 Task: Go to Program & Features. Select Whole Food Market. Add to cart Plant-Based Veggie Burgers-2. Place order for Catherine Martinez, _x000D_
22 Red Rail Farm Rd_x000D_
Lincoln, Massachusetts(MA), 01773, Cell Number (781) 259-0697
Action: Mouse moved to (21, 61)
Screenshot: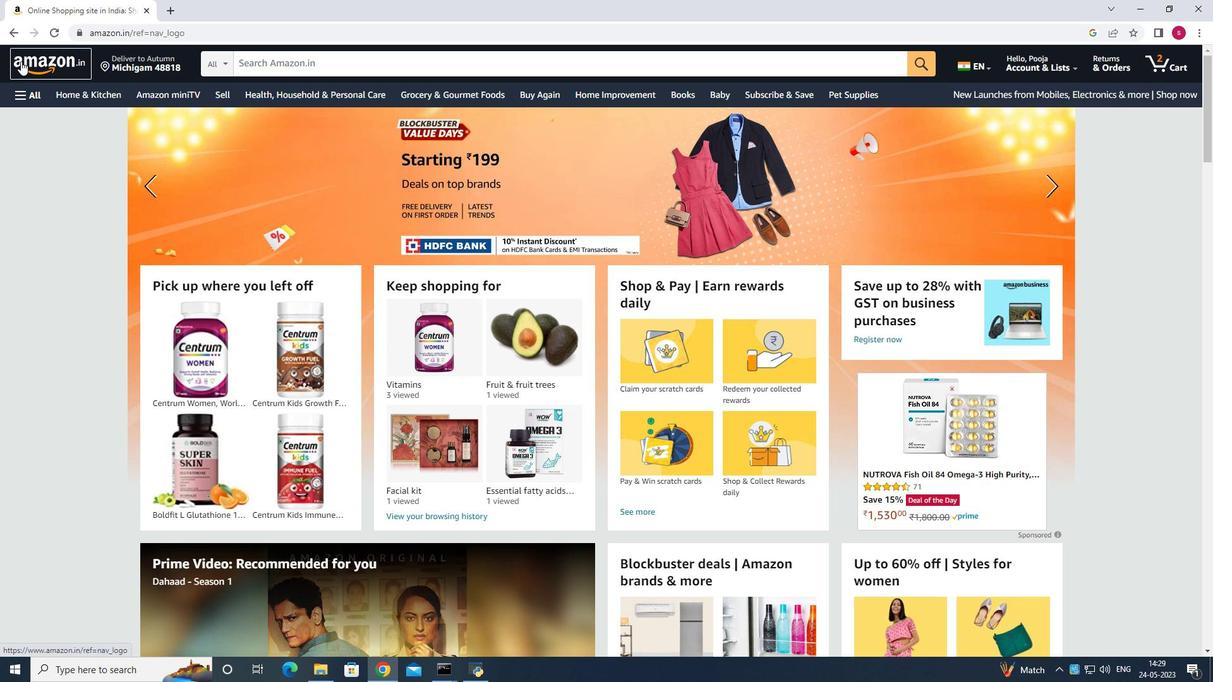 
Action: Mouse pressed left at (21, 61)
Screenshot: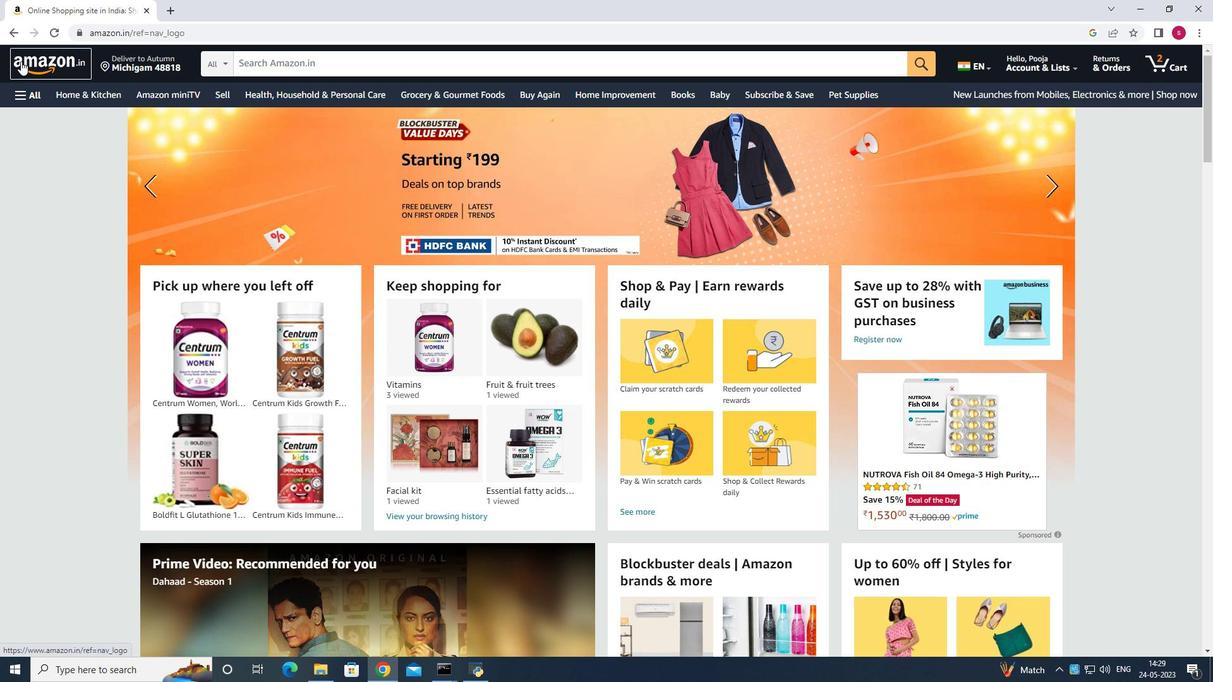 
Action: Mouse moved to (24, 91)
Screenshot: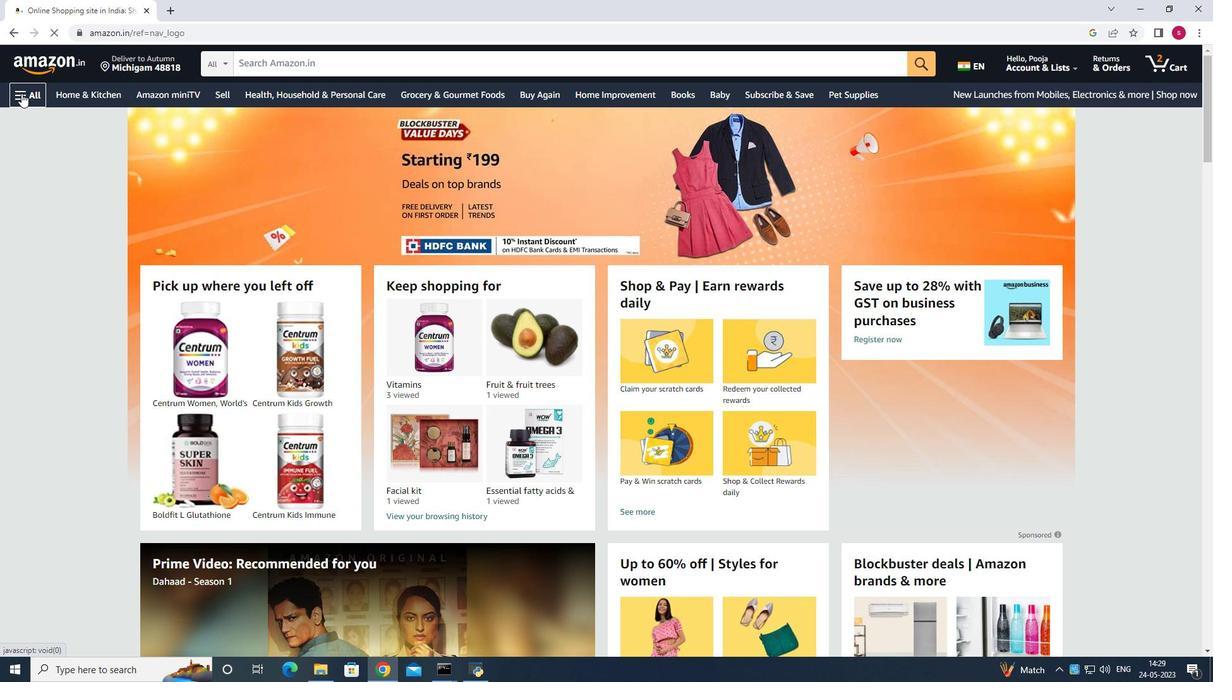 
Action: Mouse pressed left at (24, 91)
Screenshot: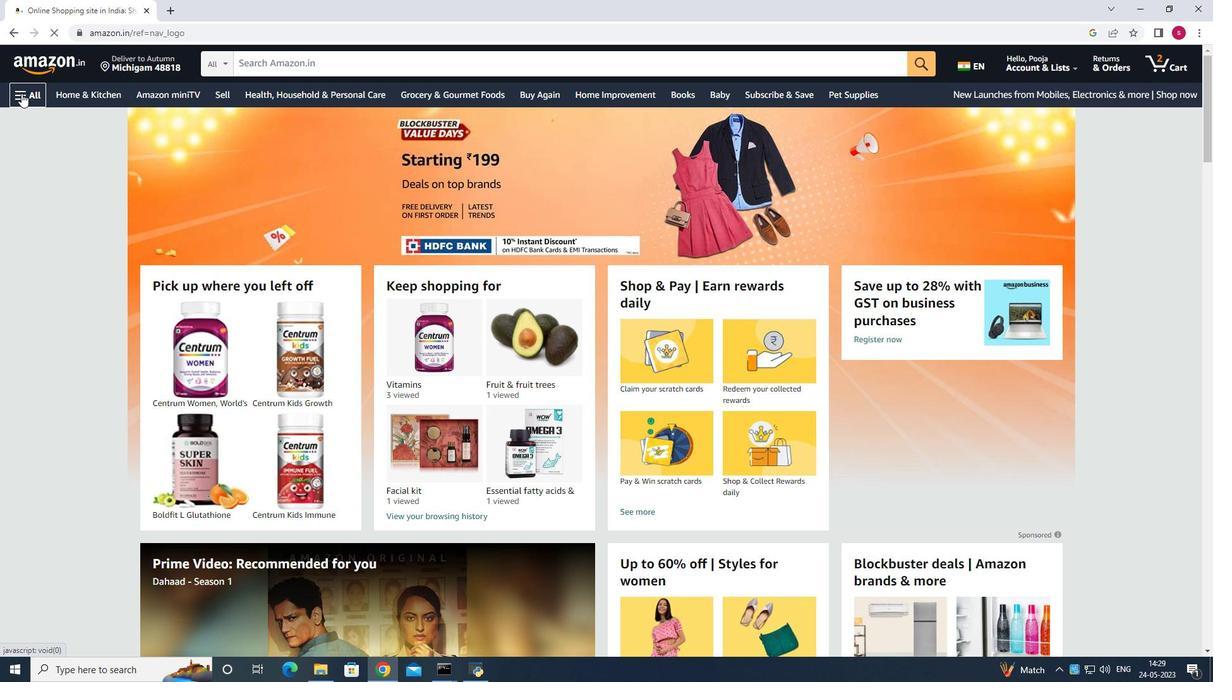 
Action: Mouse moved to (31, 92)
Screenshot: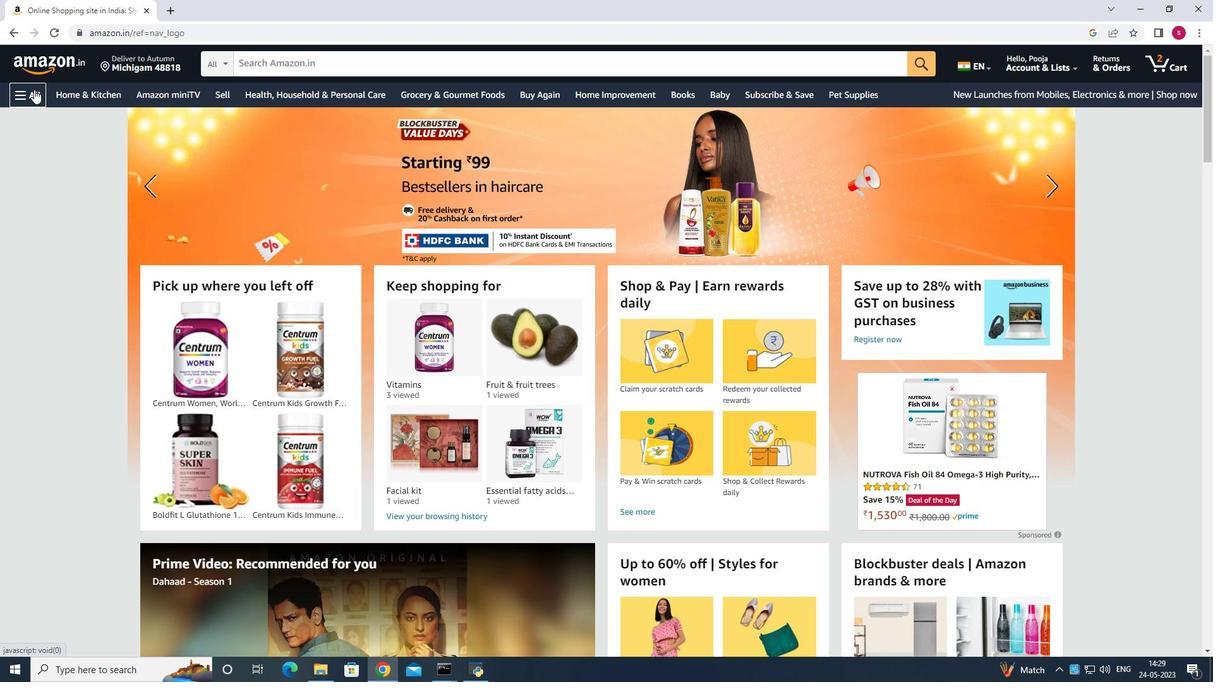 
Action: Mouse pressed left at (31, 92)
Screenshot: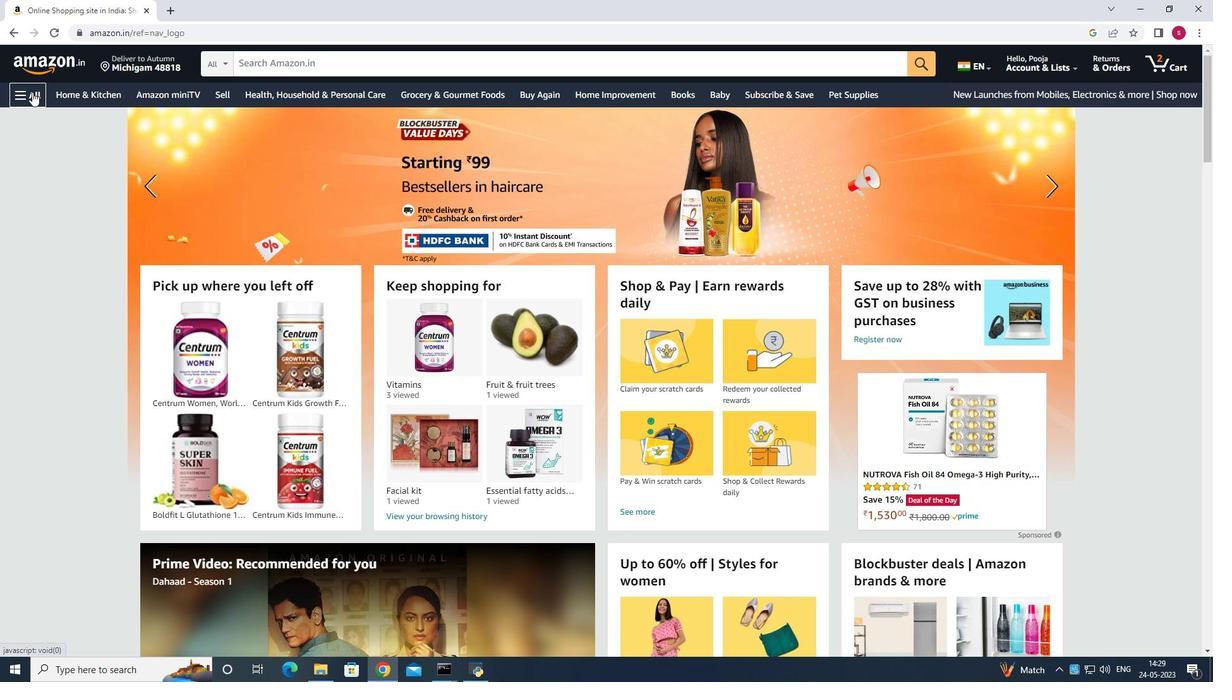 
Action: Mouse moved to (66, 506)
Screenshot: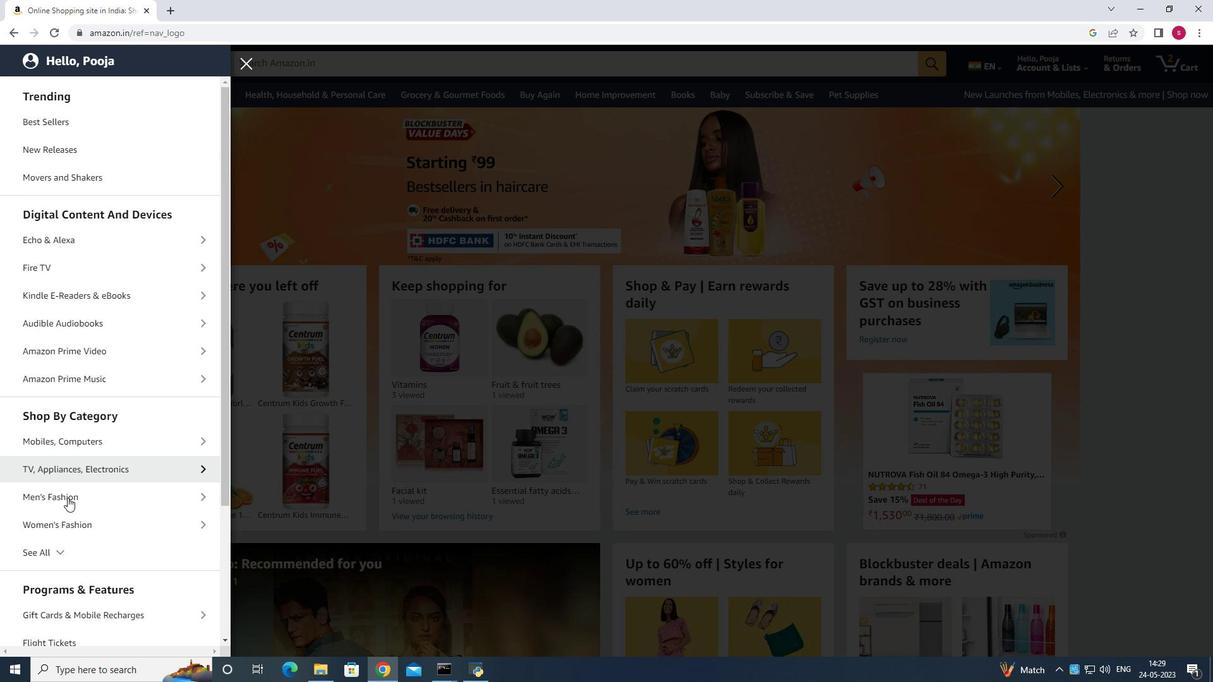 
Action: Mouse scrolled (66, 505) with delta (0, 0)
Screenshot: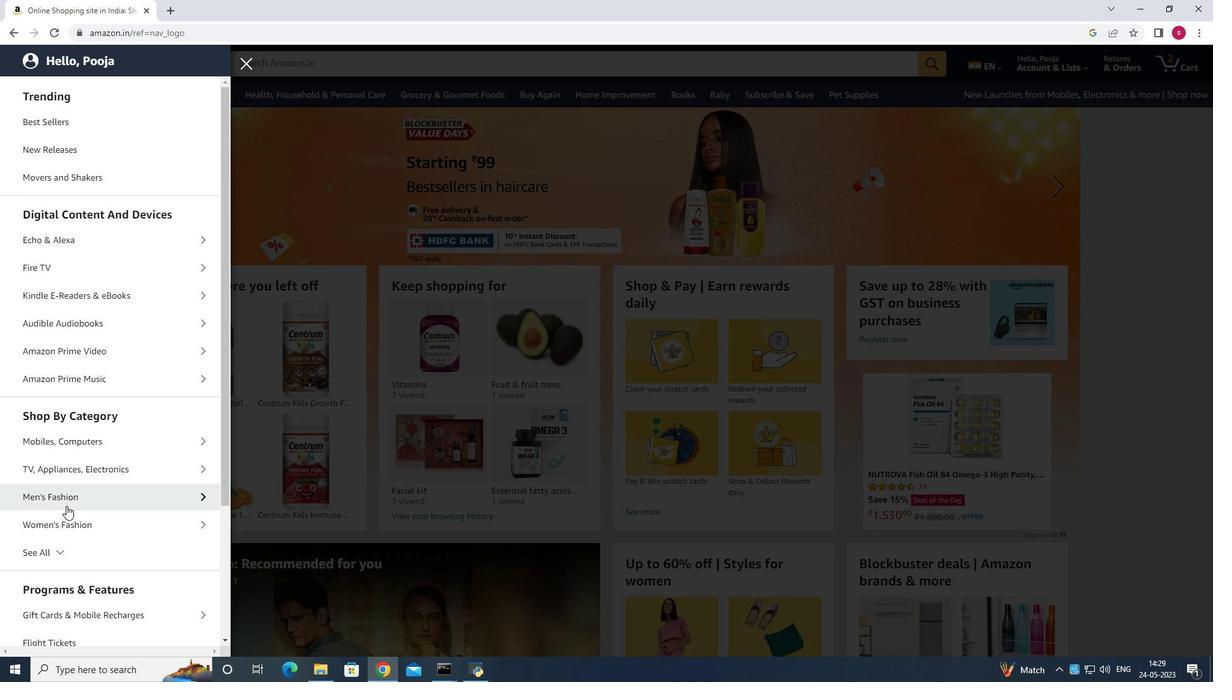 
Action: Mouse scrolled (66, 505) with delta (0, 0)
Screenshot: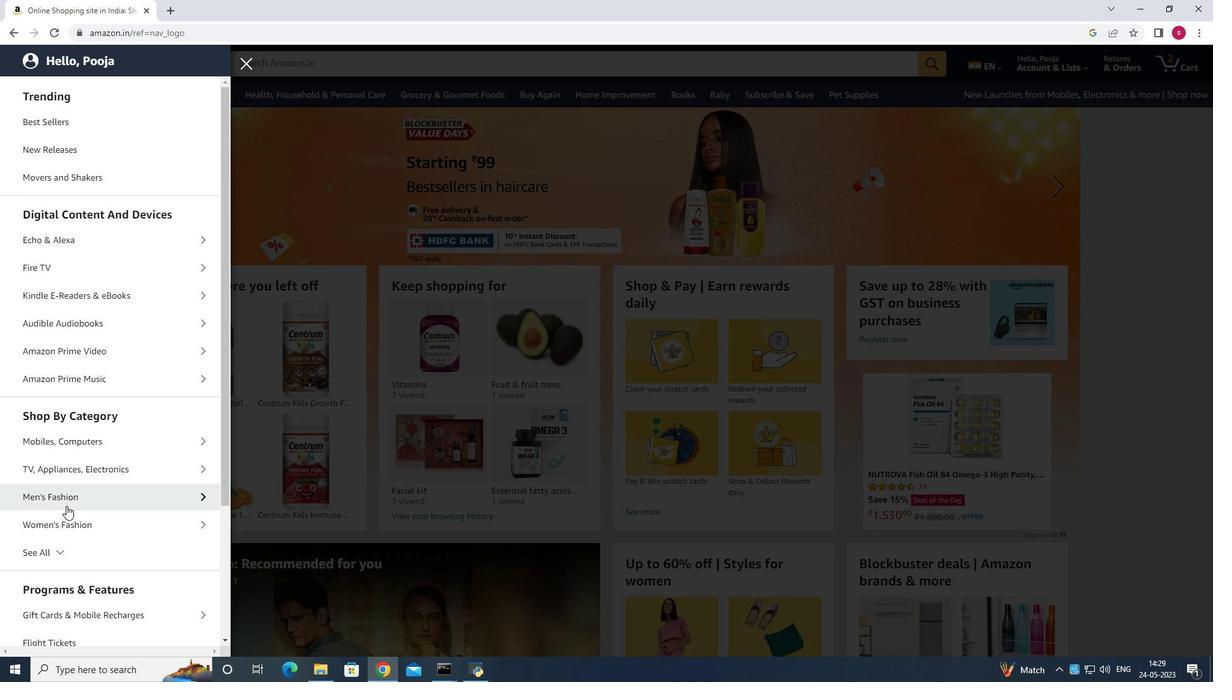 
Action: Mouse scrolled (66, 505) with delta (0, 0)
Screenshot: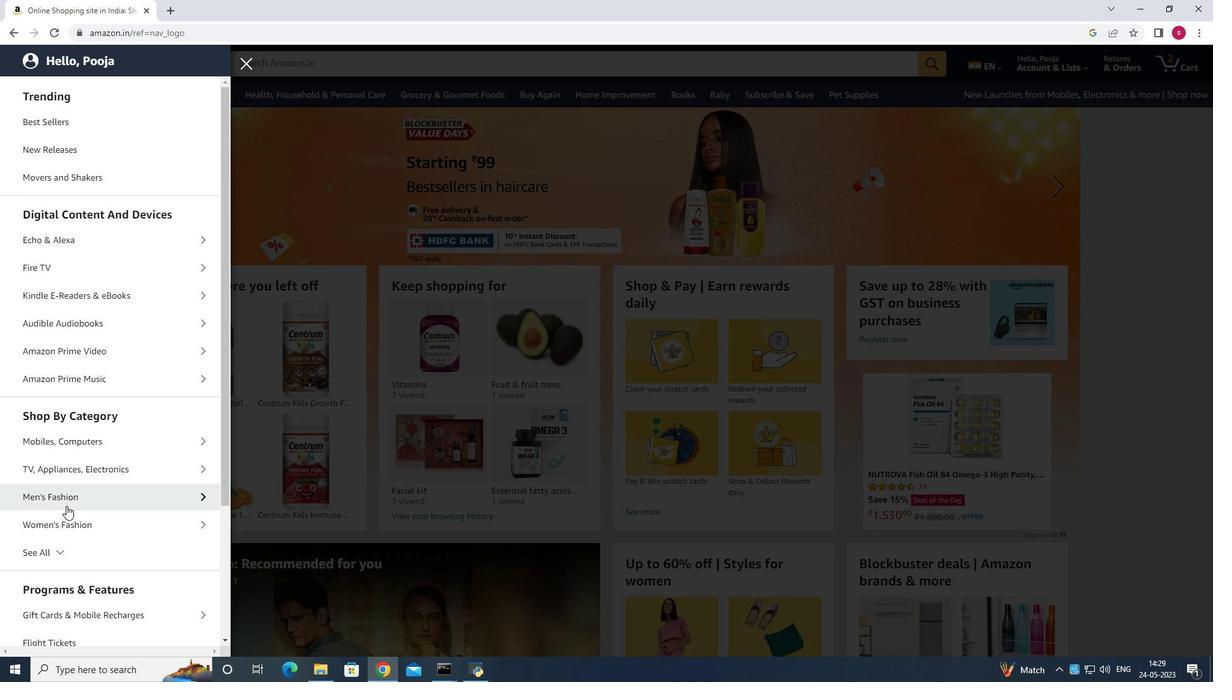 
Action: Mouse moved to (67, 506)
Screenshot: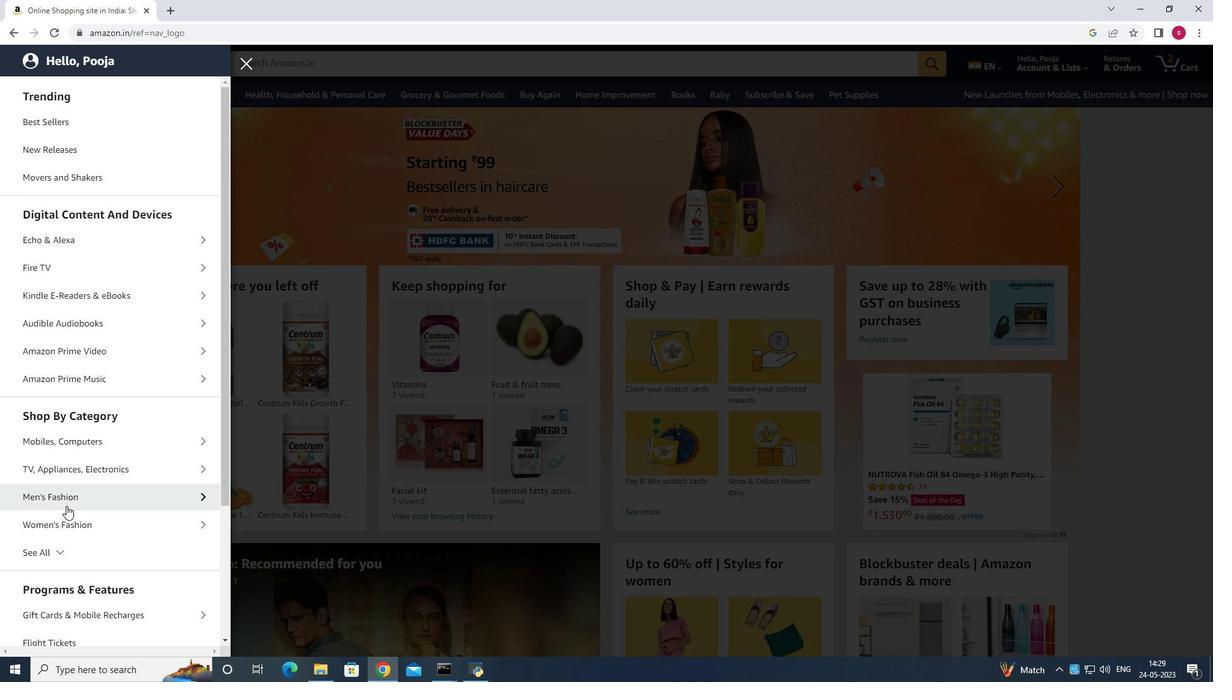 
Action: Mouse scrolled (67, 505) with delta (0, 0)
Screenshot: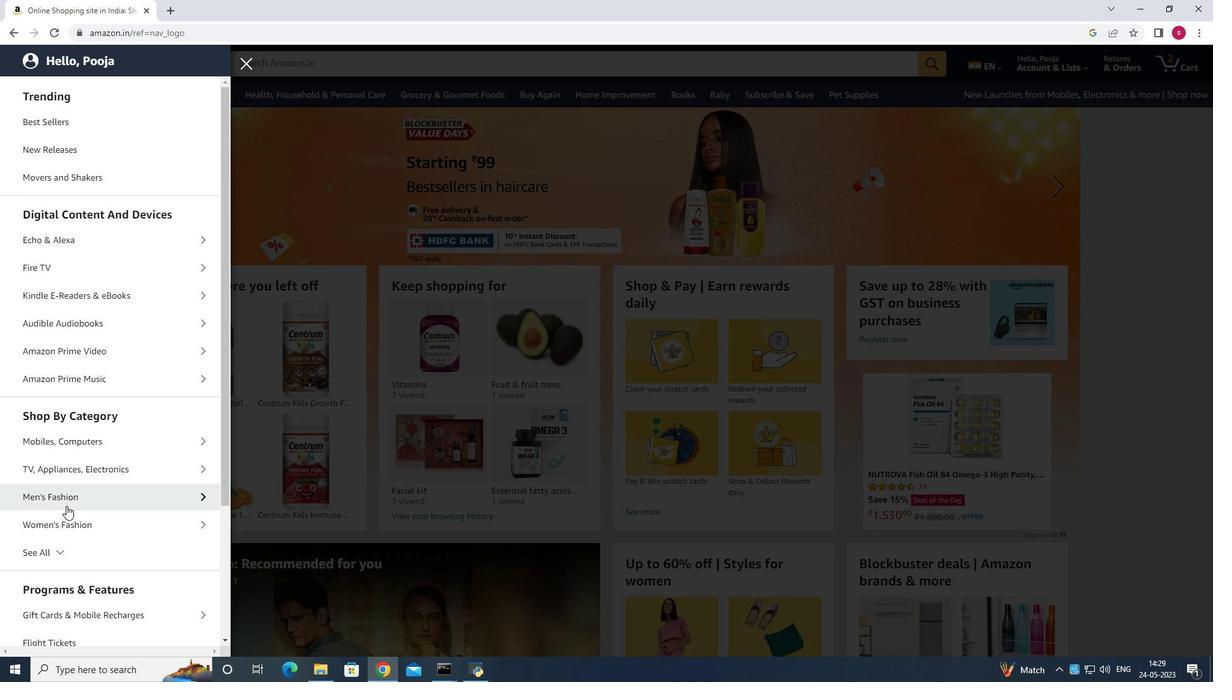 
Action: Mouse moved to (85, 488)
Screenshot: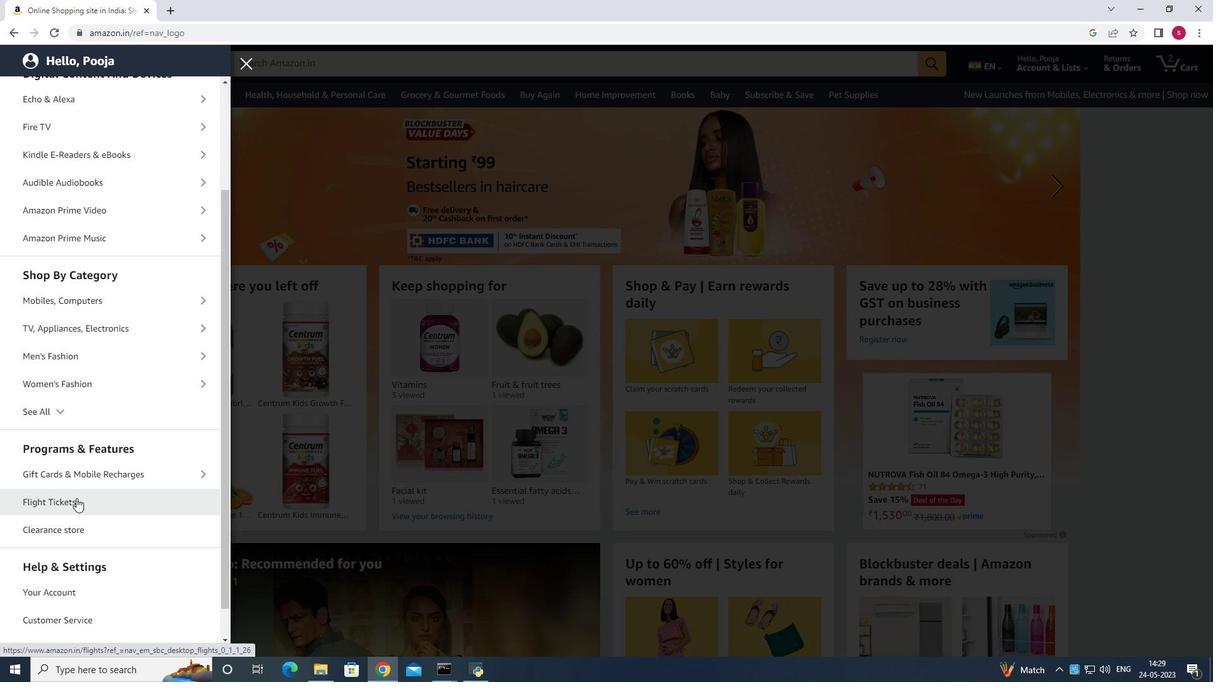 
Action: Mouse scrolled (85, 488) with delta (0, 0)
Screenshot: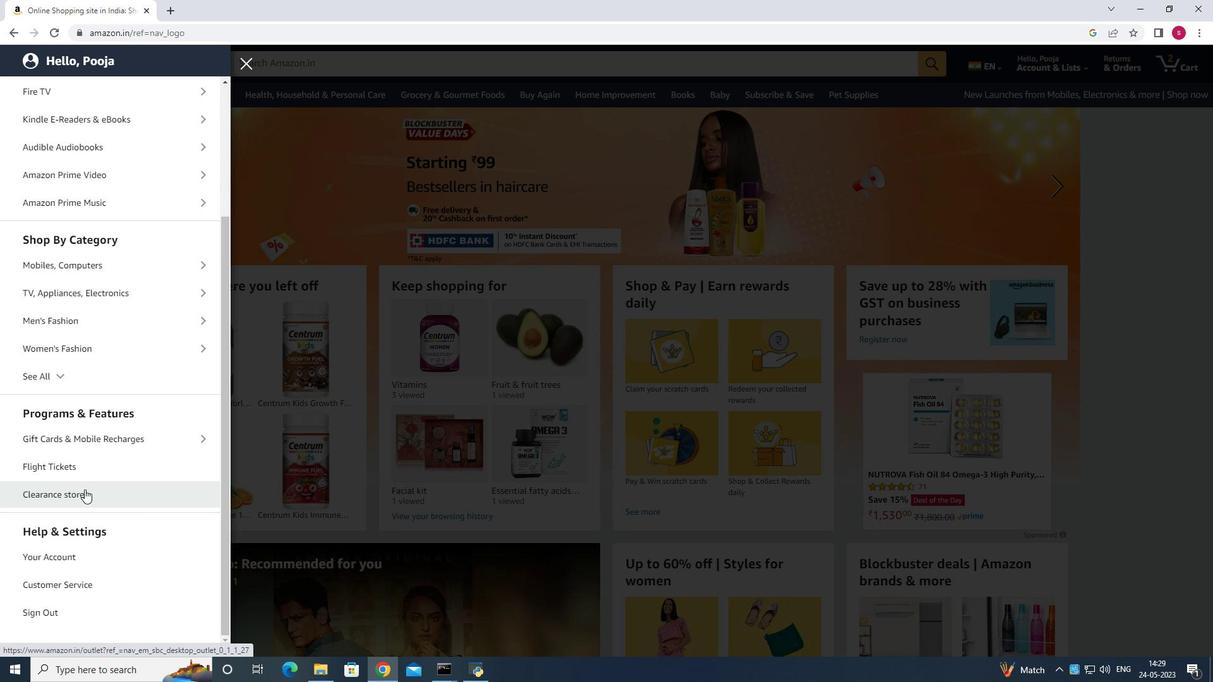 
Action: Mouse scrolled (85, 488) with delta (0, 0)
Screenshot: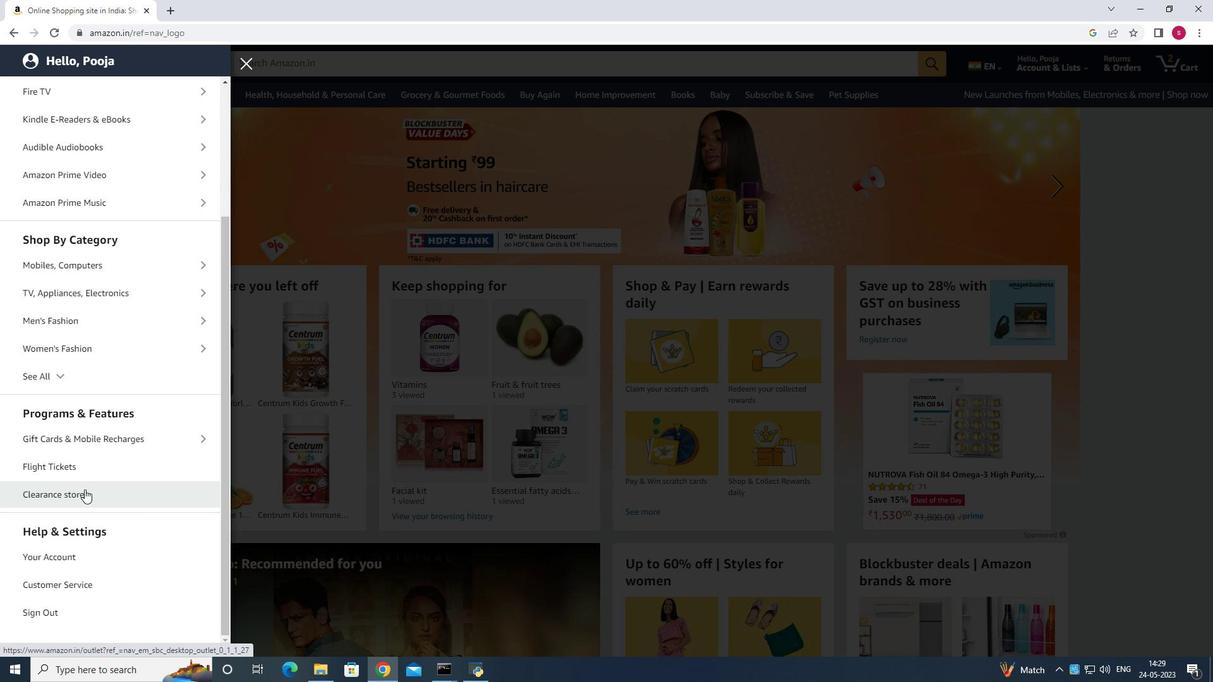 
Action: Mouse scrolled (85, 488) with delta (0, 0)
Screenshot: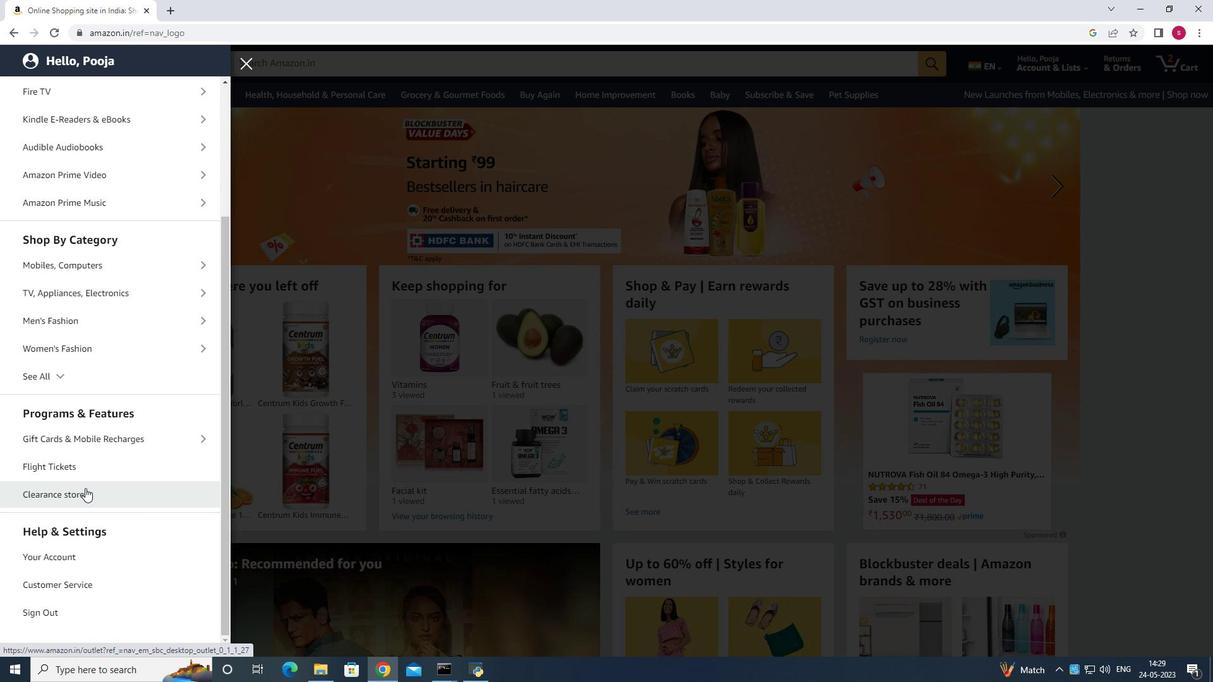 
Action: Mouse moved to (109, 412)
Screenshot: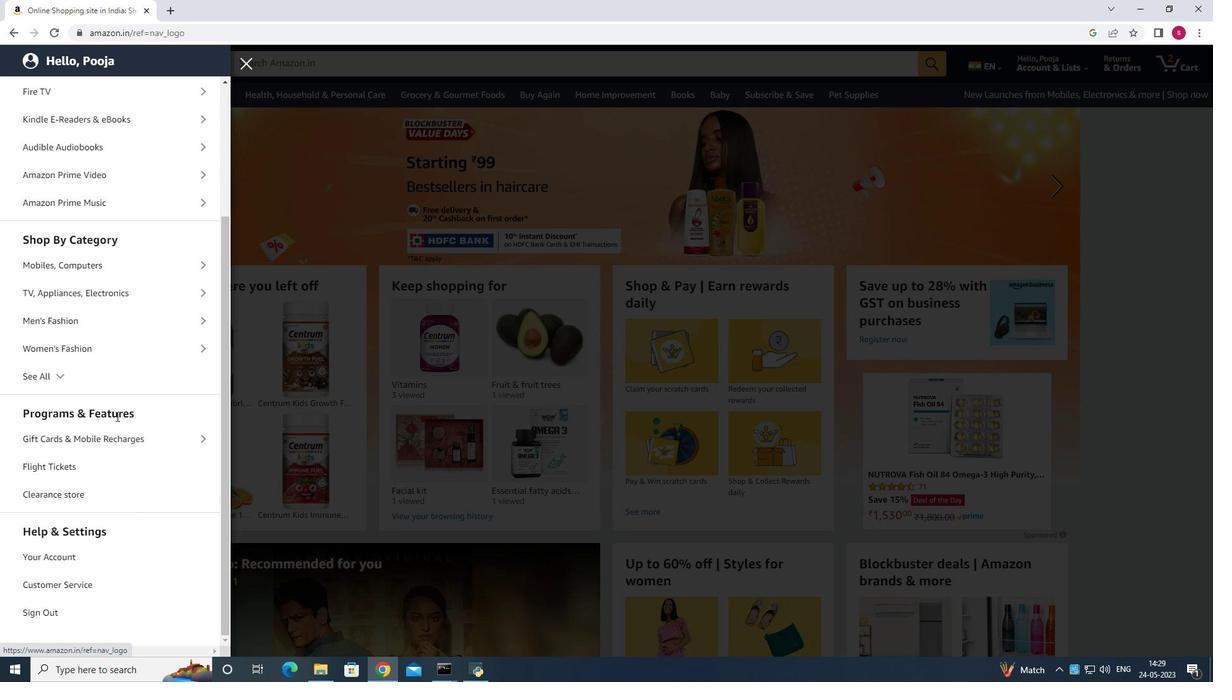 
Action: Mouse pressed left at (109, 412)
Screenshot: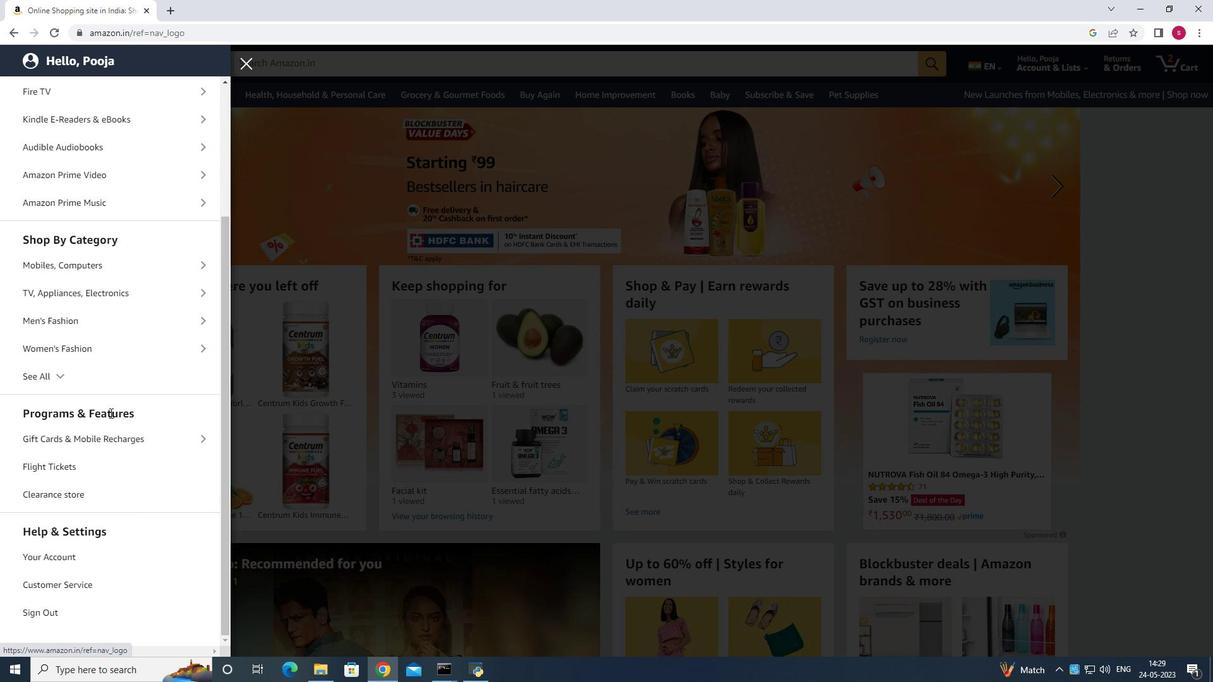 
Action: Mouse pressed left at (109, 412)
Screenshot: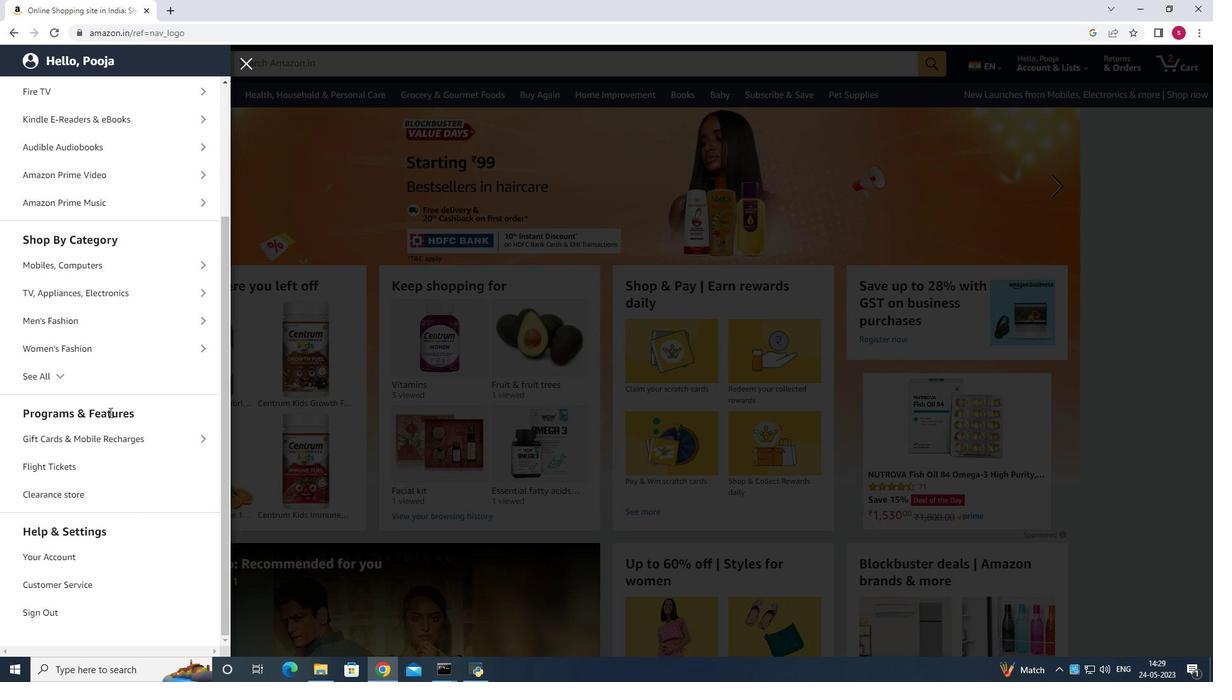 
Action: Mouse moved to (203, 439)
Screenshot: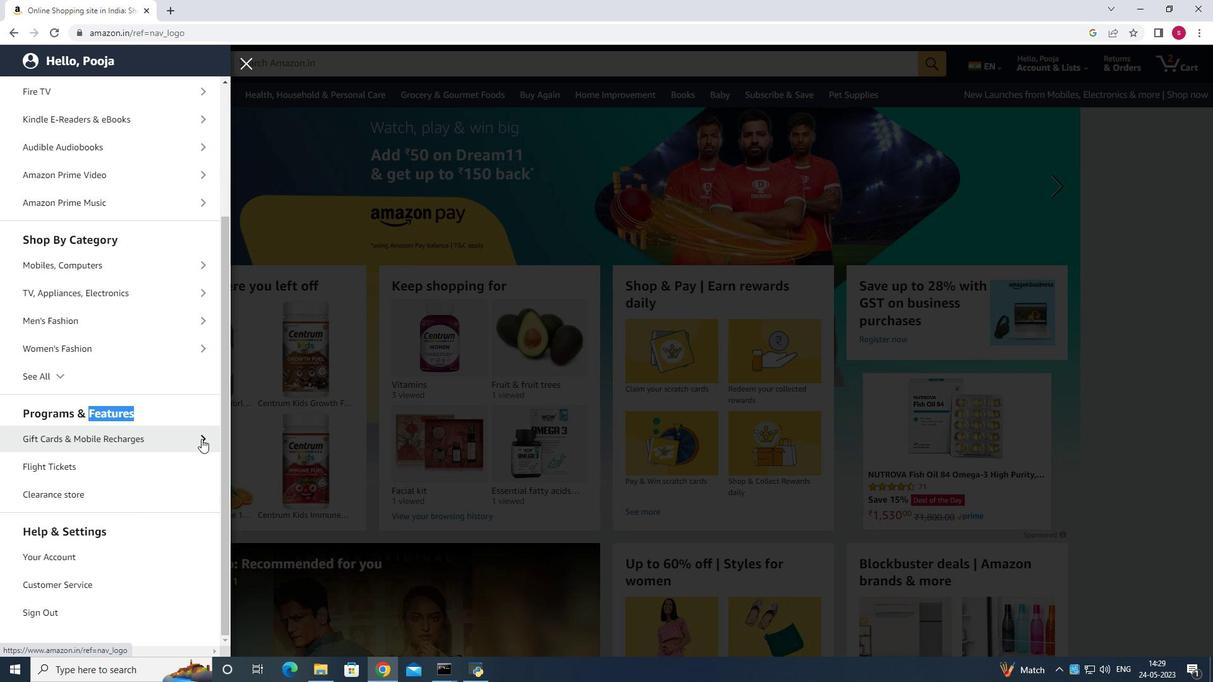 
Action: Mouse pressed left at (203, 439)
Screenshot: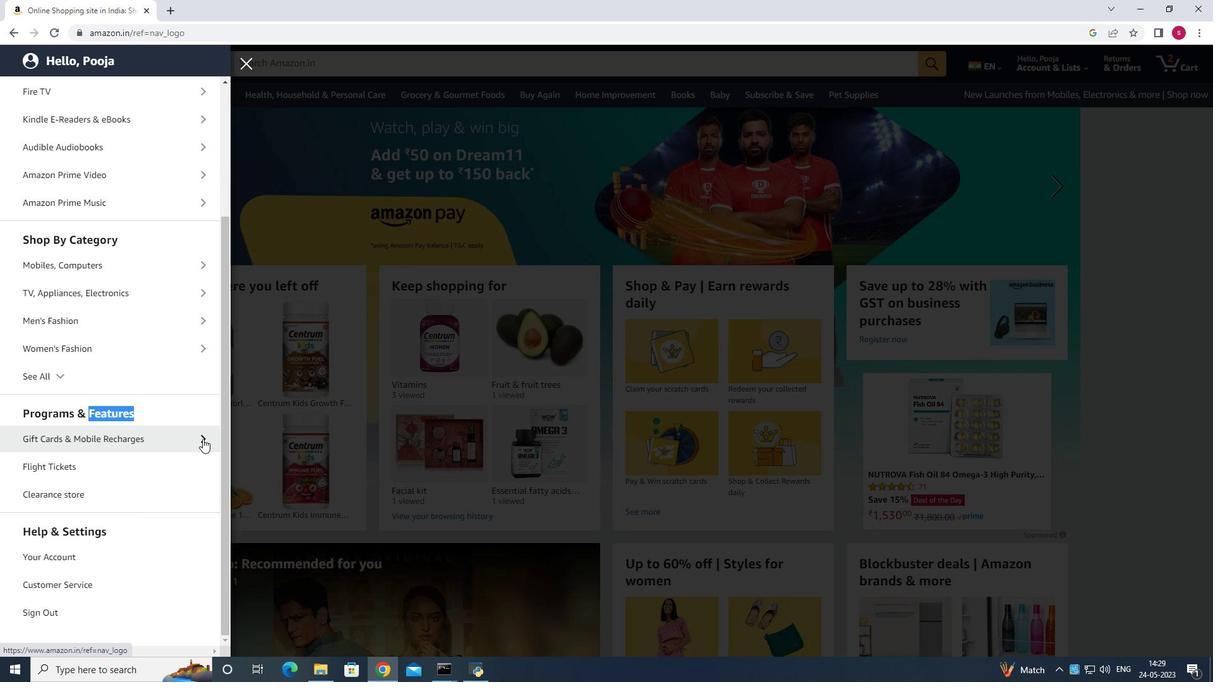
Action: Mouse moved to (252, 60)
Screenshot: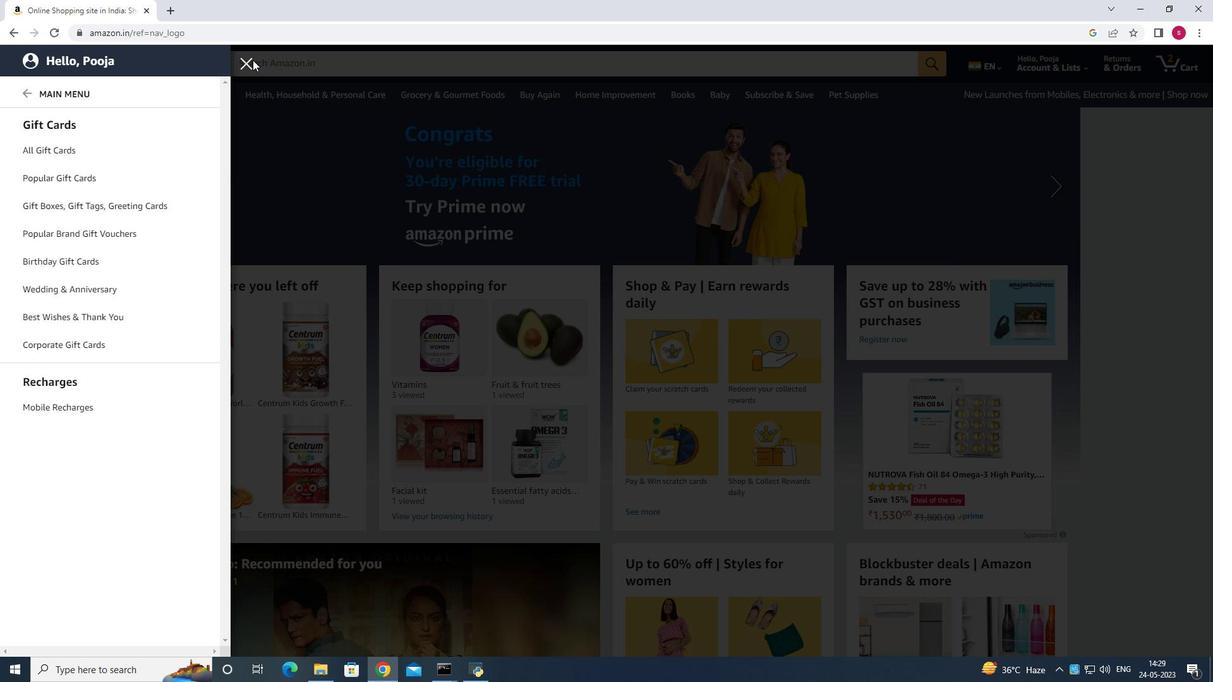 
Action: Mouse pressed left at (252, 60)
Screenshot: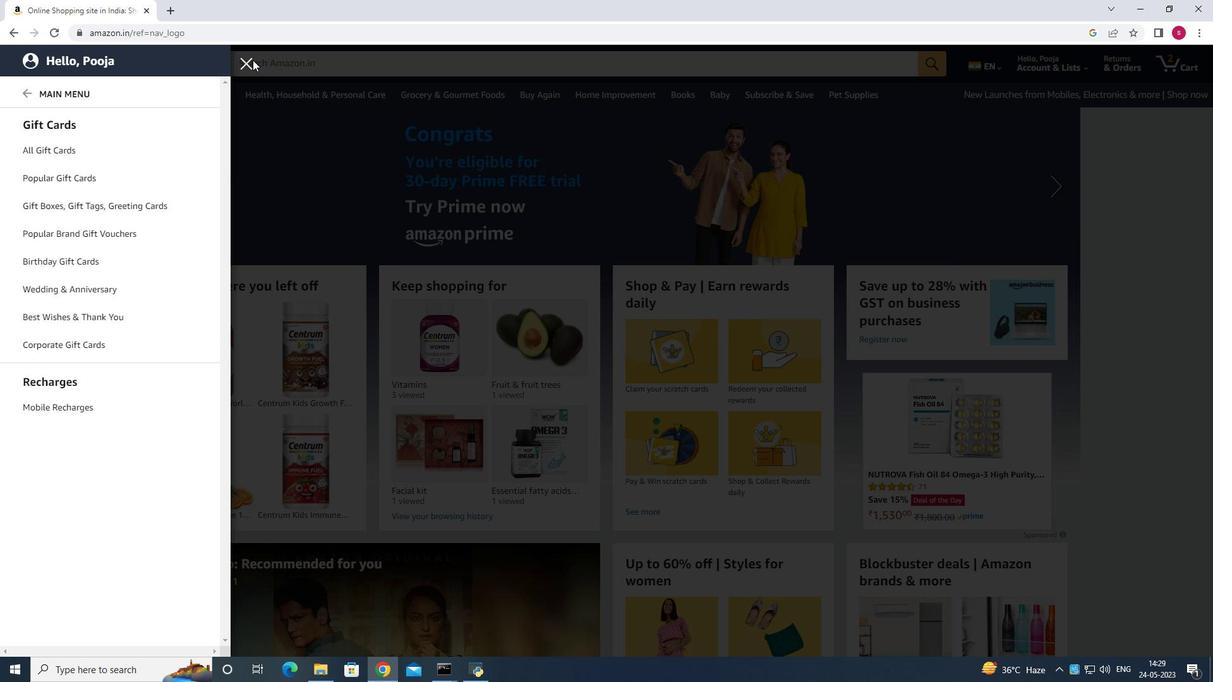 
Action: Mouse moved to (252, 65)
Screenshot: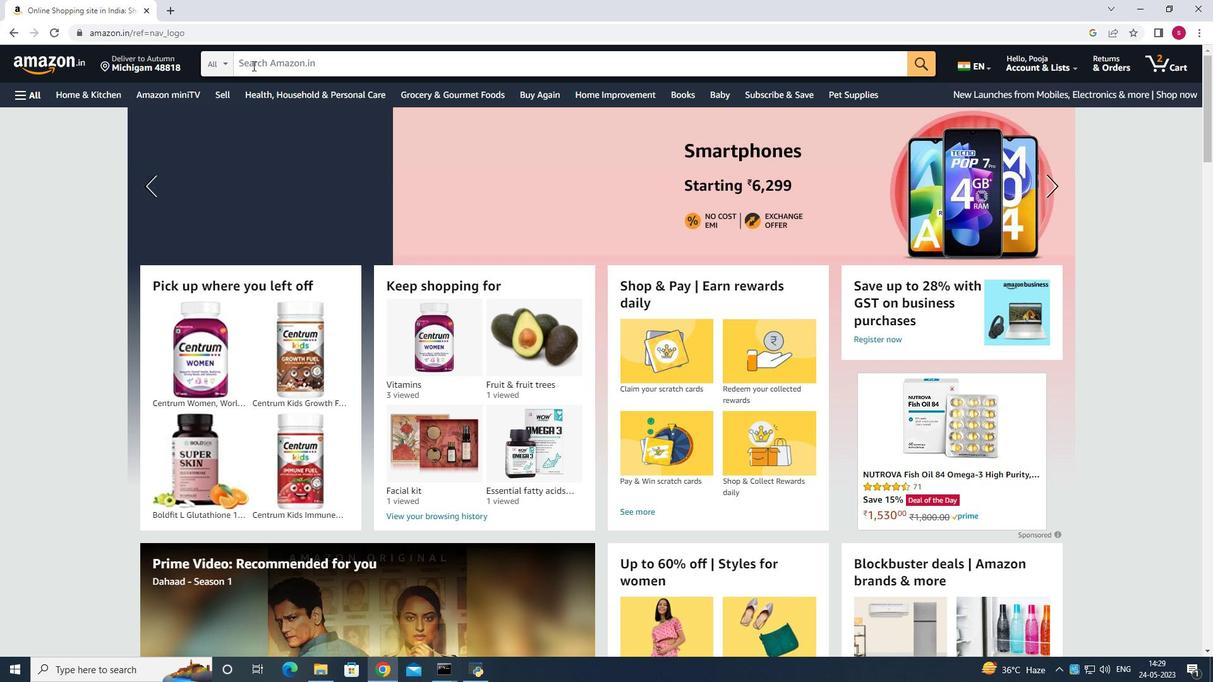 
Action: Mouse pressed left at (252, 65)
Screenshot: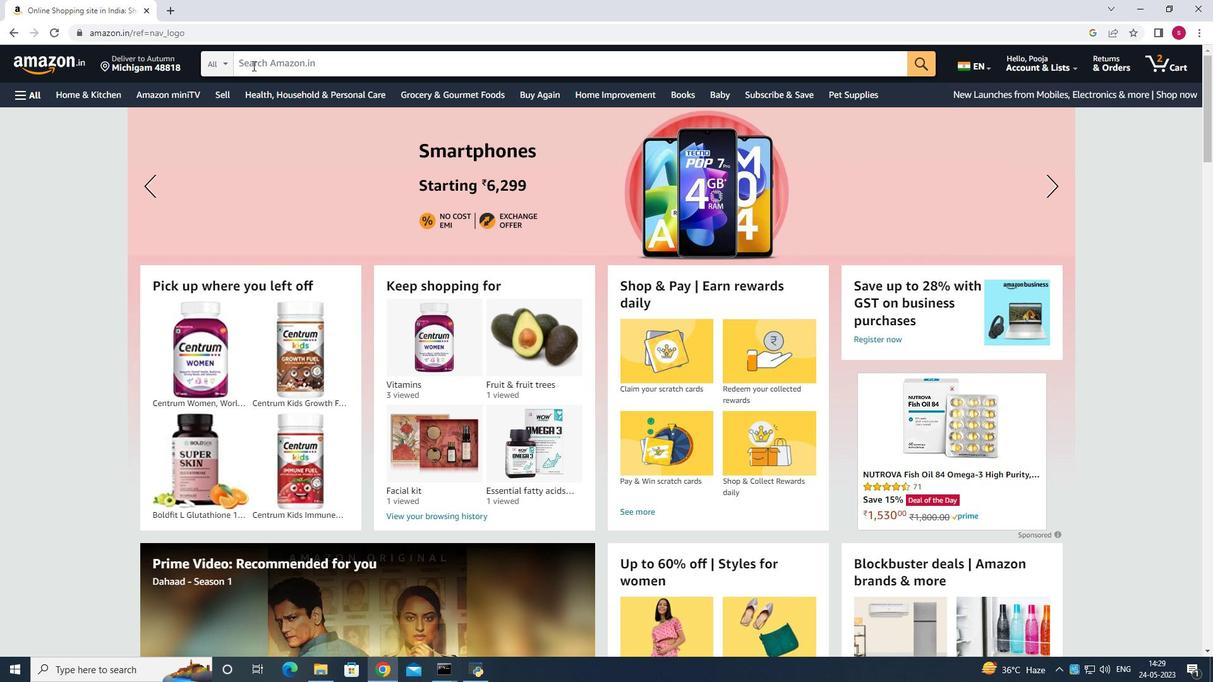 
Action: Mouse moved to (668, 438)
Screenshot: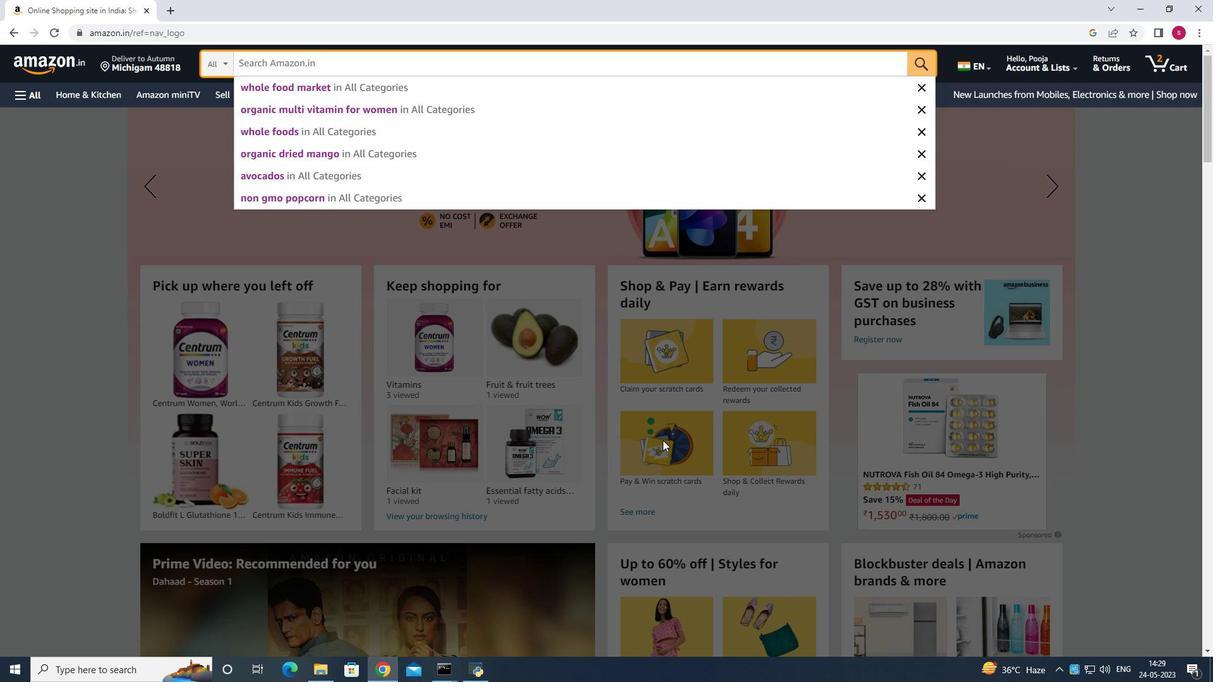
Action: Key pressed e<Key.backspace><Key.shift>Whole<Key.space>food<Key.space>market<Key.enter>
Screenshot: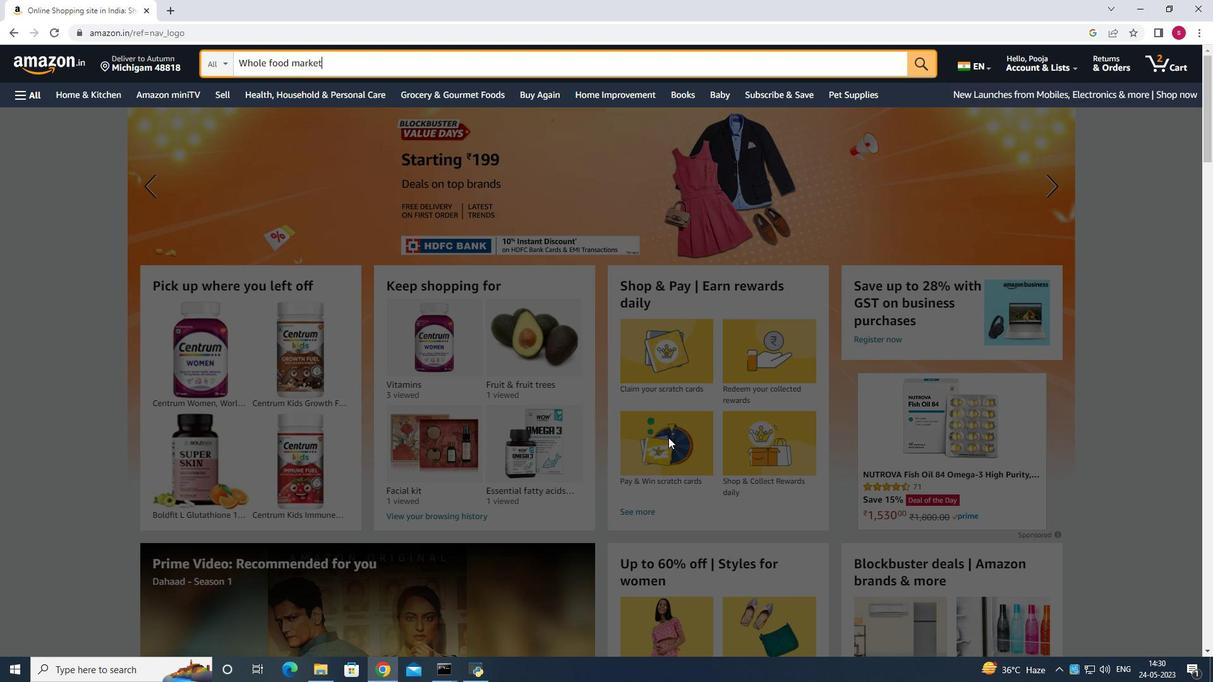 
Action: Mouse moved to (662, 474)
Screenshot: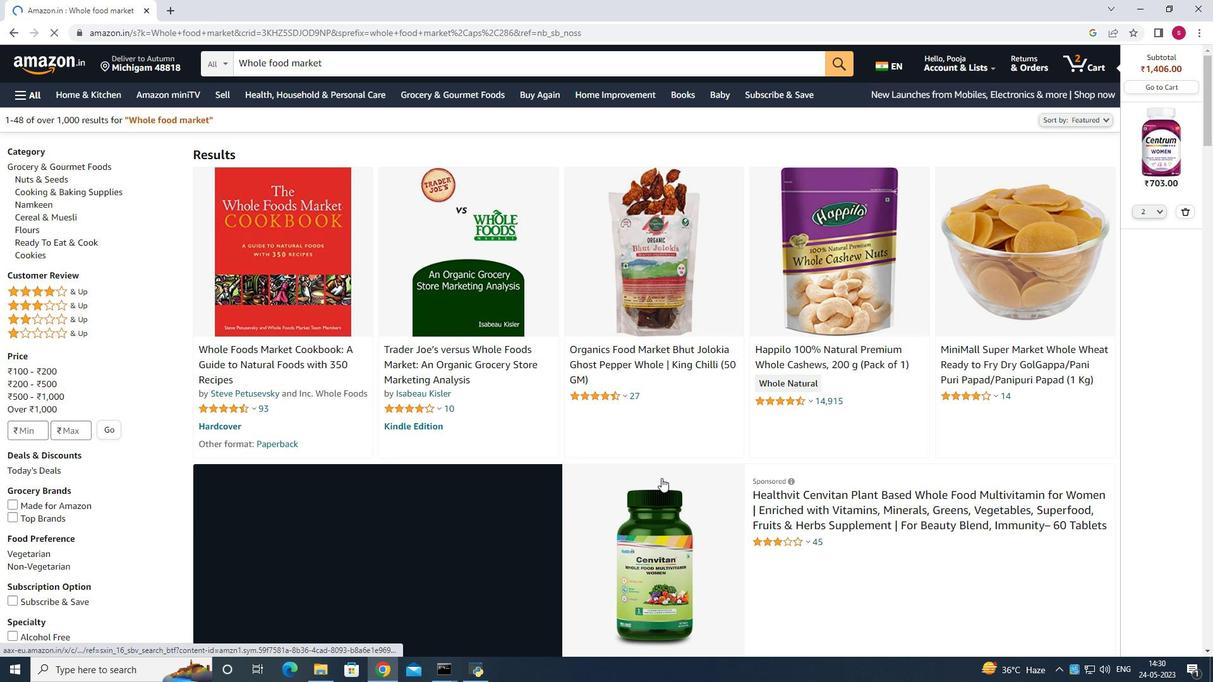 
Action: Mouse scrolled (662, 474) with delta (0, 0)
Screenshot: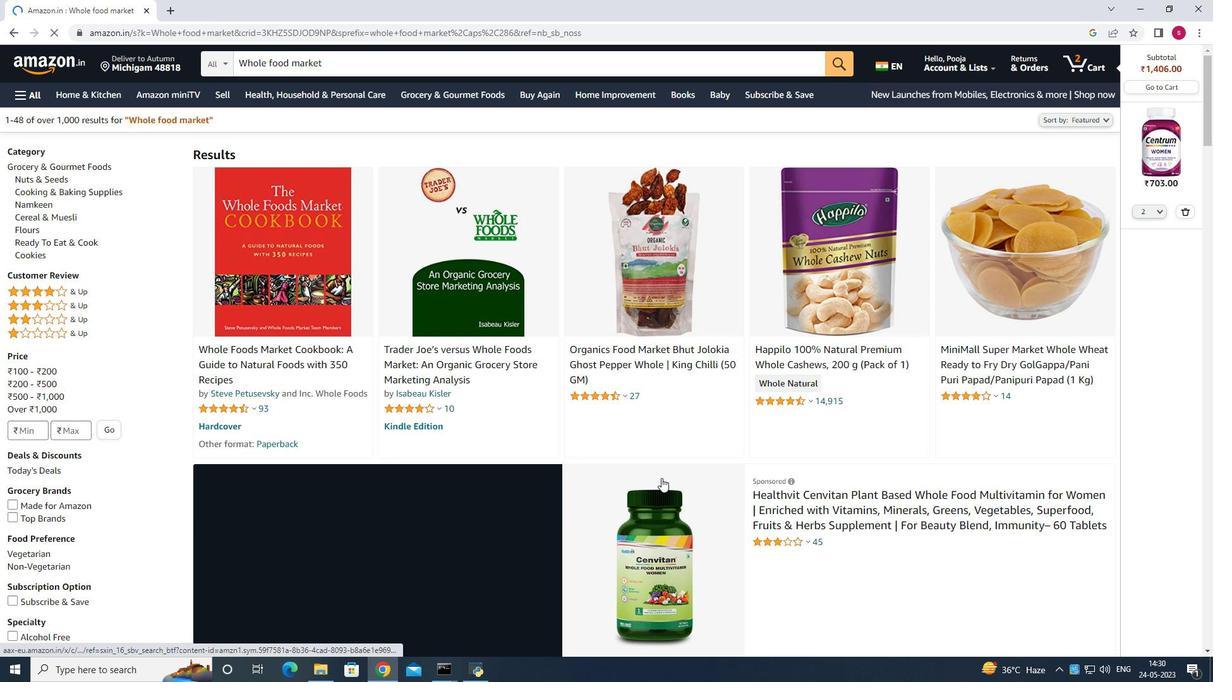
Action: Mouse moved to (660, 475)
Screenshot: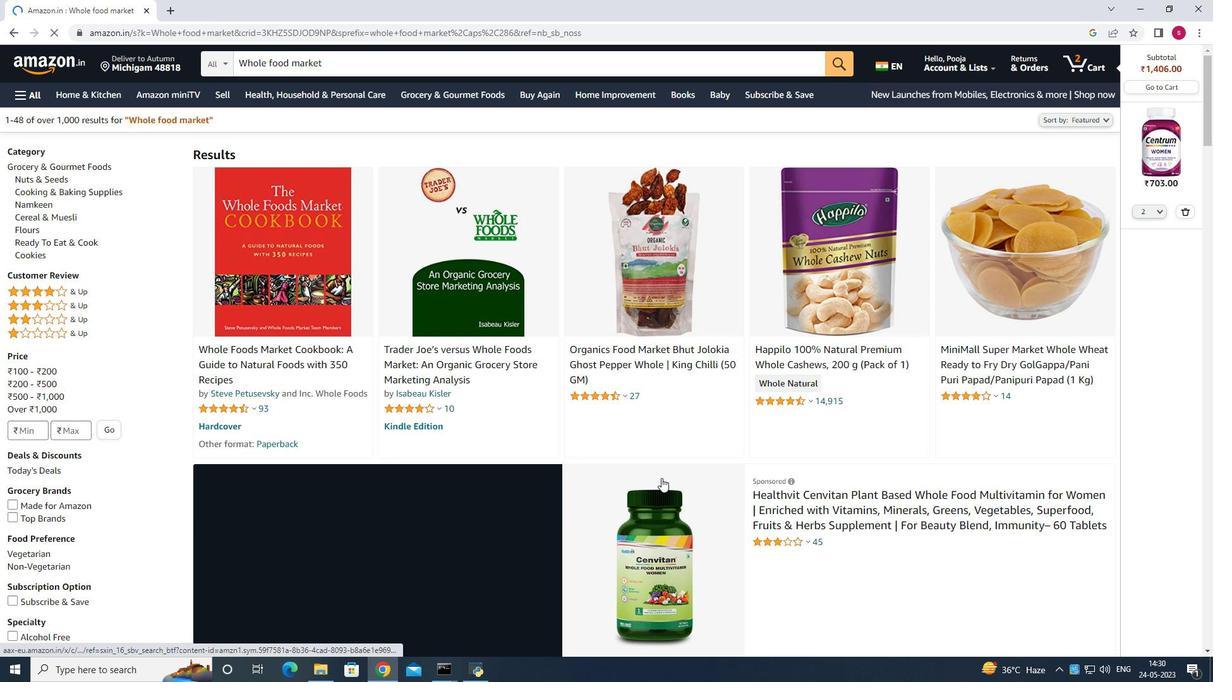 
Action: Mouse scrolled (660, 474) with delta (0, 0)
Screenshot: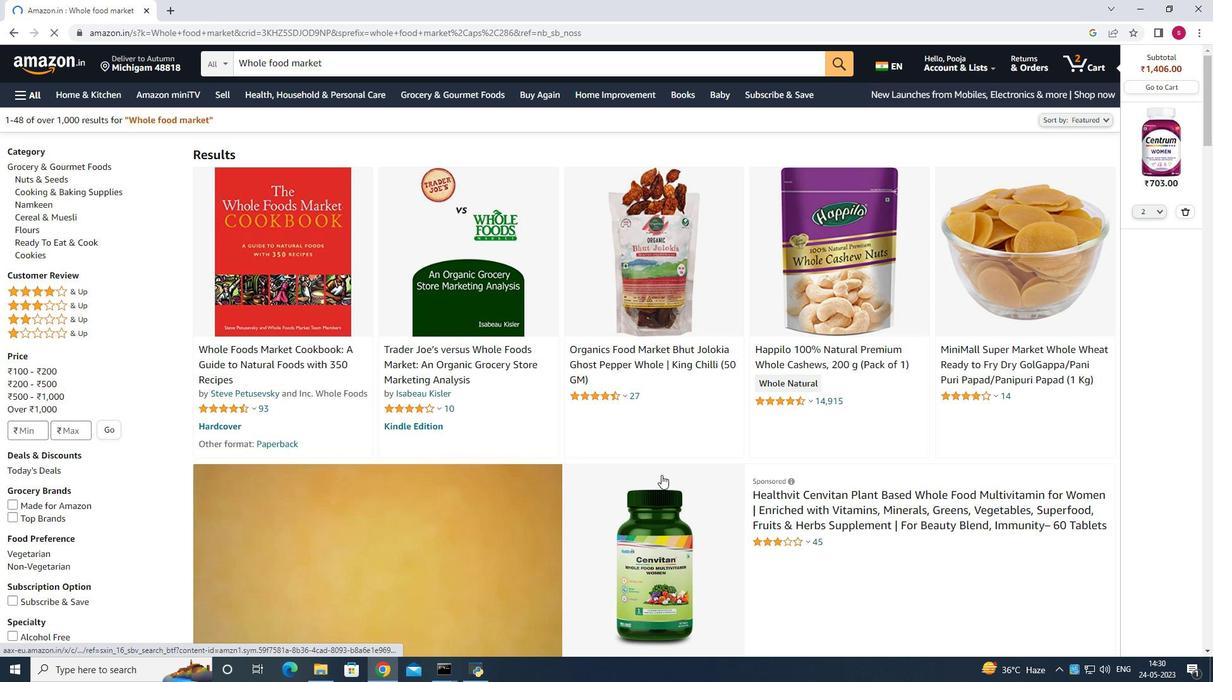 
Action: Mouse moved to (660, 476)
Screenshot: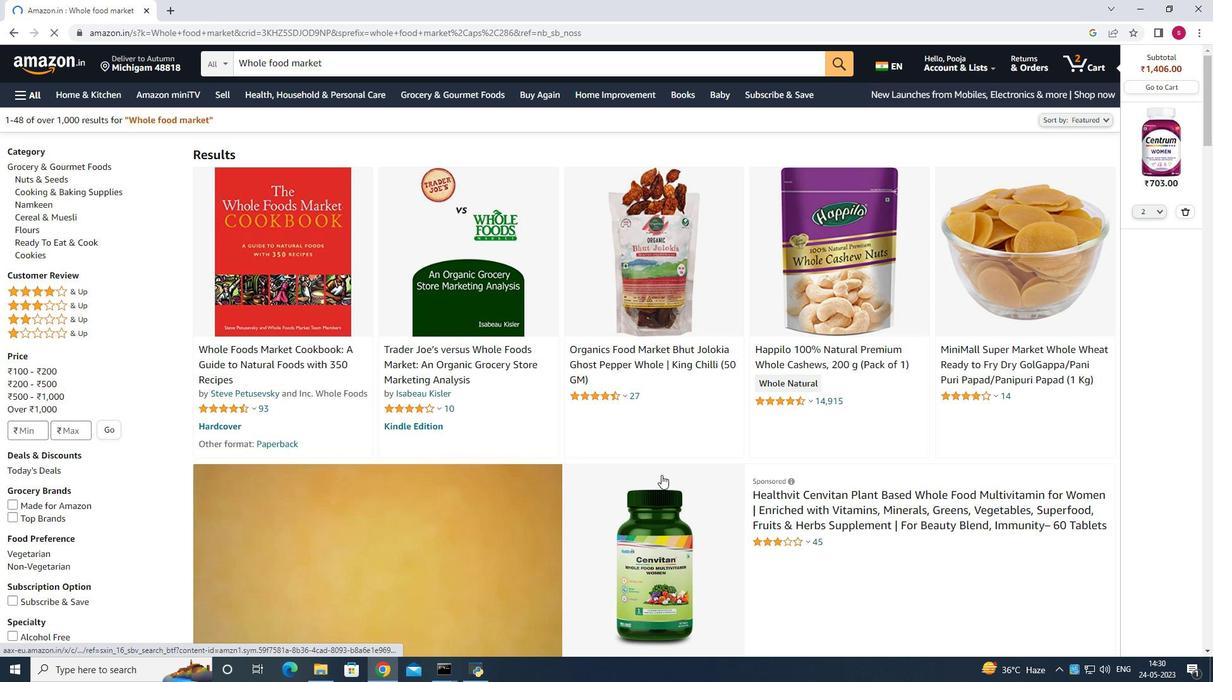 
Action: Mouse scrolled (660, 475) with delta (0, 0)
Screenshot: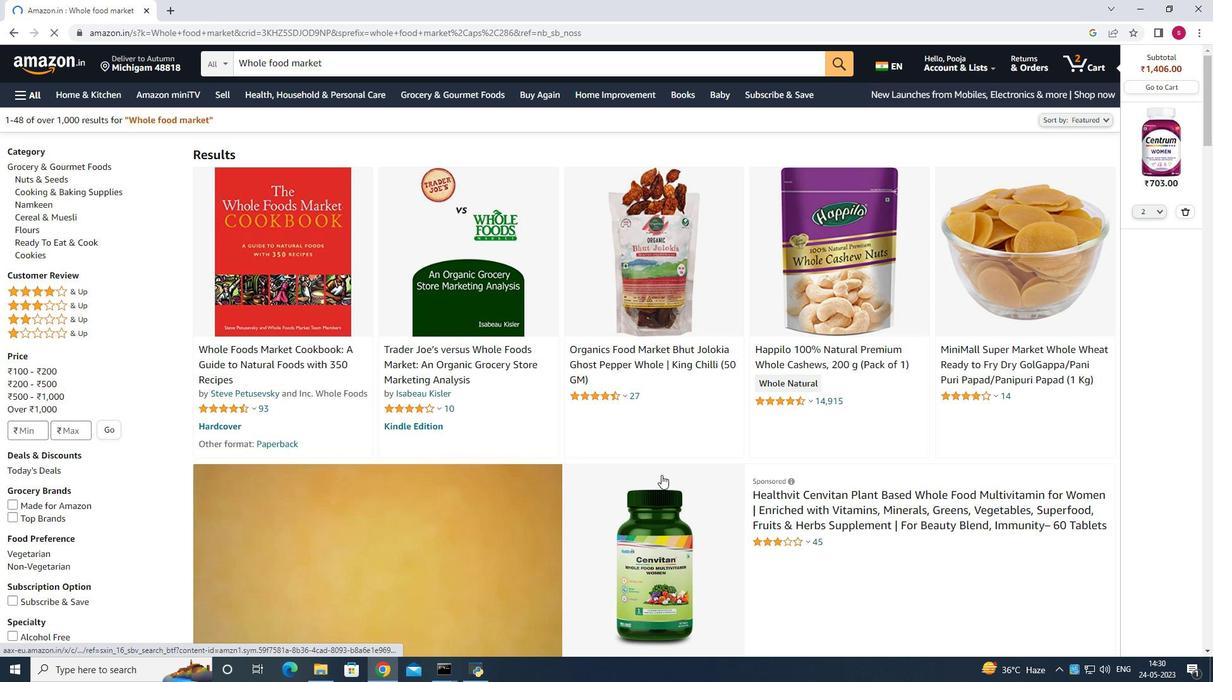 
Action: Mouse scrolled (660, 475) with delta (0, 0)
Screenshot: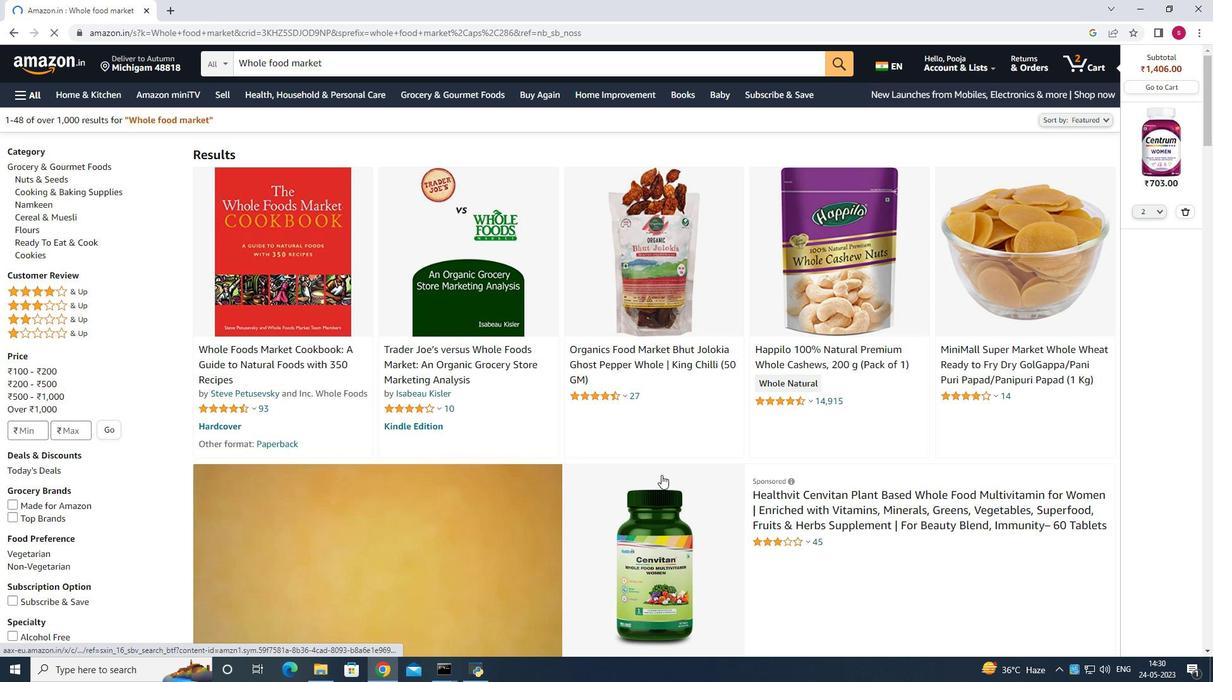 
Action: Mouse scrolled (660, 475) with delta (0, 0)
Screenshot: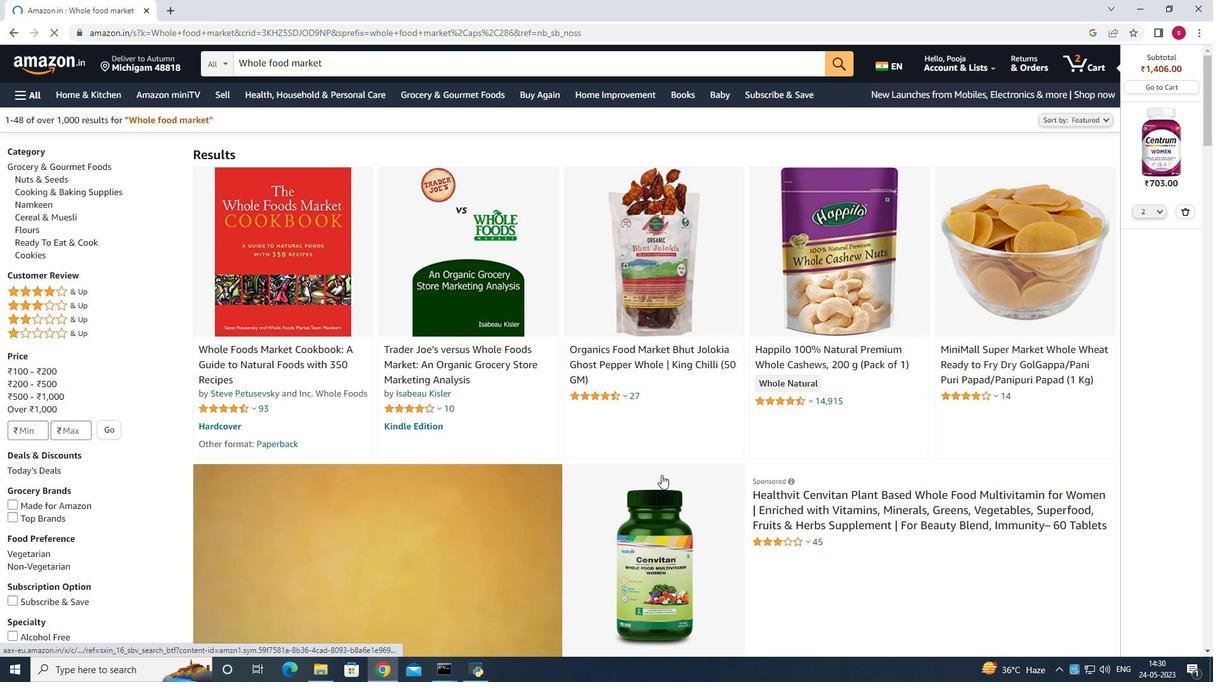 
Action: Mouse scrolled (660, 475) with delta (0, 0)
Screenshot: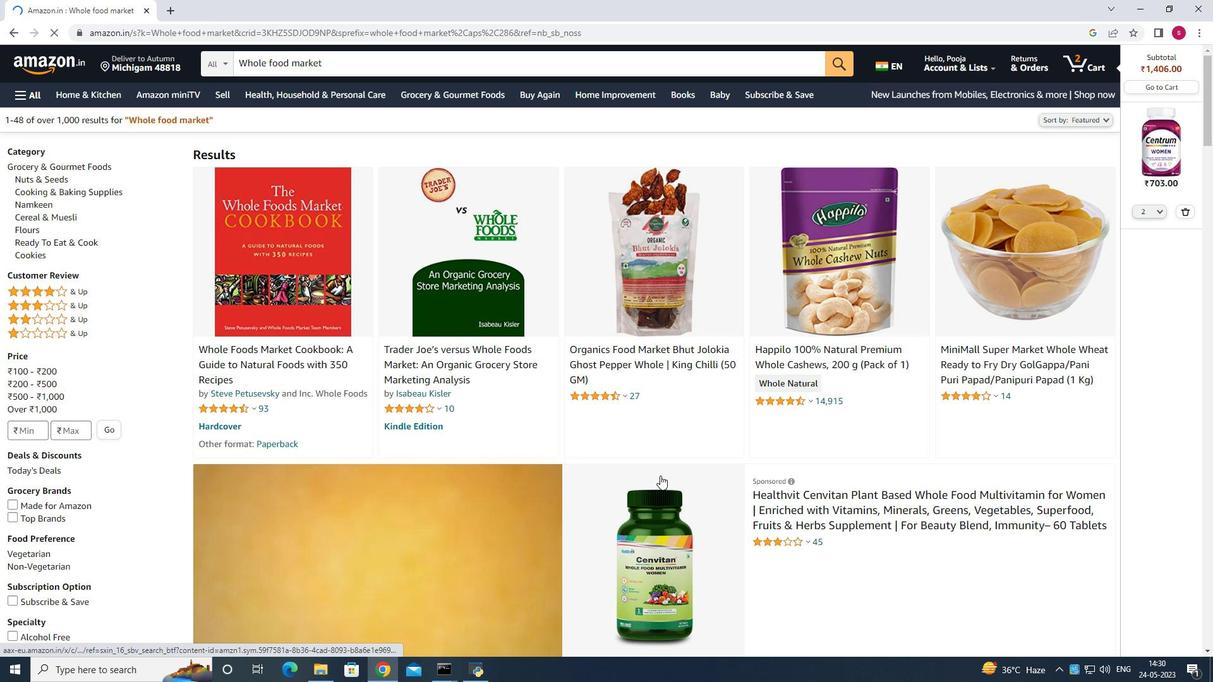 
Action: Mouse moved to (659, 480)
Screenshot: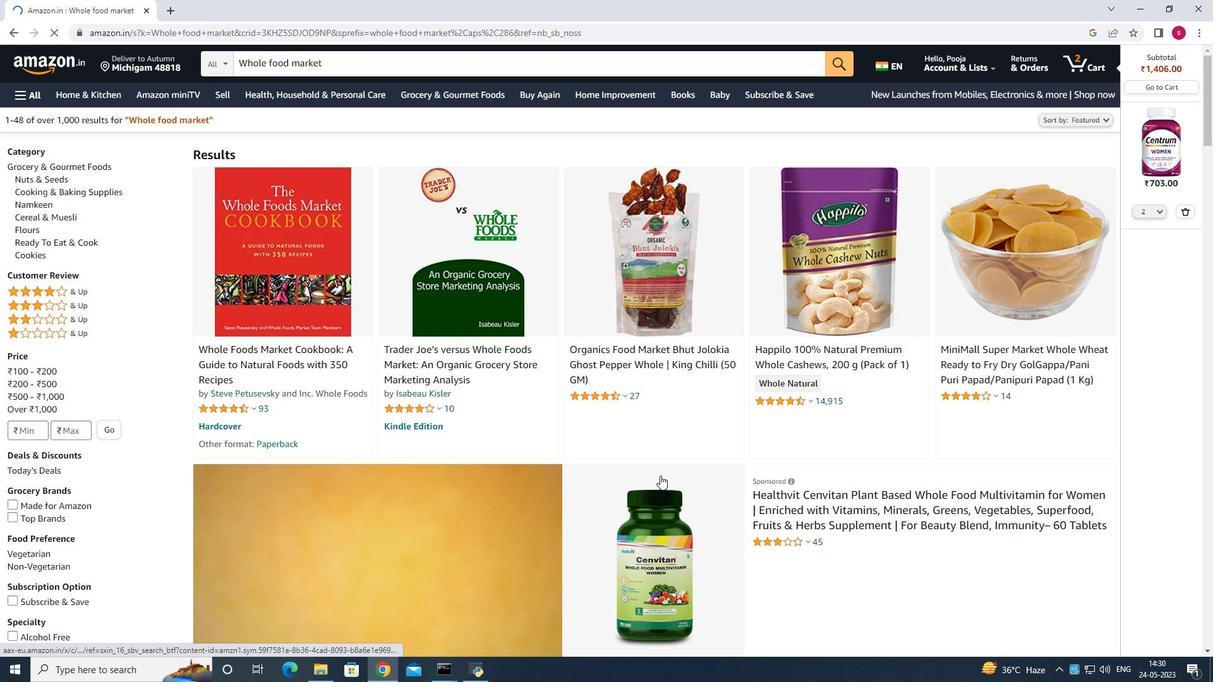 
Action: Mouse scrolled (659, 479) with delta (0, 0)
Screenshot: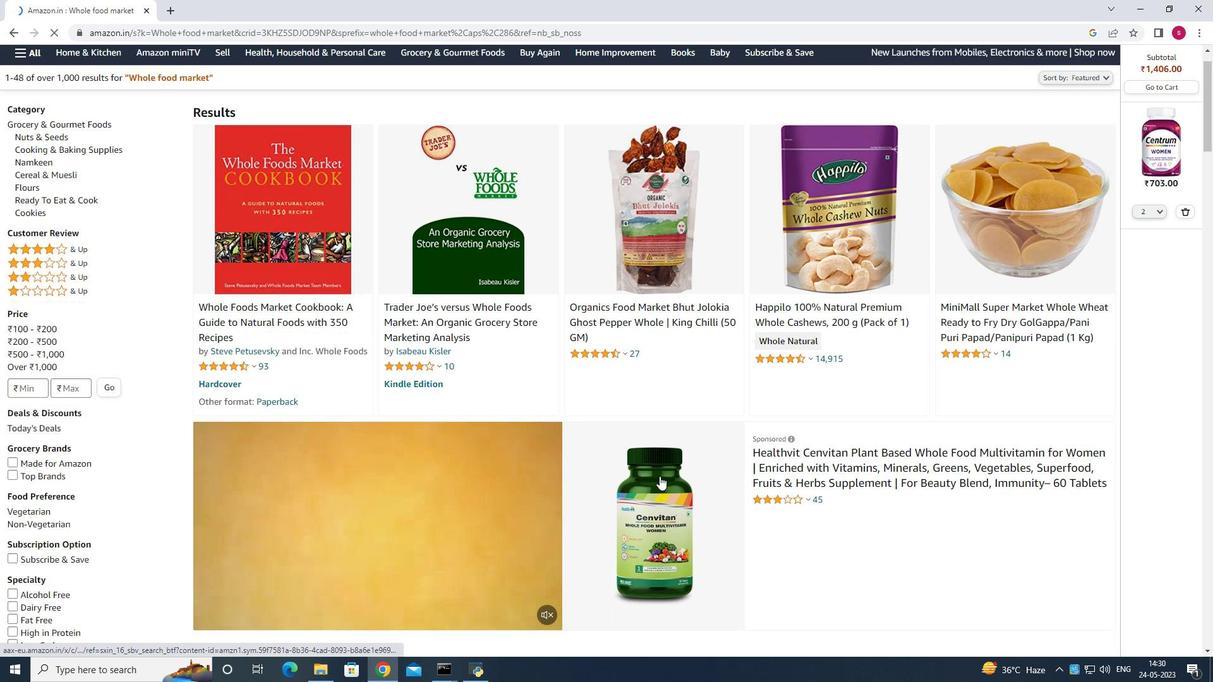 
Action: Mouse moved to (643, 483)
Screenshot: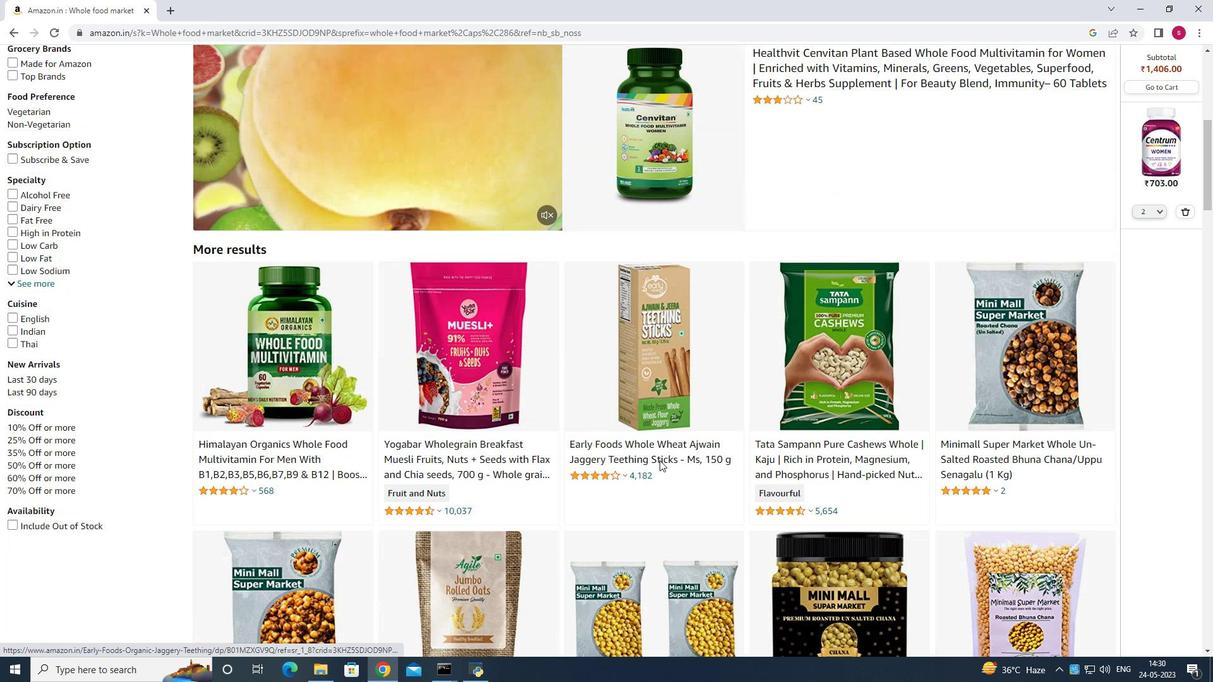 
Action: Mouse scrolled (650, 467) with delta (0, 0)
Screenshot: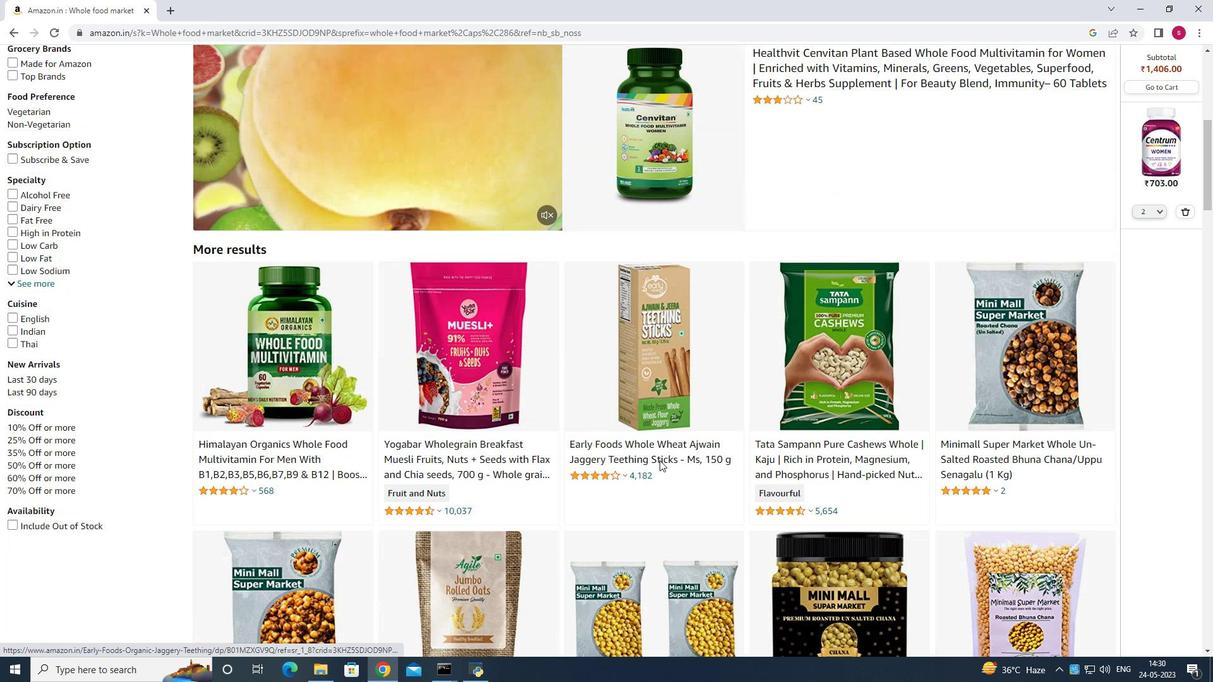 
Action: Mouse moved to (623, 516)
Screenshot: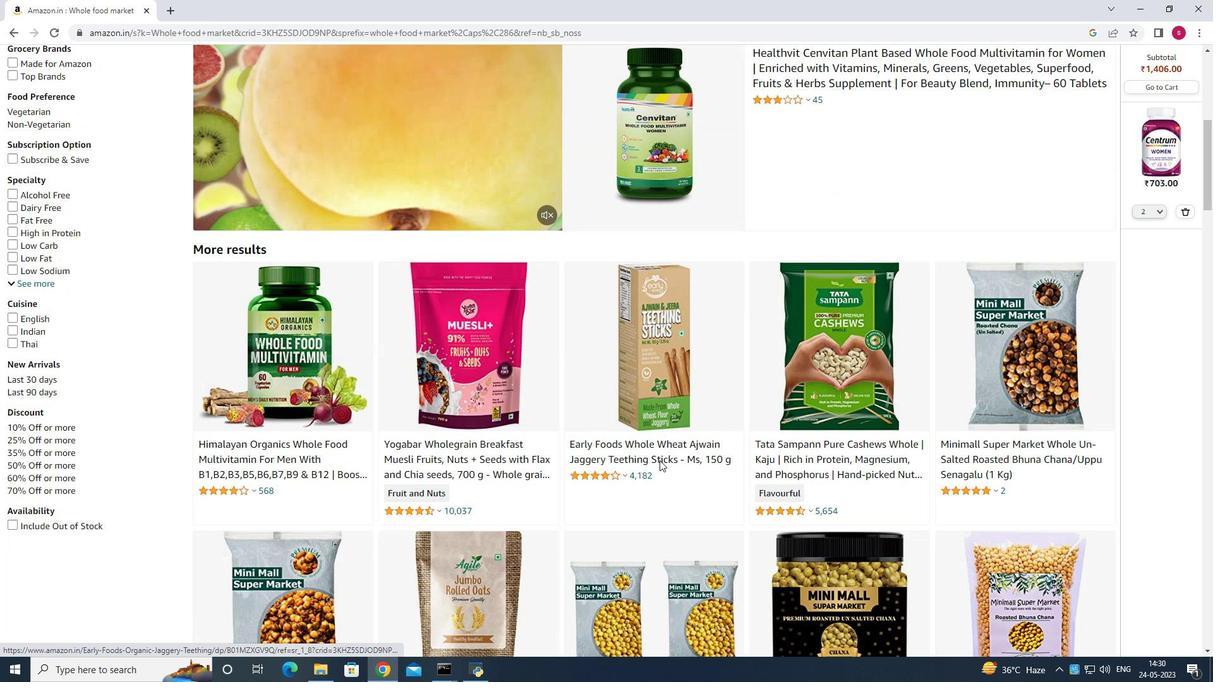 
Action: Mouse scrolled (634, 500) with delta (0, 0)
Screenshot: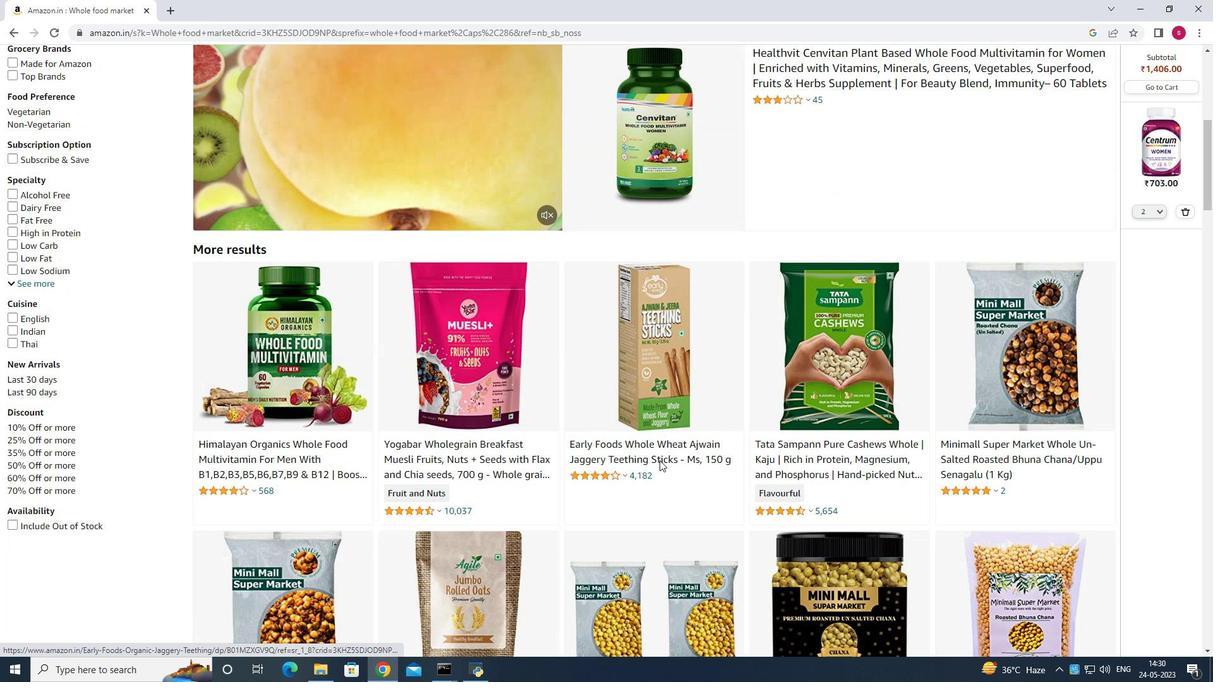 
Action: Mouse moved to (615, 522)
Screenshot: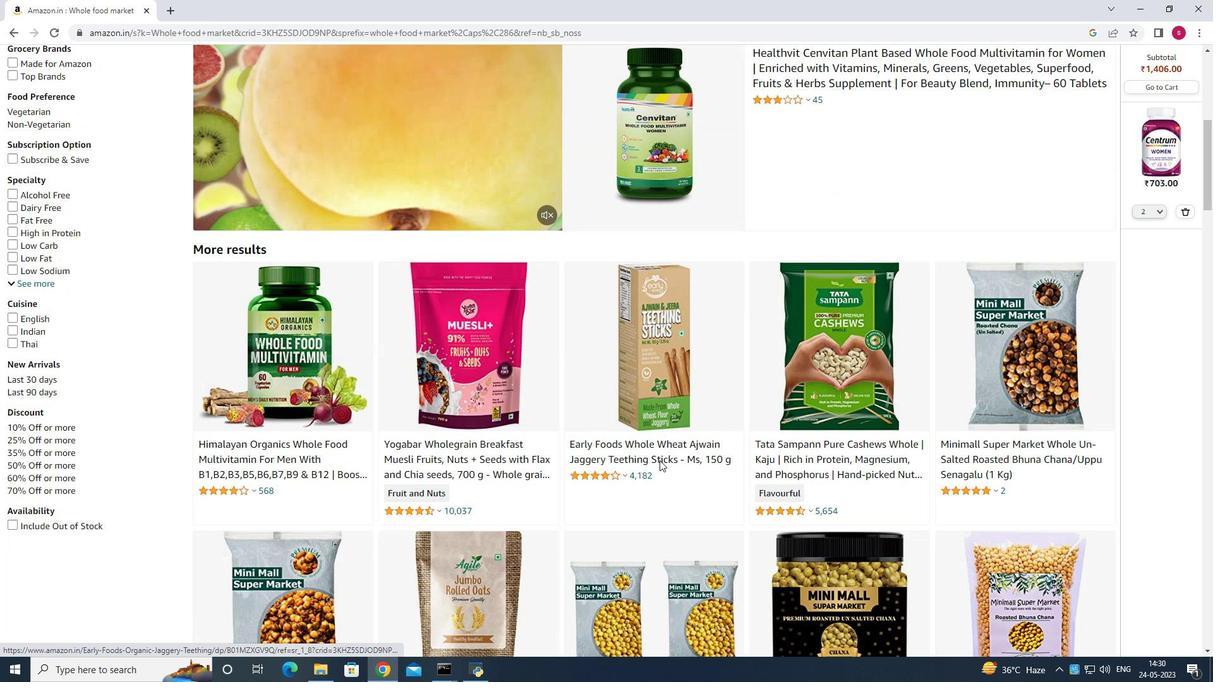 
Action: Mouse scrolled (623, 515) with delta (0, -1)
Screenshot: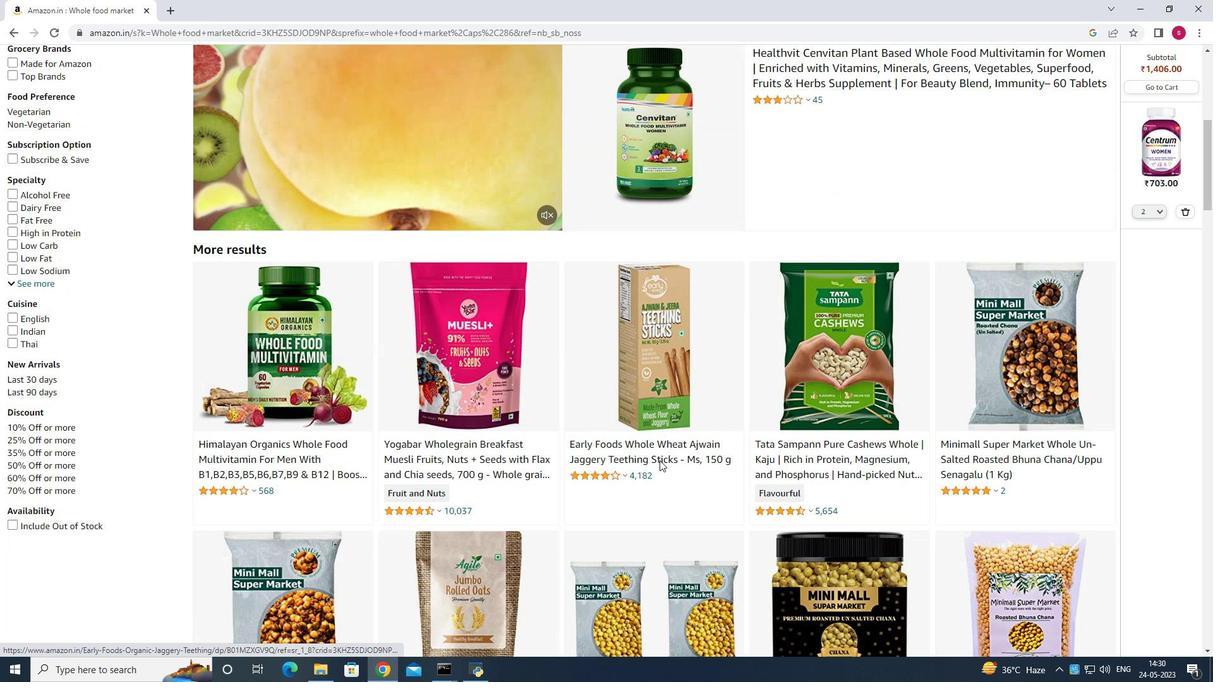 
Action: Mouse moved to (608, 524)
Screenshot: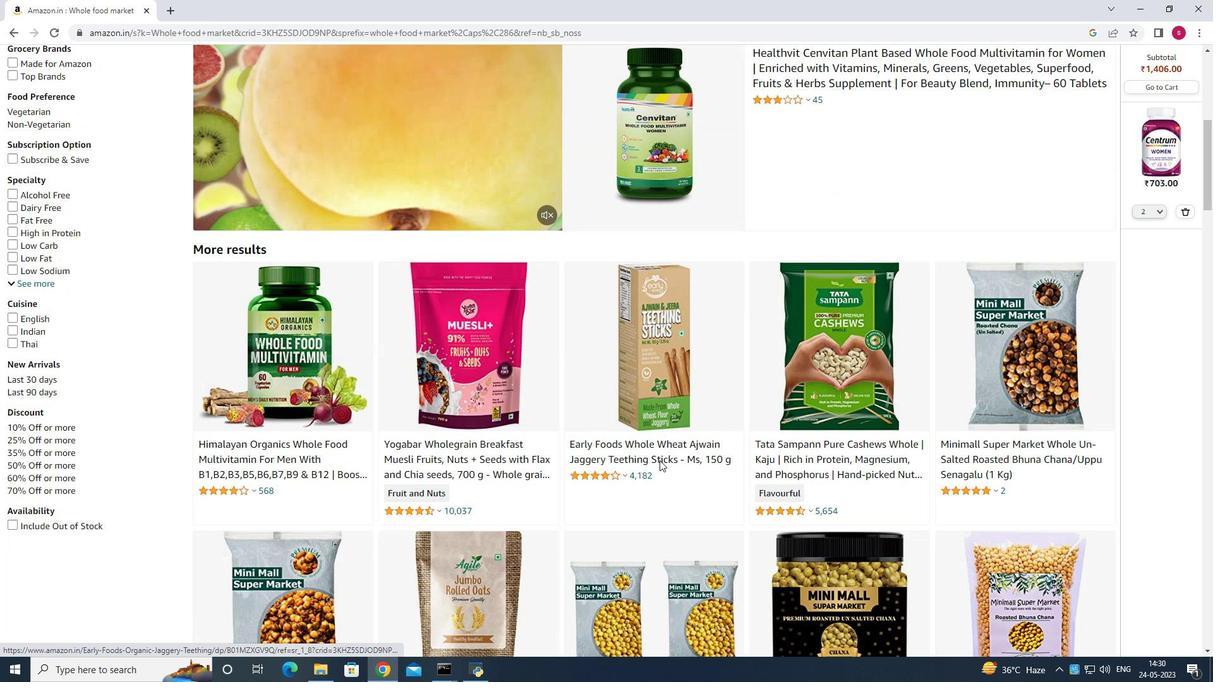 
Action: Mouse scrolled (615, 522) with delta (0, 0)
Screenshot: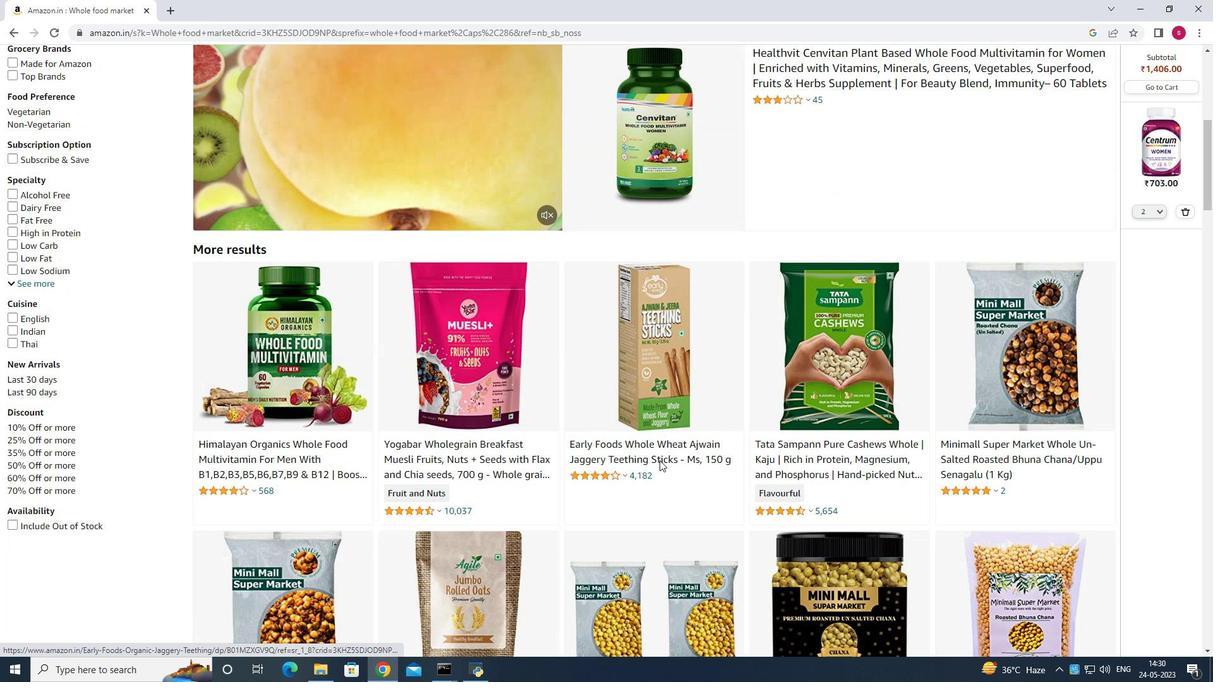 
Action: Mouse moved to (596, 524)
Screenshot: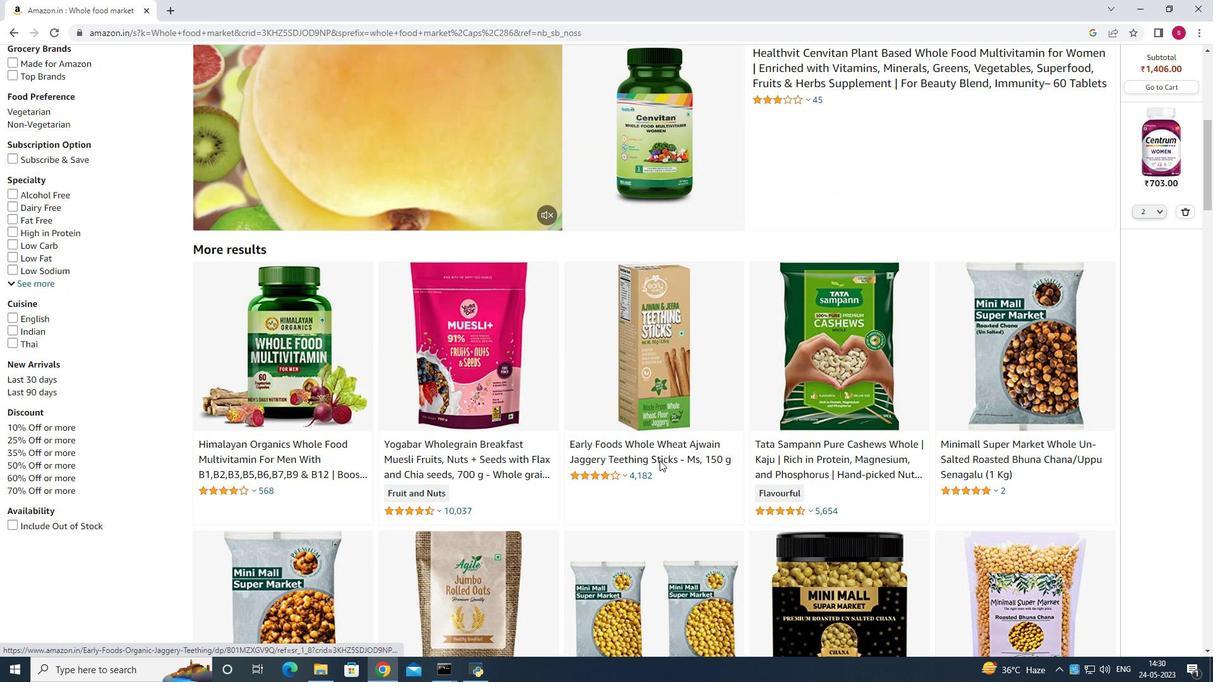 
Action: Mouse scrolled (603, 524) with delta (0, 0)
Screenshot: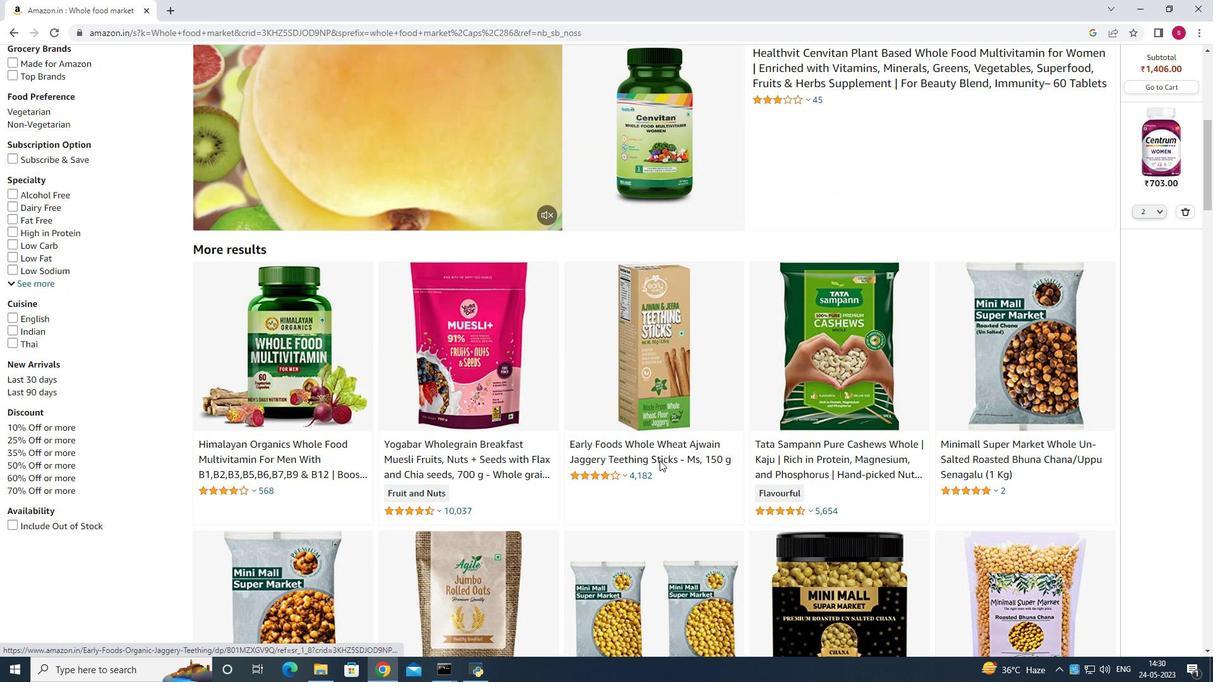 
Action: Mouse moved to (596, 524)
Screenshot: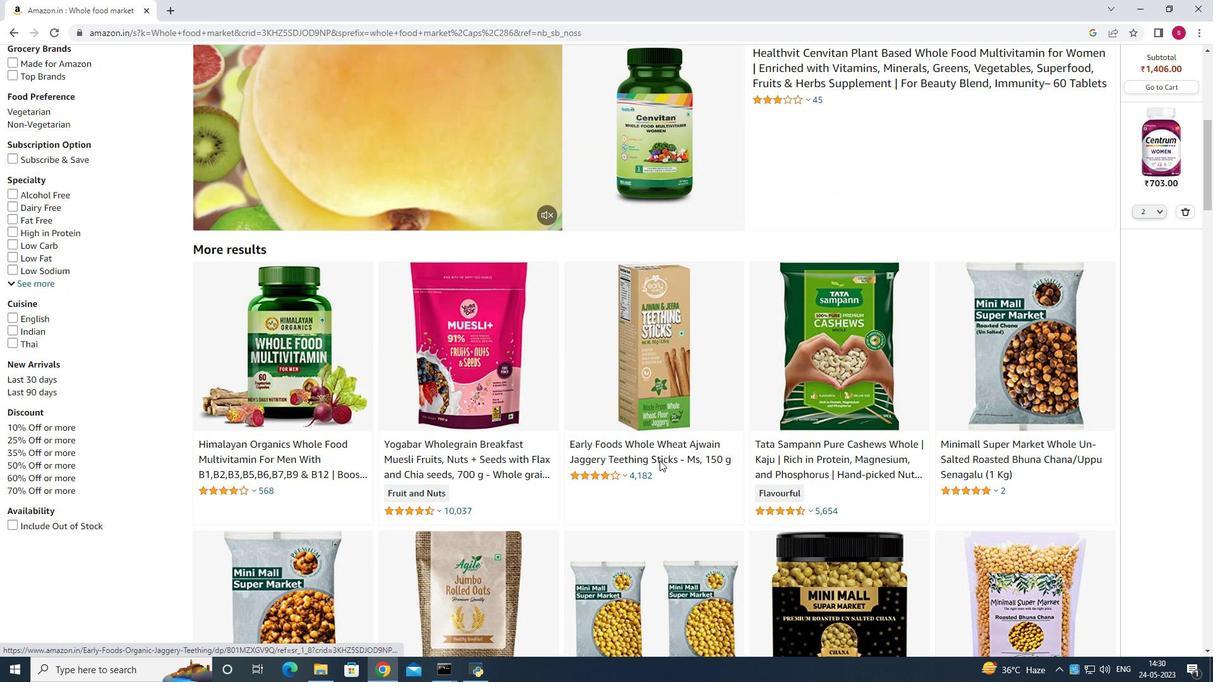
Action: Mouse scrolled (598, 524) with delta (0, 0)
Screenshot: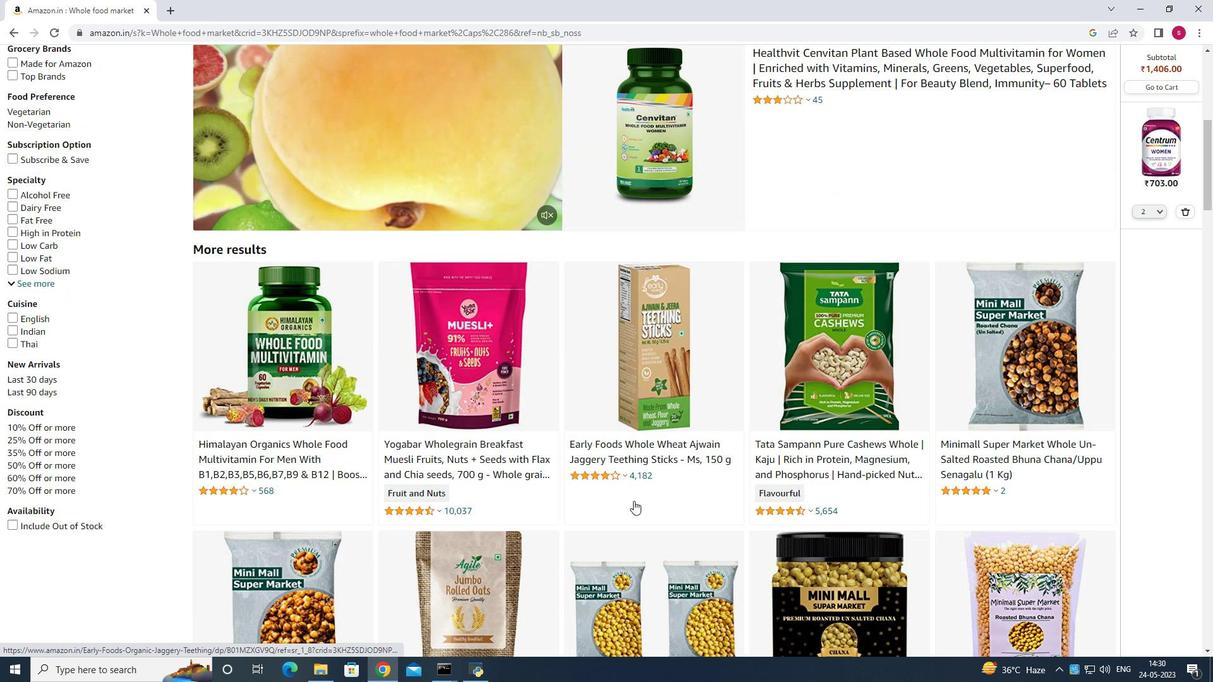 
Action: Mouse moved to (596, 510)
Screenshot: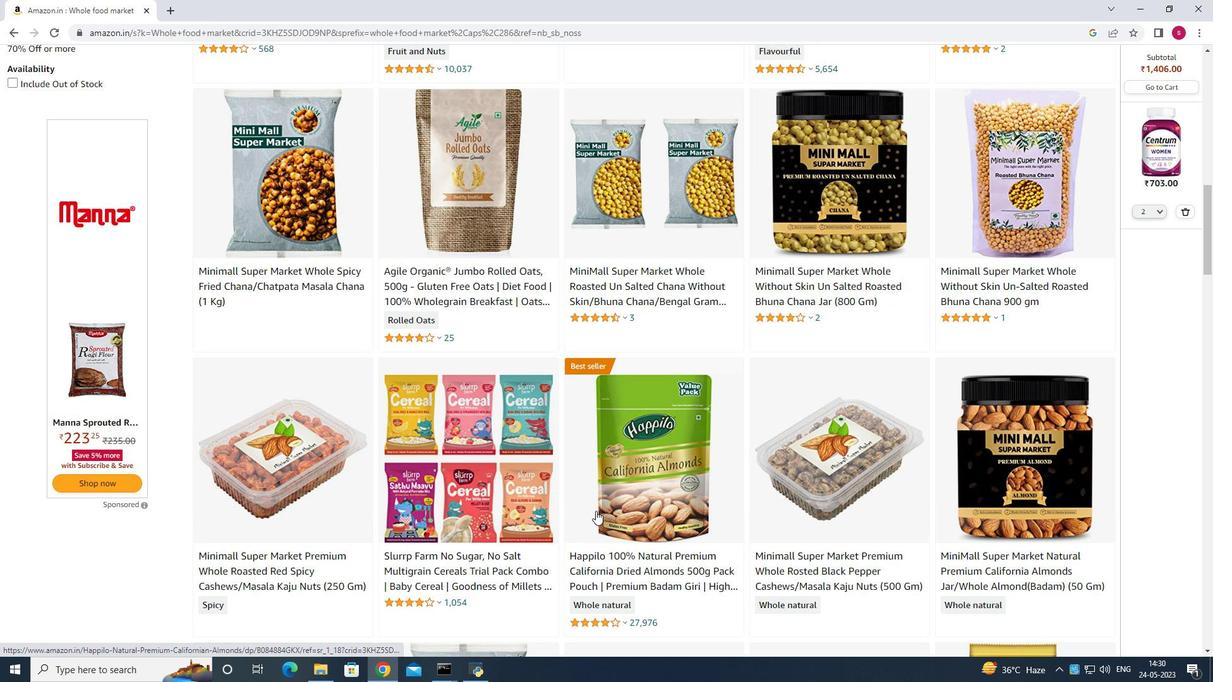 
Action: Mouse scrolled (596, 510) with delta (0, 0)
Screenshot: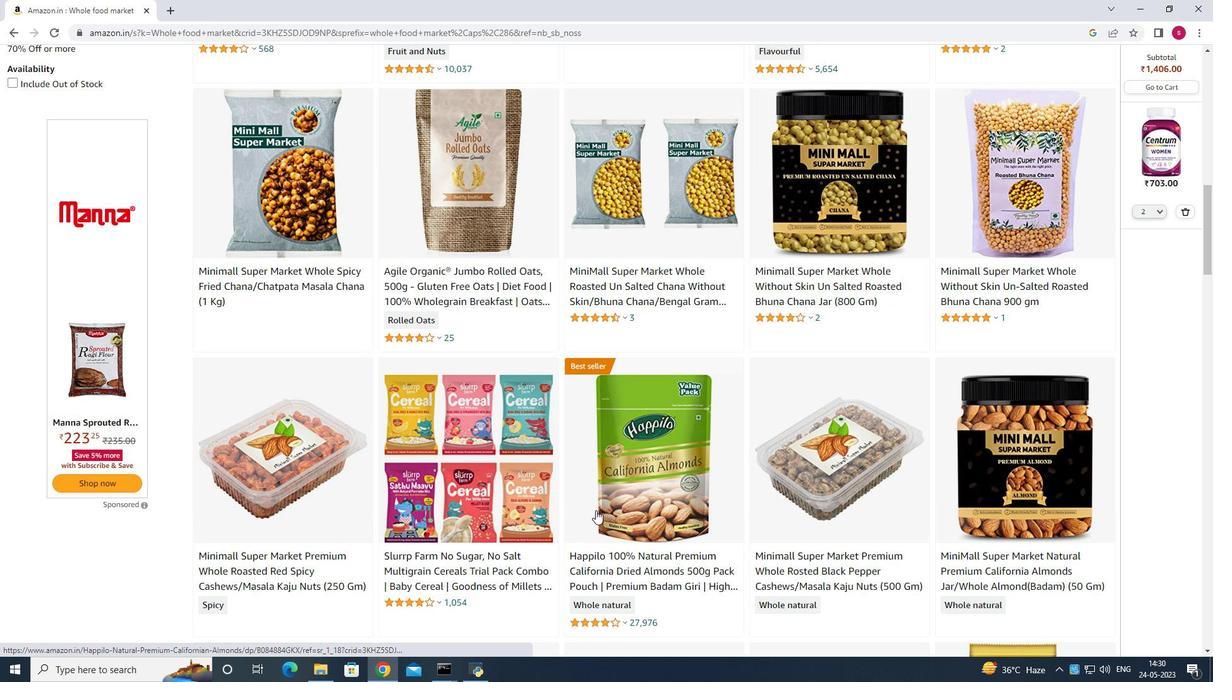 
Action: Mouse scrolled (596, 510) with delta (0, 0)
Screenshot: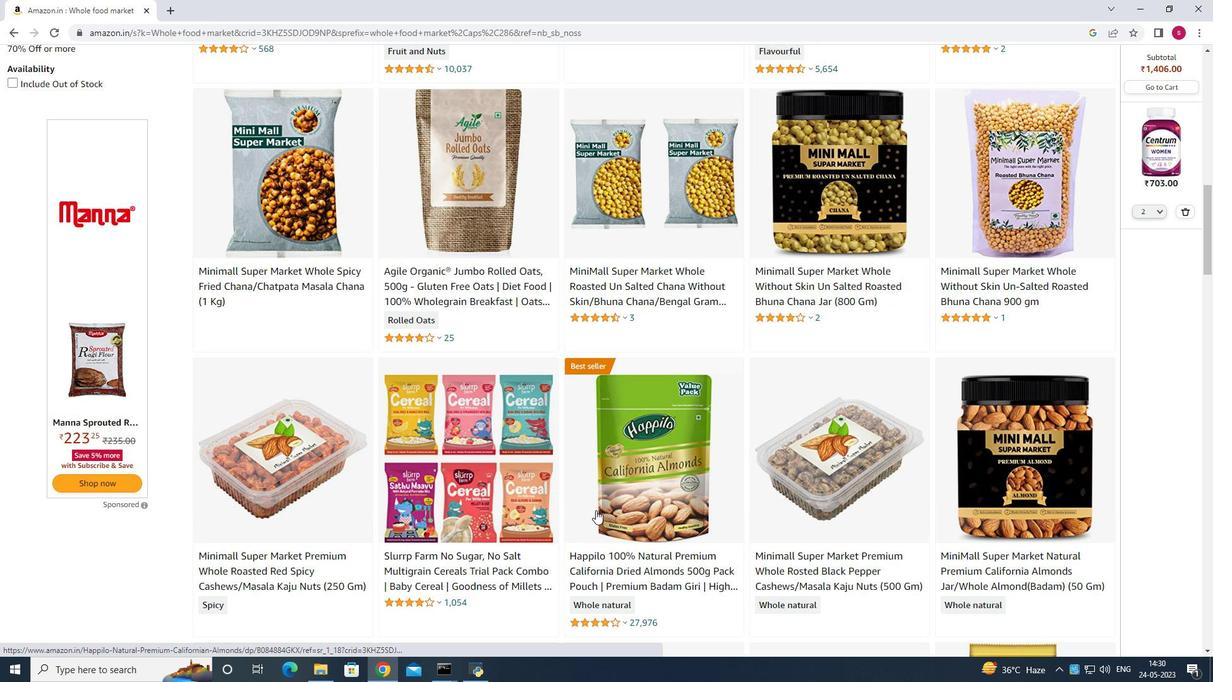
Action: Mouse scrolled (596, 510) with delta (0, 0)
Screenshot: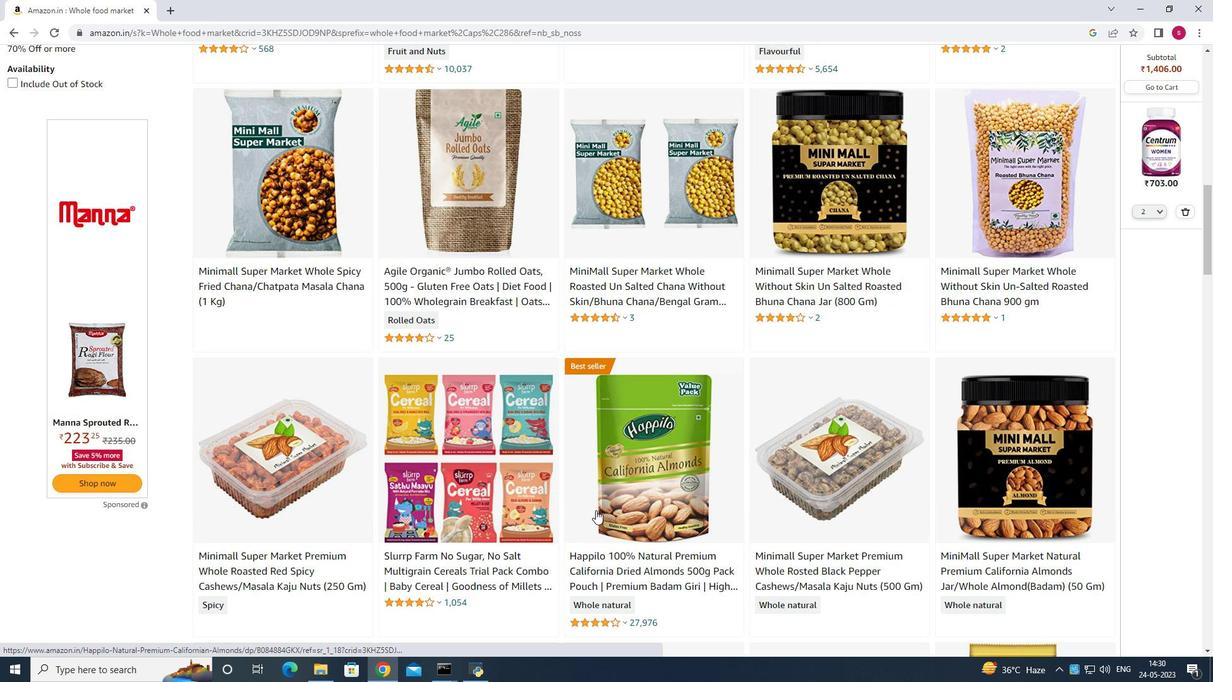 
Action: Mouse scrolled (596, 510) with delta (0, 0)
Screenshot: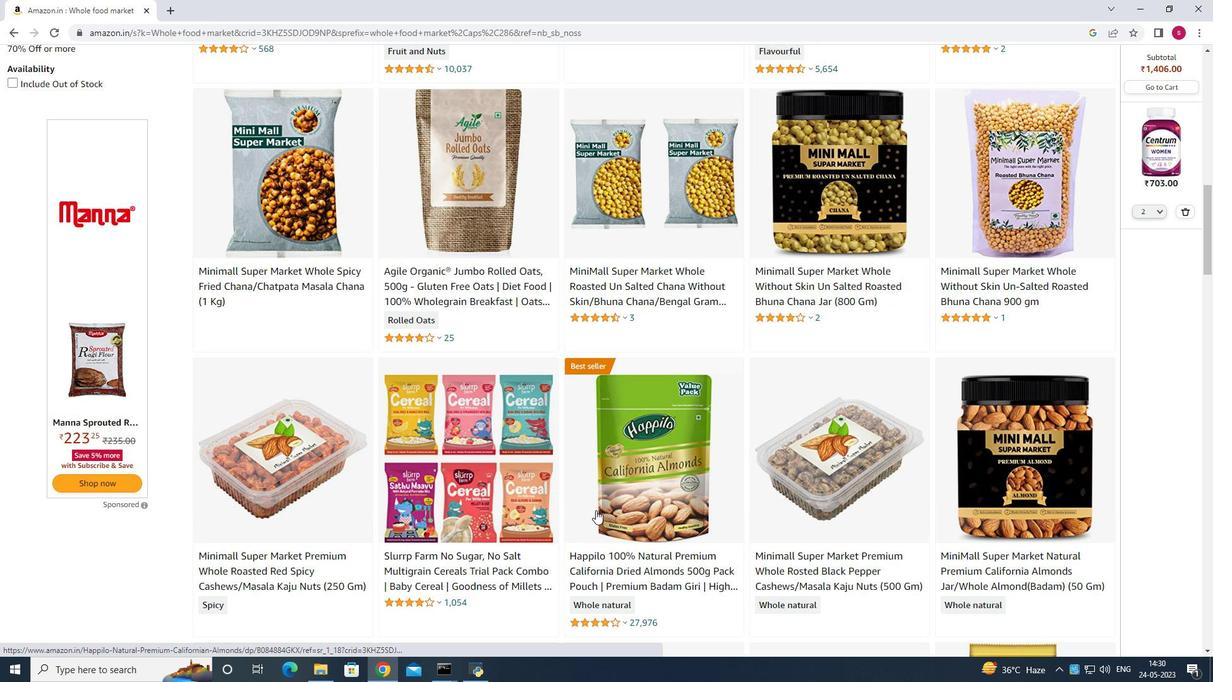 
Action: Mouse scrolled (596, 510) with delta (0, 0)
Screenshot: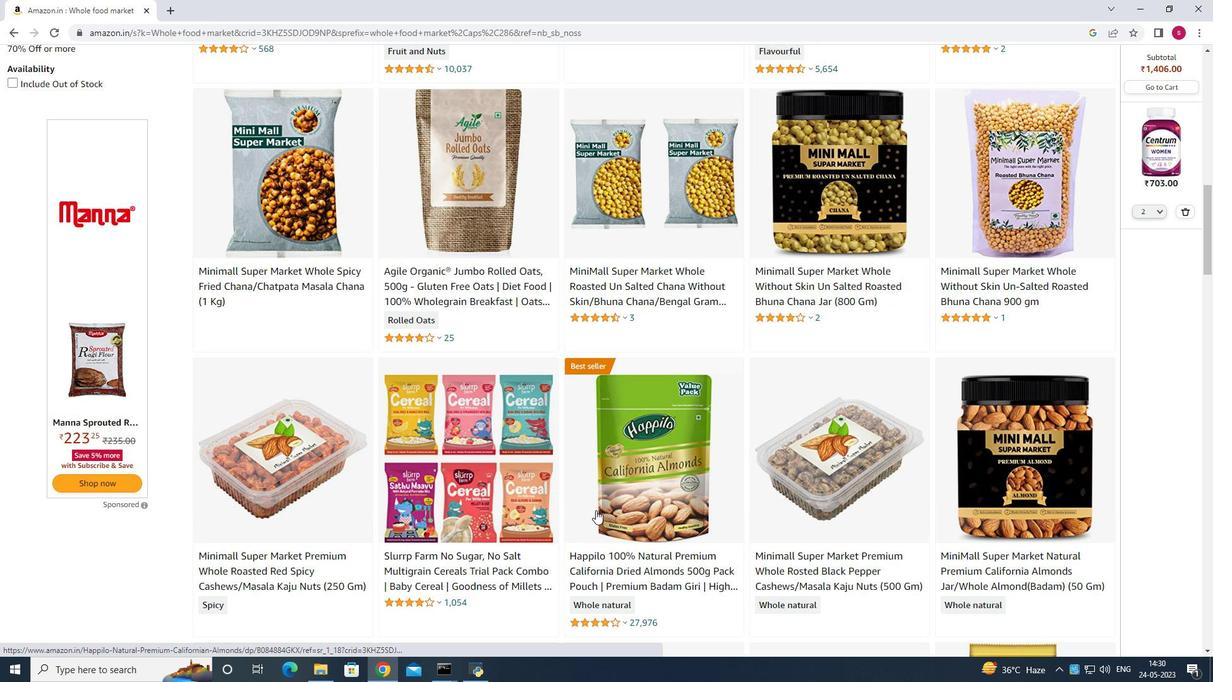 
Action: Mouse scrolled (596, 510) with delta (0, 0)
Screenshot: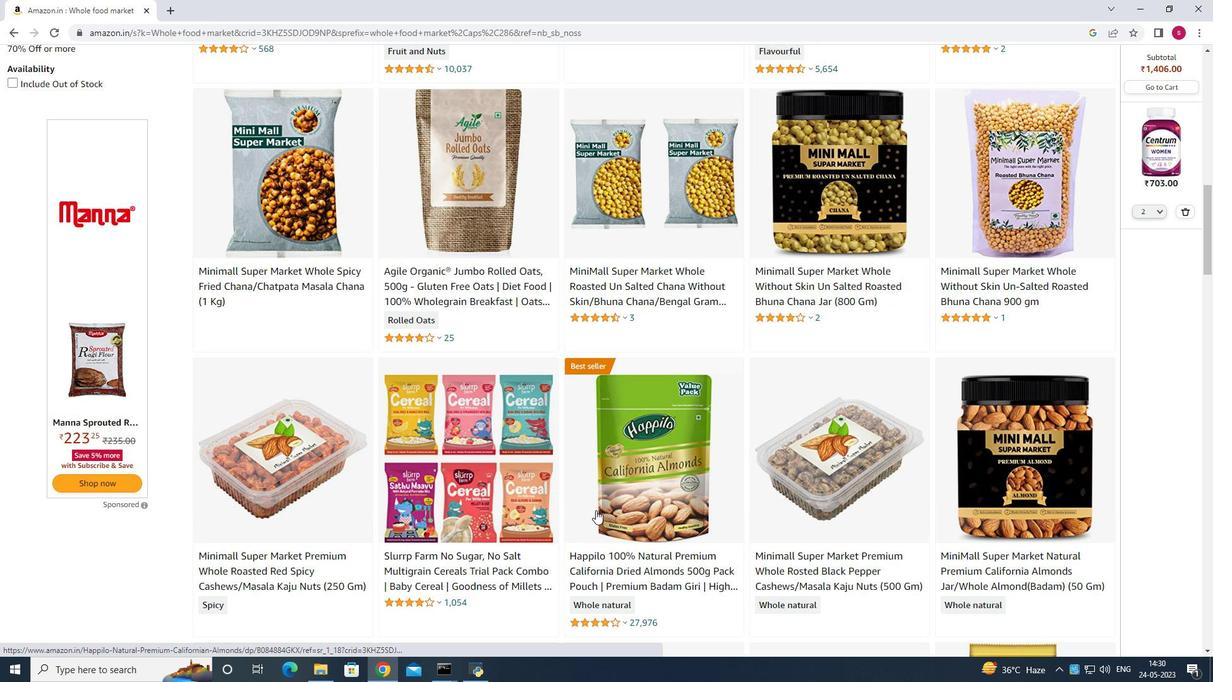 
Action: Mouse scrolled (596, 510) with delta (0, 0)
Screenshot: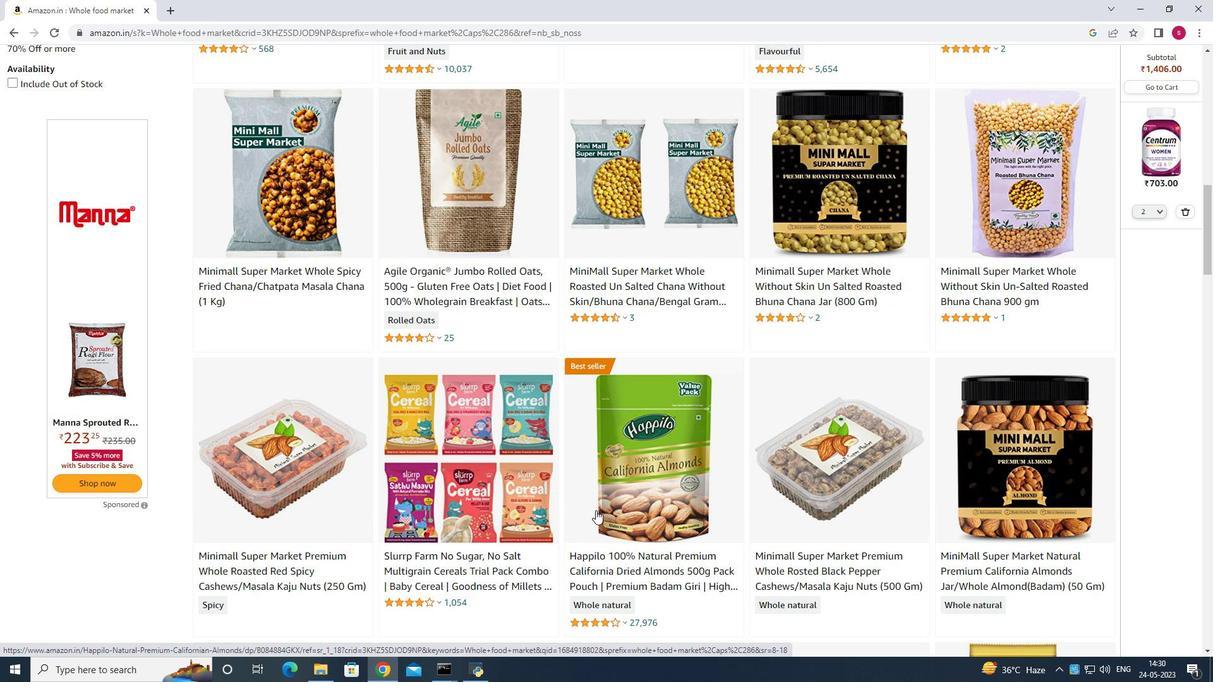 
Action: Mouse scrolled (596, 510) with delta (0, 0)
Screenshot: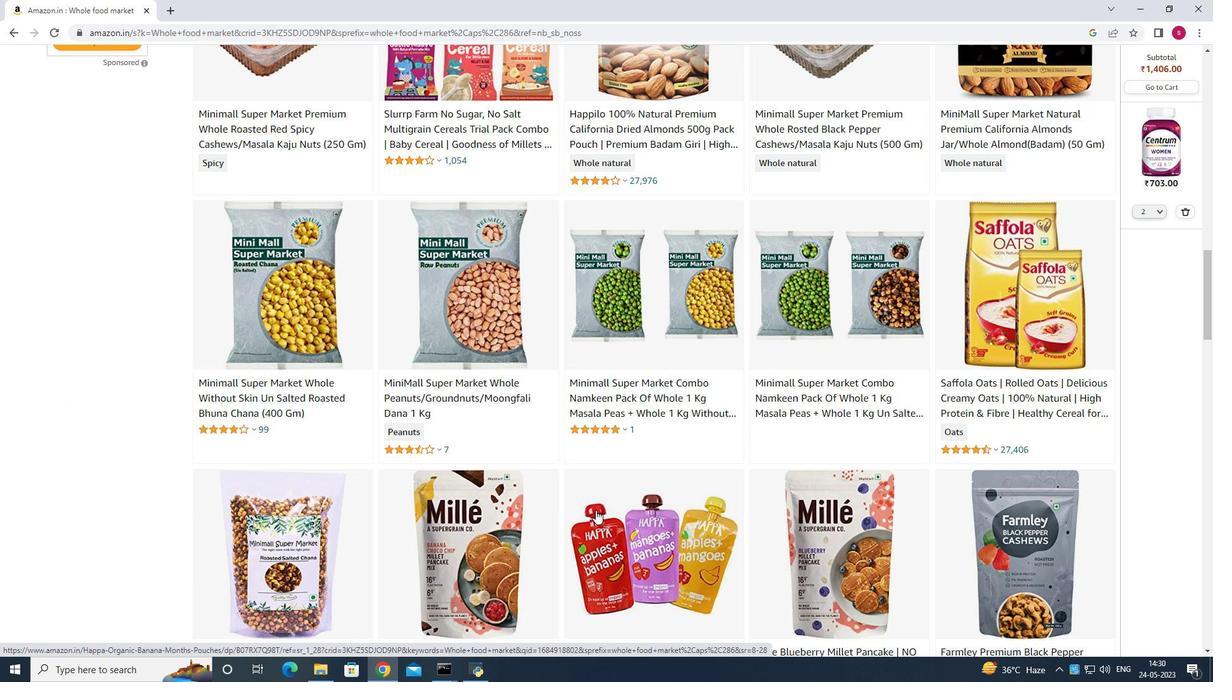 
Action: Mouse scrolled (596, 510) with delta (0, 0)
Screenshot: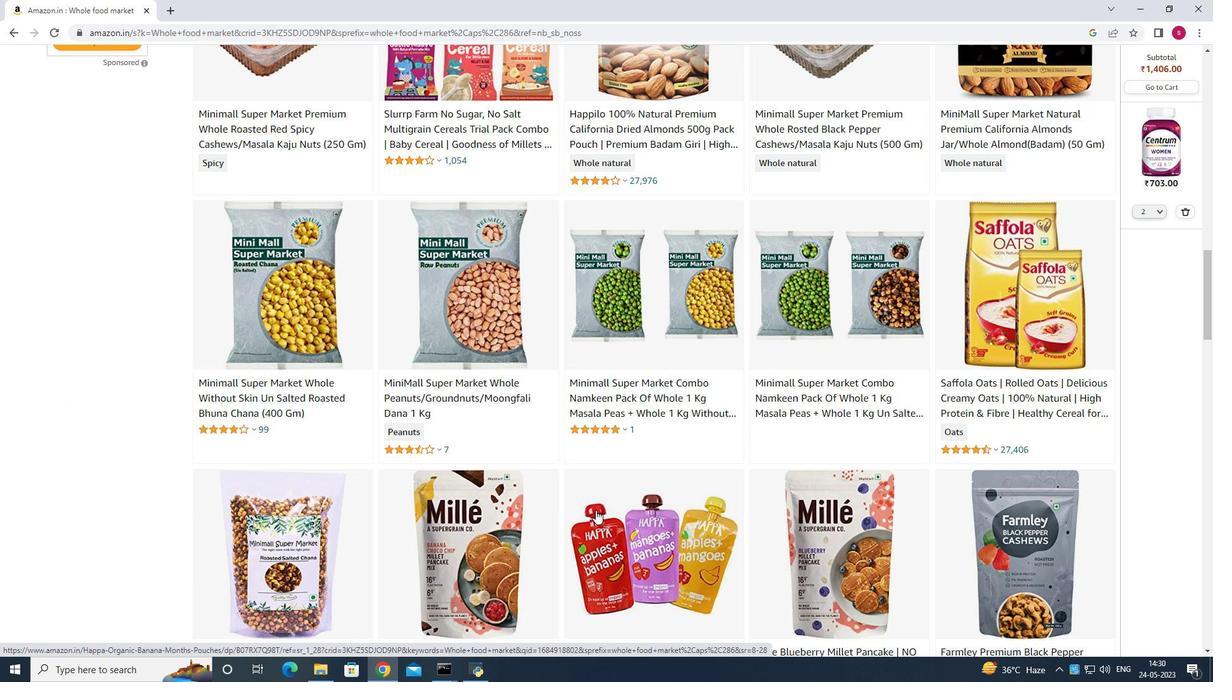 
Action: Mouse scrolled (596, 510) with delta (0, 0)
Screenshot: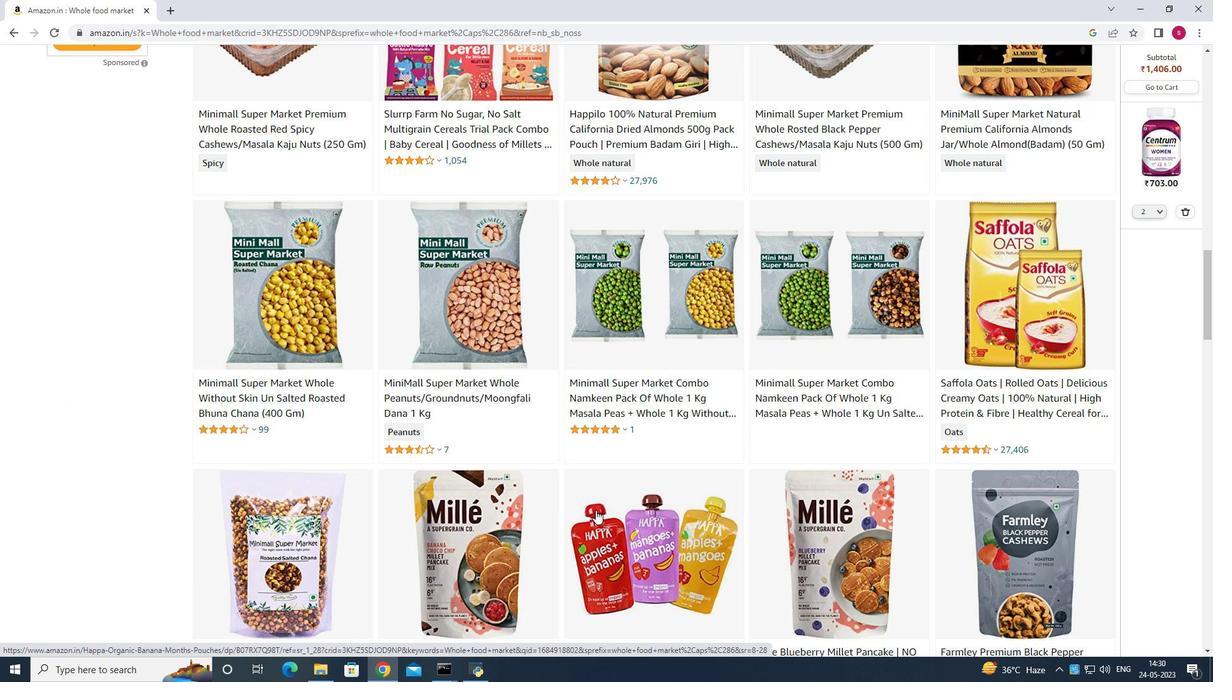 
Action: Mouse scrolled (596, 510) with delta (0, 0)
Screenshot: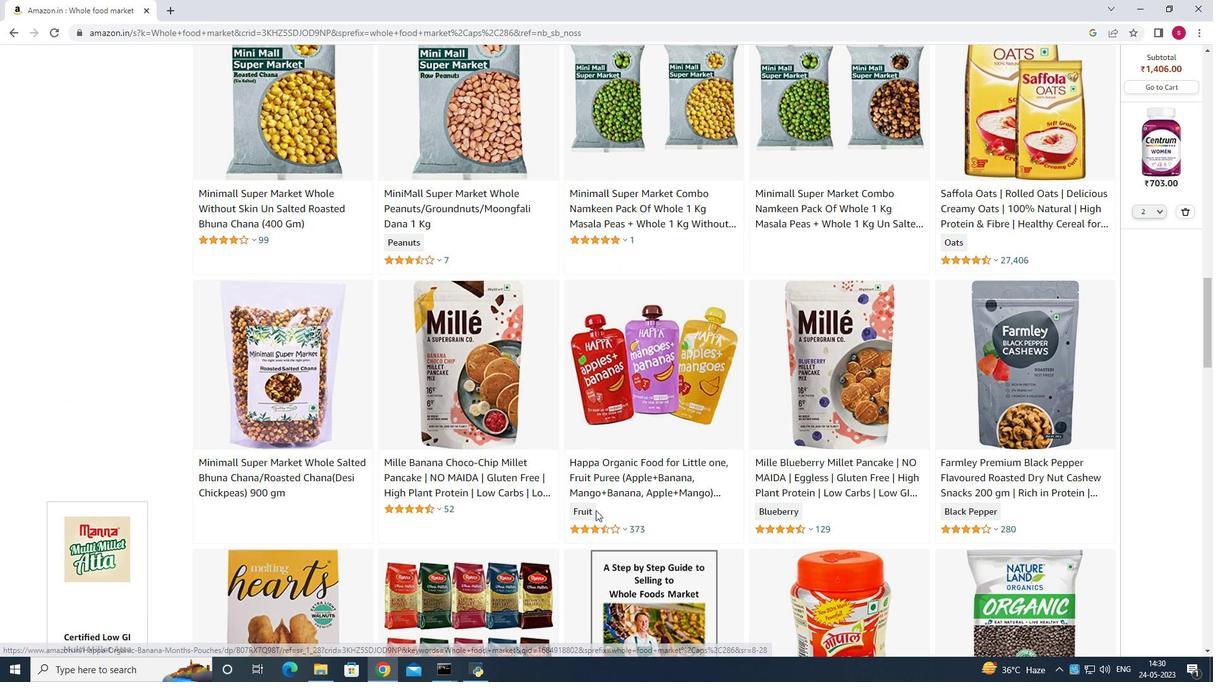 
Action: Mouse scrolled (596, 510) with delta (0, 0)
Screenshot: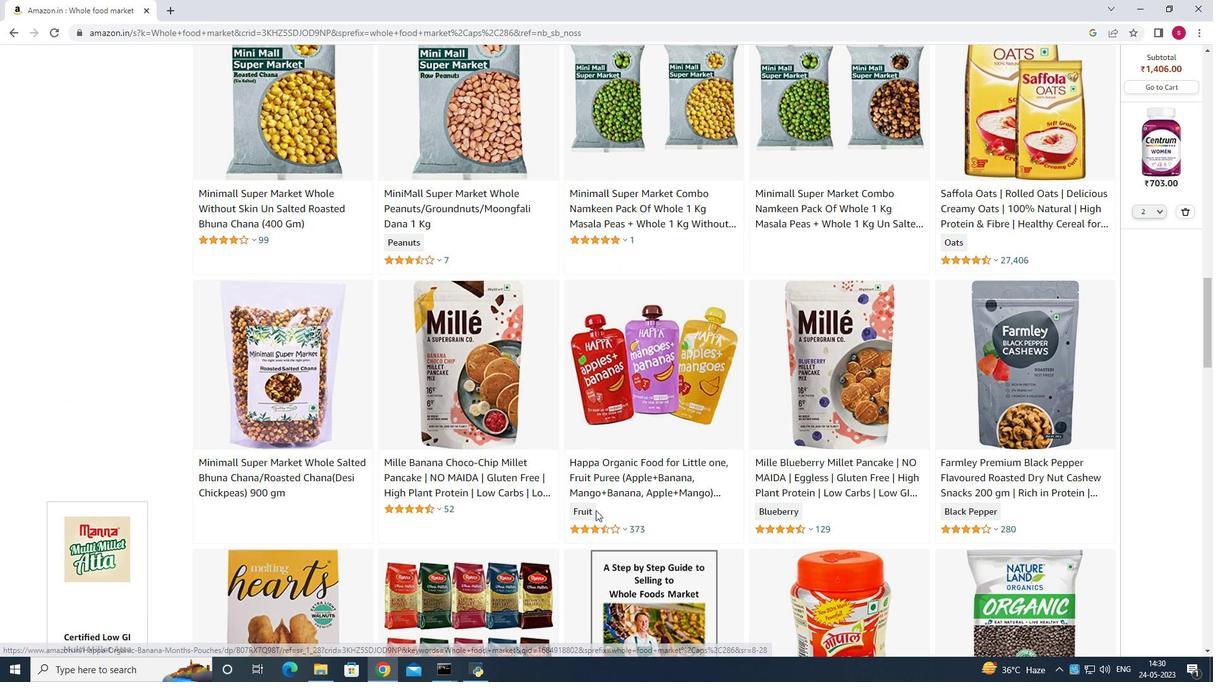 
Action: Mouse scrolled (596, 510) with delta (0, 0)
Screenshot: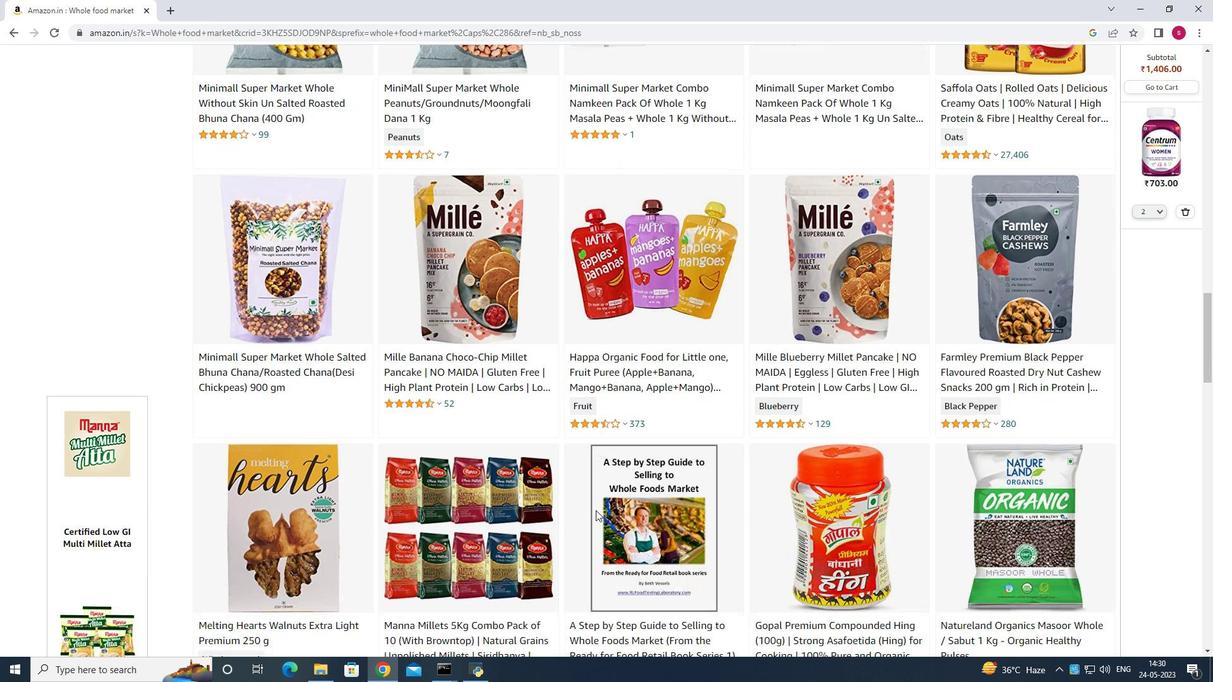 
Action: Mouse scrolled (596, 510) with delta (0, 0)
Screenshot: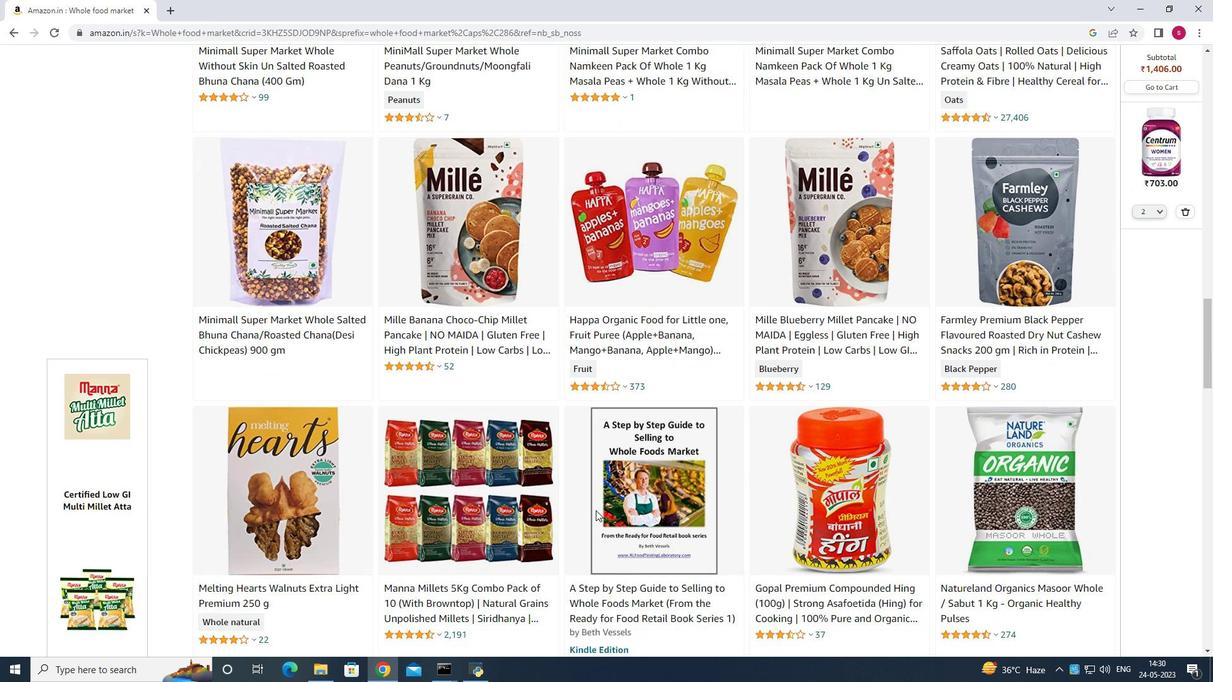 
Action: Mouse scrolled (596, 510) with delta (0, 0)
Screenshot: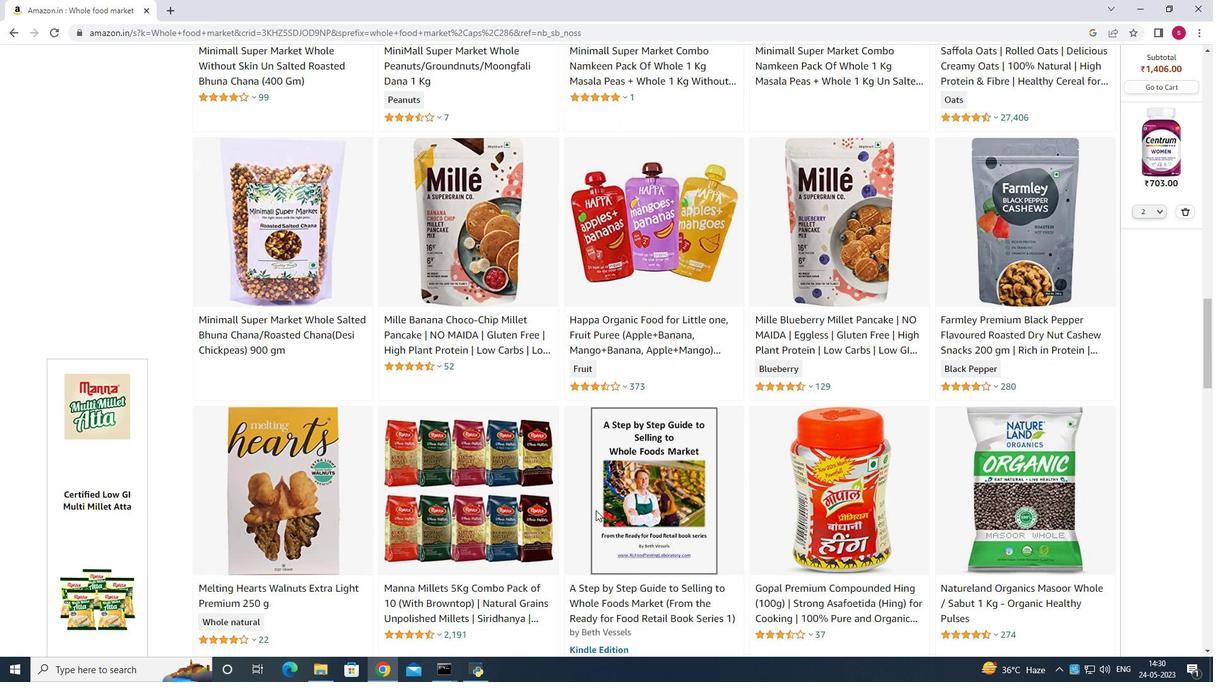 
Action: Mouse scrolled (596, 510) with delta (0, 0)
Screenshot: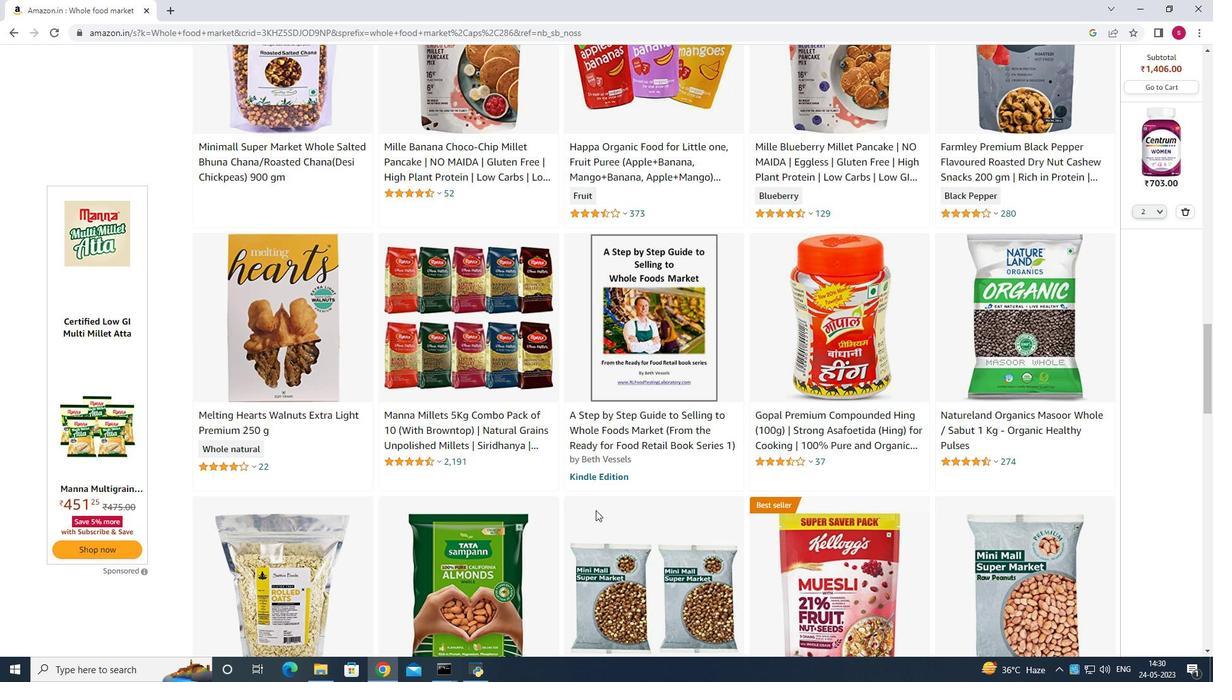 
Action: Mouse scrolled (596, 510) with delta (0, 0)
Screenshot: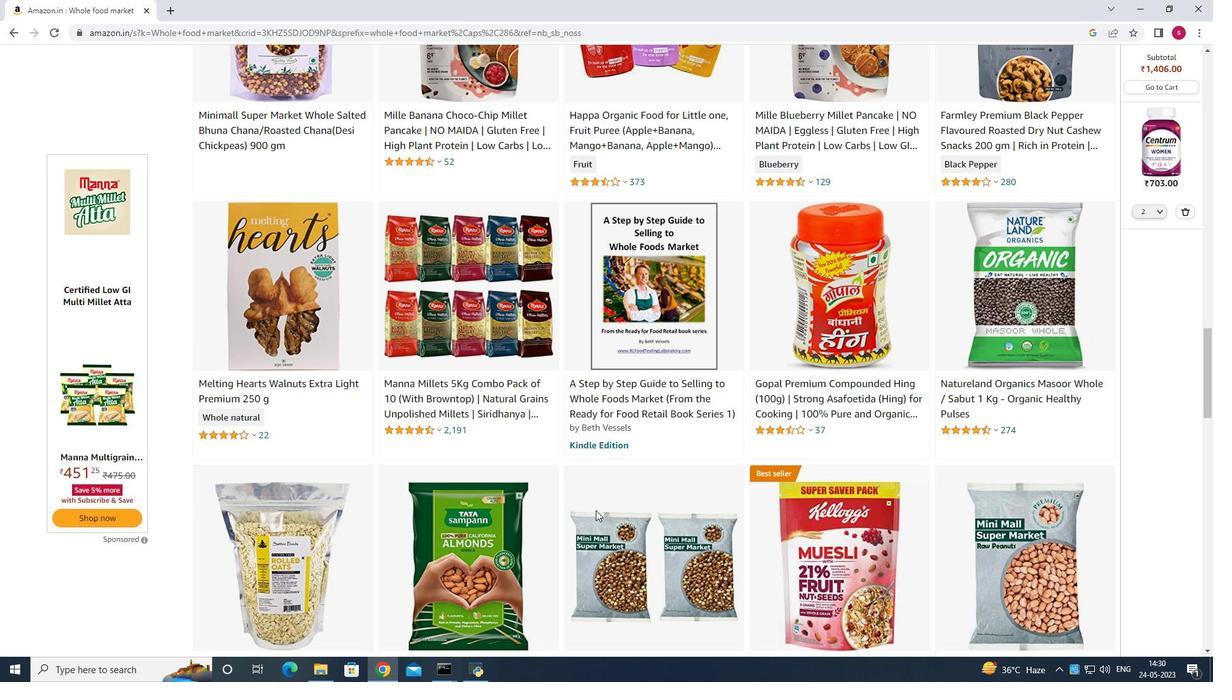 
Action: Mouse scrolled (596, 510) with delta (0, 0)
Screenshot: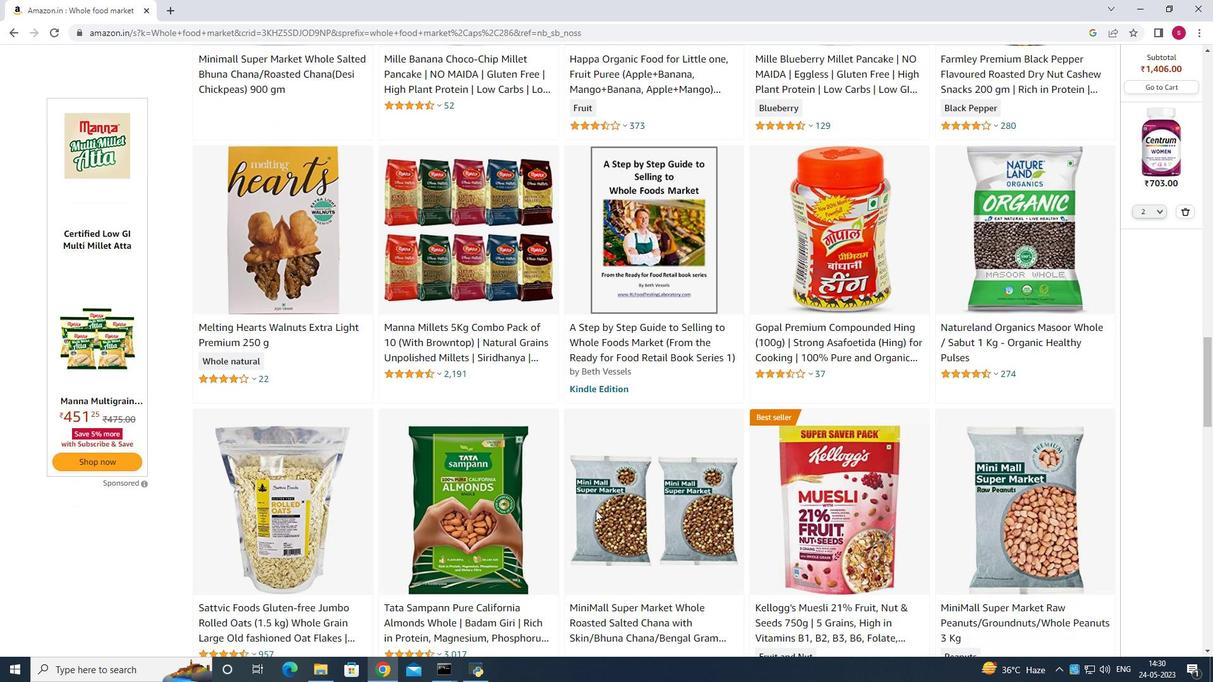 
Action: Mouse scrolled (596, 510) with delta (0, 0)
Screenshot: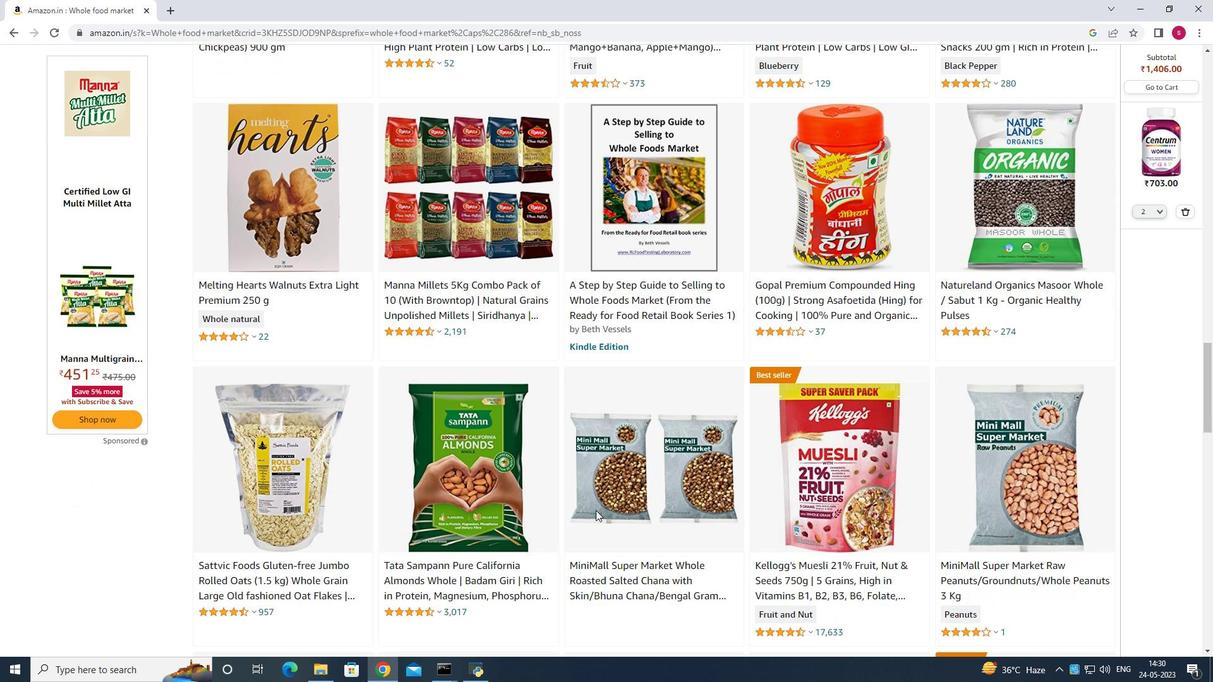 
Action: Mouse scrolled (596, 510) with delta (0, 0)
Screenshot: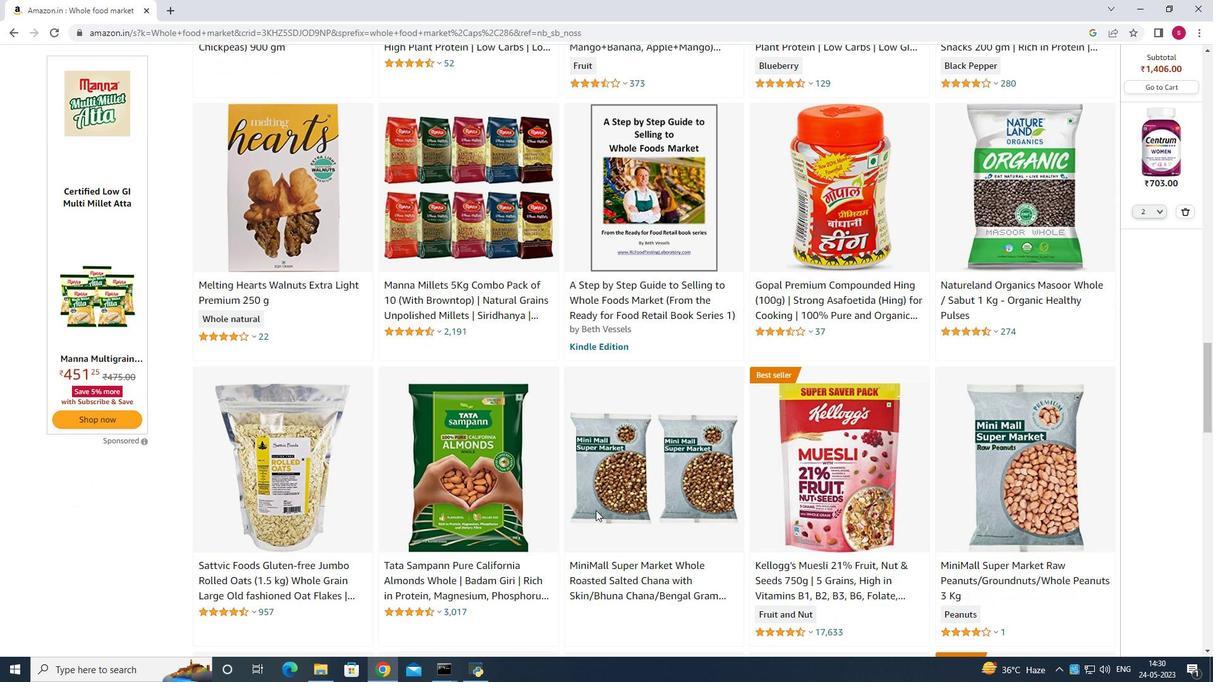 
Action: Mouse scrolled (596, 510) with delta (0, 0)
Screenshot: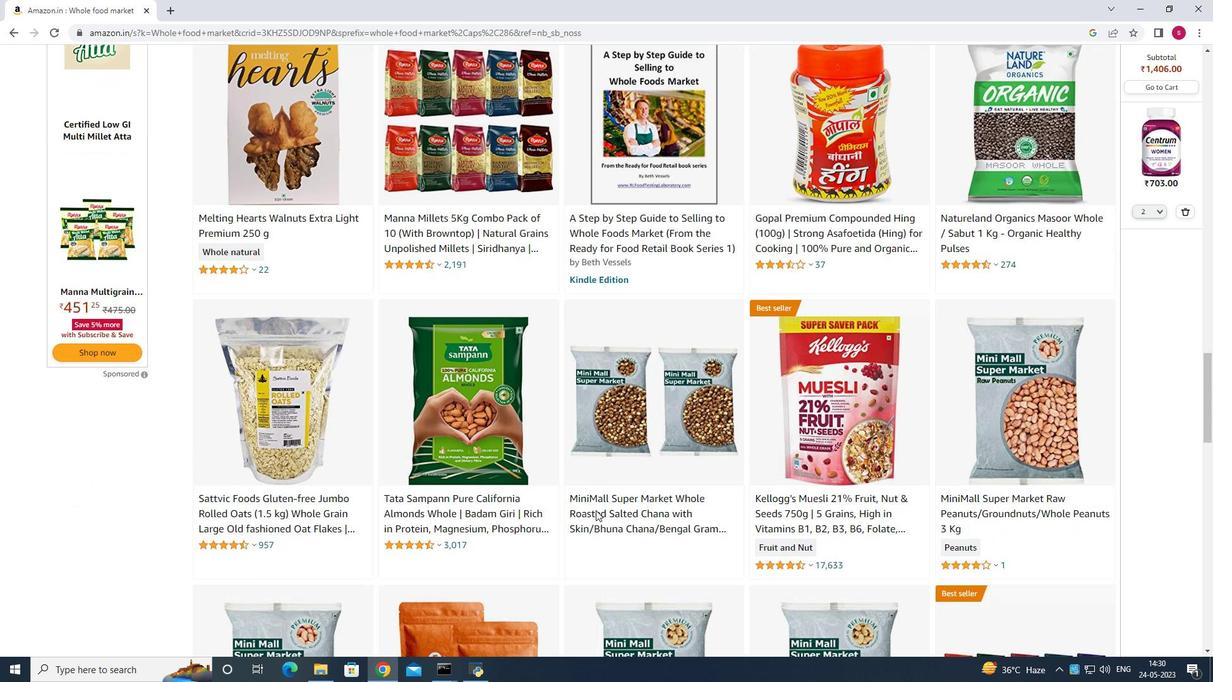 
Action: Mouse scrolled (596, 510) with delta (0, 0)
Screenshot: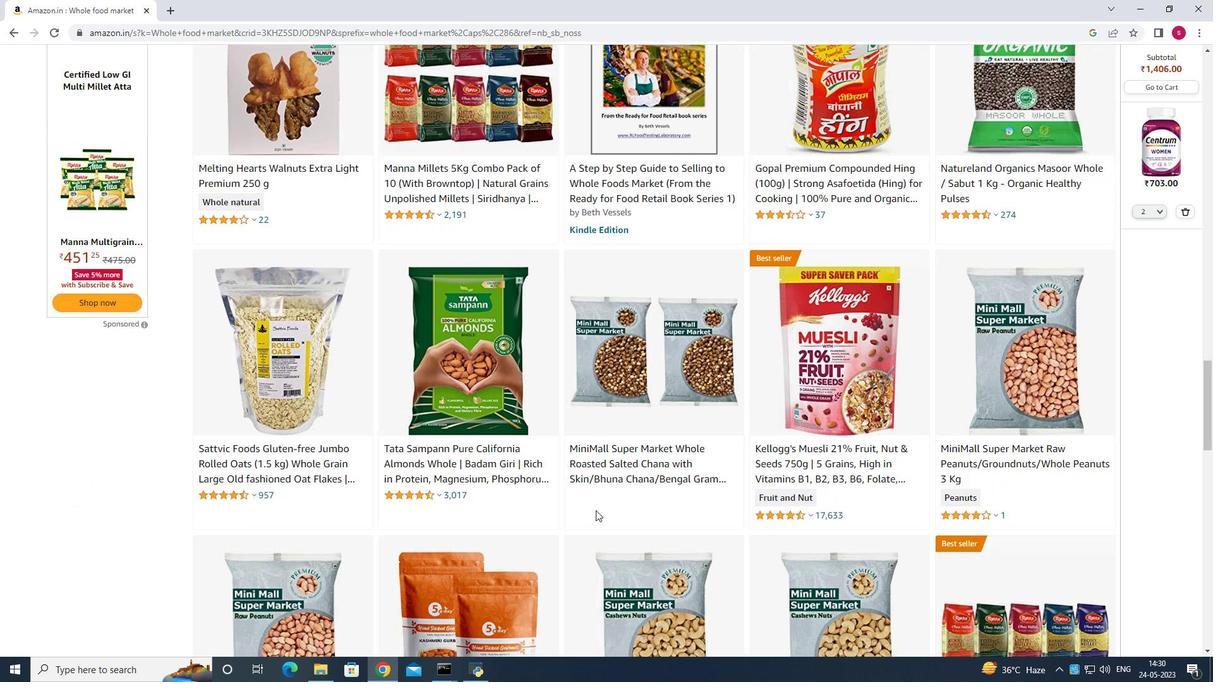 
Action: Mouse moved to (594, 507)
Screenshot: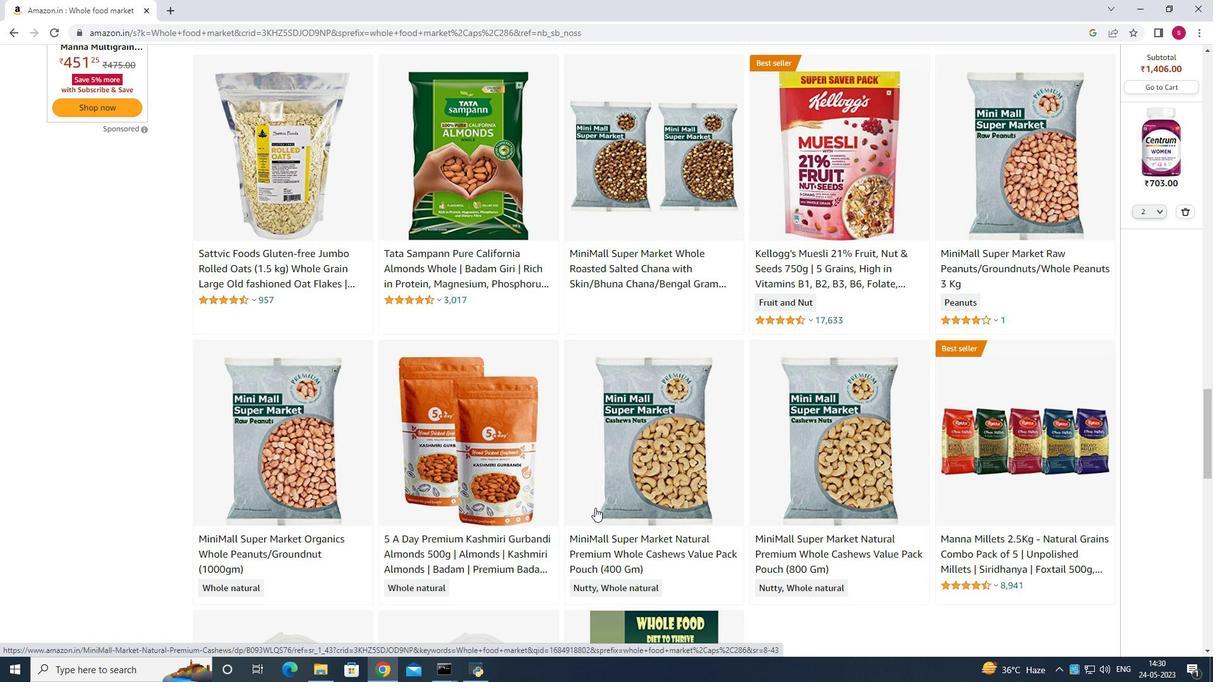 
Action: Mouse scrolled (594, 507) with delta (0, 0)
Screenshot: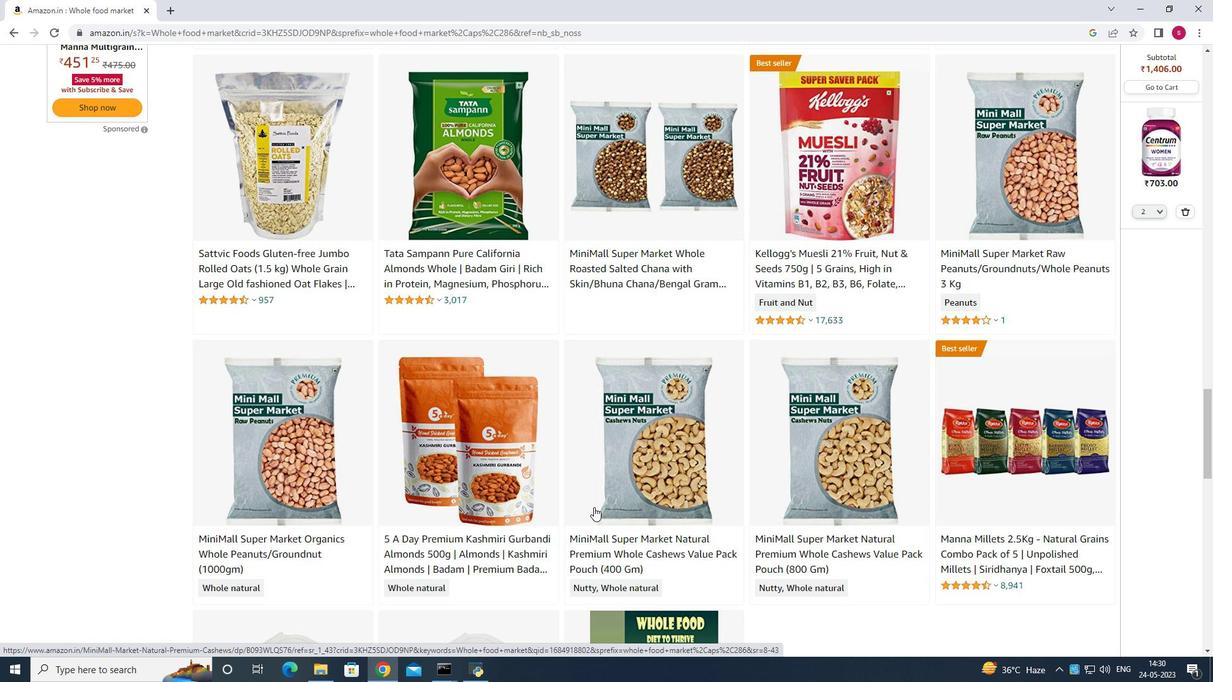 
Action: Mouse scrolled (594, 507) with delta (0, 0)
Screenshot: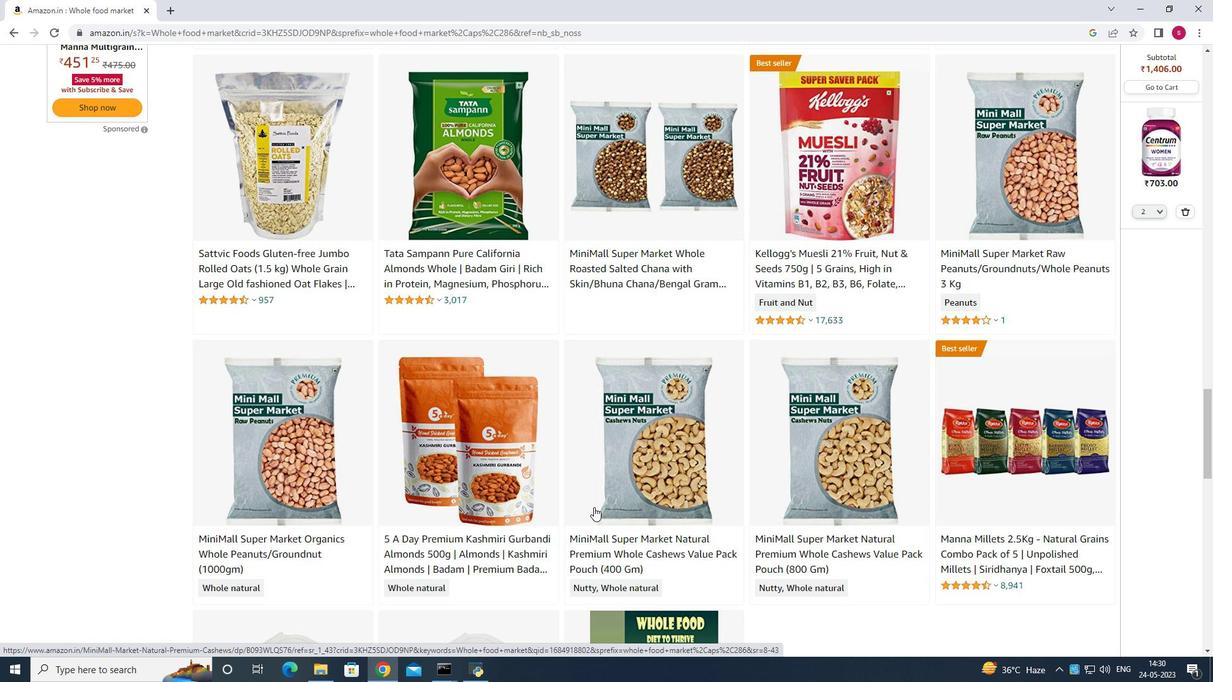
Action: Mouse scrolled (594, 507) with delta (0, 0)
Screenshot: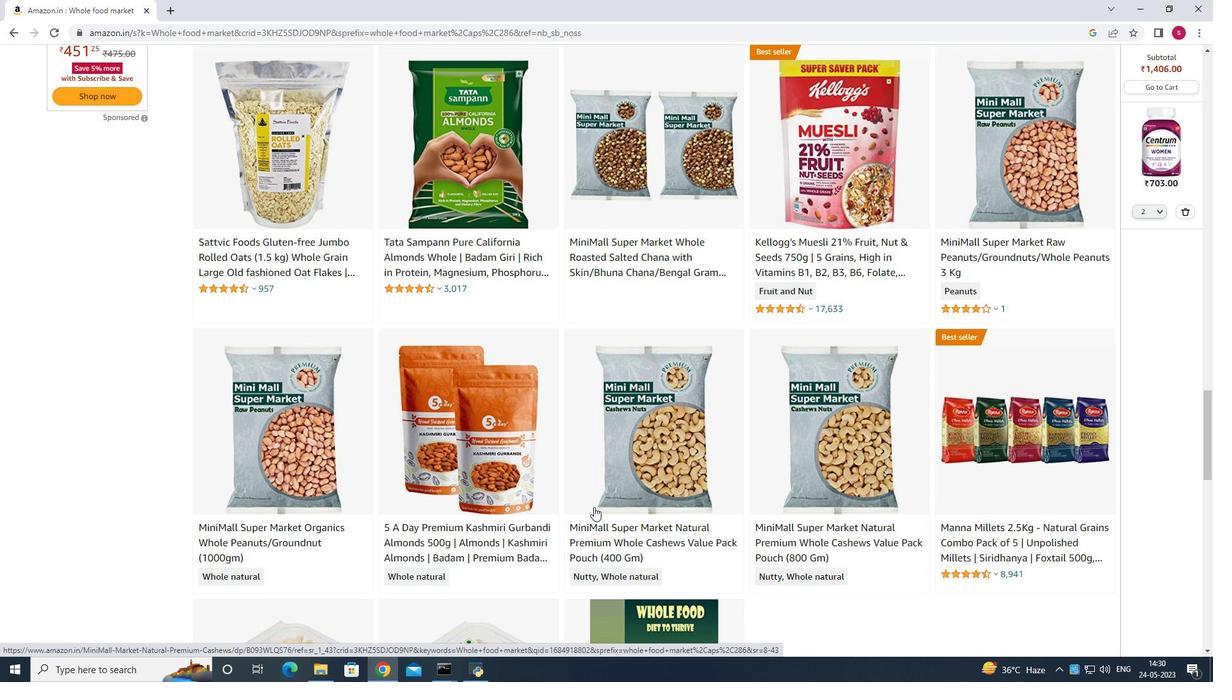 
Action: Mouse scrolled (594, 507) with delta (0, 0)
Screenshot: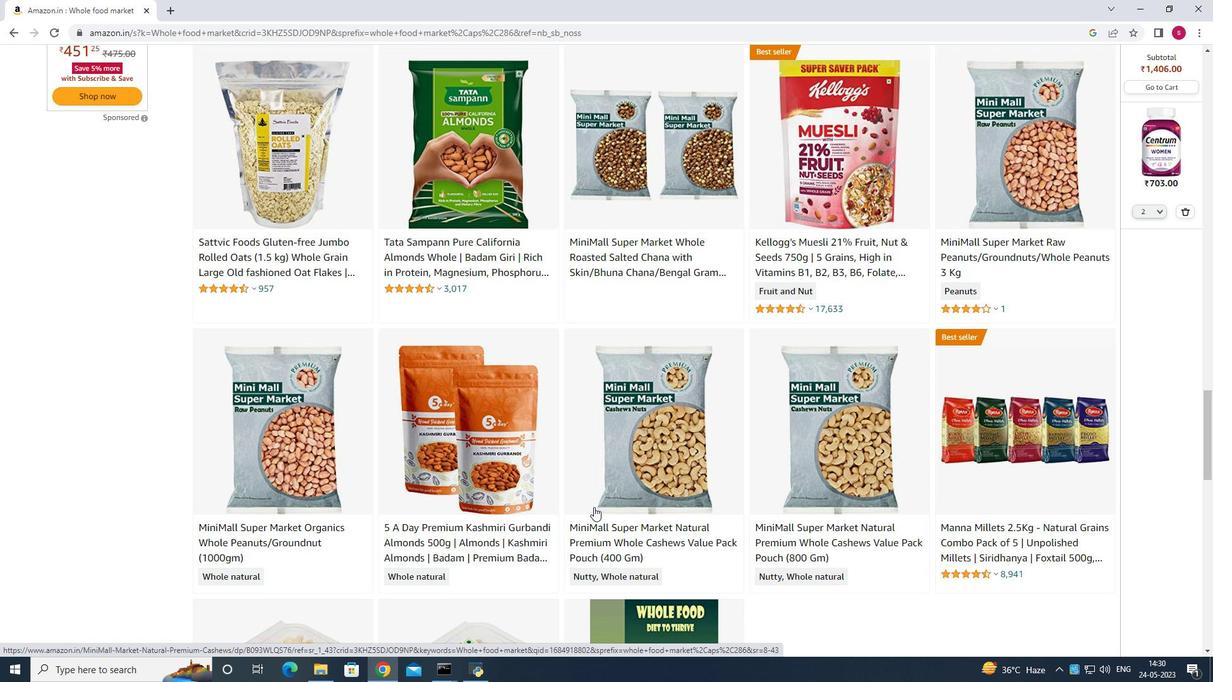 
Action: Mouse moved to (593, 507)
Screenshot: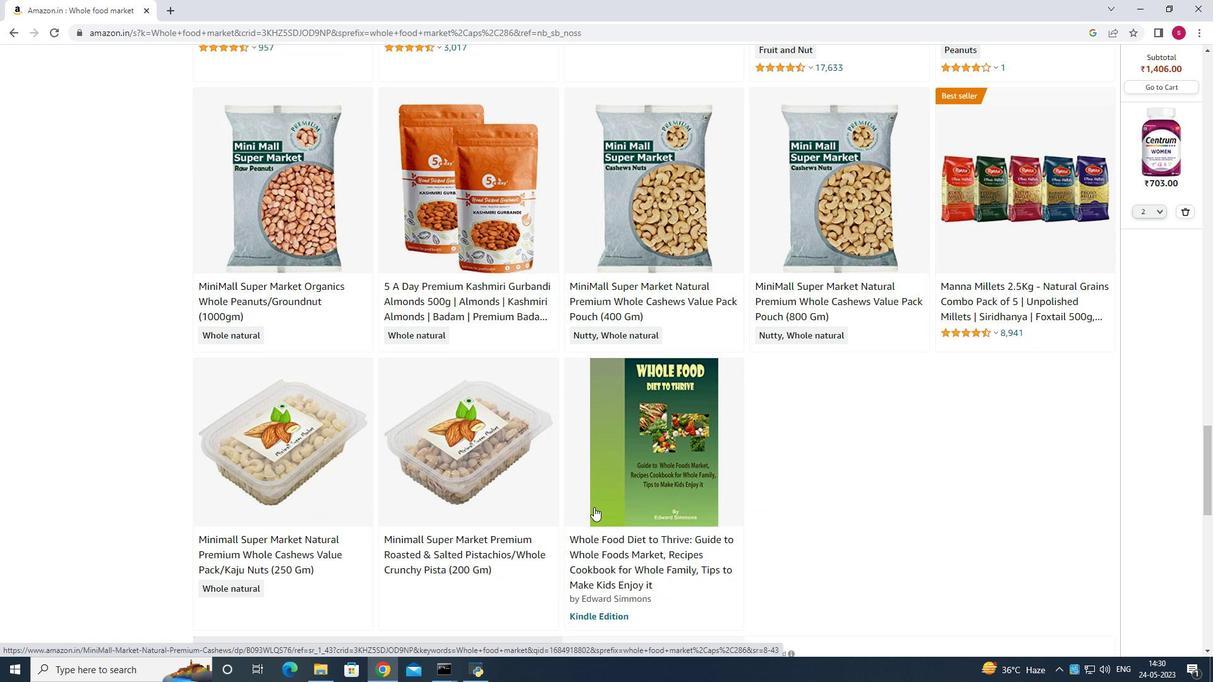 
Action: Mouse scrolled (593, 507) with delta (0, 0)
Screenshot: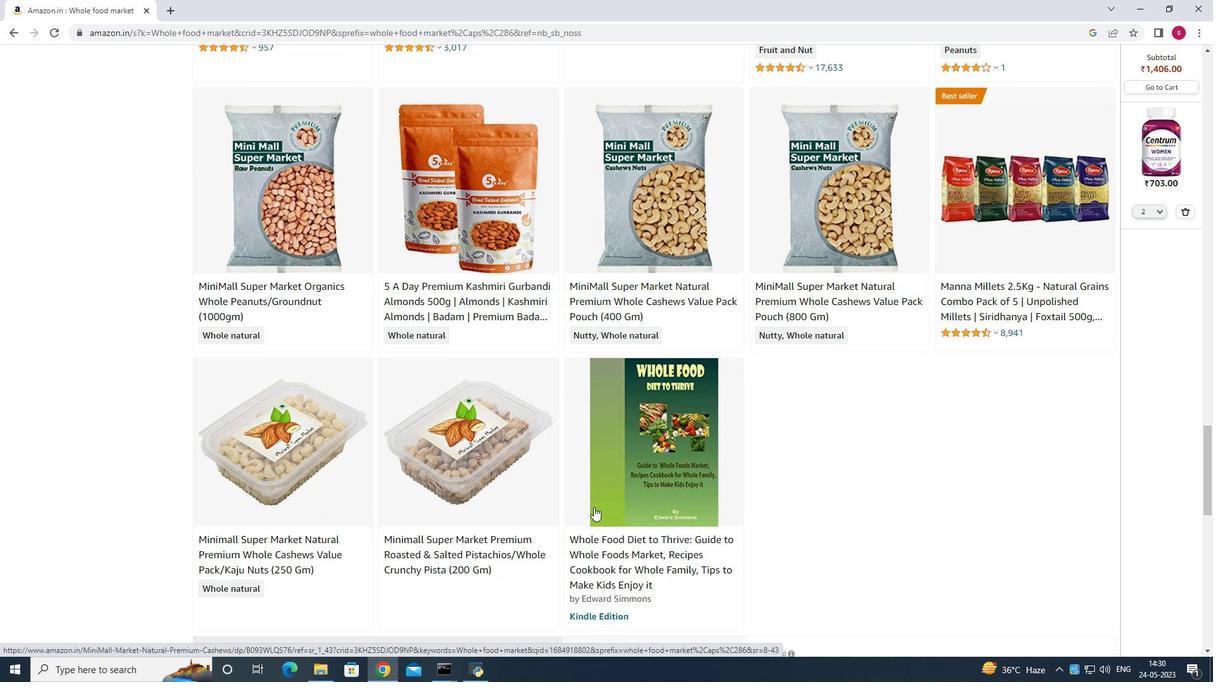 
Action: Mouse scrolled (593, 507) with delta (0, 0)
Screenshot: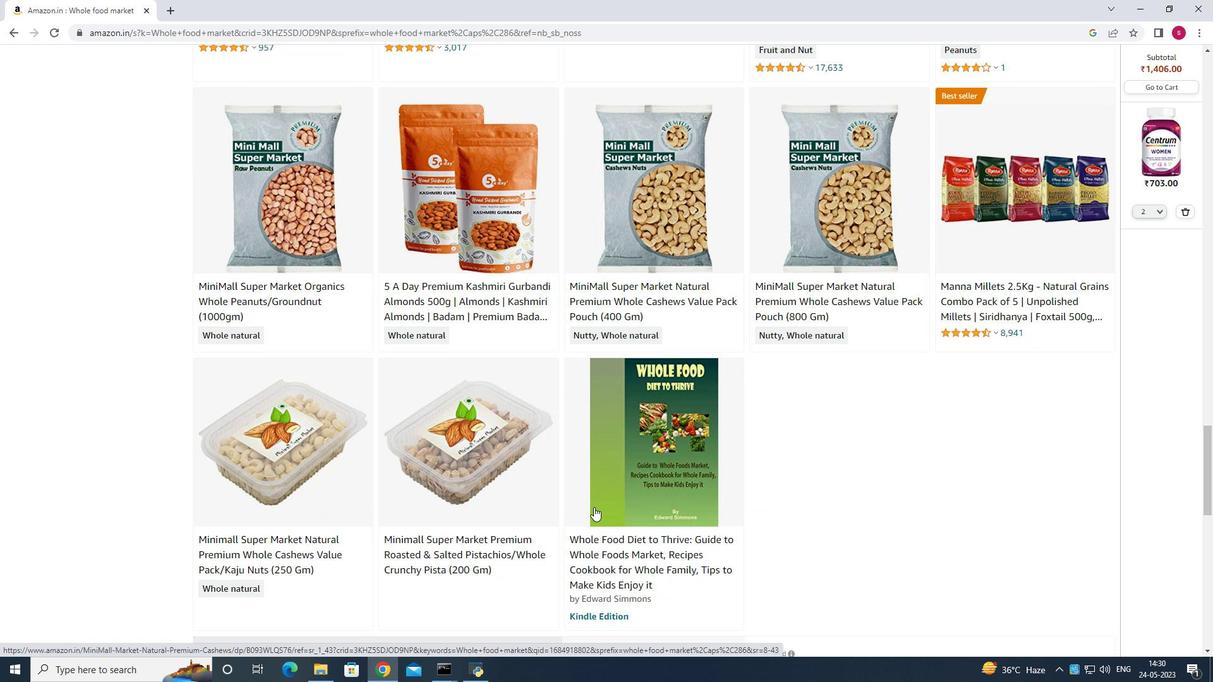 
Action: Mouse scrolled (593, 507) with delta (0, 0)
Screenshot: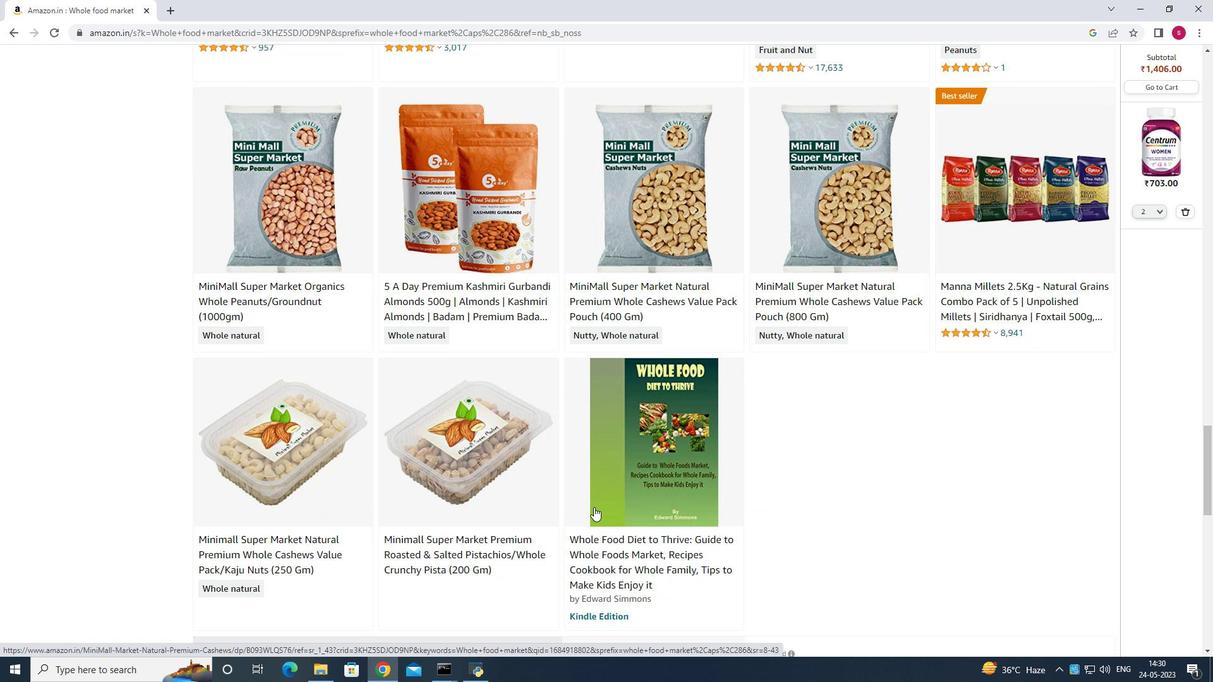 
Action: Mouse scrolled (593, 507) with delta (0, 0)
Screenshot: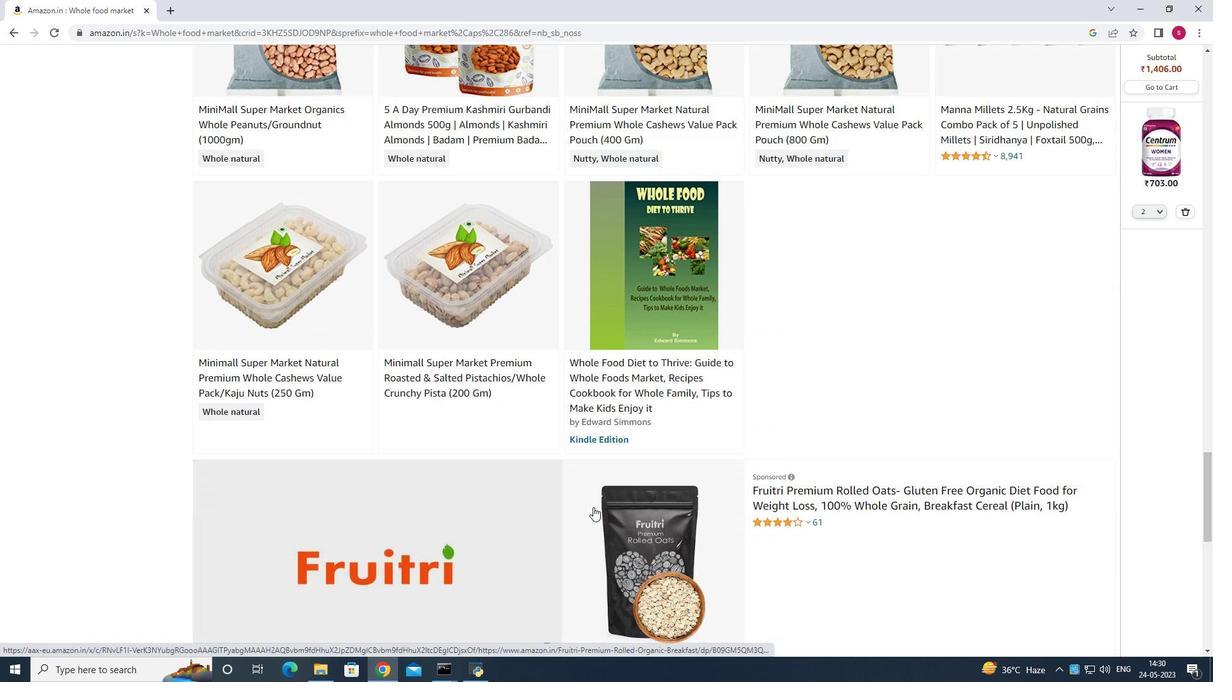 
Action: Mouse scrolled (593, 507) with delta (0, 0)
Screenshot: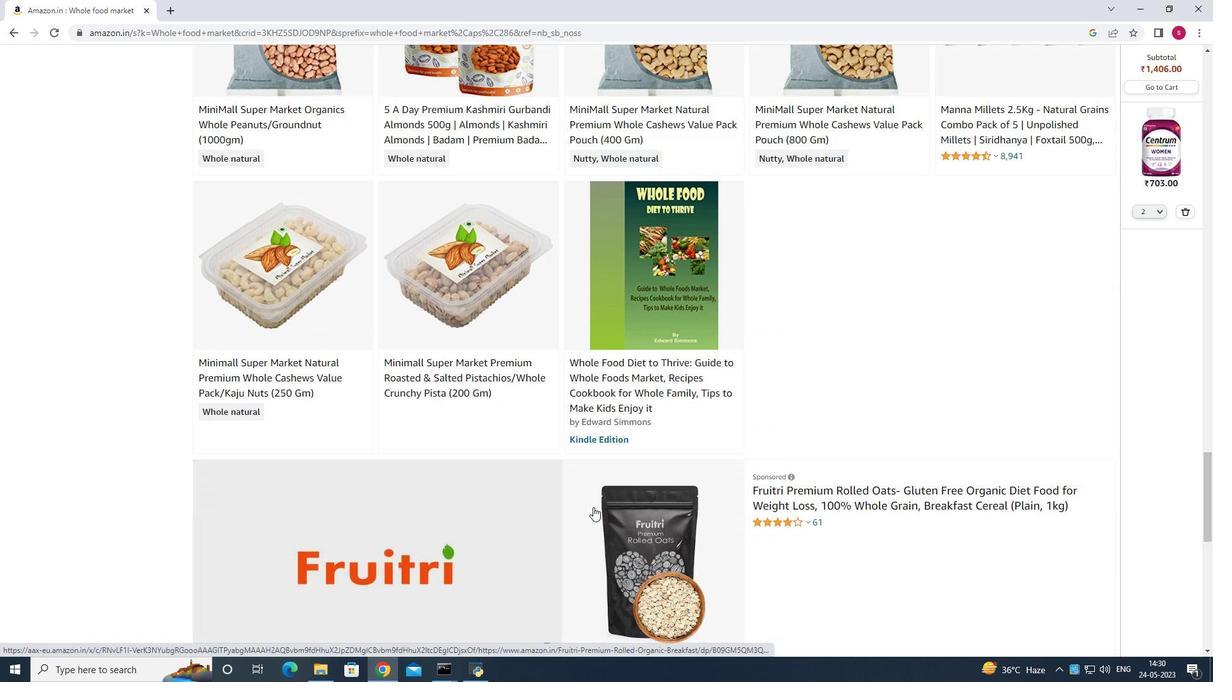 
Action: Mouse moved to (593, 507)
Screenshot: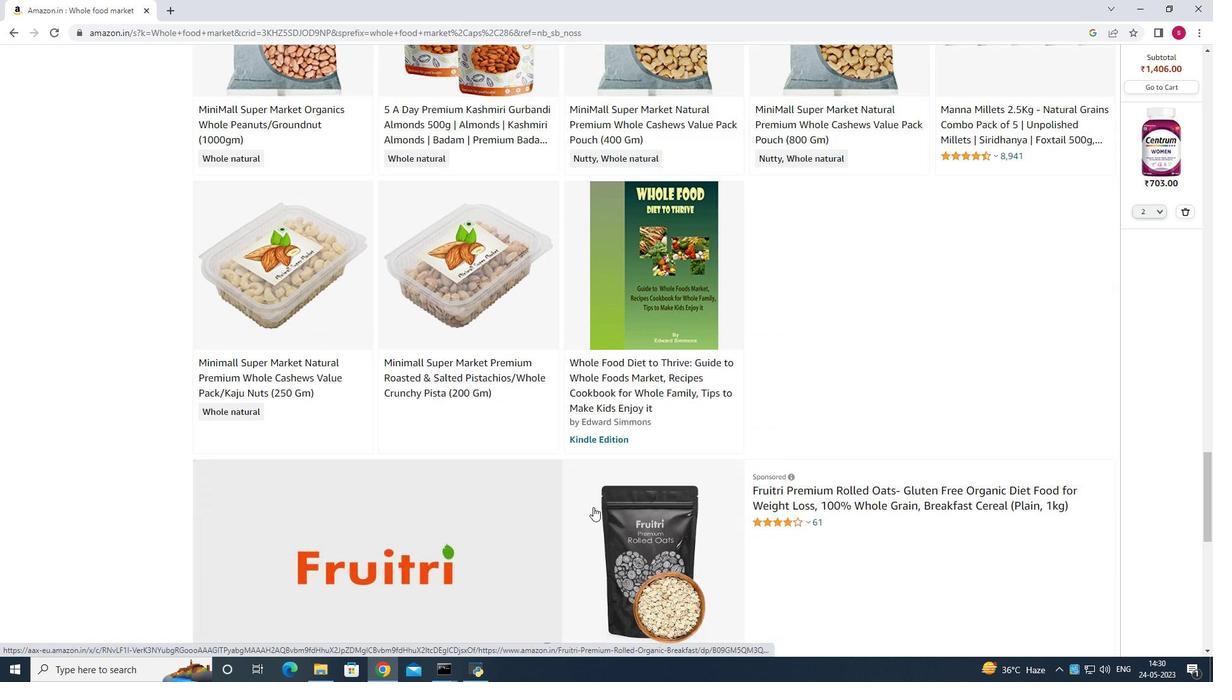 
Action: Mouse scrolled (593, 507) with delta (0, 0)
Screenshot: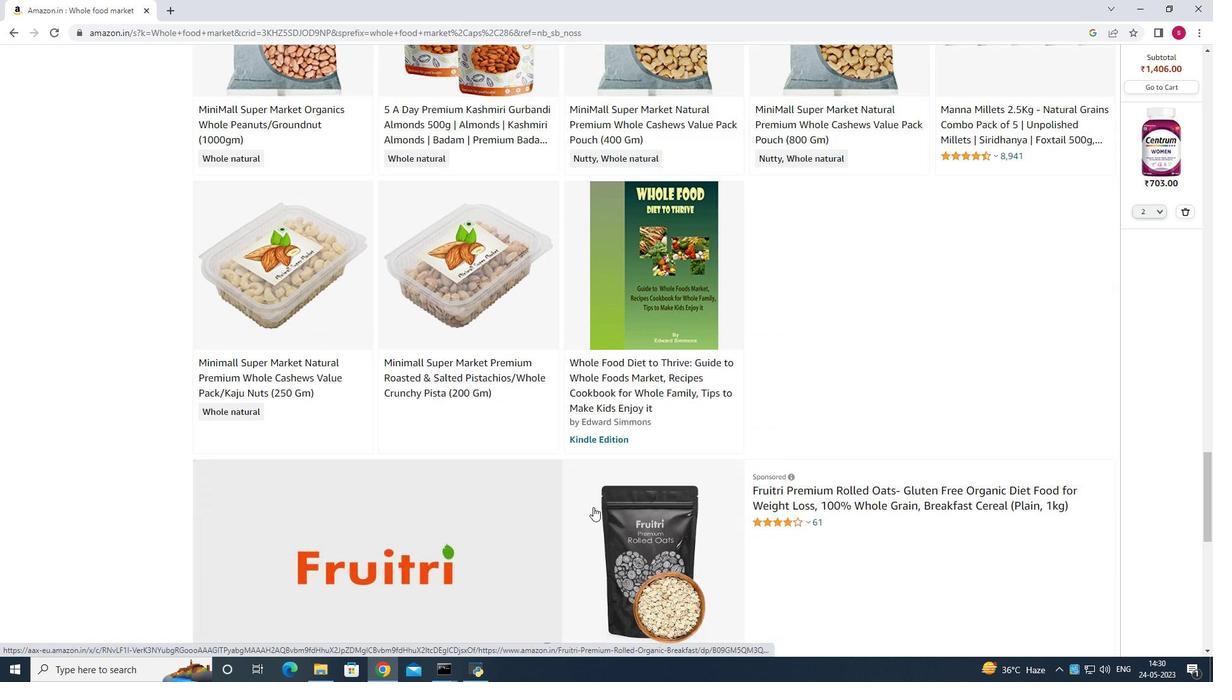 
Action: Mouse scrolled (593, 507) with delta (0, 0)
Screenshot: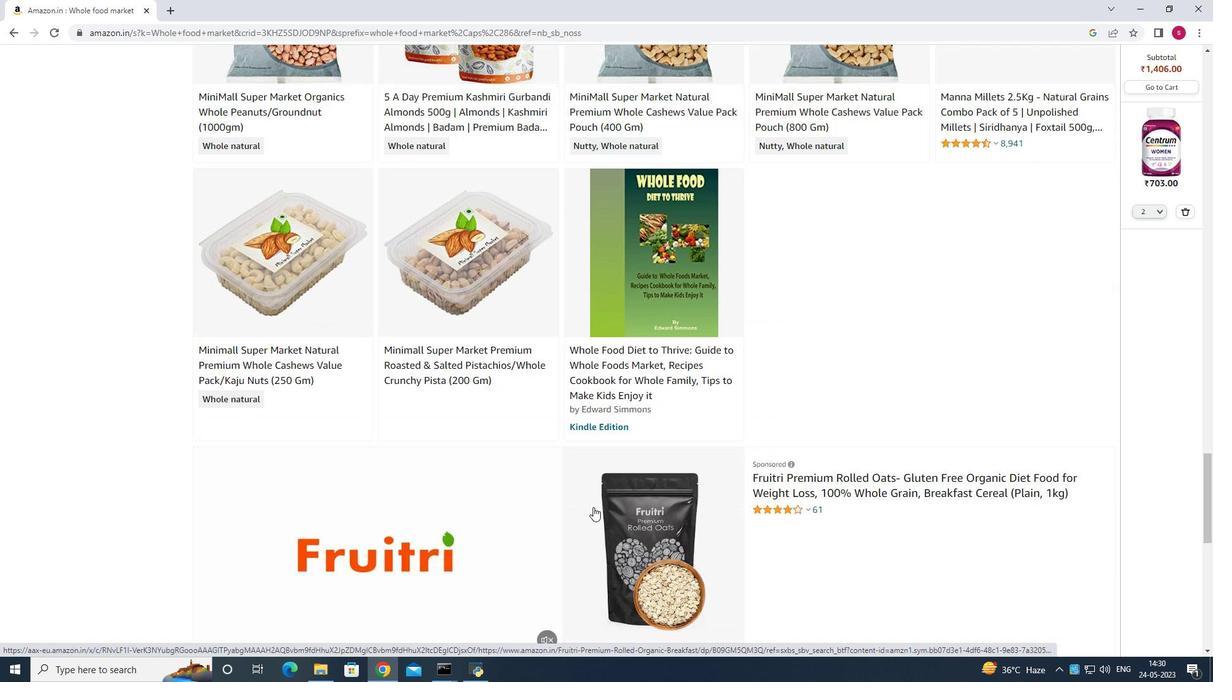 
Action: Mouse moved to (637, 345)
Screenshot: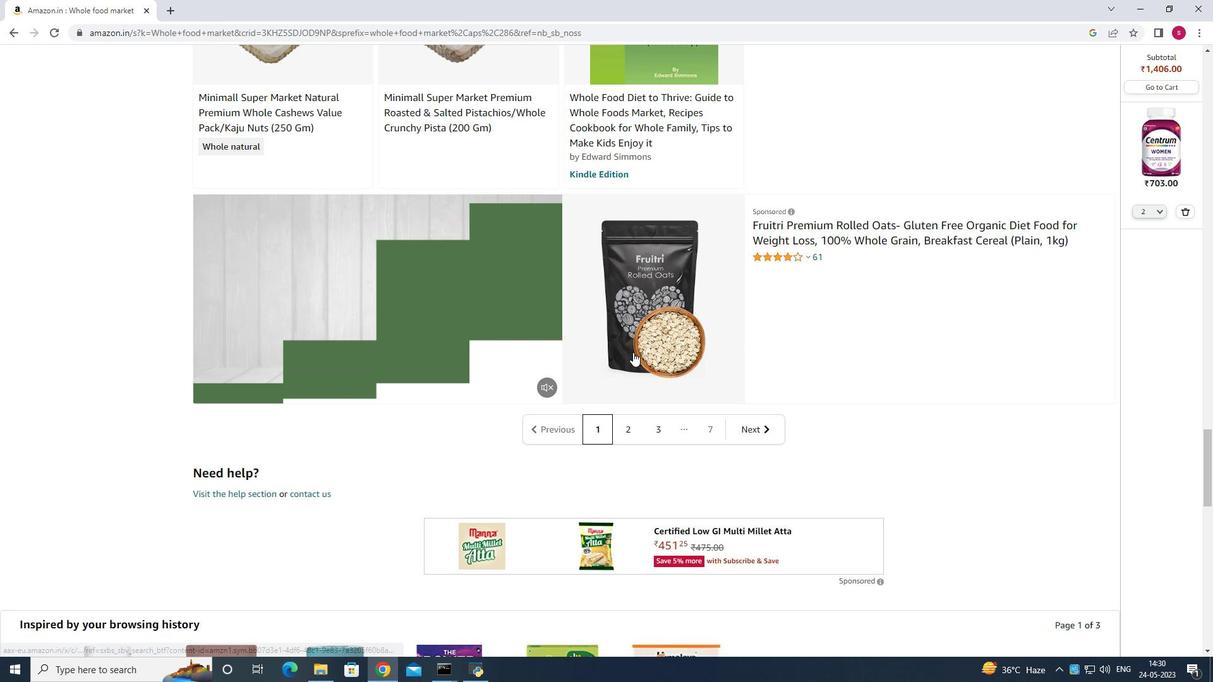 
Action: Mouse pressed left at (637, 345)
Screenshot: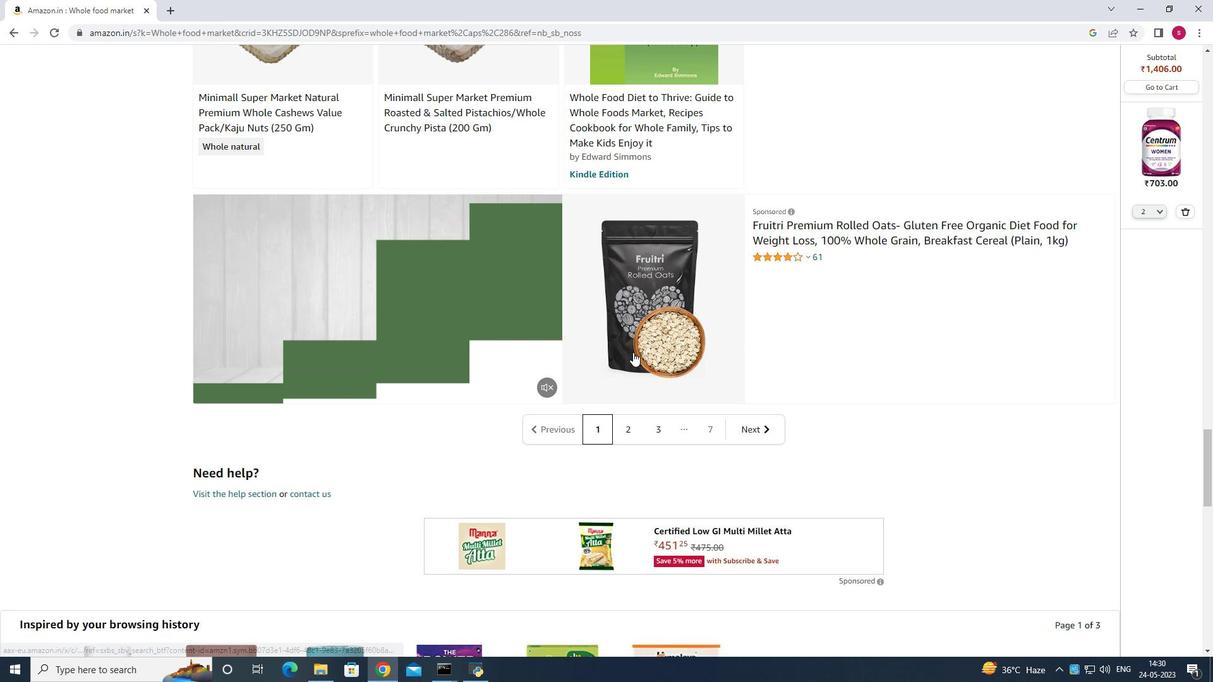 
Action: Mouse moved to (1184, 211)
Screenshot: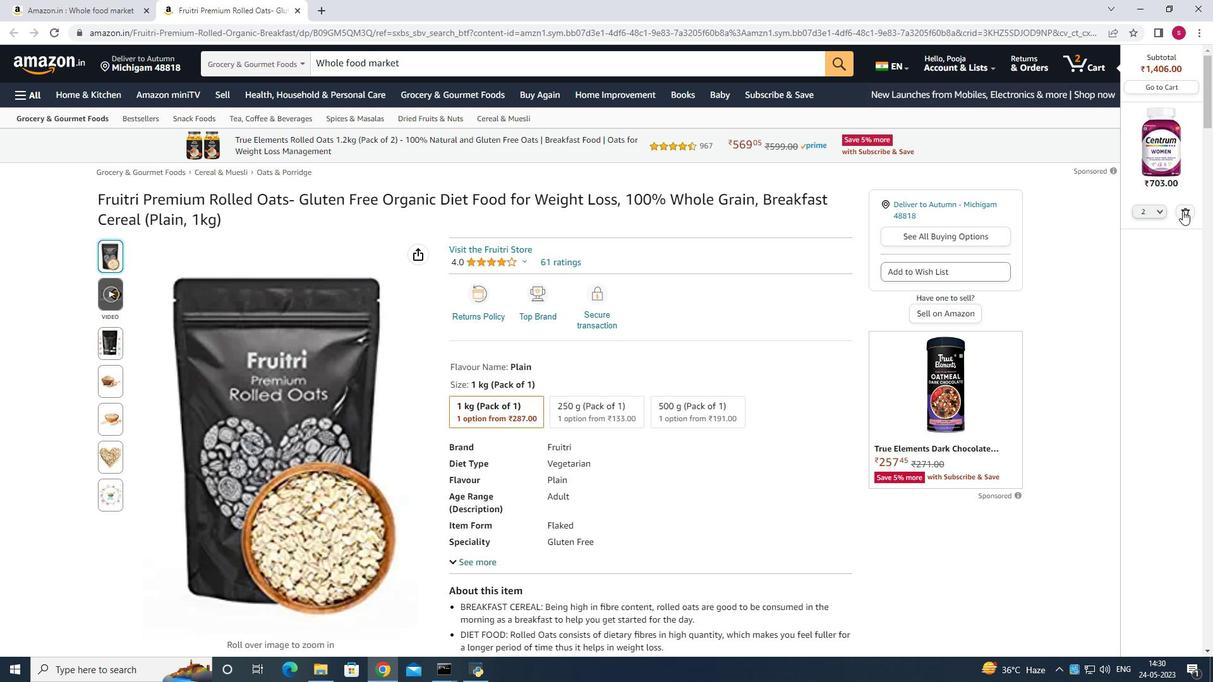 
Action: Mouse pressed left at (1184, 211)
Screenshot: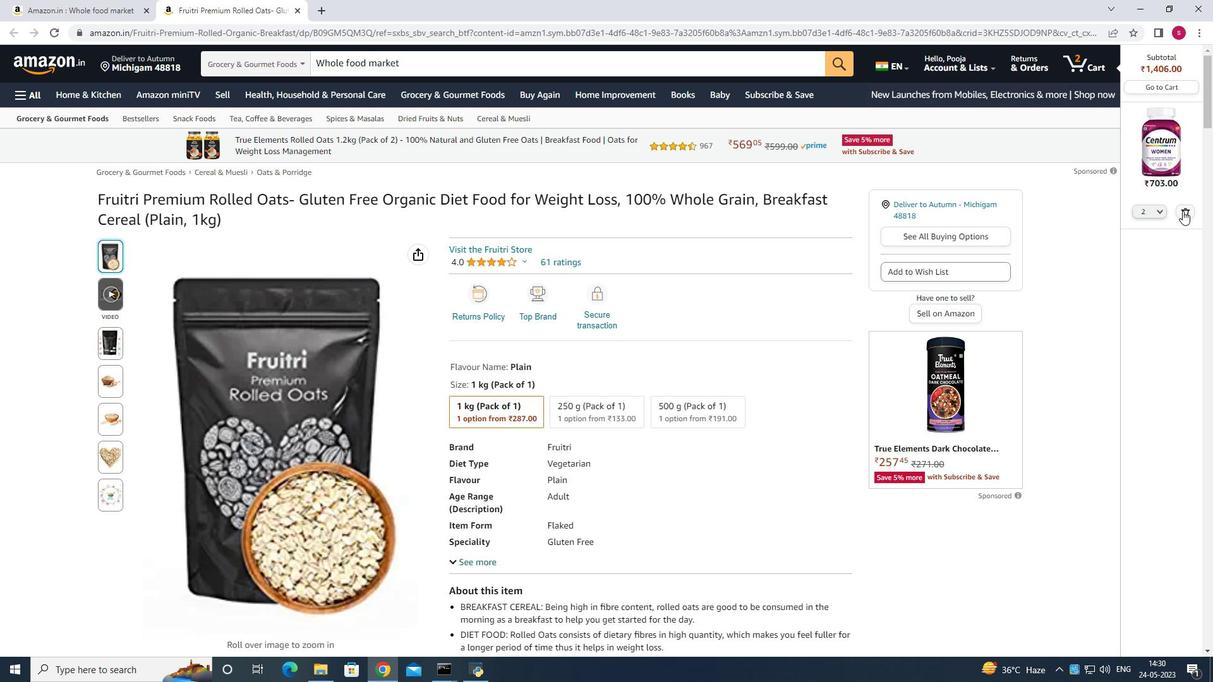 
Action: Mouse moved to (897, 204)
Screenshot: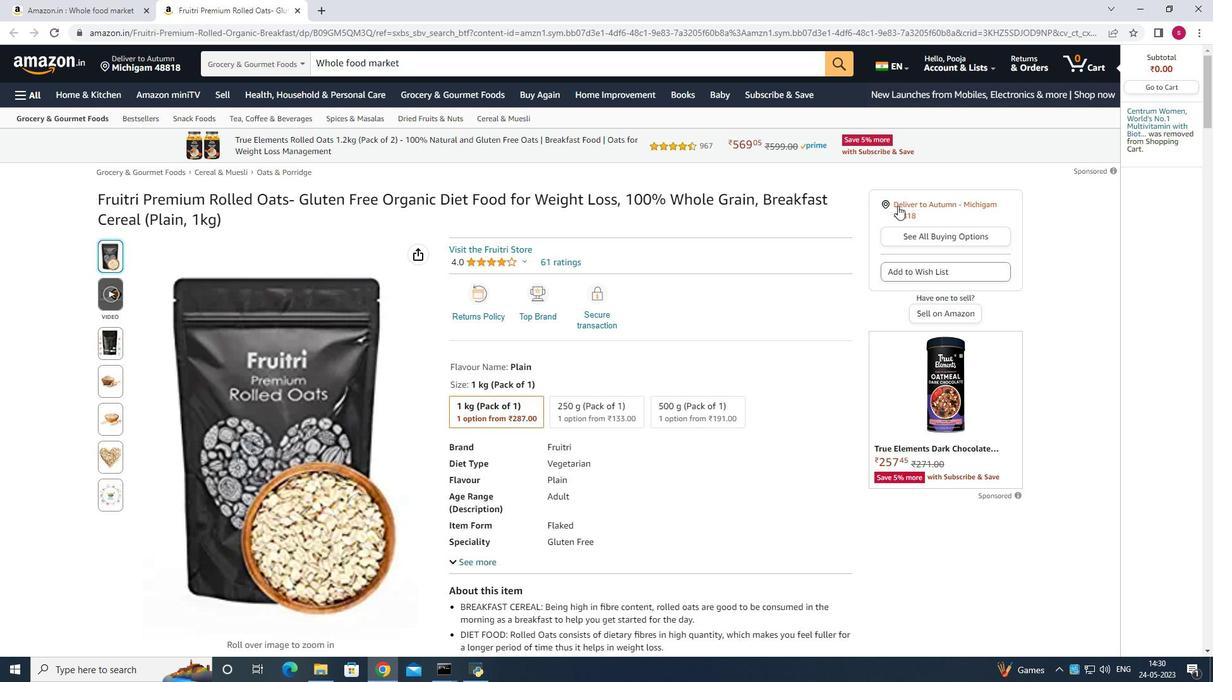 
Action: Mouse pressed left at (897, 204)
Screenshot: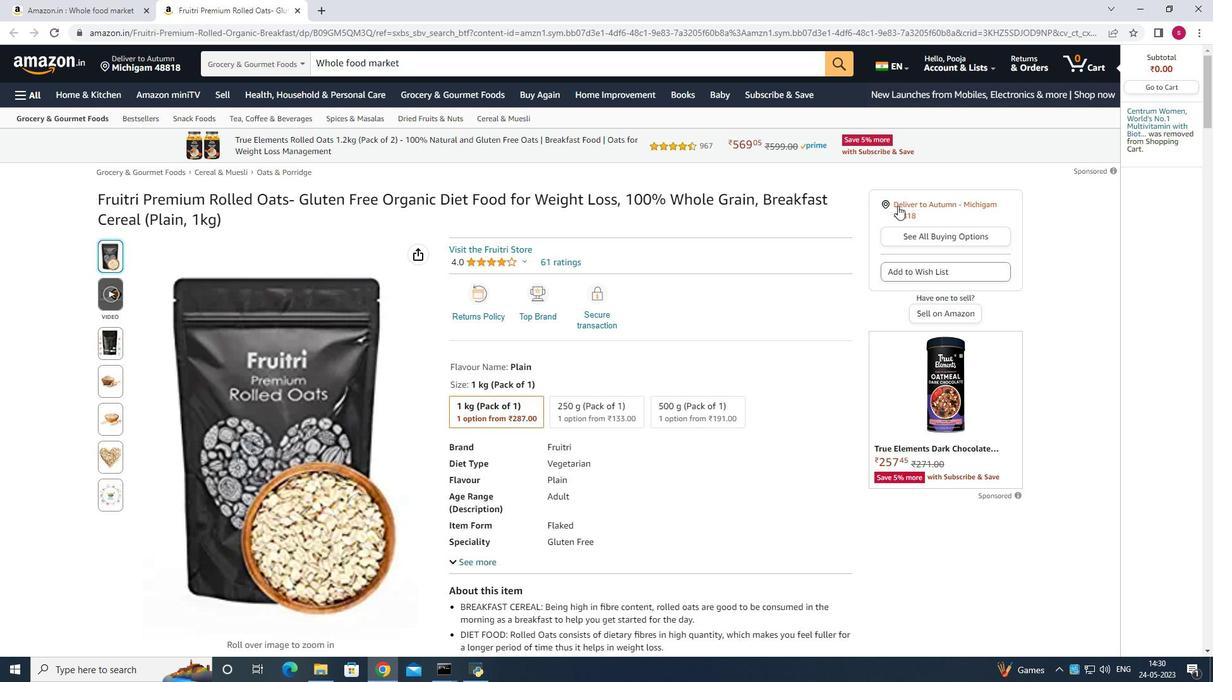 
Action: Mouse moved to (662, 261)
Screenshot: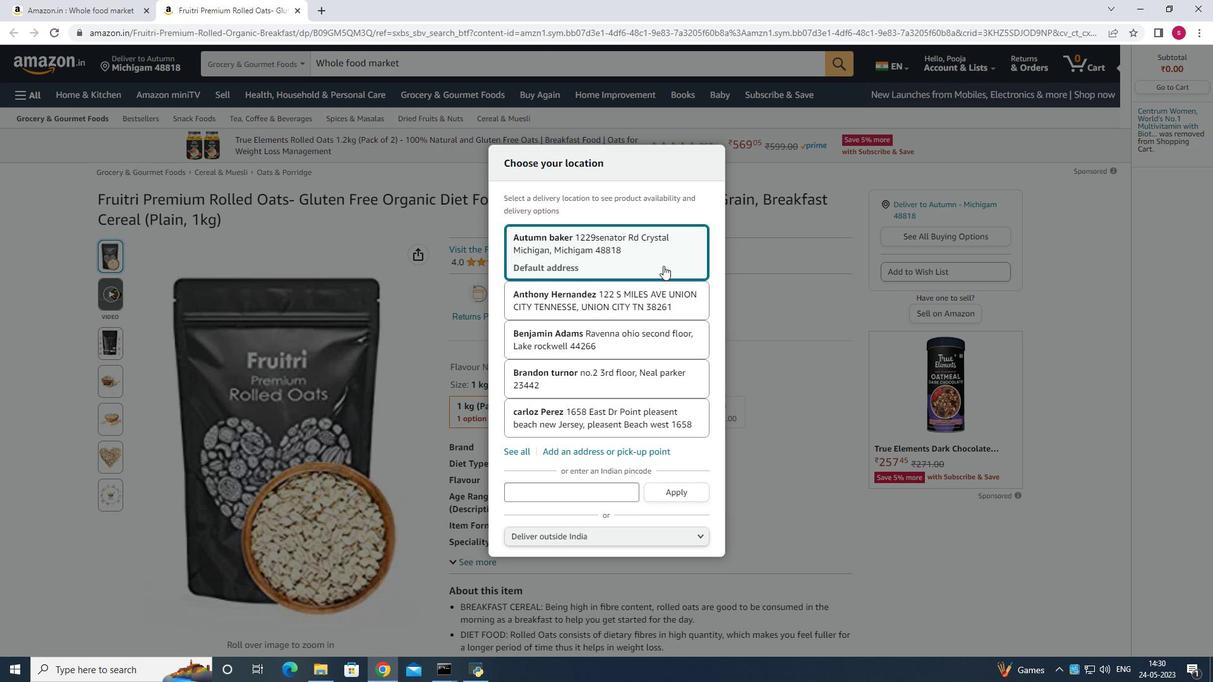 
Action: Mouse pressed left at (662, 261)
Screenshot: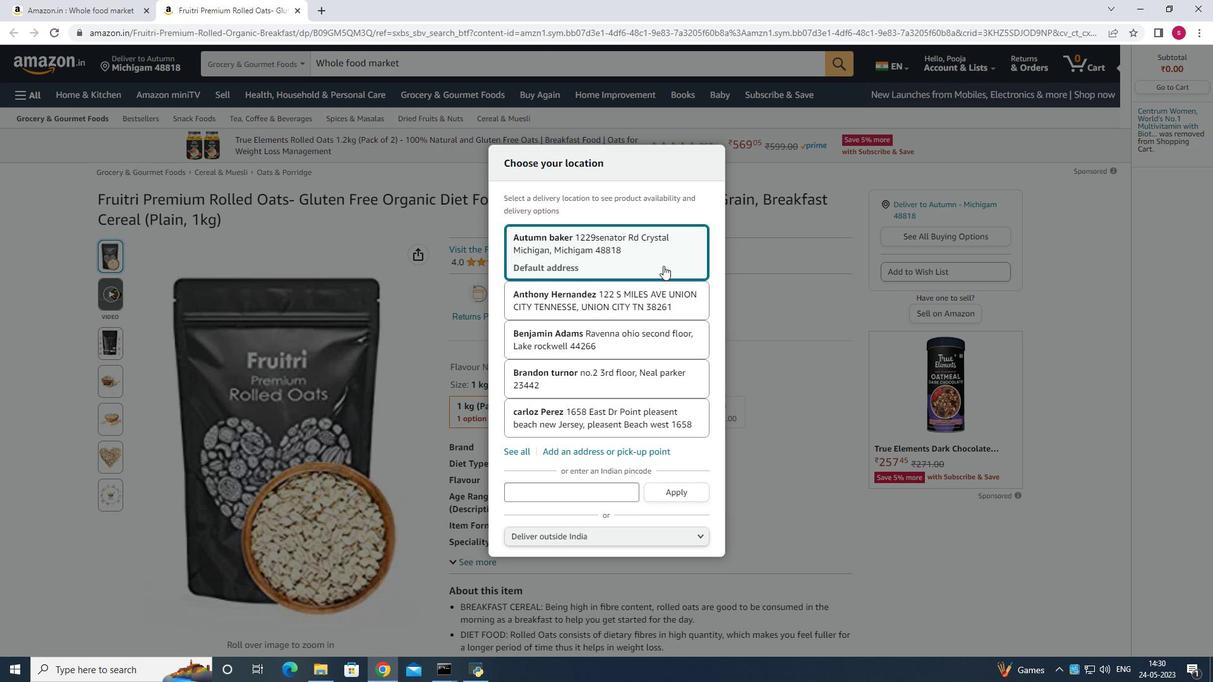 
Action: Mouse moved to (725, 270)
Screenshot: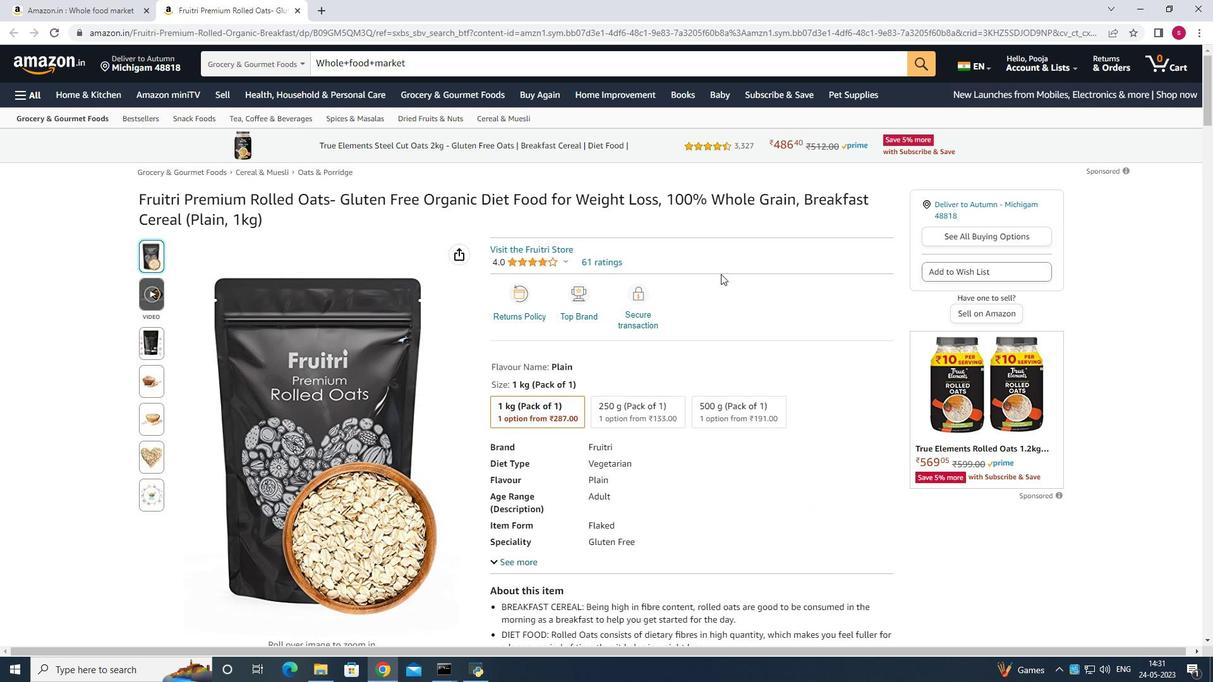 
Action: Mouse scrolled (725, 269) with delta (0, 0)
Screenshot: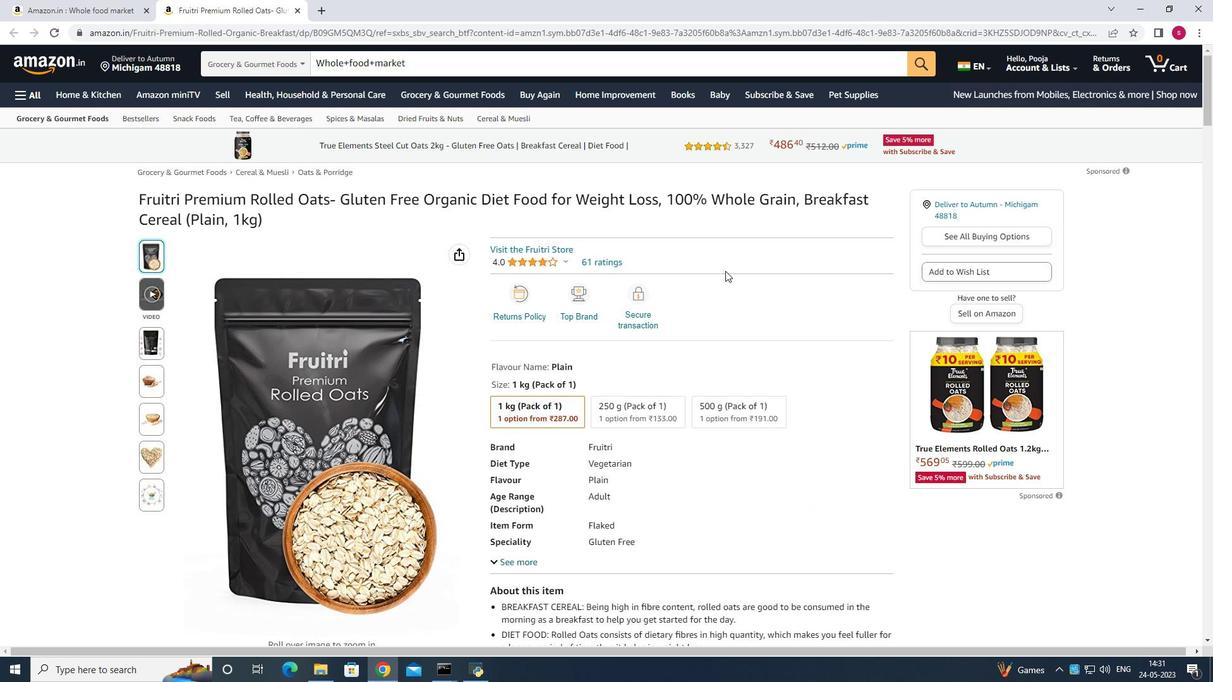 
Action: Mouse moved to (724, 287)
Screenshot: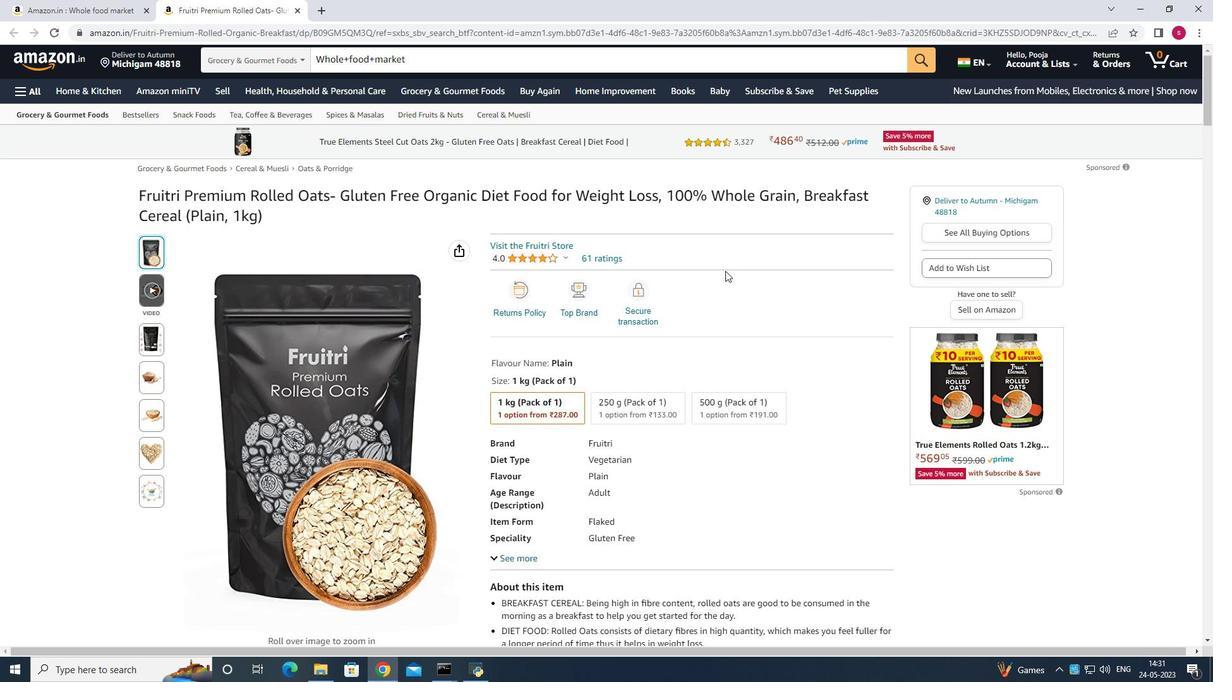 
Action: Mouse scrolled (725, 275) with delta (0, 0)
Screenshot: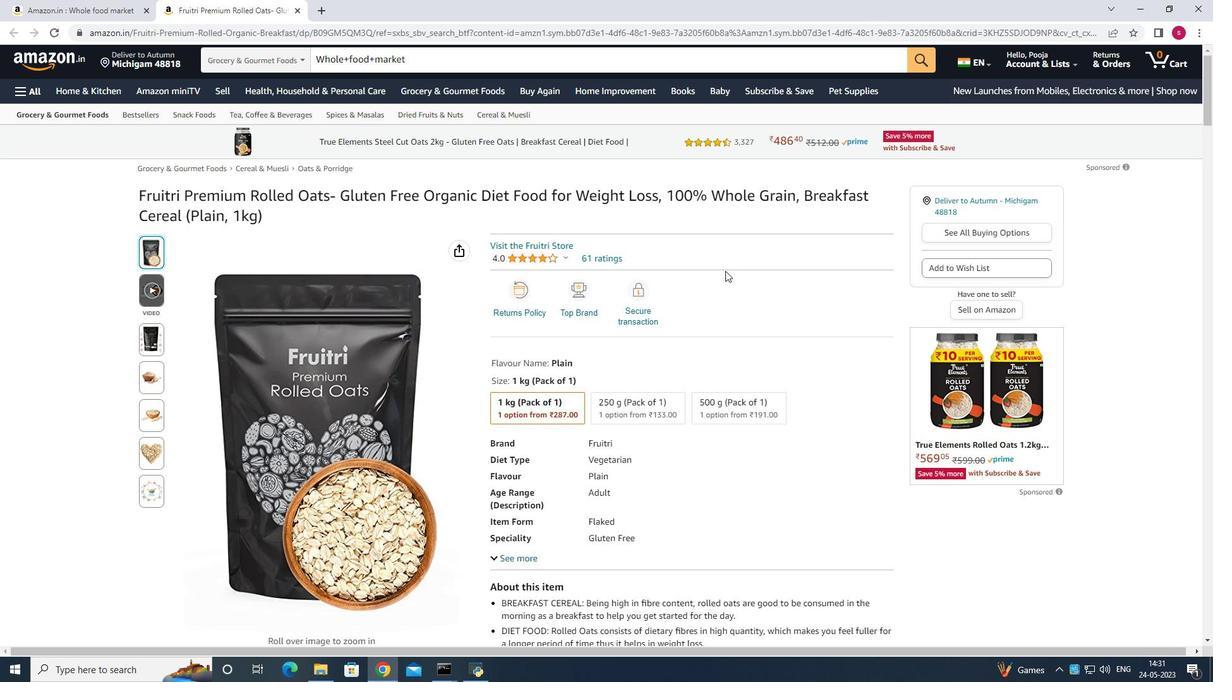 
Action: Mouse scrolled (725, 278) with delta (0, 0)
Screenshot: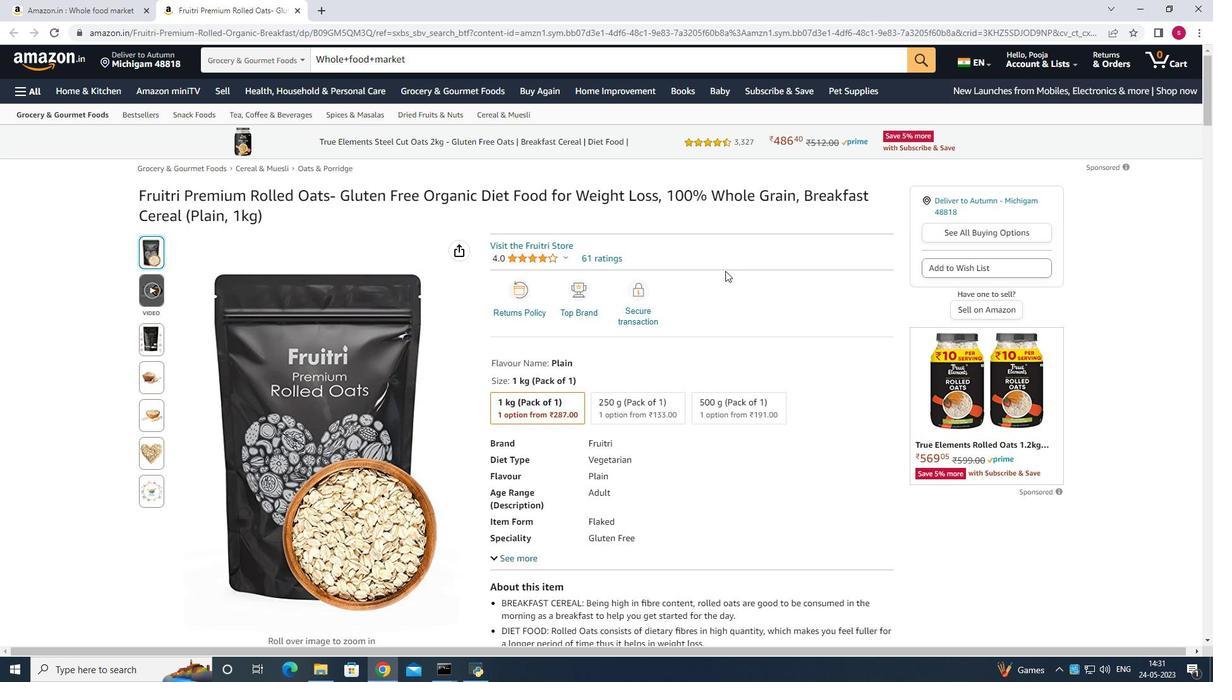 
Action: Mouse scrolled (724, 287) with delta (0, 0)
Screenshot: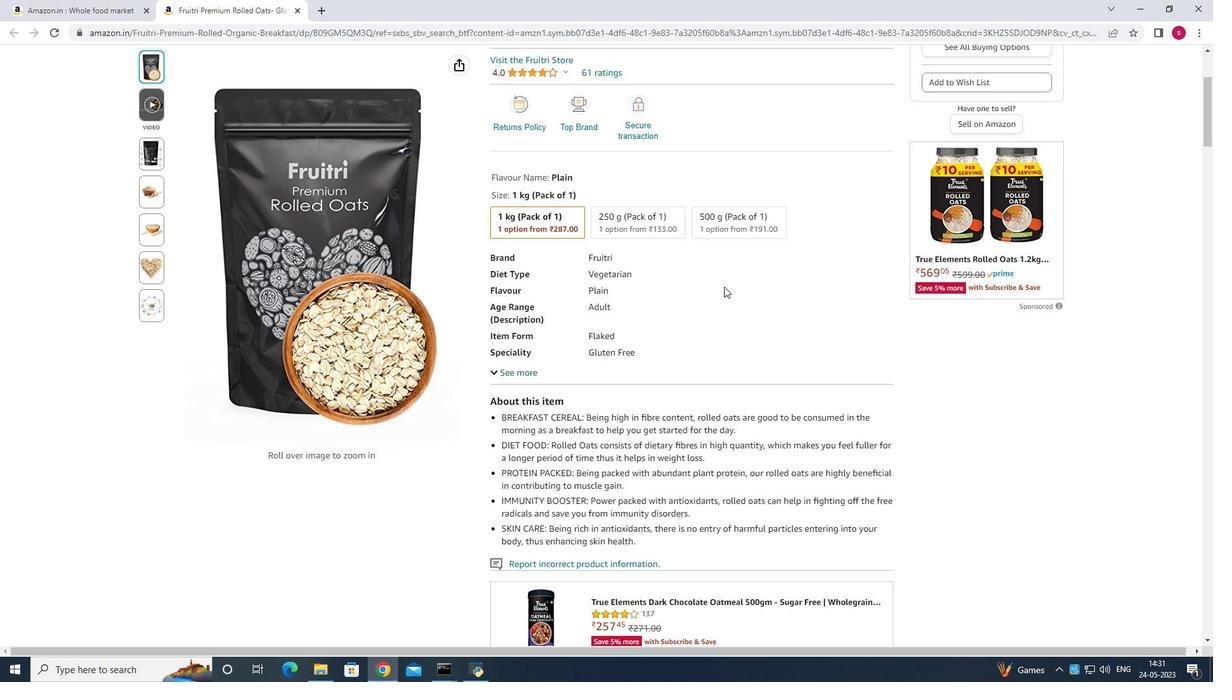 
Action: Mouse scrolled (724, 287) with delta (0, 0)
Screenshot: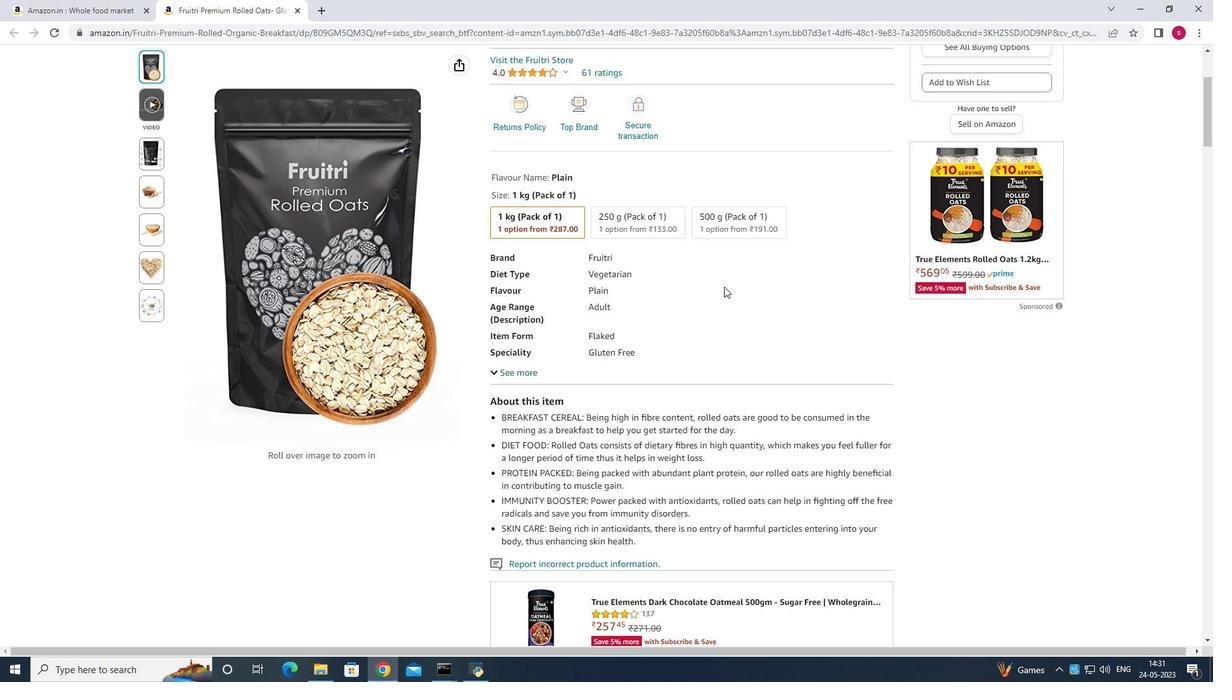 
Action: Mouse scrolled (724, 287) with delta (0, 0)
Screenshot: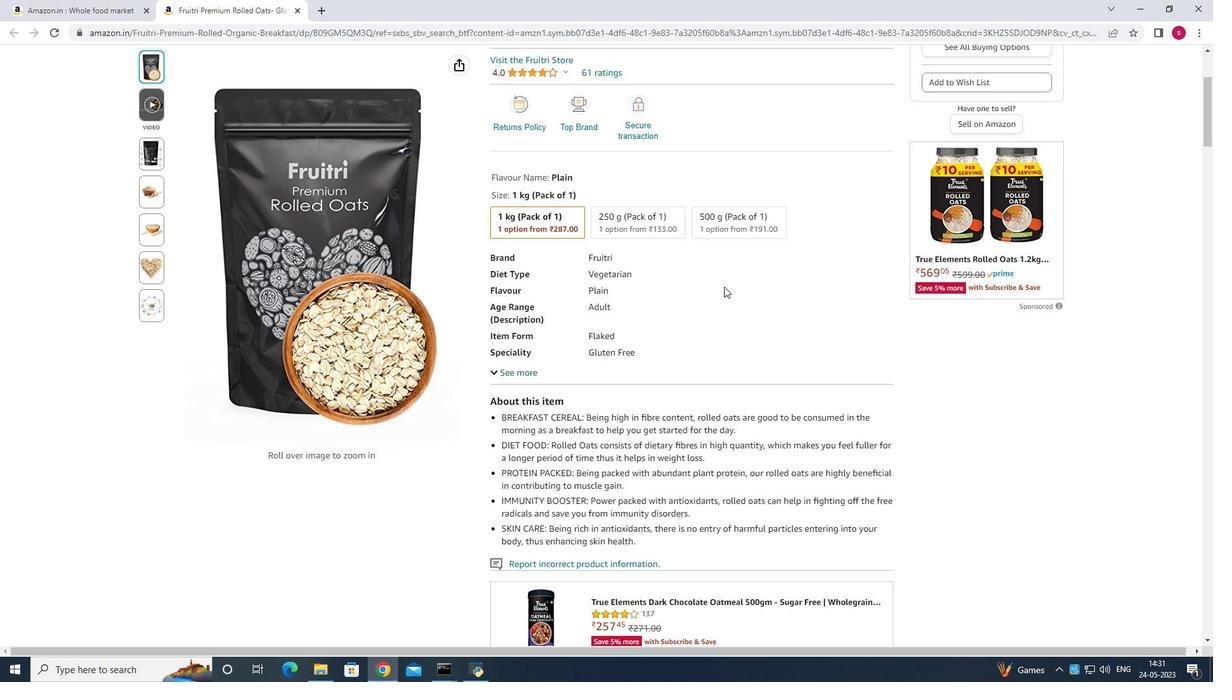 
Action: Mouse moved to (722, 290)
Screenshot: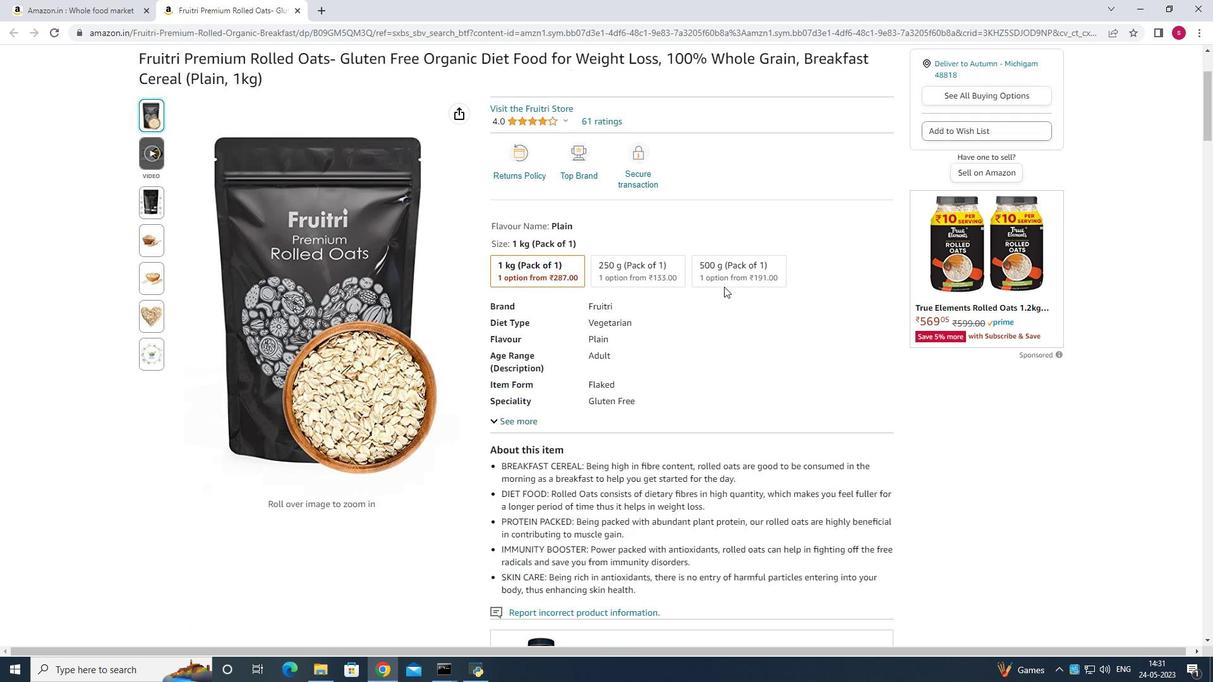 
Action: Mouse scrolled (722, 290) with delta (0, 0)
Screenshot: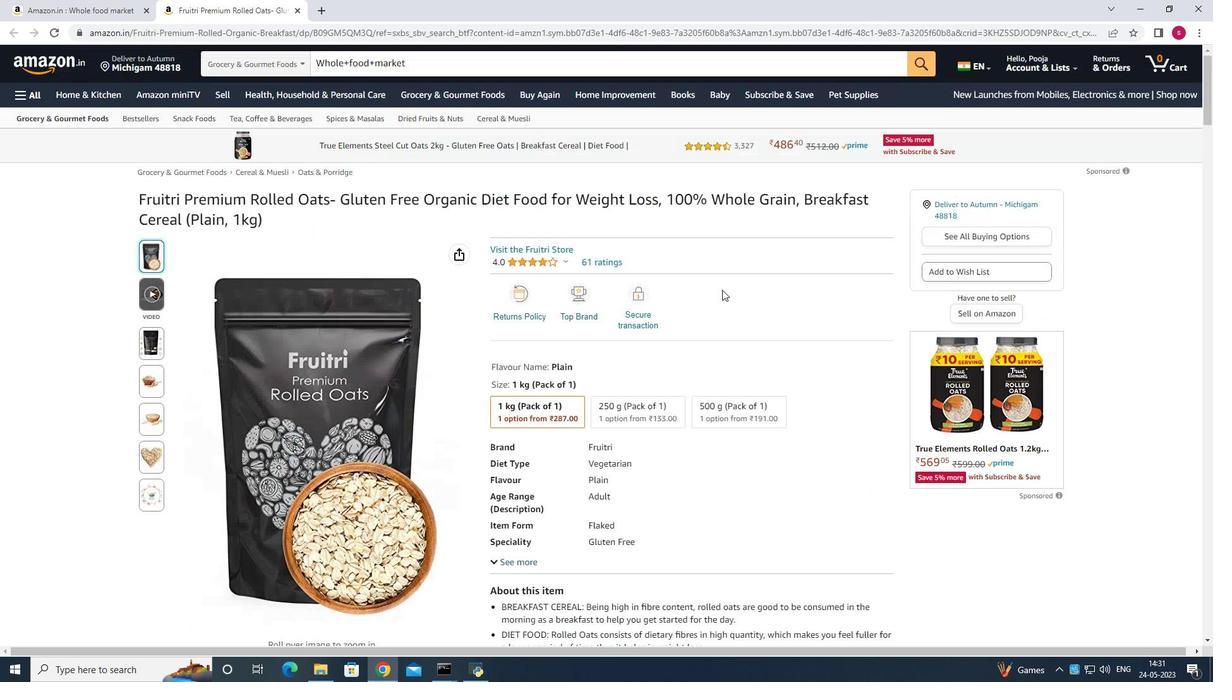 
Action: Mouse scrolled (722, 290) with delta (0, 0)
Screenshot: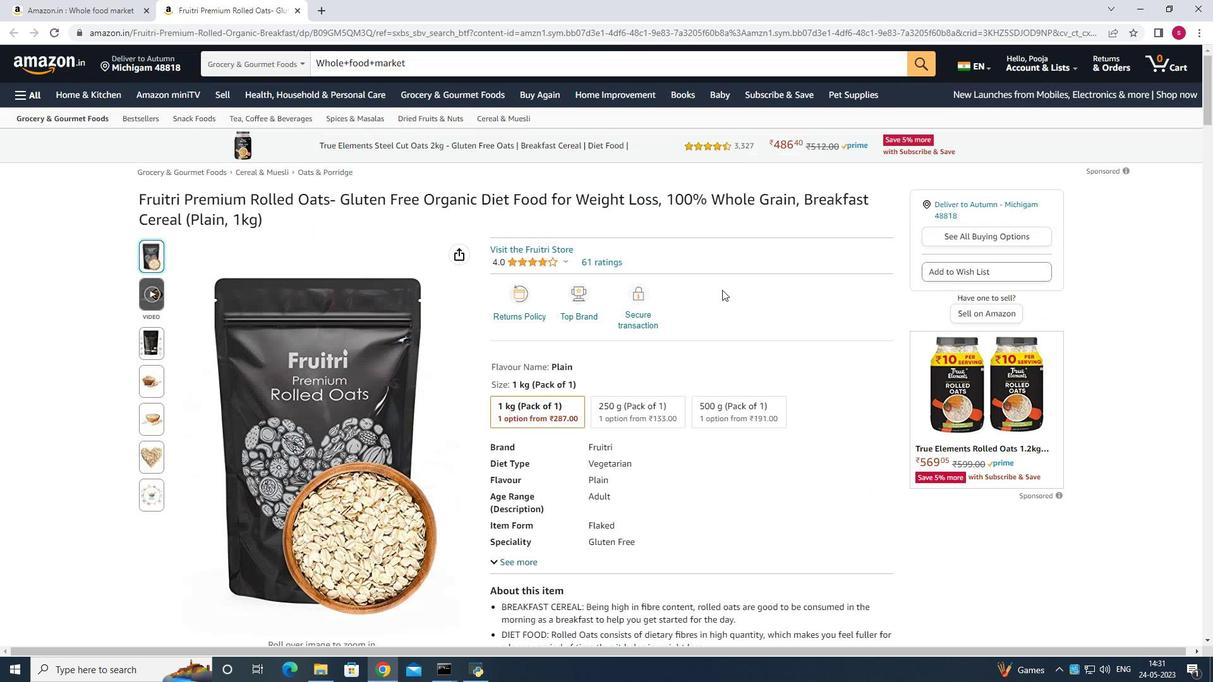 
Action: Mouse scrolled (722, 290) with delta (0, 0)
Screenshot: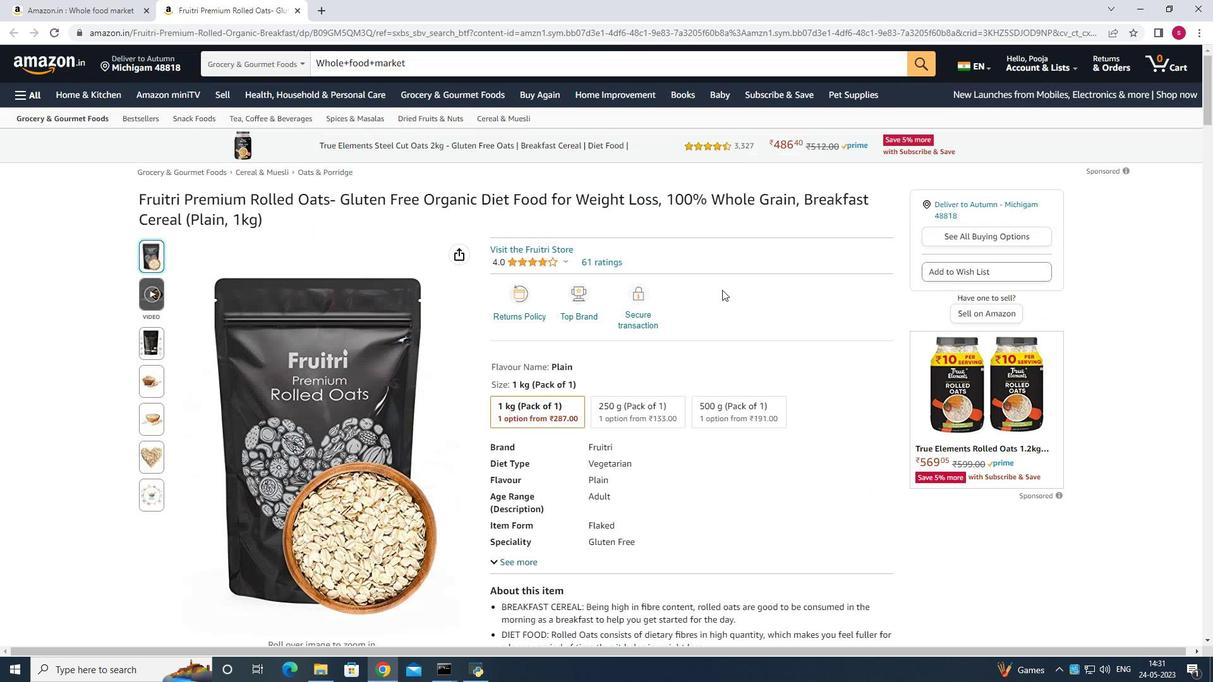 
Action: Mouse scrolled (722, 290) with delta (0, 0)
Screenshot: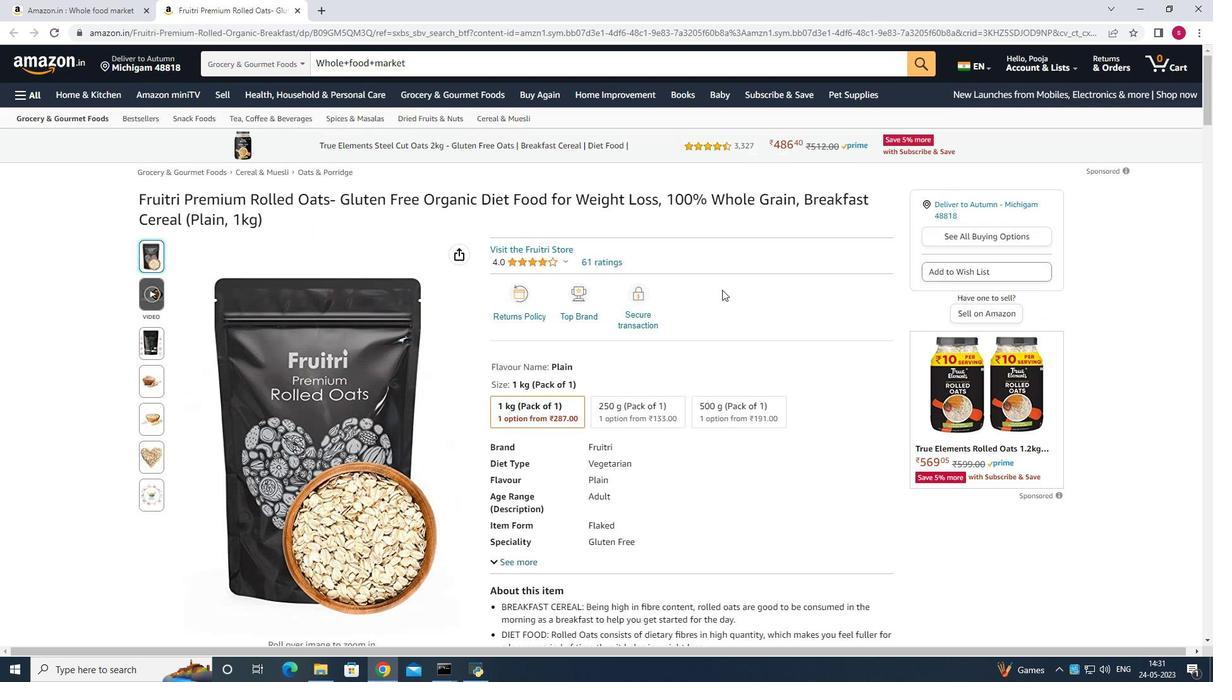 
Action: Mouse scrolled (722, 290) with delta (0, 0)
Screenshot: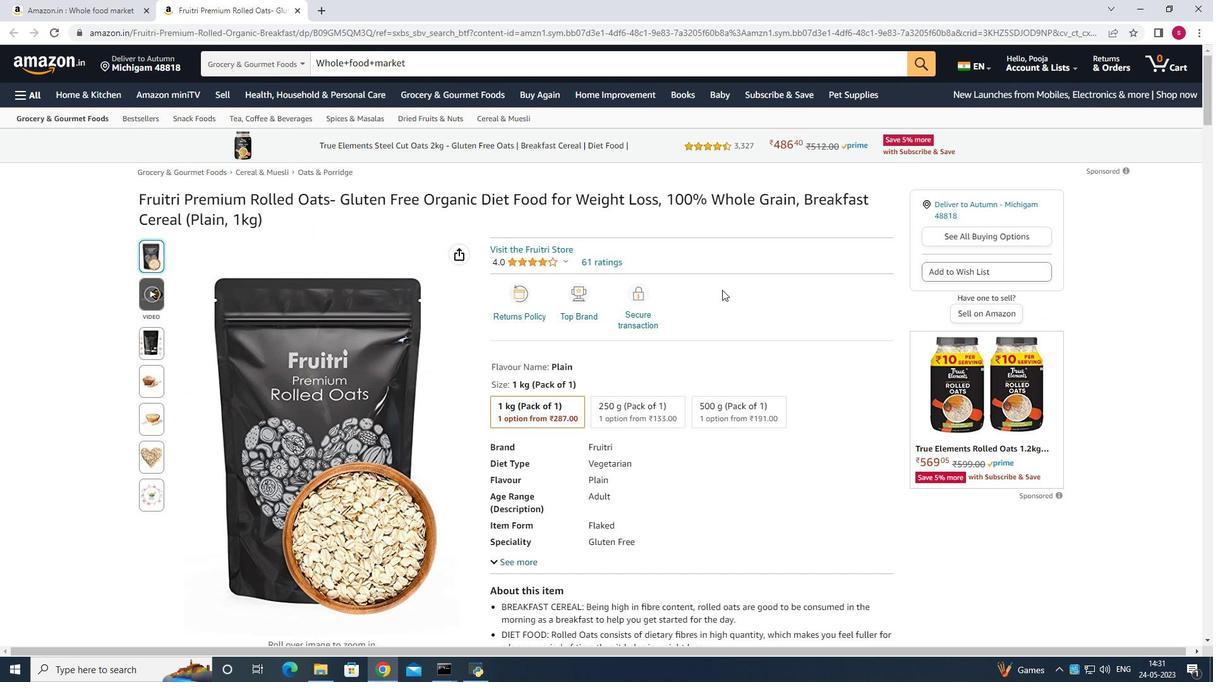 
Action: Mouse moved to (362, 56)
Screenshot: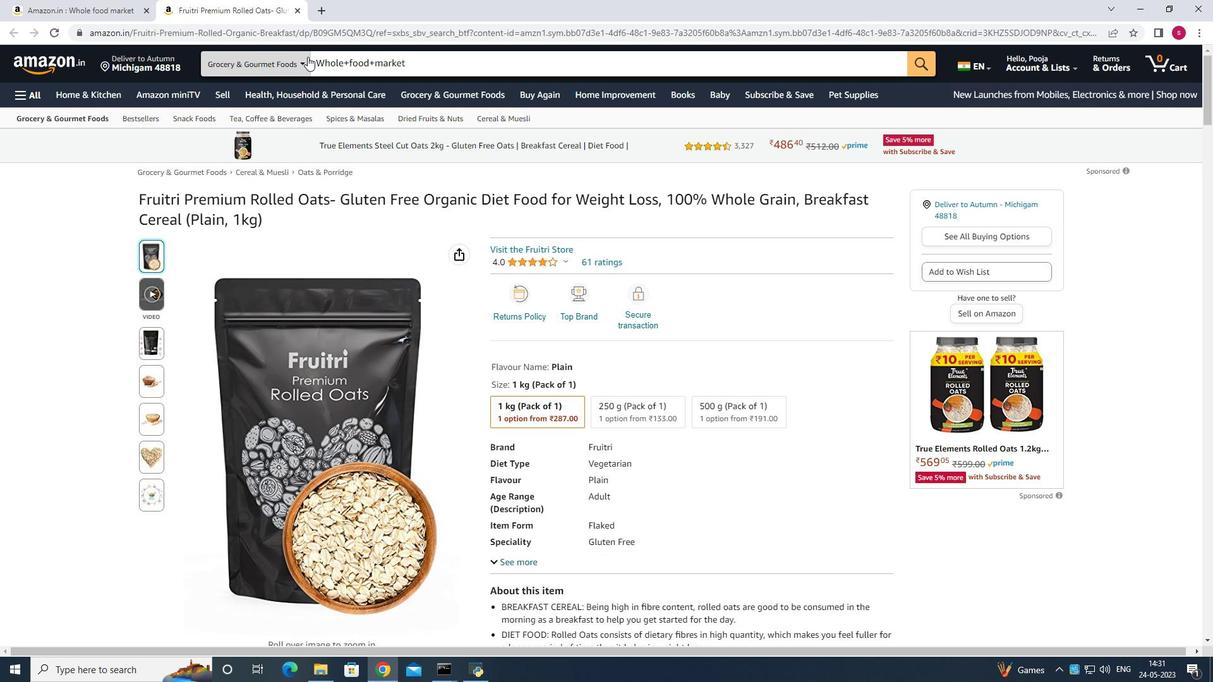 
Action: Mouse pressed left at (362, 56)
Screenshot: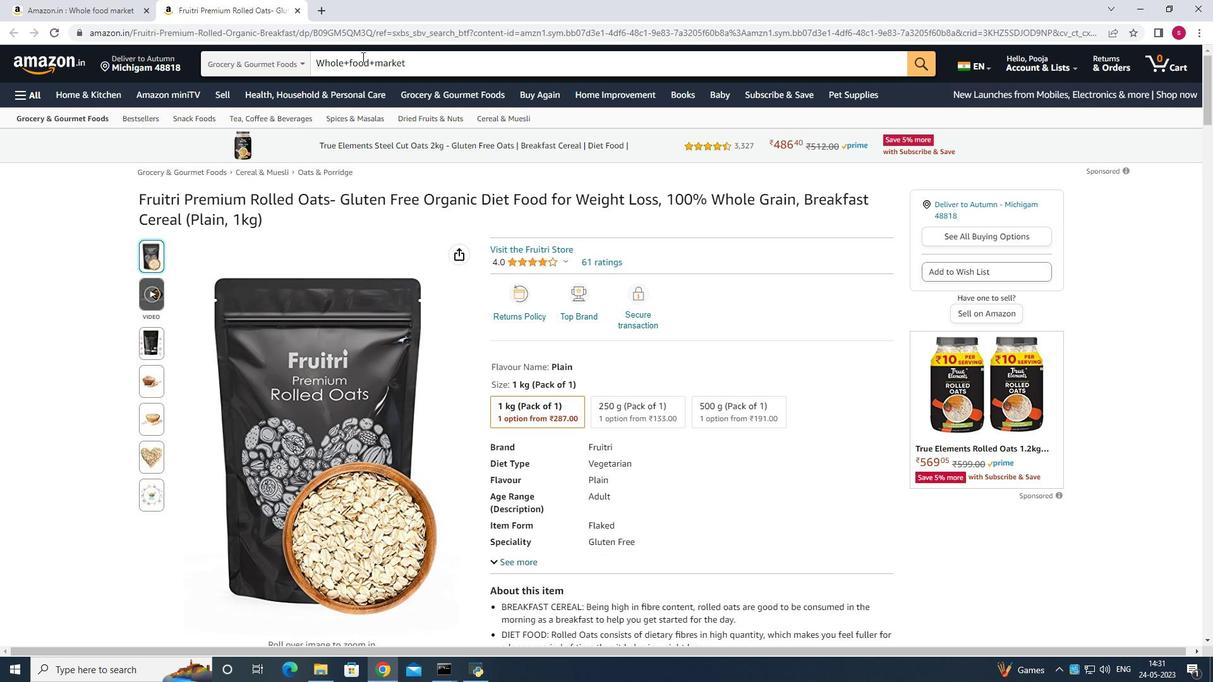 
Action: Mouse moved to (424, 56)
Screenshot: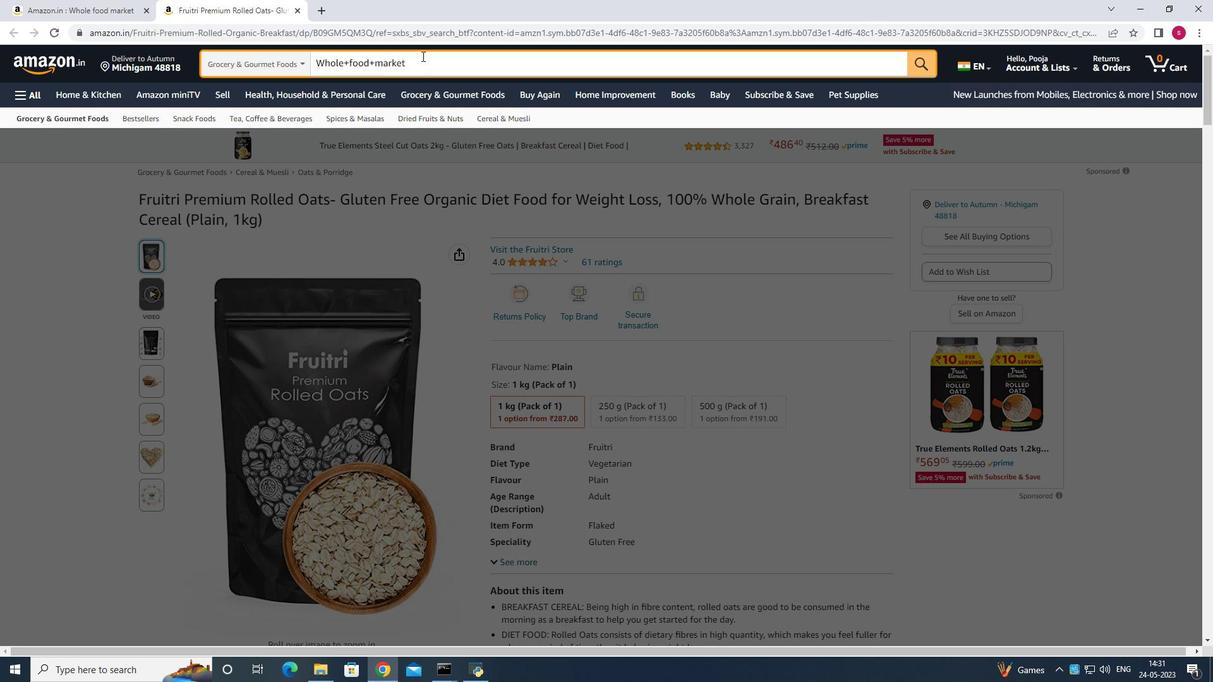 
Action: Mouse pressed left at (424, 56)
Screenshot: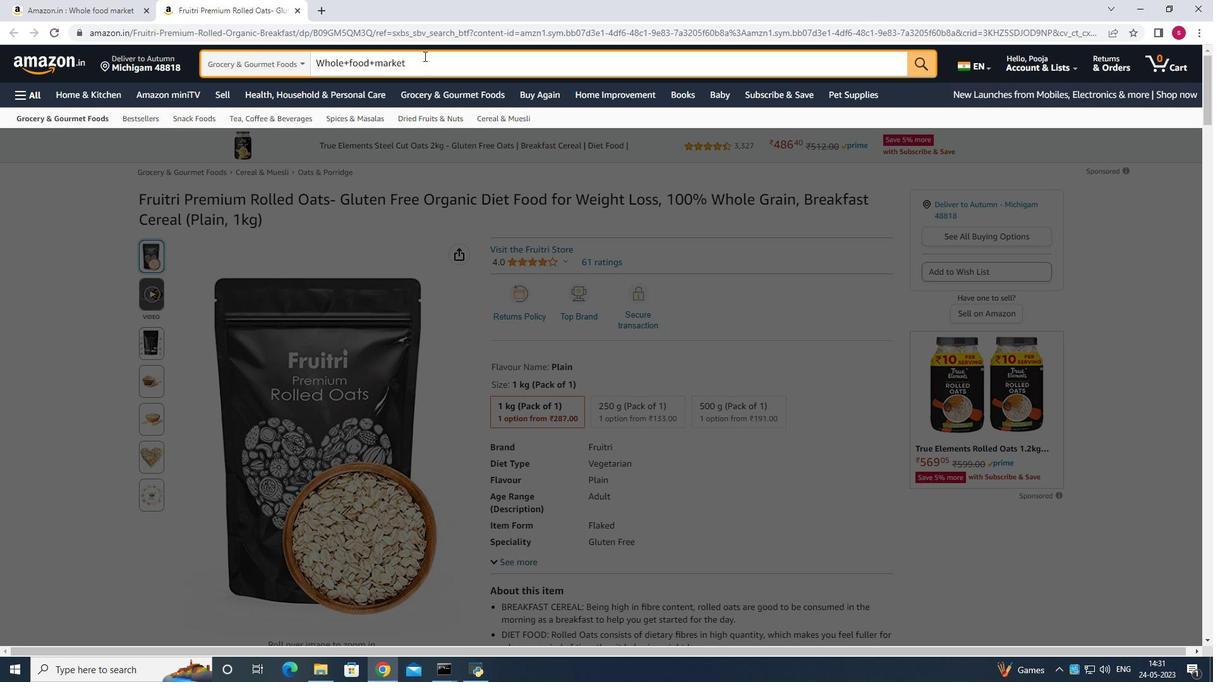 
Action: Mouse moved to (426, 58)
Screenshot: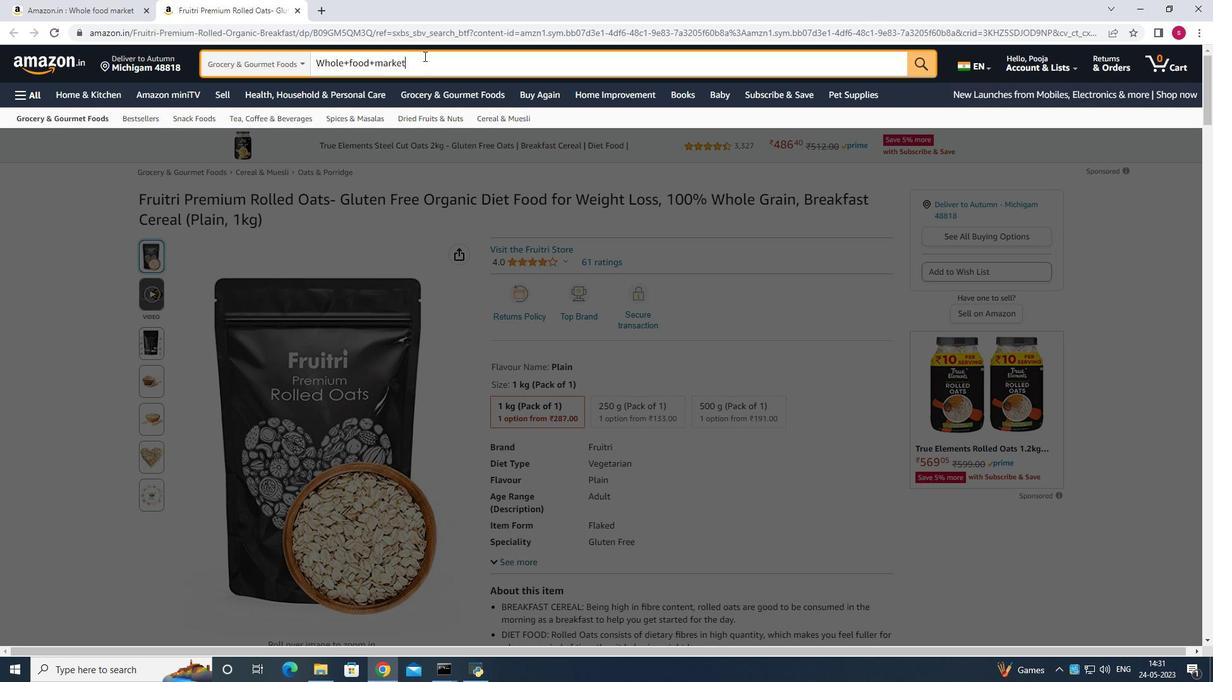 
Action: Key pressed <Key.backspace><Key.backspace><Key.backspace><Key.backspace><Key.backspace><Key.backspace><Key.backspace><Key.backspace><Key.backspace><Key.backspace><Key.backspace><Key.backspace><Key.backspace><Key.backspace><Key.backspace><Key.backspace><Key.backspace><Key.backspace><Key.backspace><Key.backspace><Key.backspace><Key.backspace><Key.backspace><Key.backspace><Key.backspace><Key.backspace><Key.backspace><Key.backspace>p<Key.shift>lant<Key.space>based<Key.space>veggie<Key.space>burgers
Screenshot: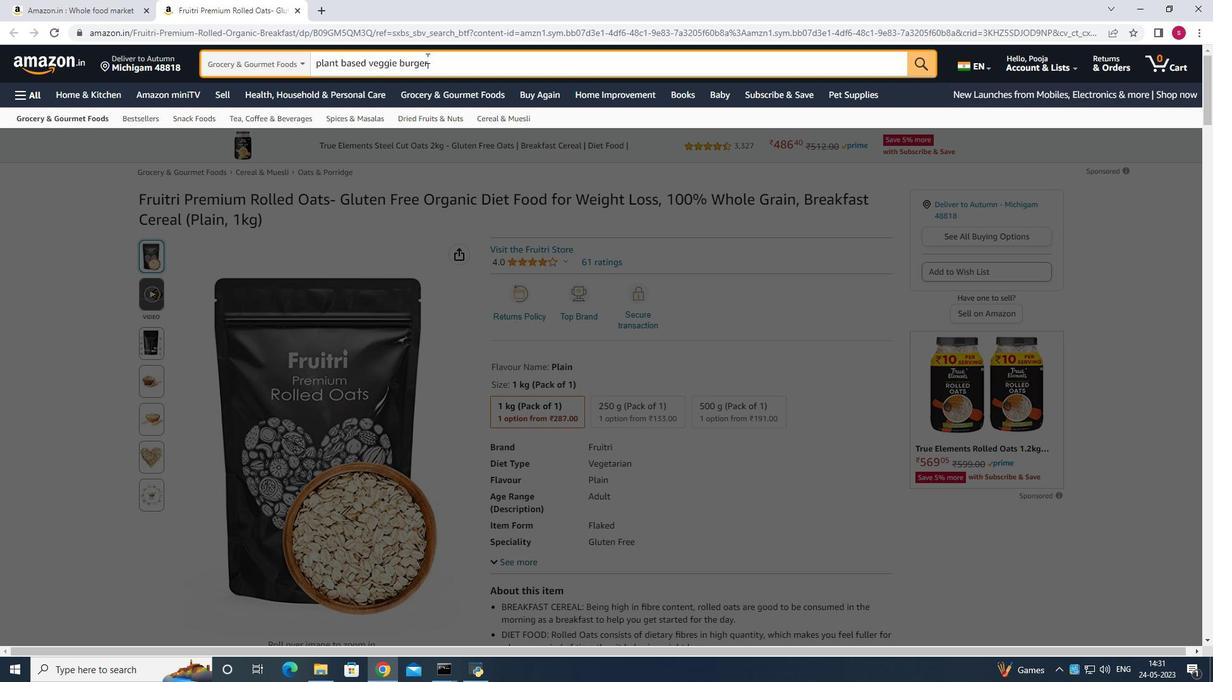 
Action: Mouse moved to (427, 58)
Screenshot: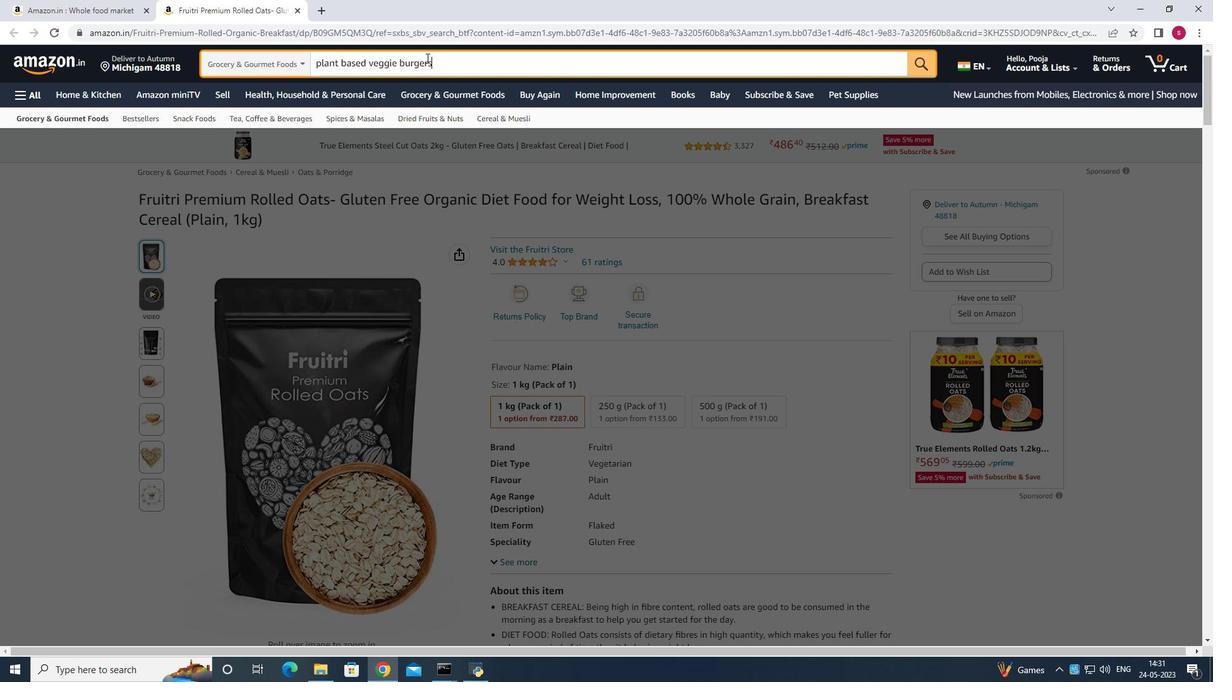 
Action: Key pressed <Key.enter>
Screenshot: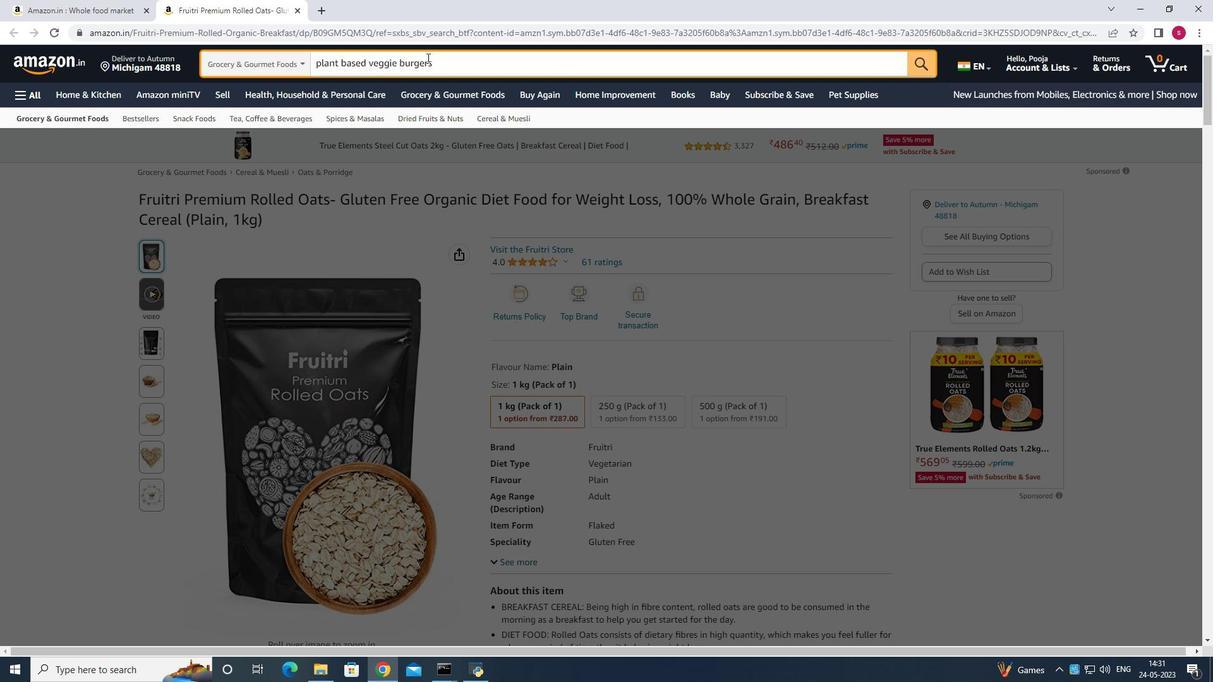 
Action: Mouse moved to (447, 116)
Screenshot: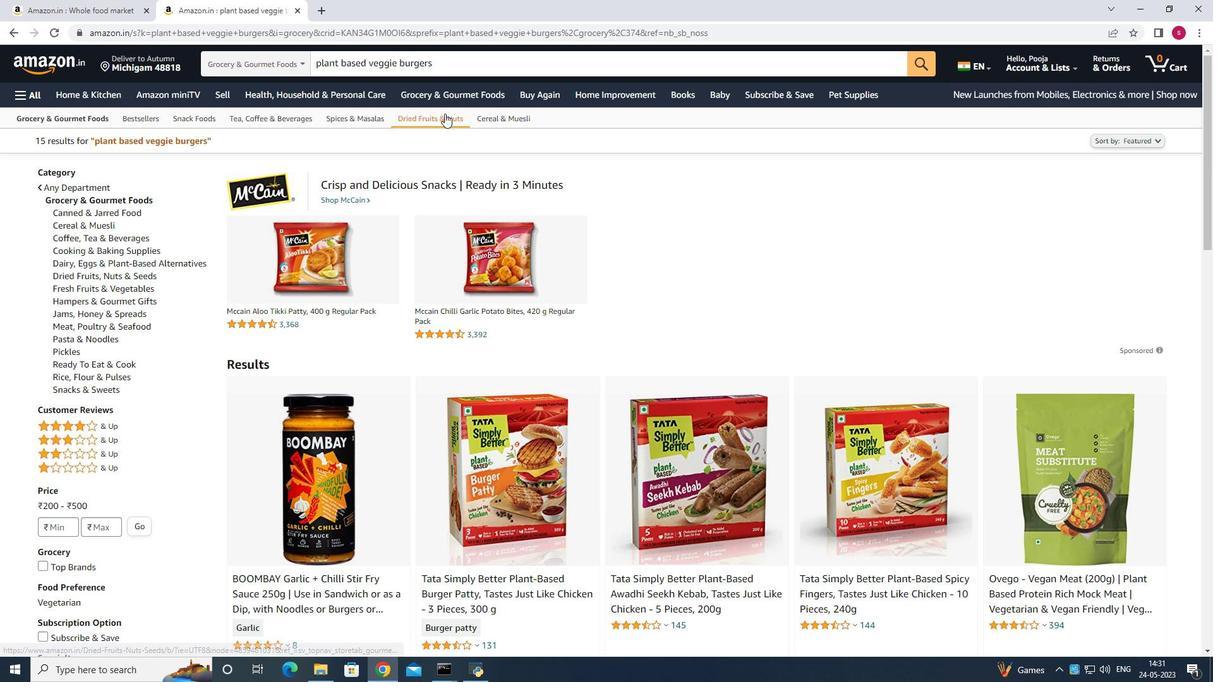 
Action: Mouse scrolled (447, 116) with delta (0, 0)
Screenshot: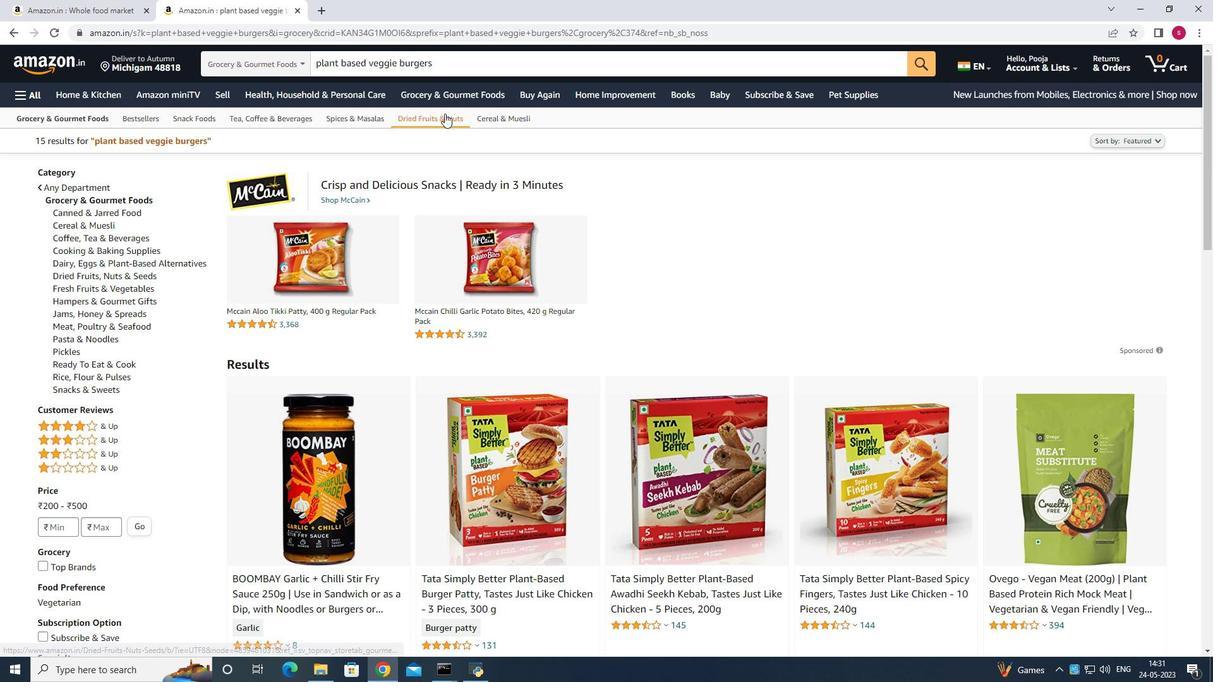 
Action: Mouse moved to (449, 120)
Screenshot: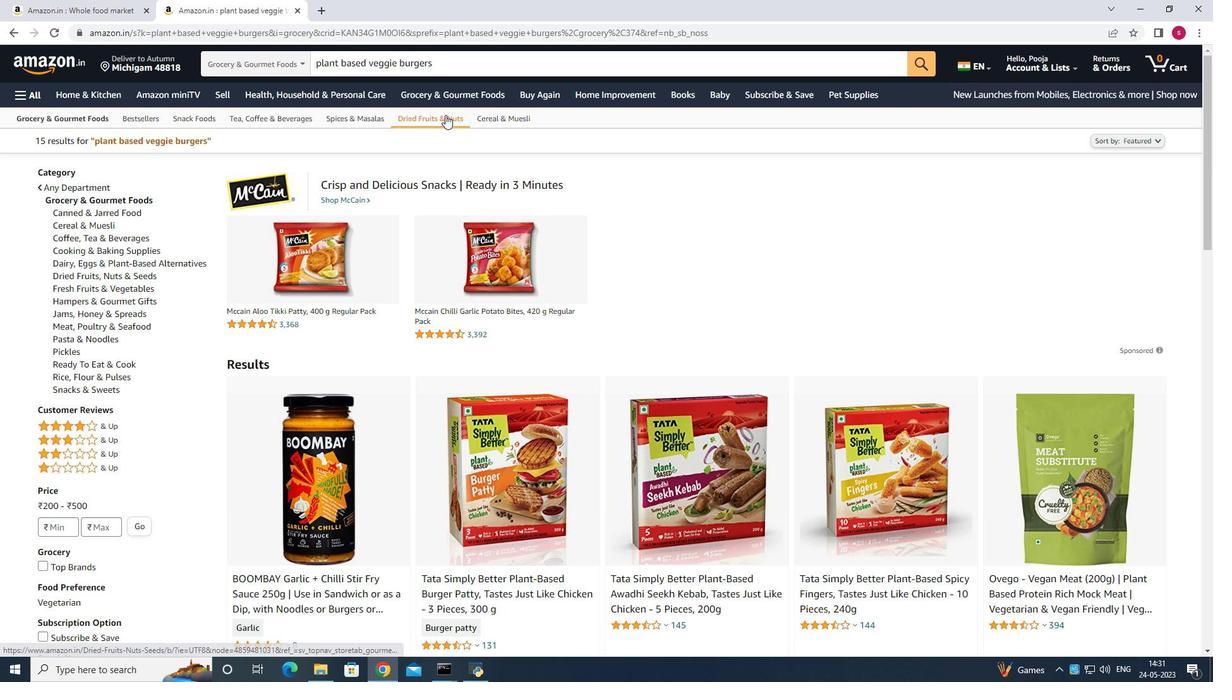 
Action: Mouse scrolled (449, 120) with delta (0, 0)
Screenshot: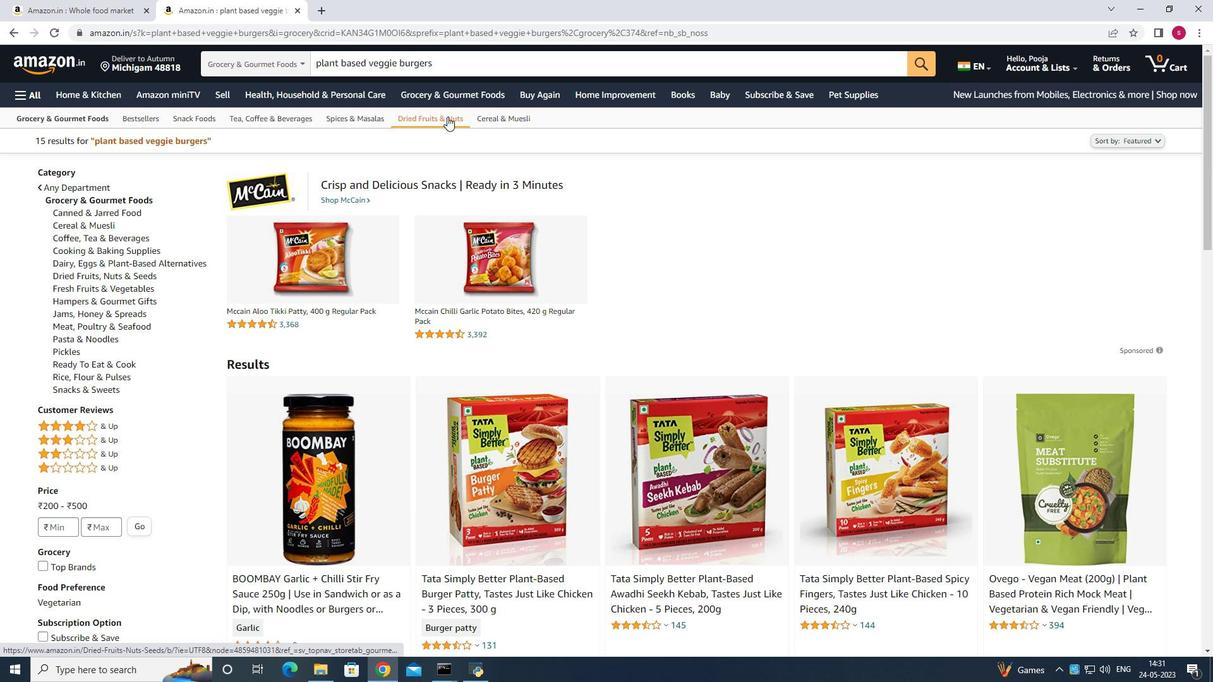 
Action: Mouse scrolled (449, 120) with delta (0, 0)
Screenshot: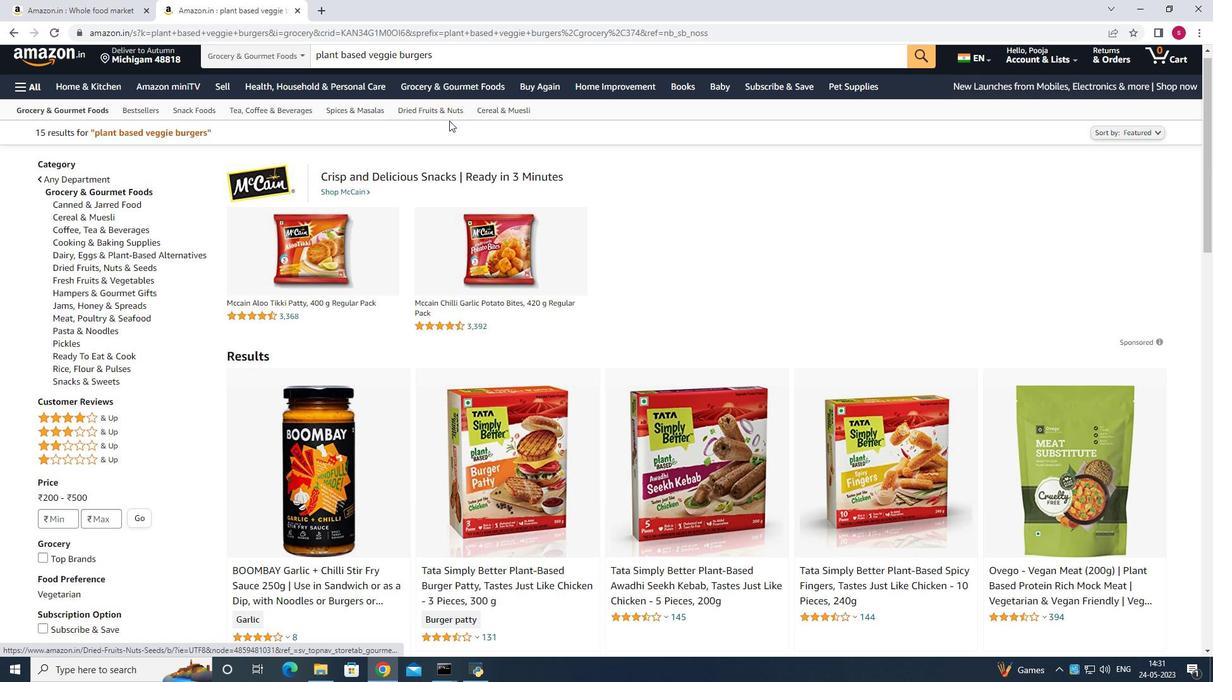 
Action: Mouse scrolled (449, 120) with delta (0, 0)
Screenshot: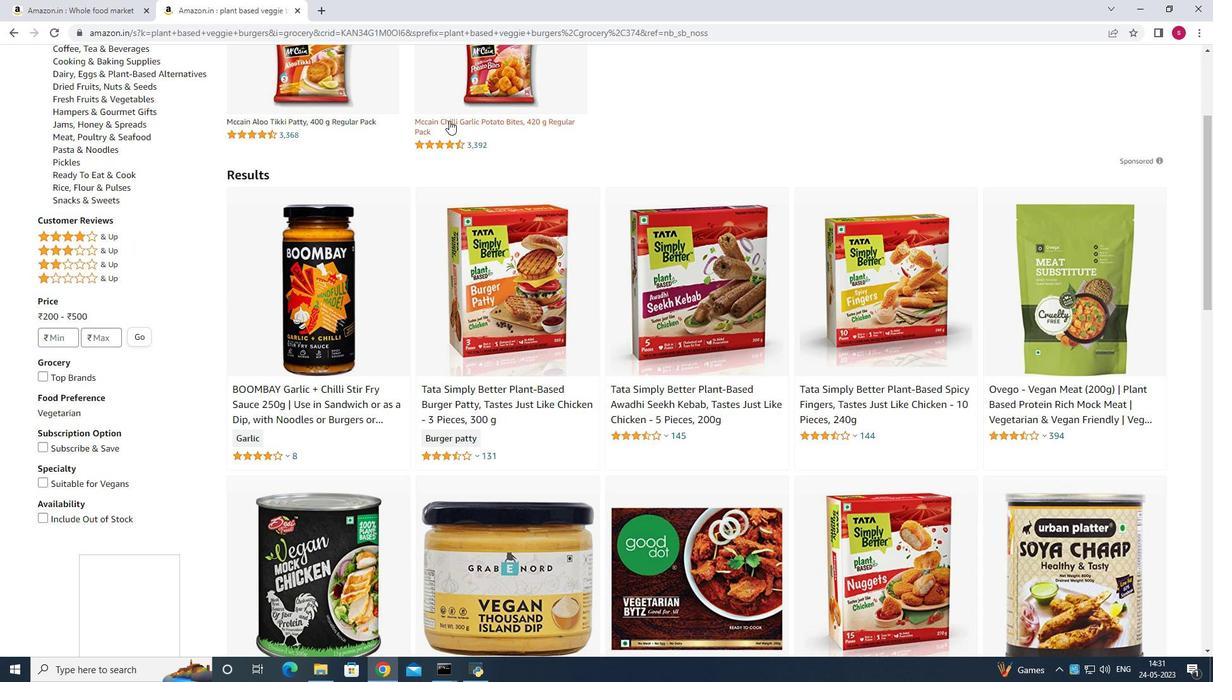 
Action: Mouse scrolled (449, 120) with delta (0, 0)
Screenshot: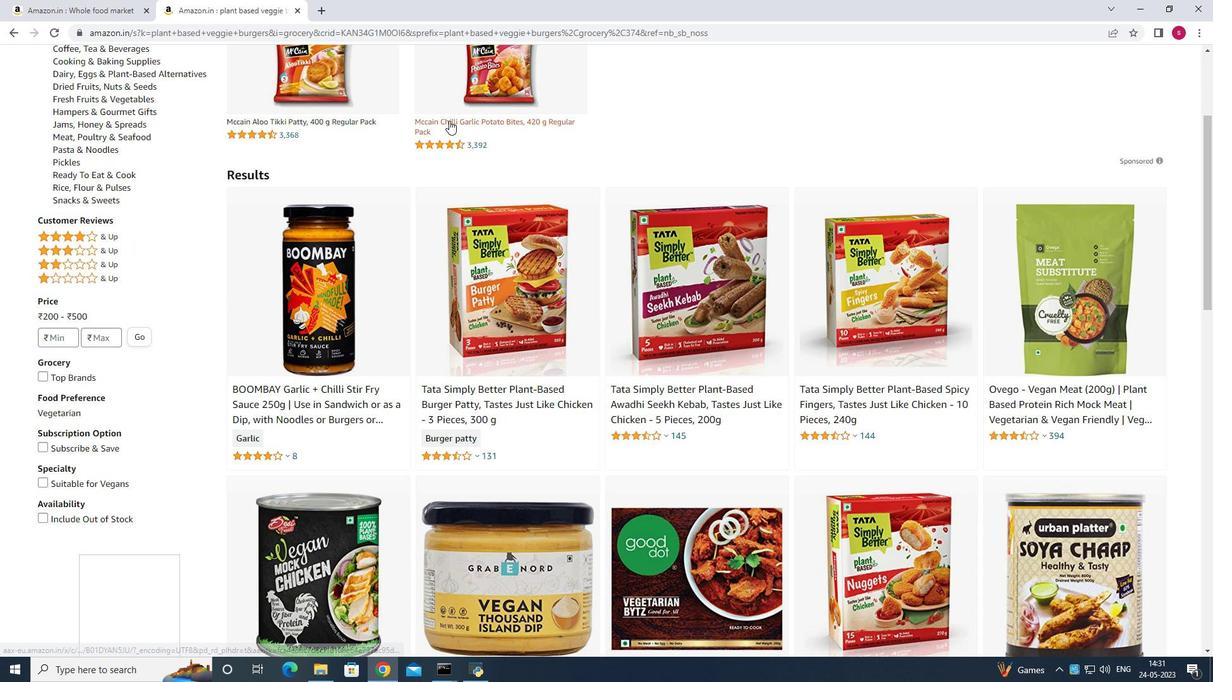 
Action: Mouse moved to (450, 125)
Screenshot: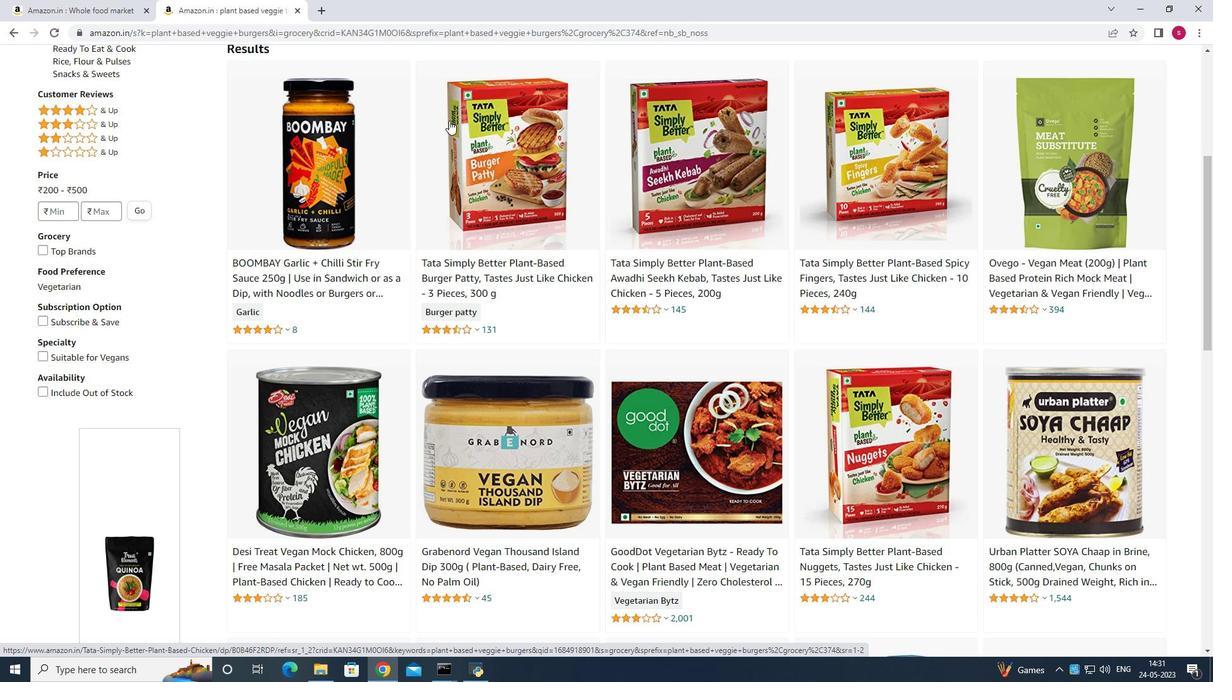 
Action: Mouse scrolled (450, 122) with delta (0, 0)
Screenshot: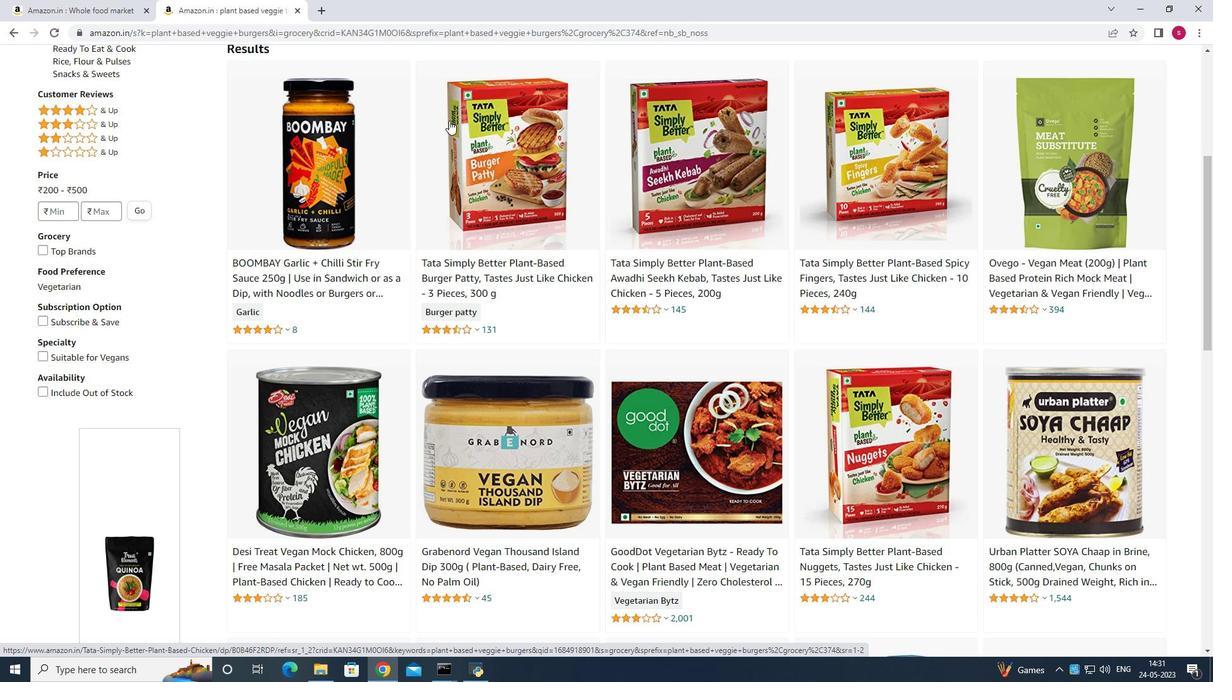
Action: Mouse scrolled (450, 124) with delta (0, 0)
Screenshot: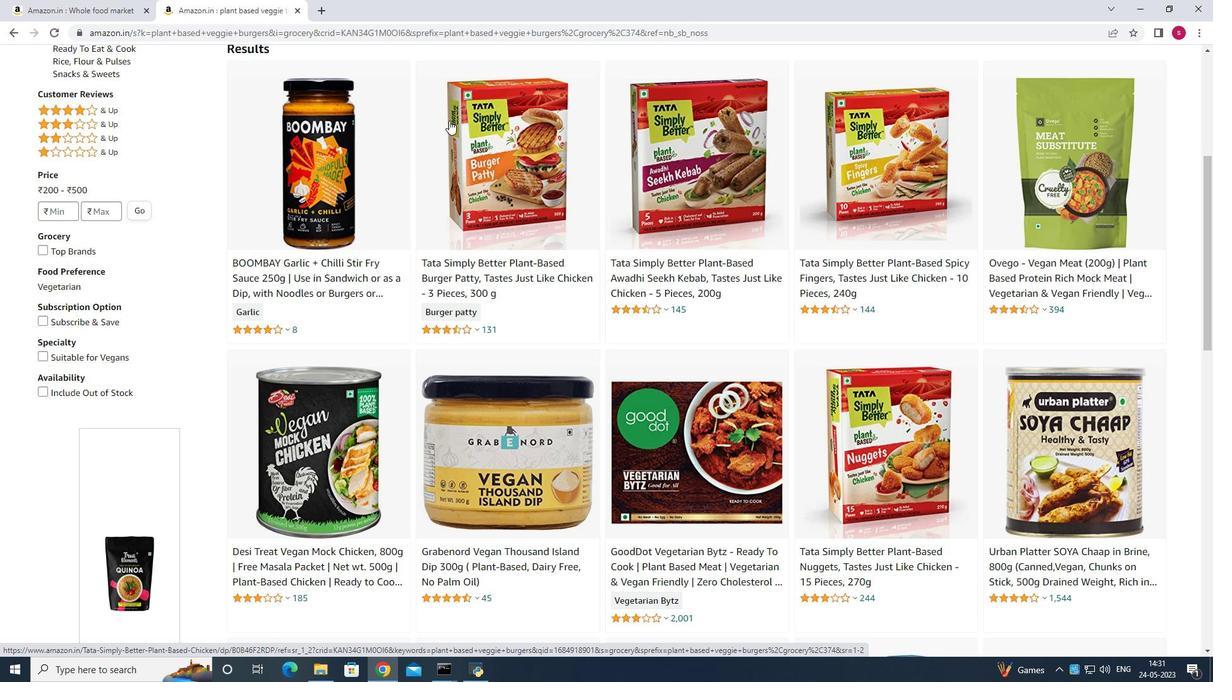 
Action: Mouse moved to (614, 319)
Screenshot: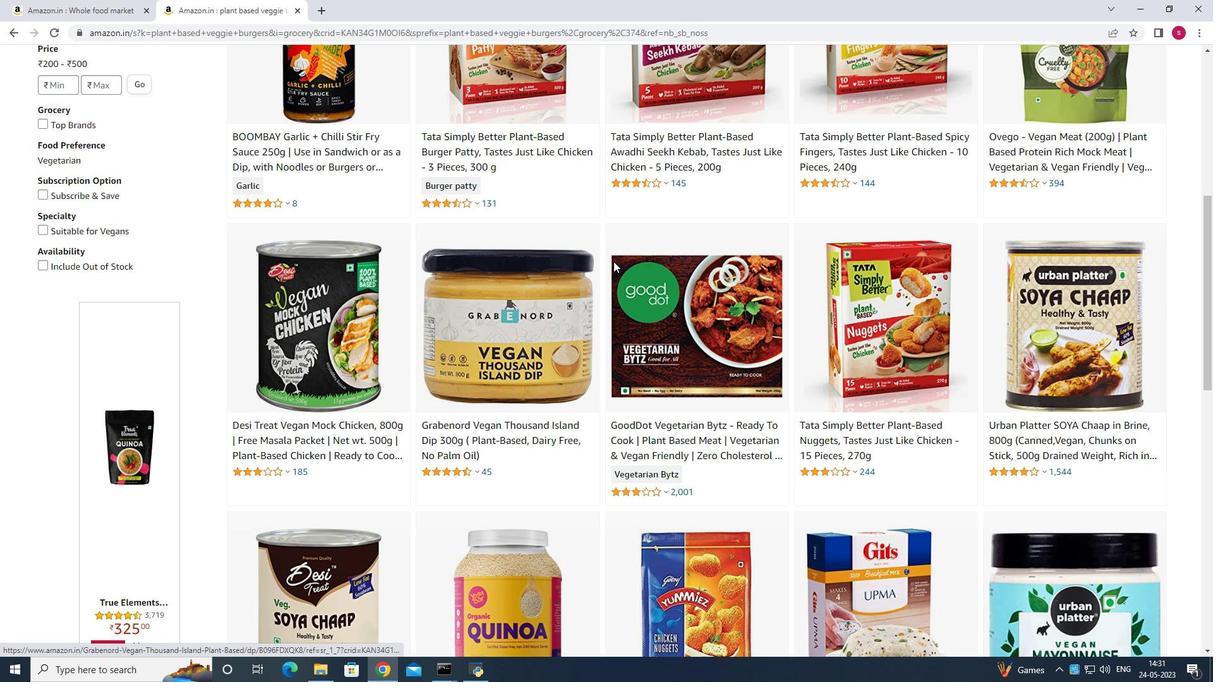 
Action: Mouse scrolled (619, 287) with delta (0, 0)
Screenshot: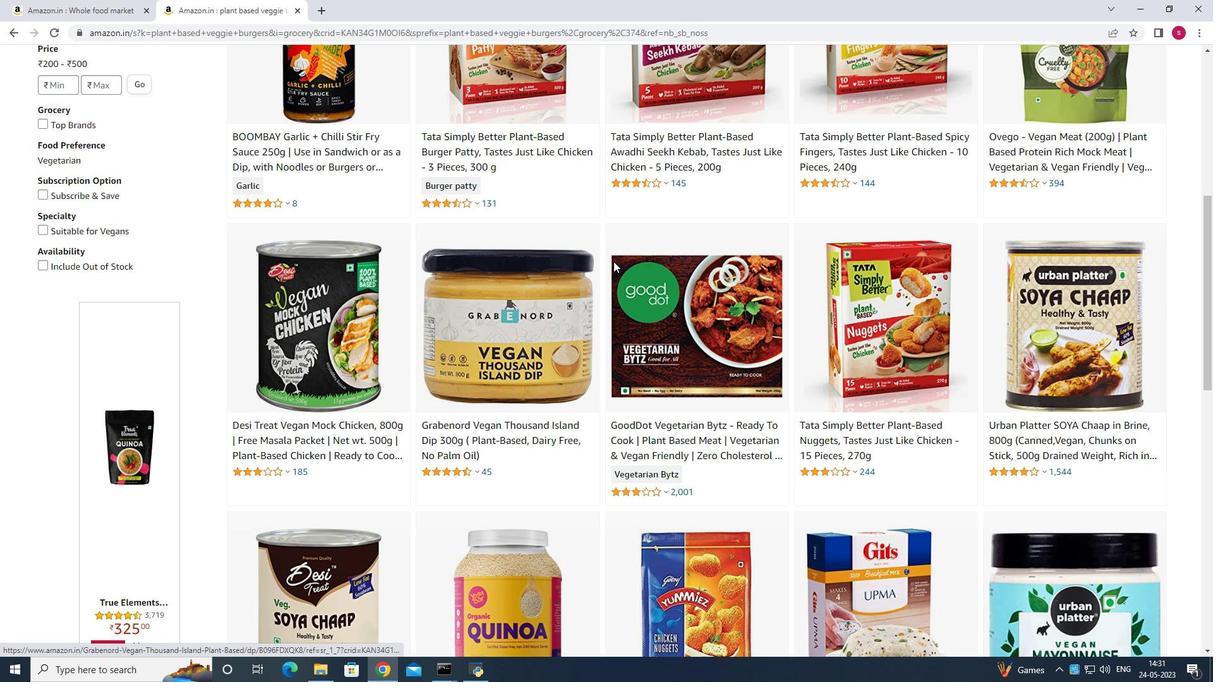 
Action: Mouse moved to (614, 319)
Screenshot: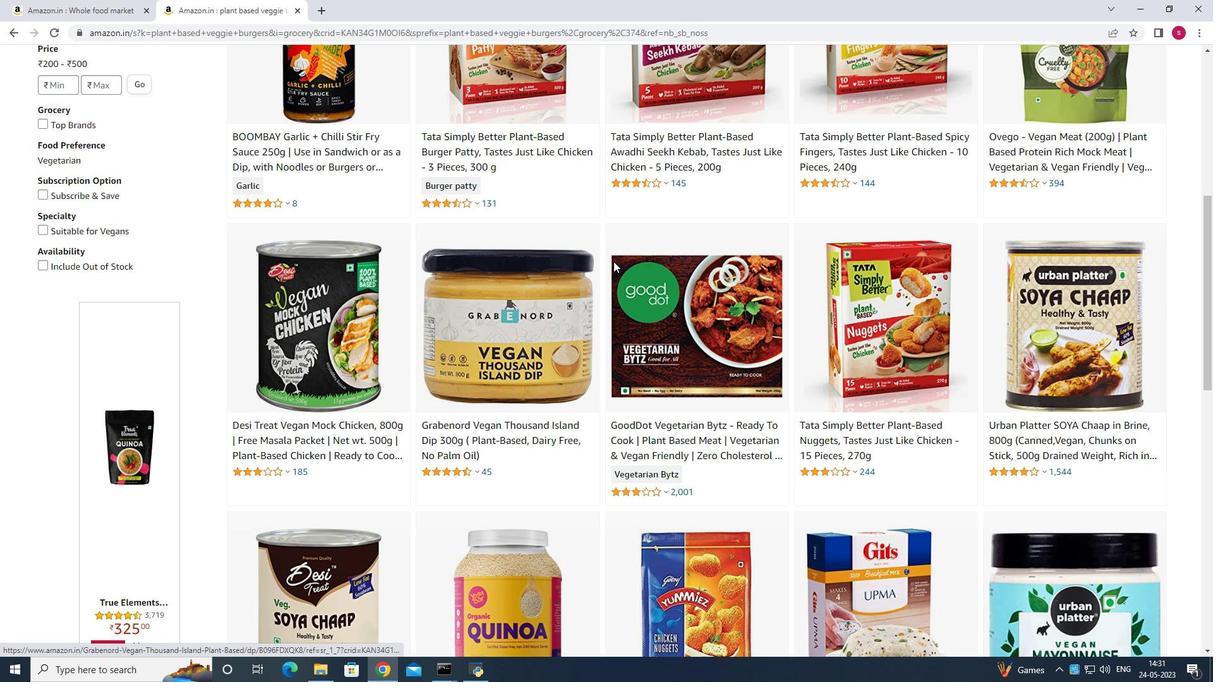 
Action: Mouse scrolled (619, 295) with delta (0, 0)
Screenshot: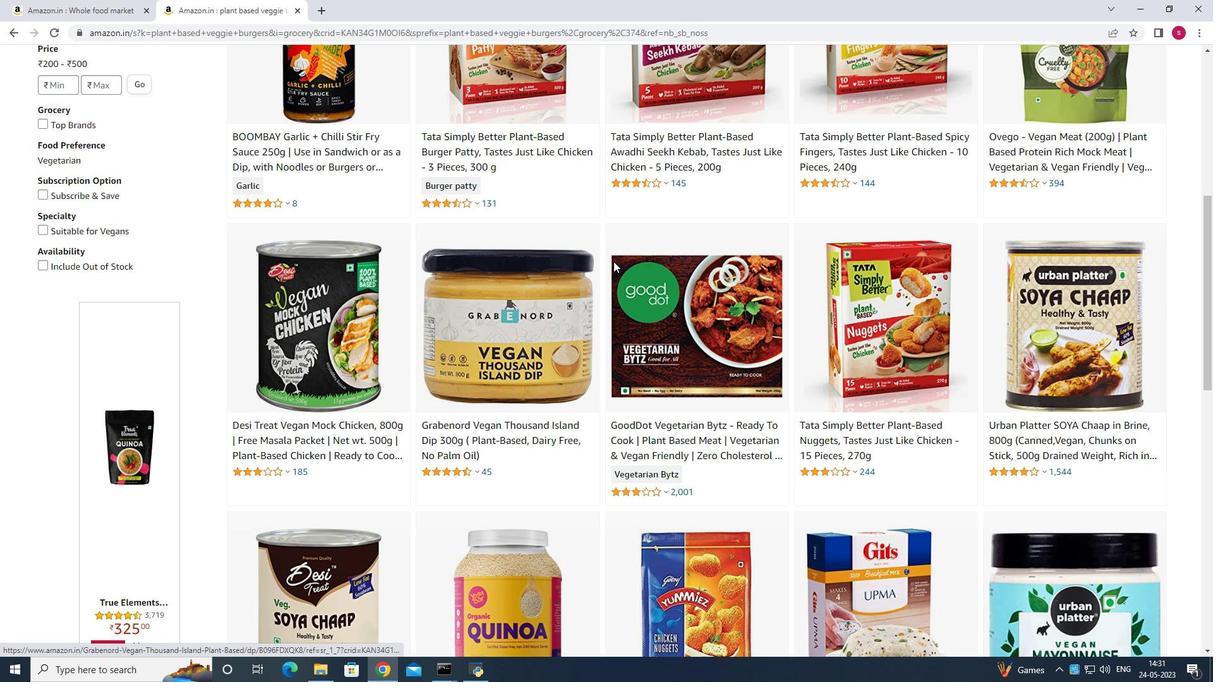 
Action: Mouse moved to (613, 324)
Screenshot: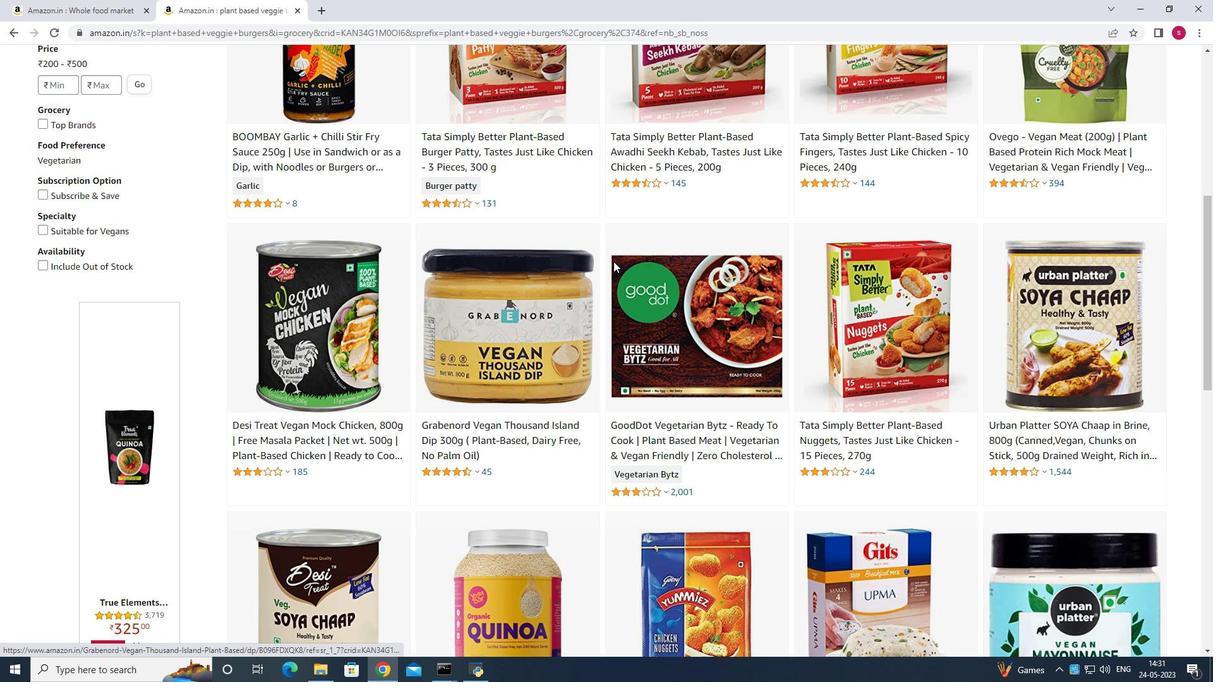 
Action: Mouse scrolled (617, 305) with delta (0, 0)
Screenshot: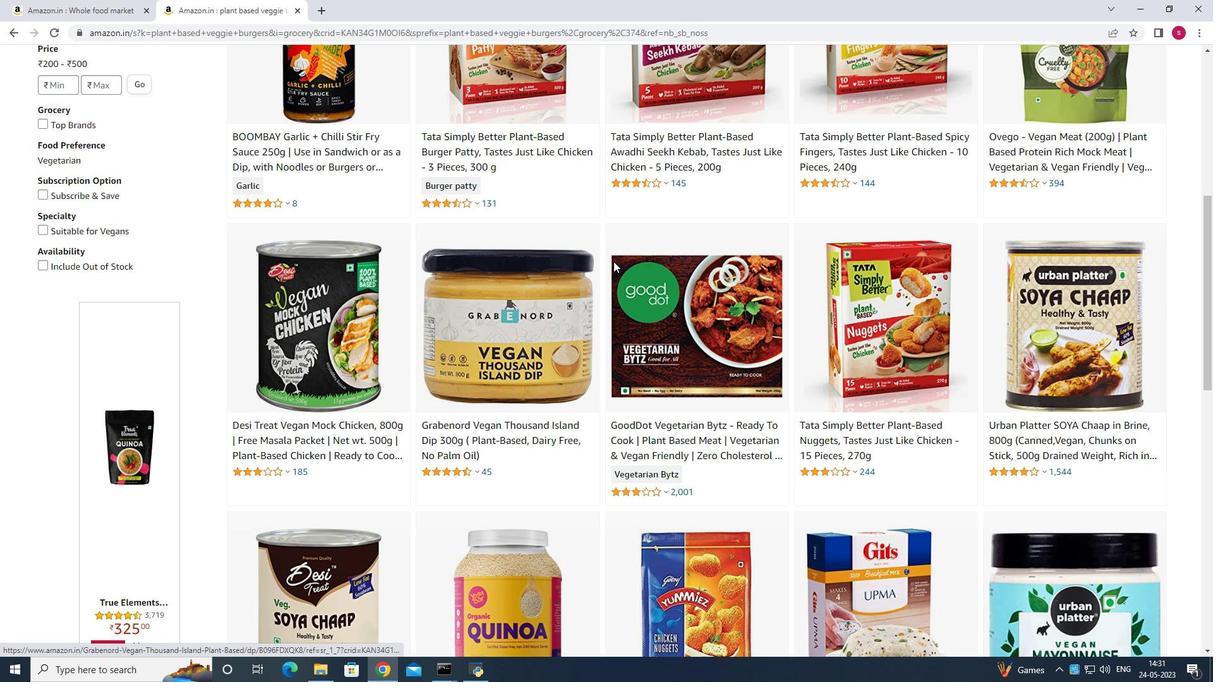 
Action: Mouse scrolled (614, 319) with delta (0, 0)
Screenshot: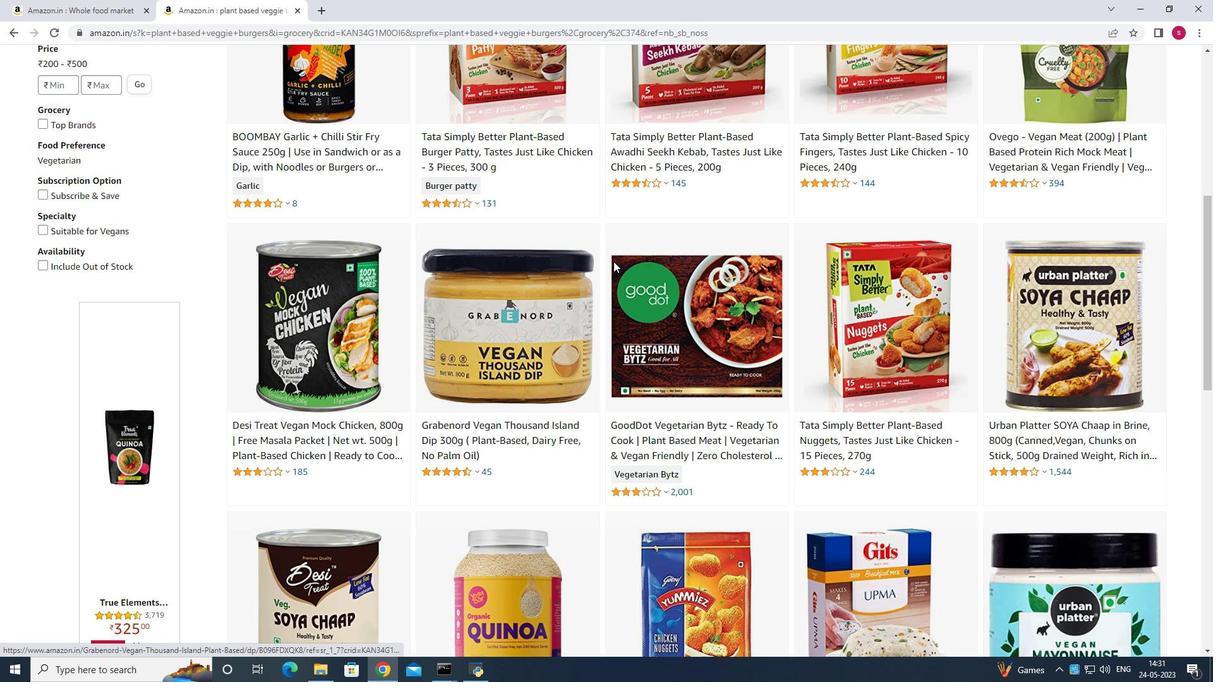 
Action: Mouse moved to (604, 329)
Screenshot: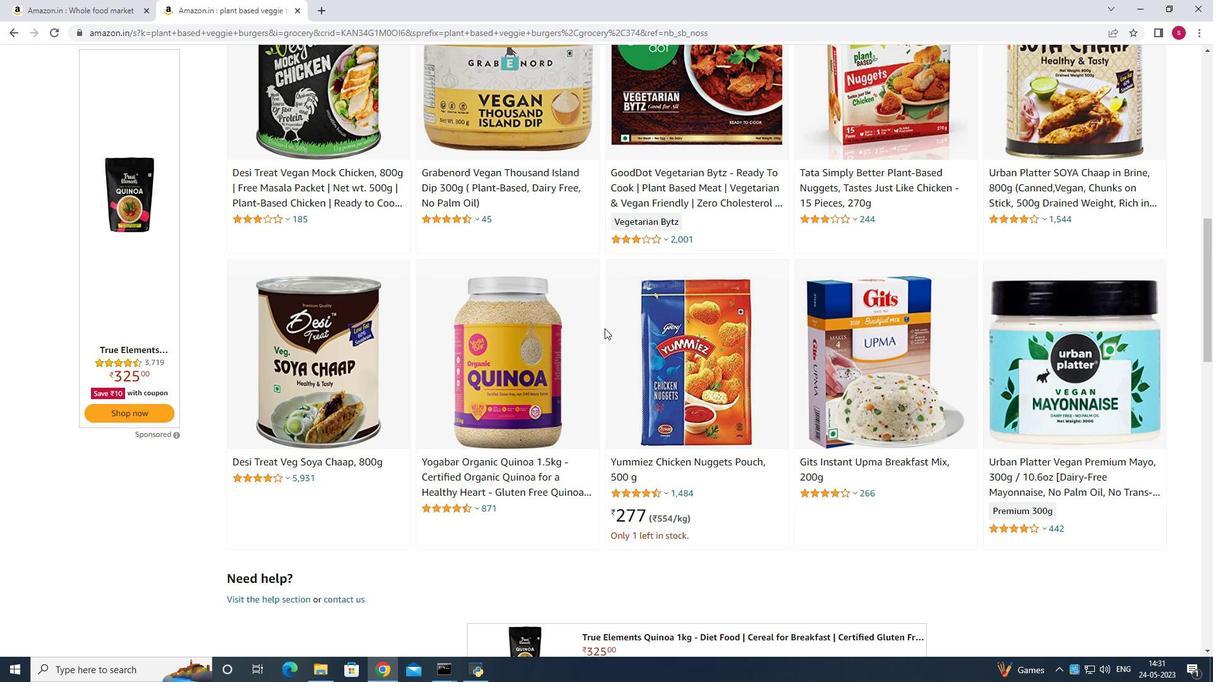 
Action: Mouse scrolled (604, 330) with delta (0, 0)
Screenshot: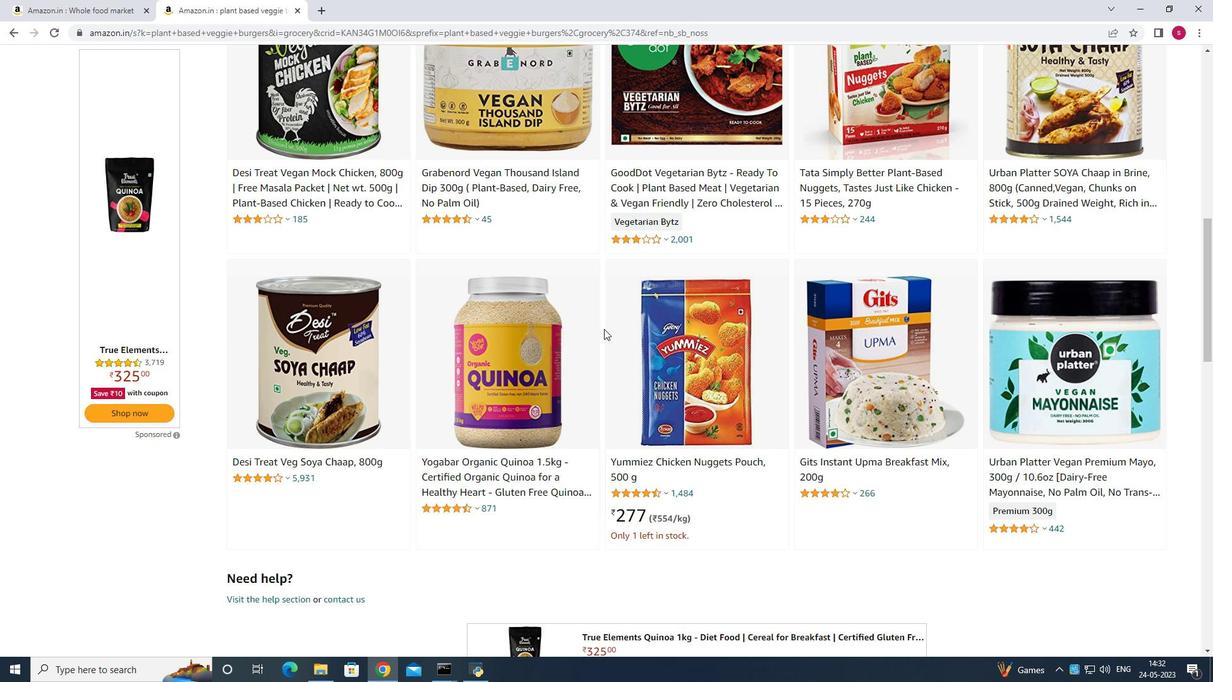 
Action: Mouse scrolled (604, 330) with delta (0, 0)
Screenshot: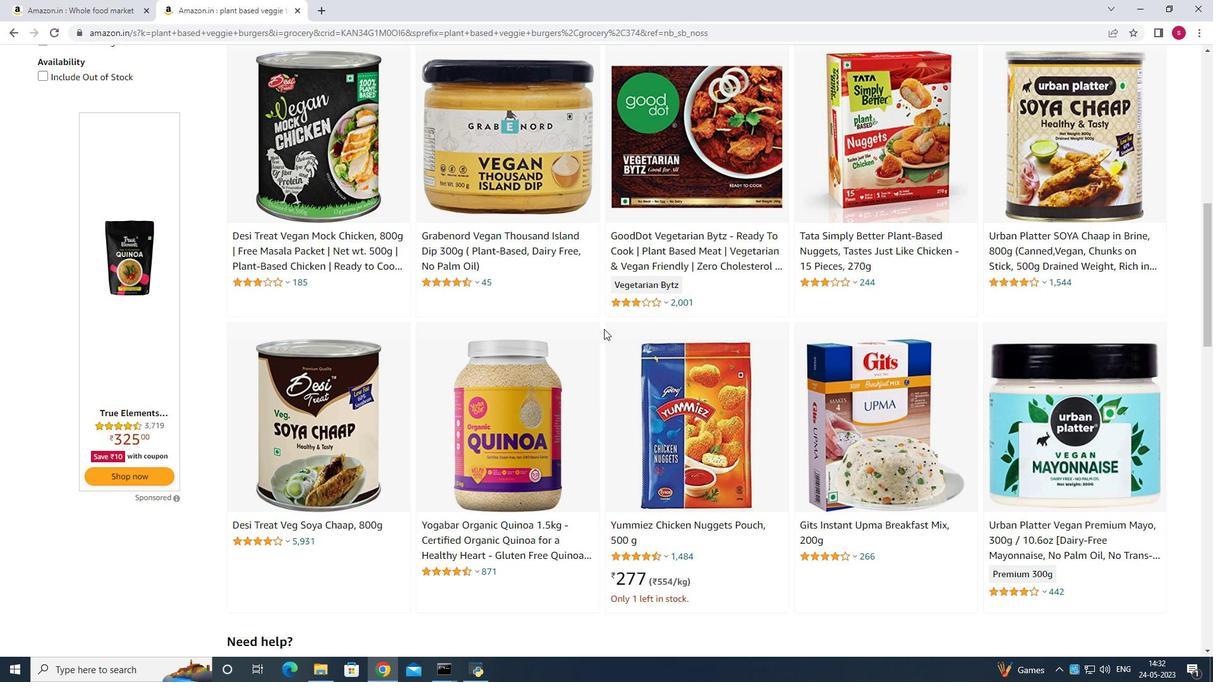 
Action: Mouse scrolled (604, 330) with delta (0, 0)
Screenshot: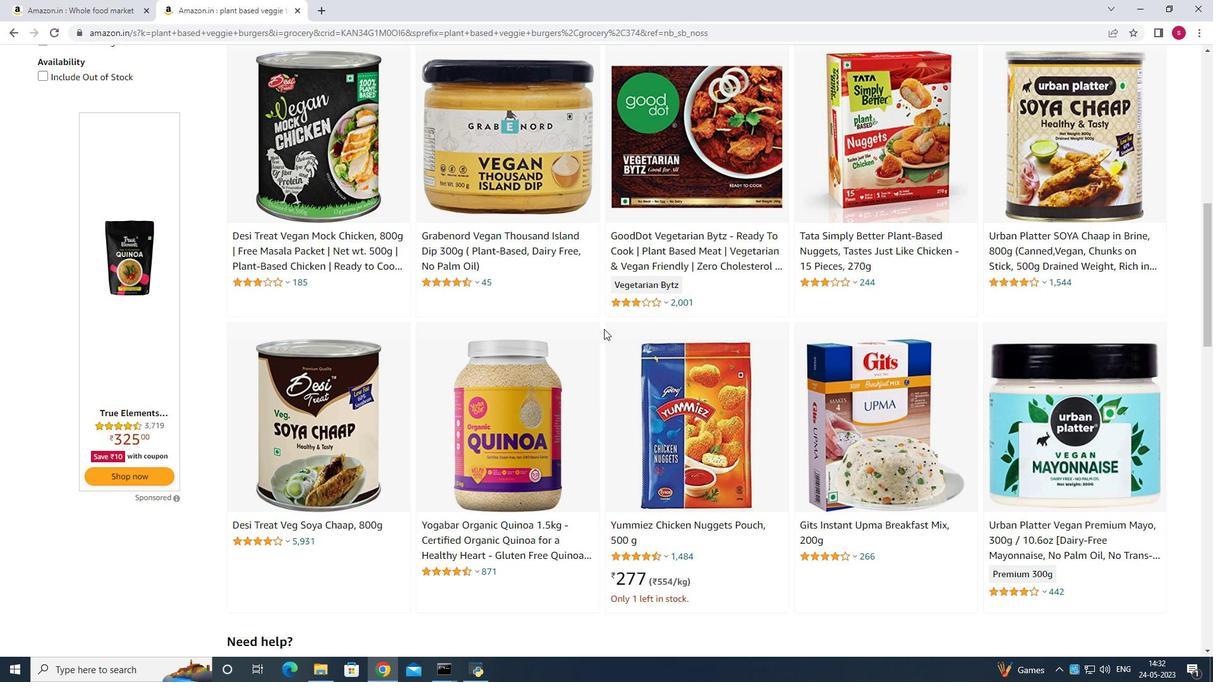 
Action: Mouse scrolled (604, 330) with delta (0, 0)
Screenshot: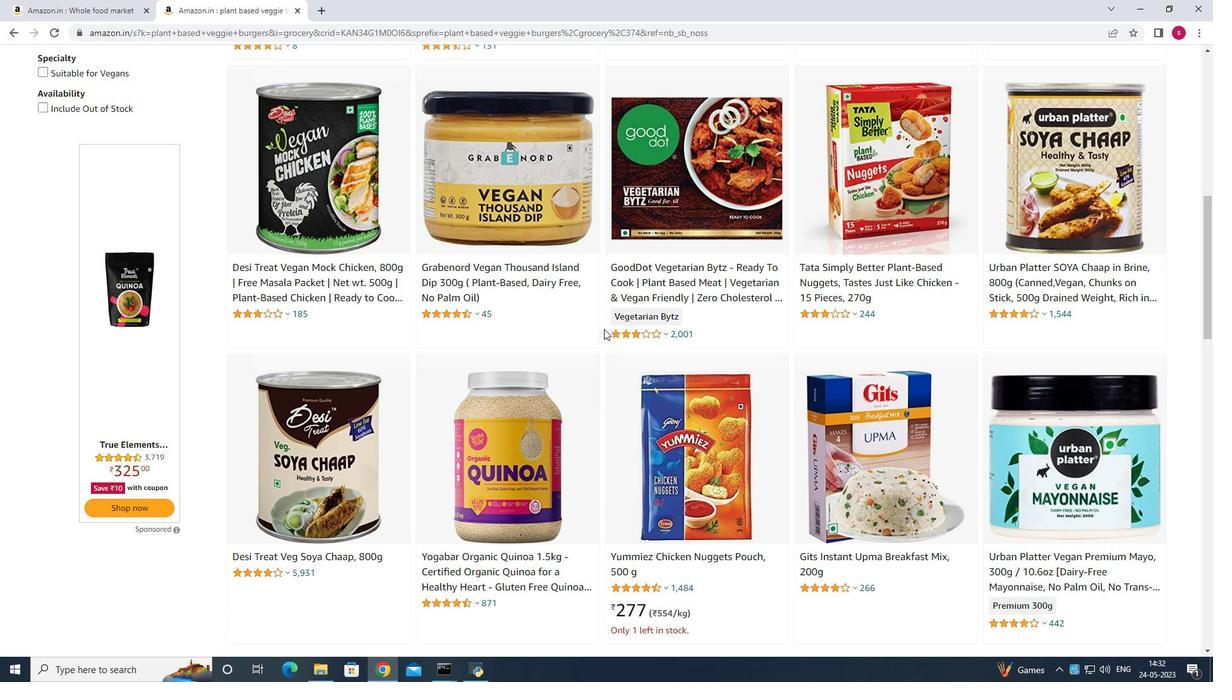
Action: Mouse moved to (596, 371)
Screenshot: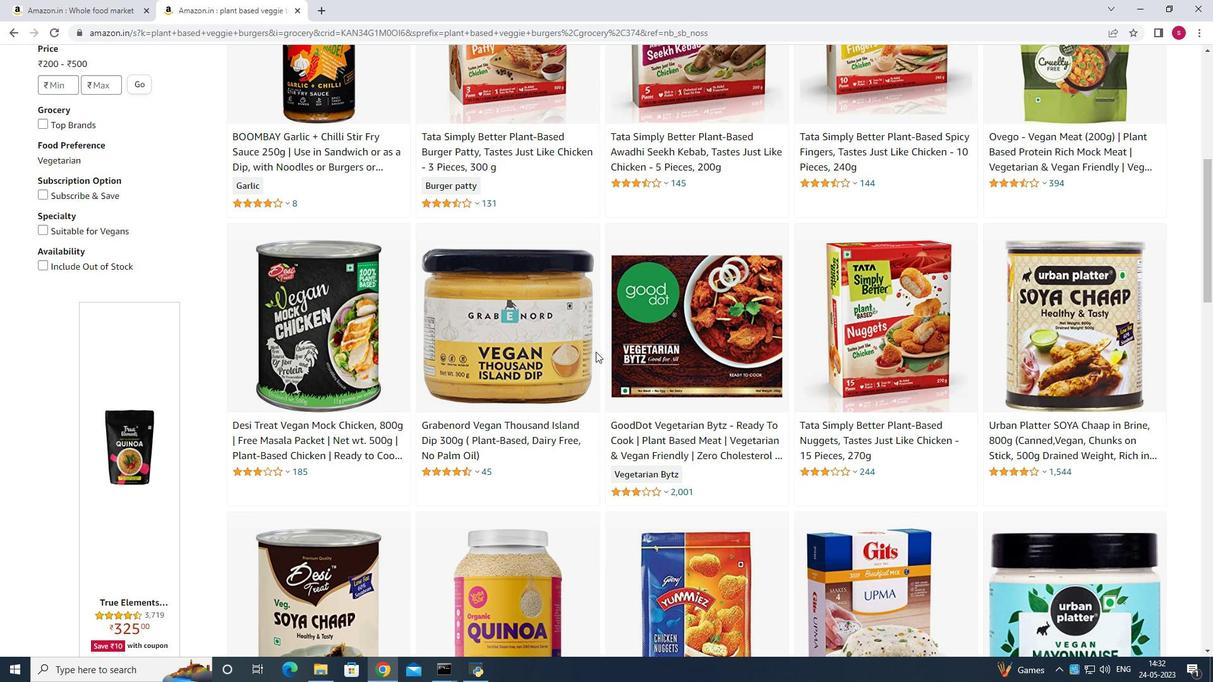 
Action: Mouse scrolled (596, 372) with delta (0, 0)
Screenshot: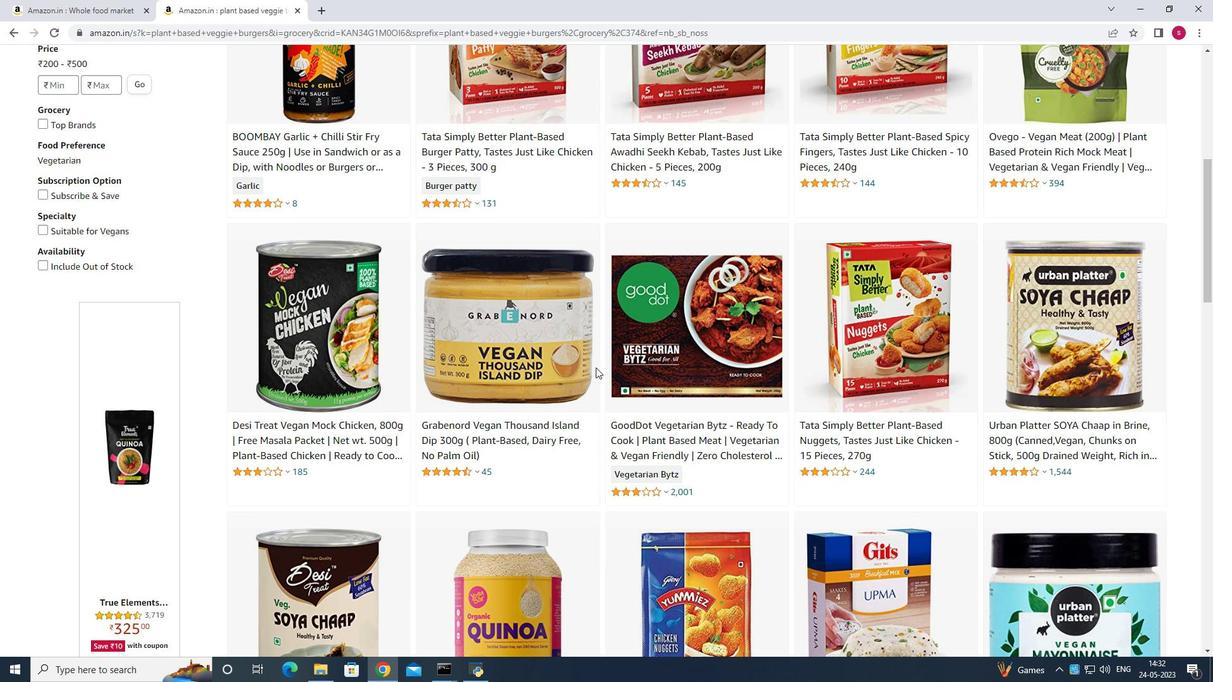 
Action: Mouse scrolled (596, 372) with delta (0, 0)
Screenshot: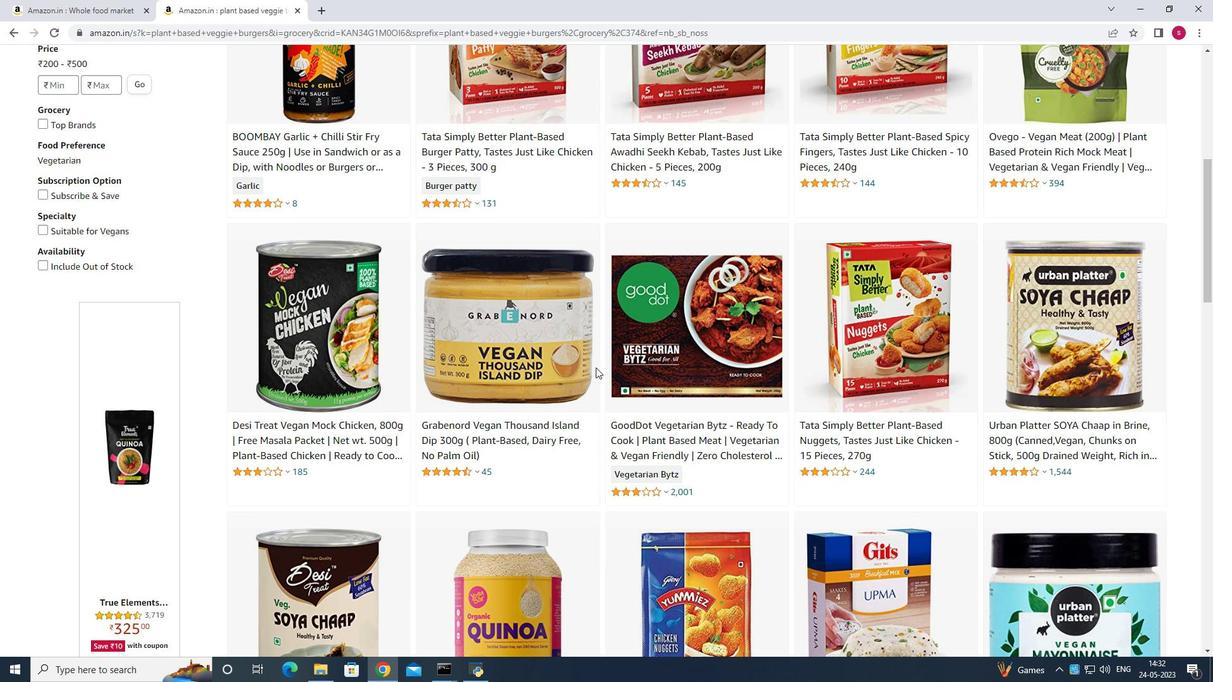 
Action: Mouse scrolled (596, 372) with delta (0, 0)
Screenshot: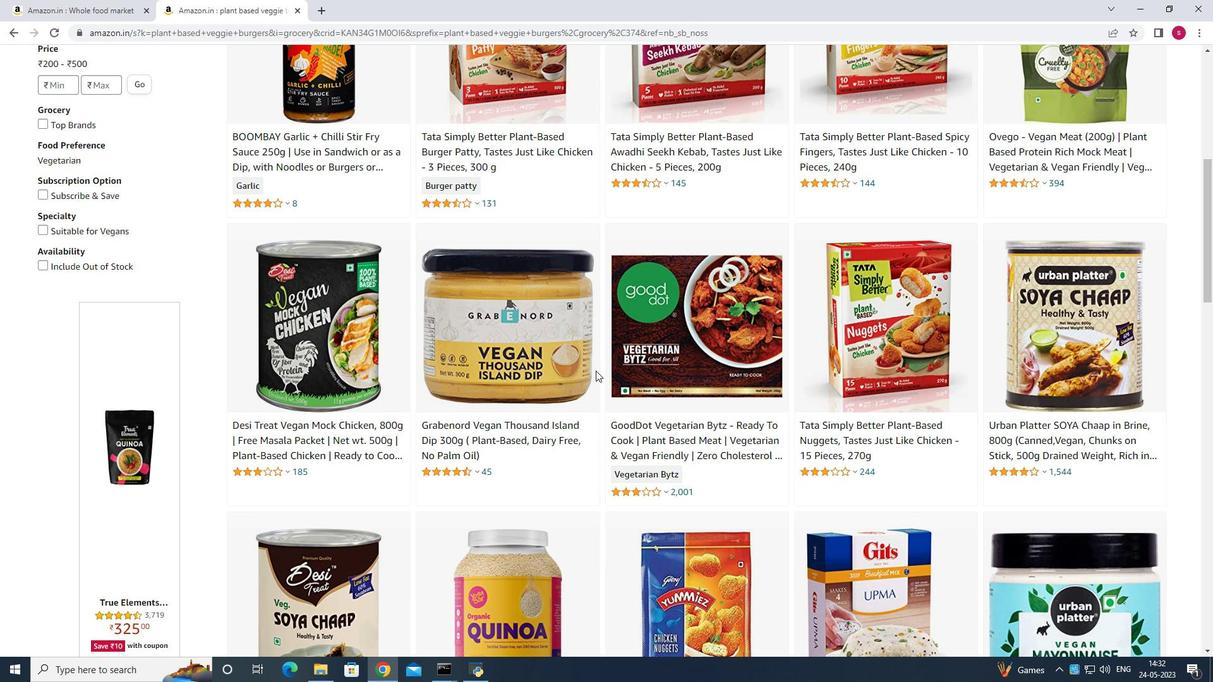 
Action: Mouse scrolled (596, 372) with delta (0, 0)
Screenshot: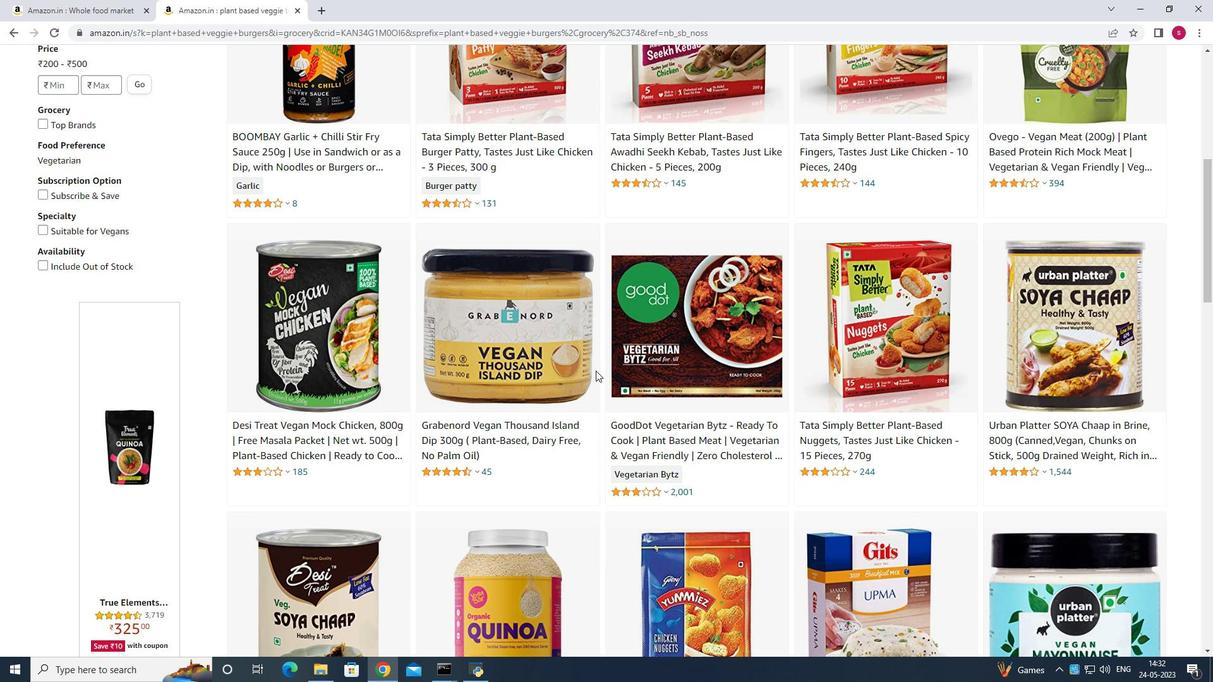 
Action: Mouse scrolled (596, 372) with delta (0, 0)
Screenshot: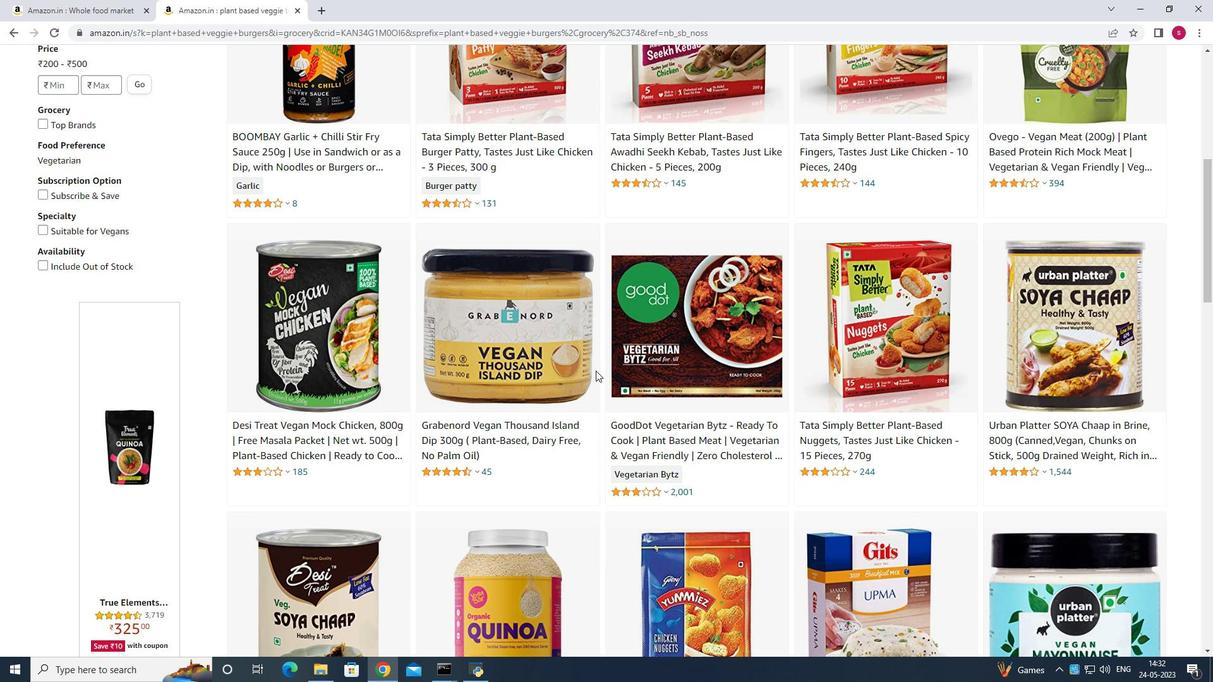
Action: Mouse moved to (598, 371)
Screenshot: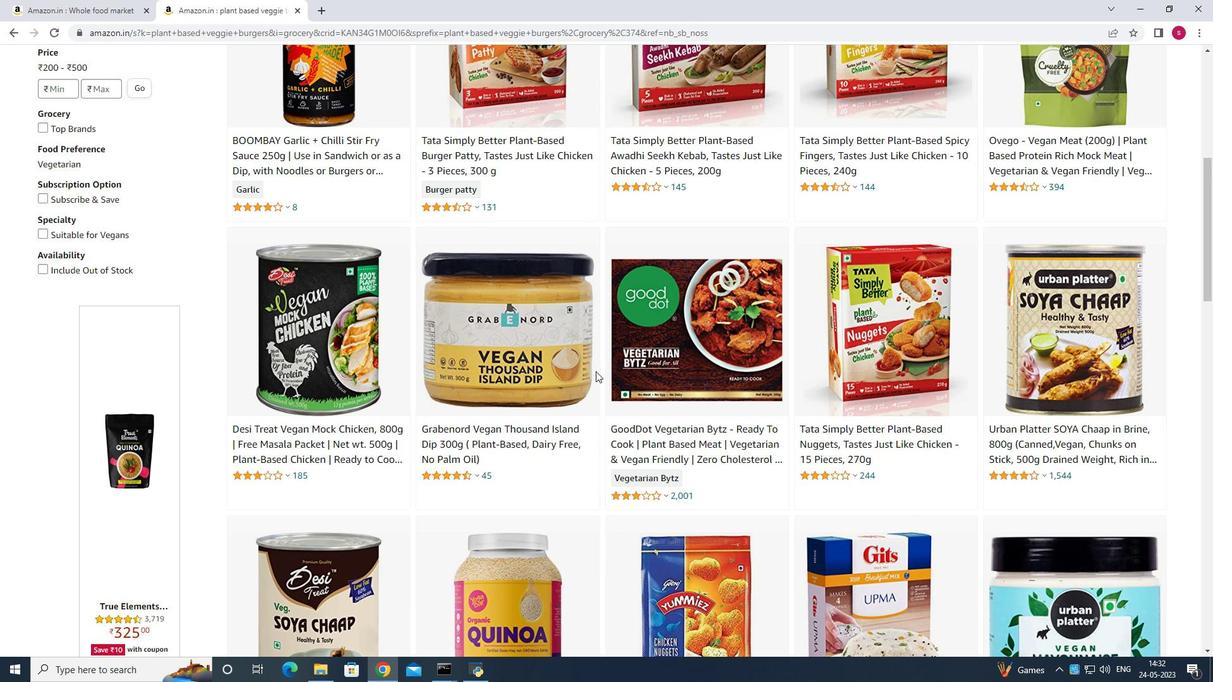 
Action: Mouse scrolled (598, 372) with delta (0, 0)
Screenshot: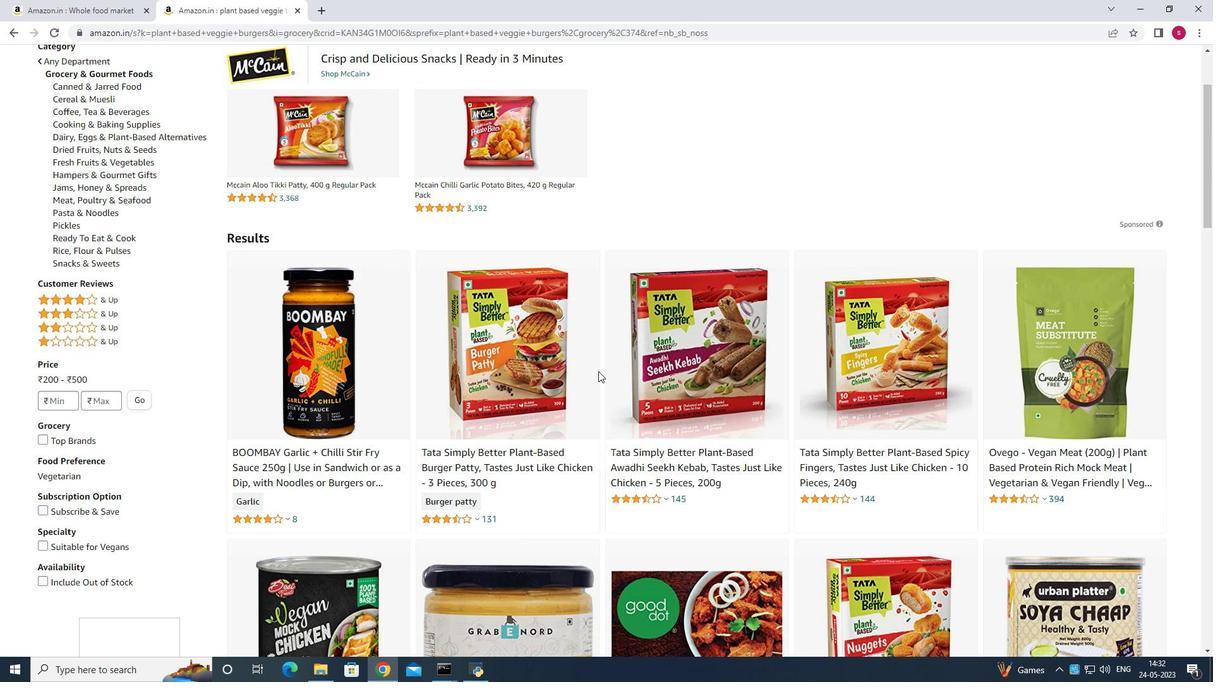 
Action: Mouse scrolled (598, 372) with delta (0, 0)
Screenshot: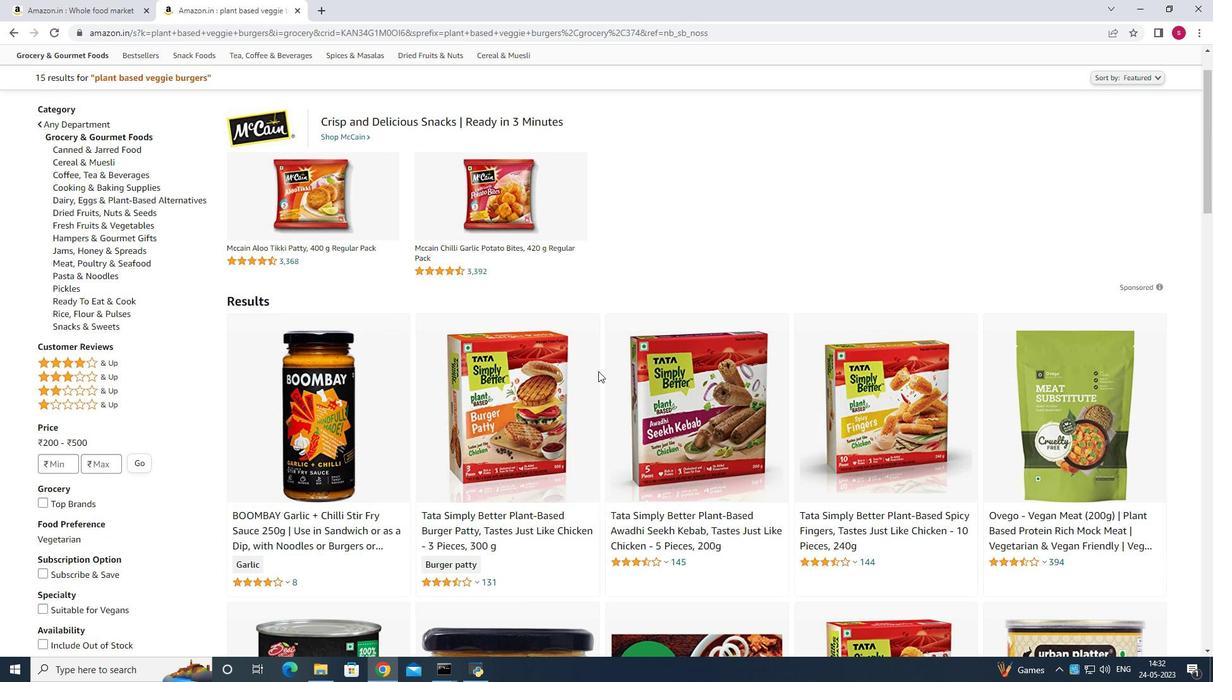 
Action: Mouse scrolled (598, 372) with delta (0, 0)
Screenshot: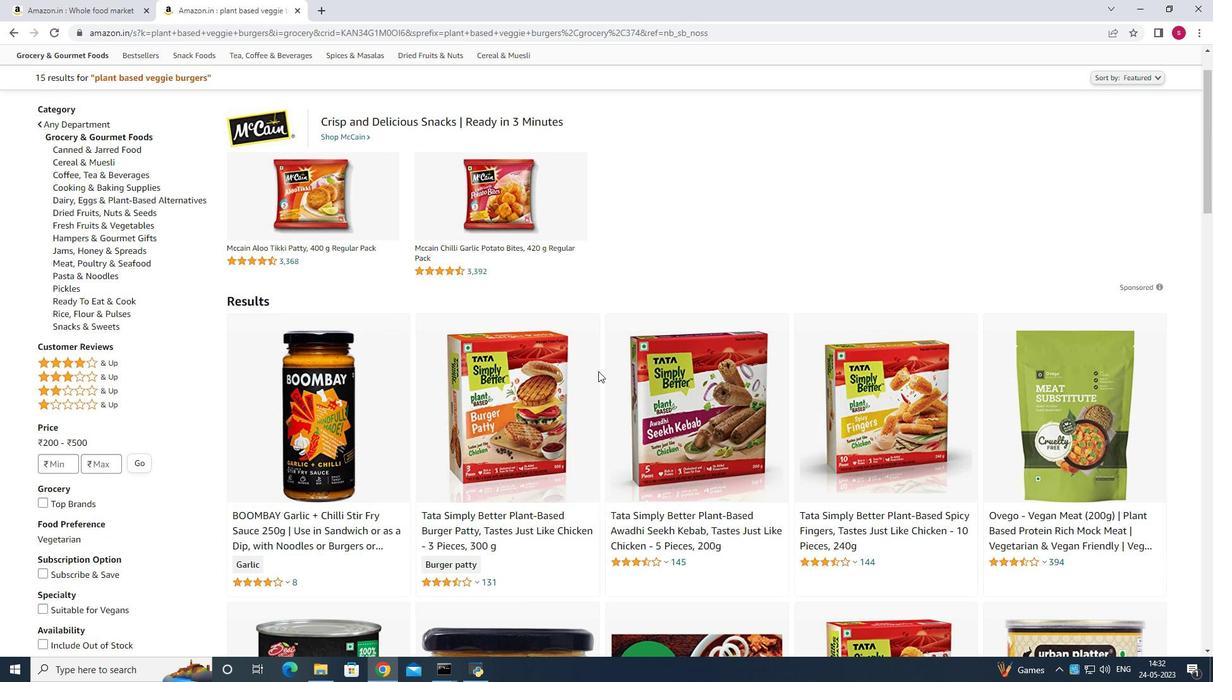
Action: Mouse scrolled (598, 372) with delta (0, 0)
Screenshot: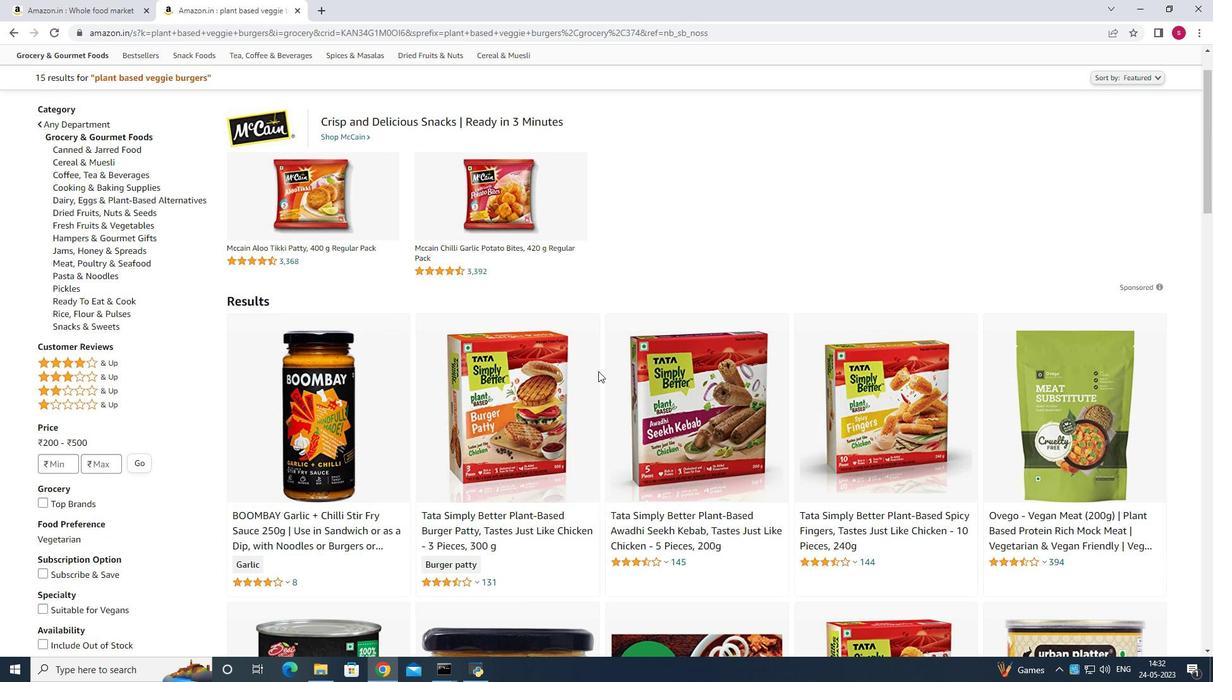 
Action: Mouse scrolled (598, 372) with delta (0, 0)
Screenshot: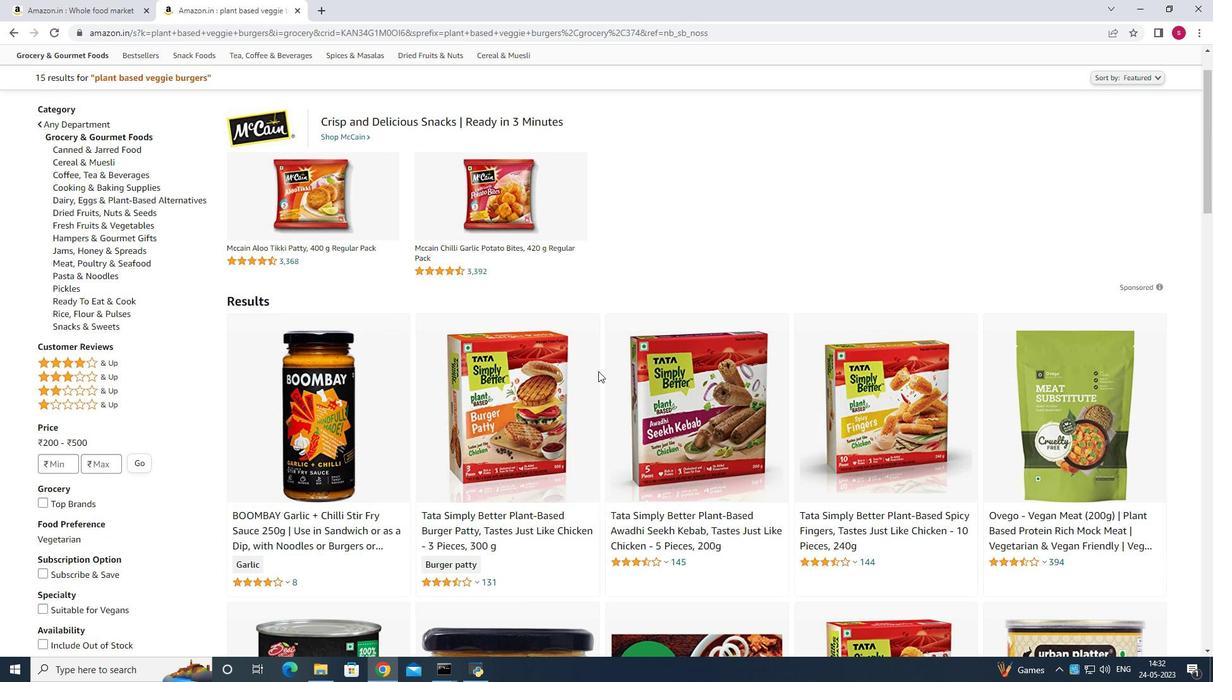 
Action: Mouse scrolled (598, 372) with delta (0, 0)
Screenshot: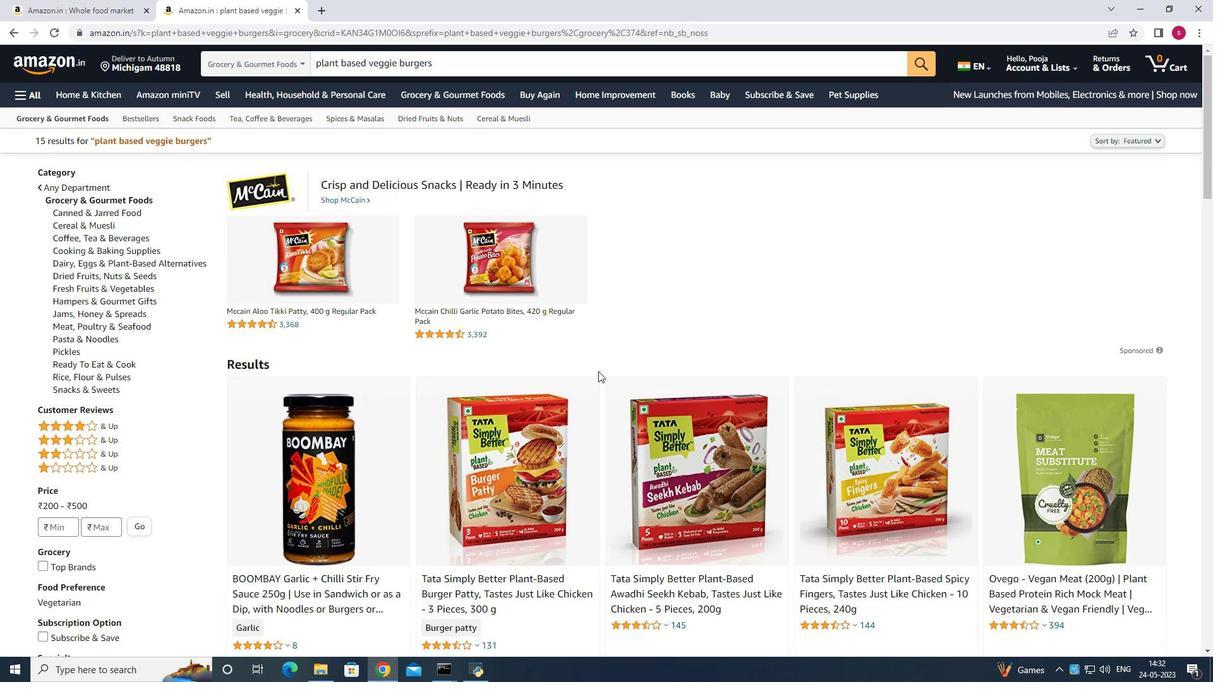 
Action: Mouse scrolled (598, 372) with delta (0, 0)
Screenshot: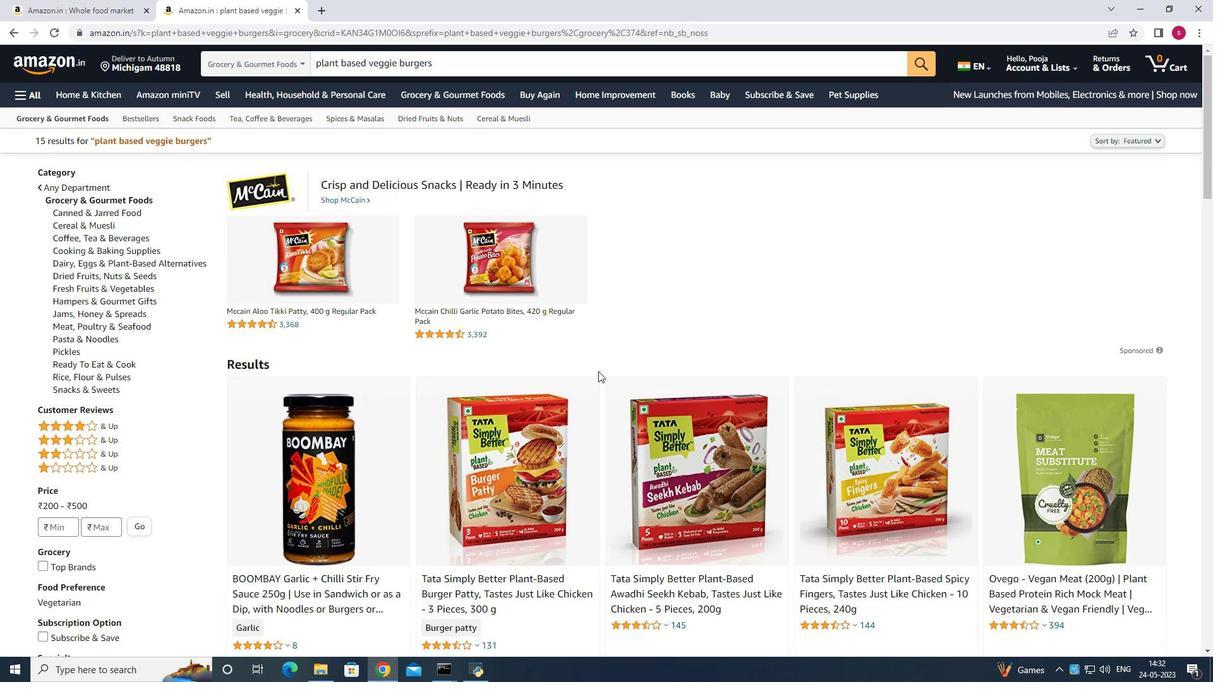 
Action: Mouse scrolled (598, 372) with delta (0, 0)
Screenshot: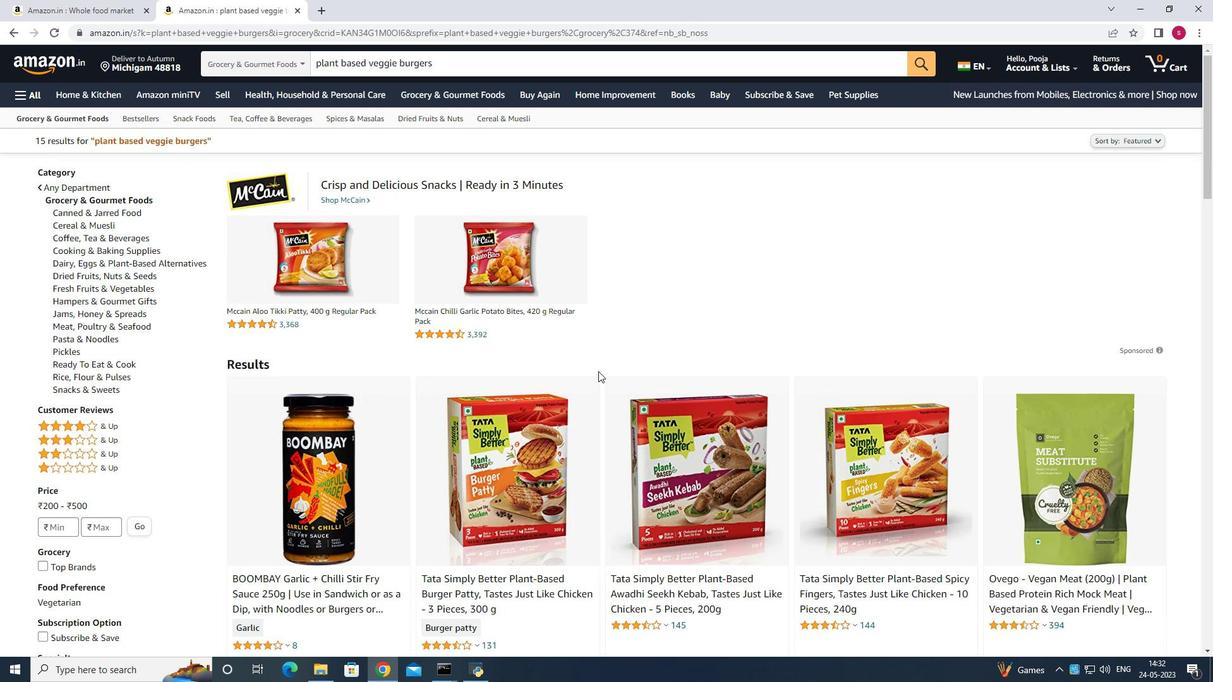 
Action: Mouse scrolled (598, 372) with delta (0, 0)
Screenshot: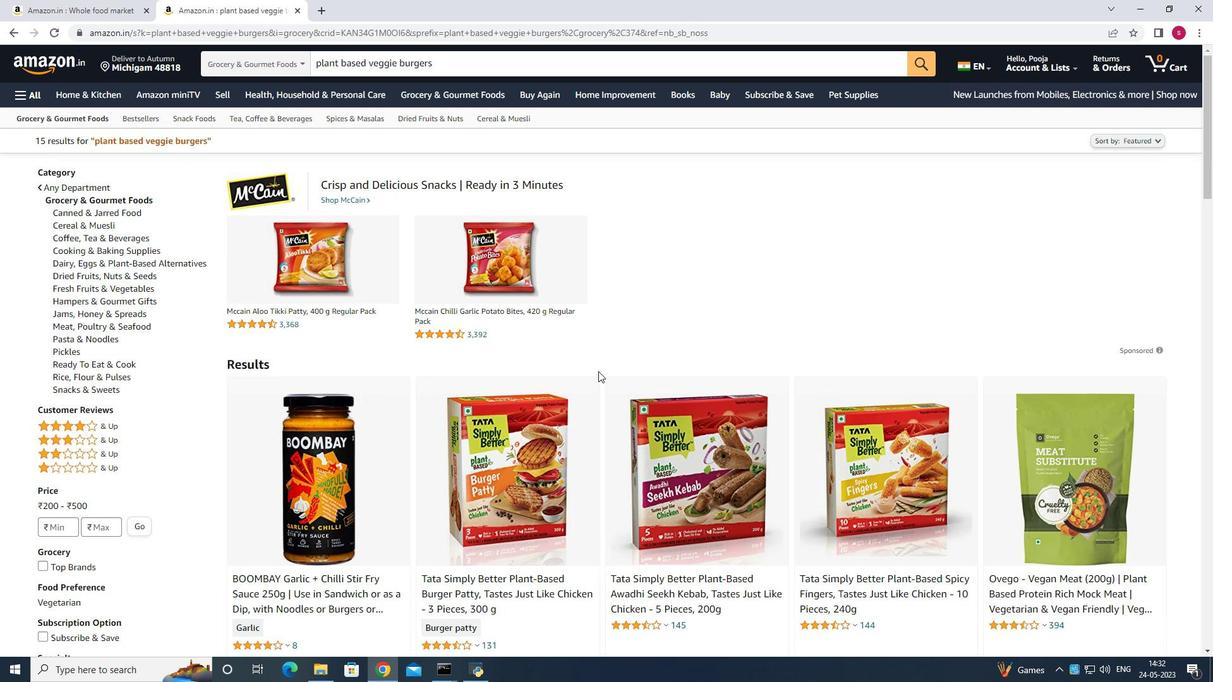 
Action: Mouse moved to (304, 262)
Screenshot: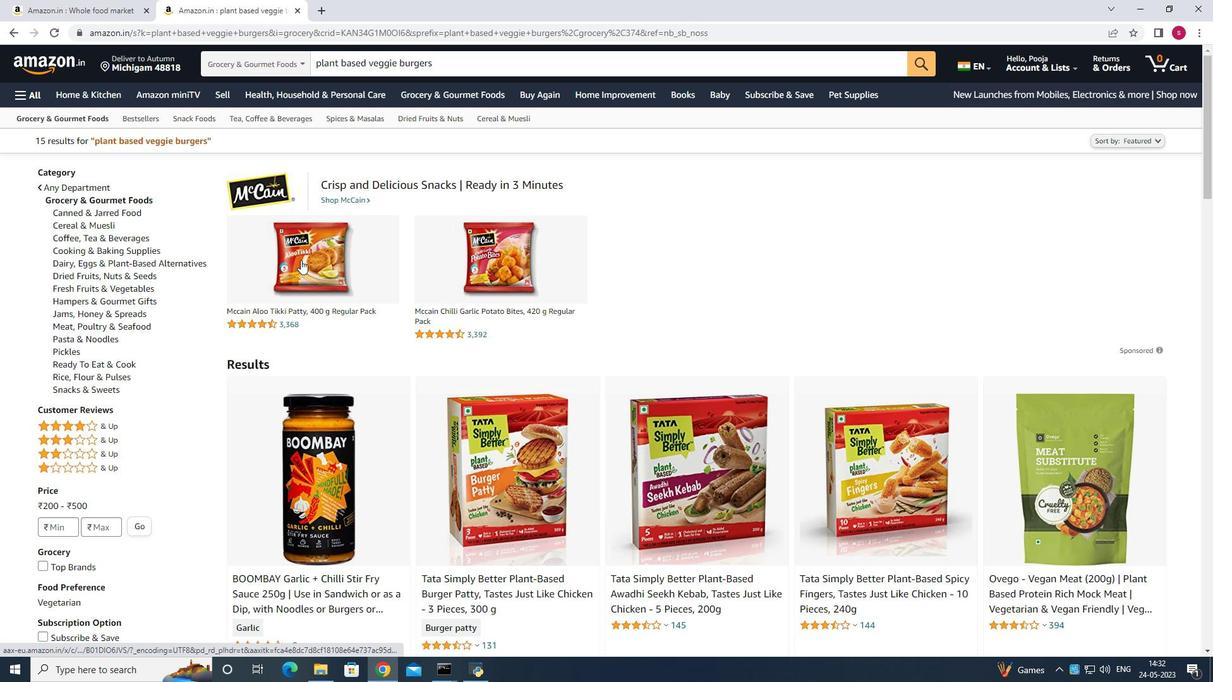 
Action: Mouse pressed left at (304, 262)
Screenshot: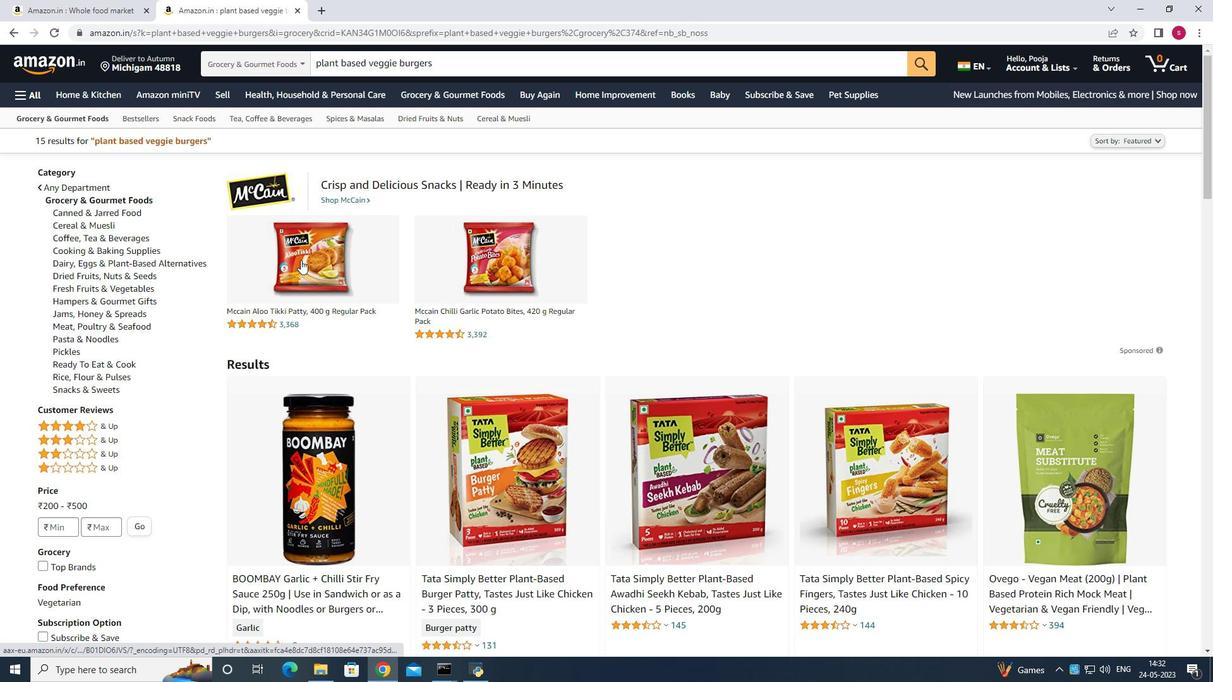 
Action: Mouse moved to (316, 256)
Screenshot: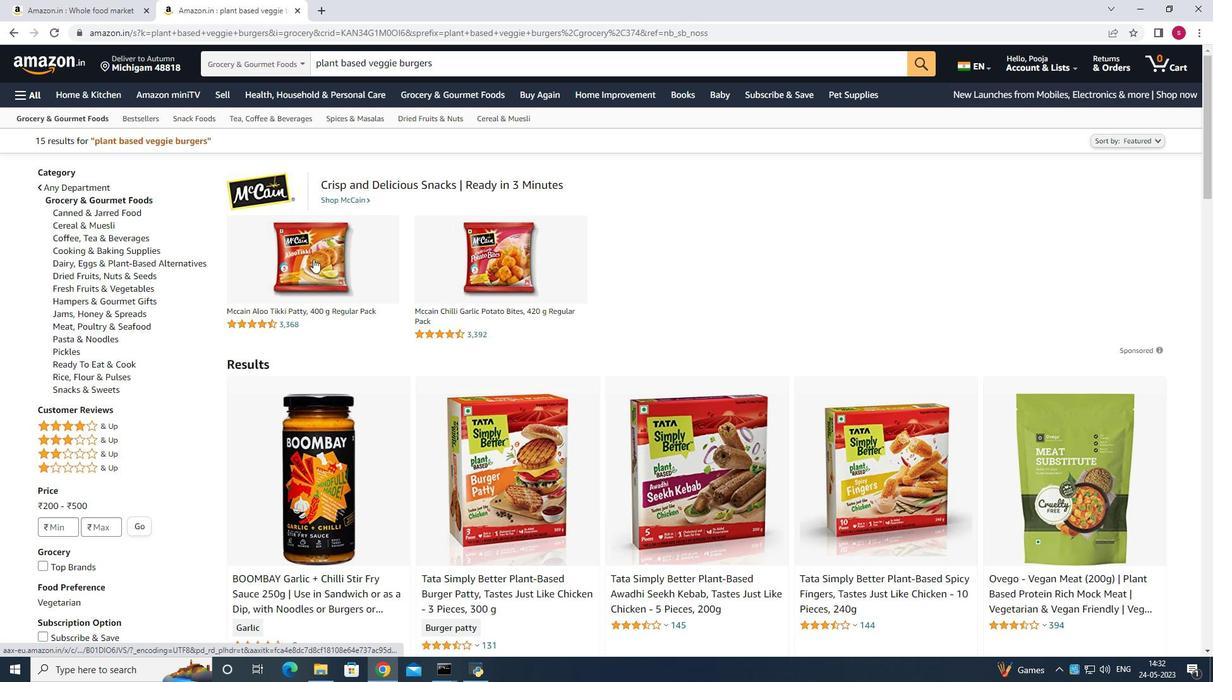 
Action: Mouse pressed left at (316, 256)
Screenshot: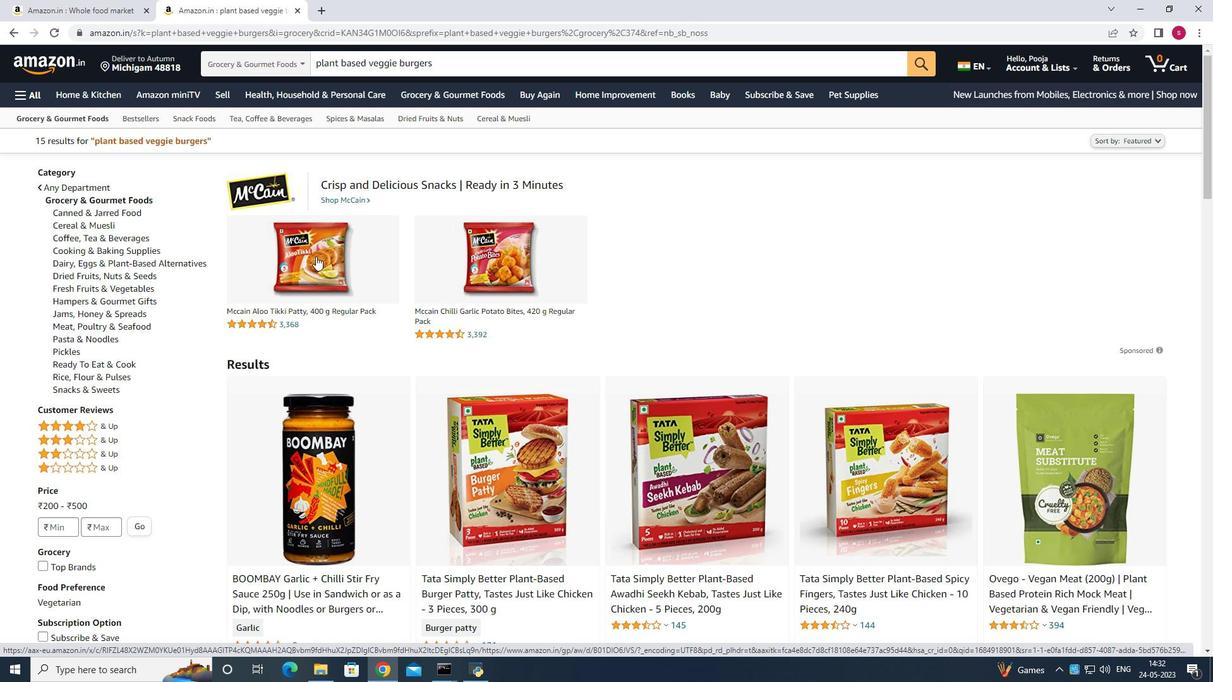 
Action: Mouse pressed left at (316, 256)
Screenshot: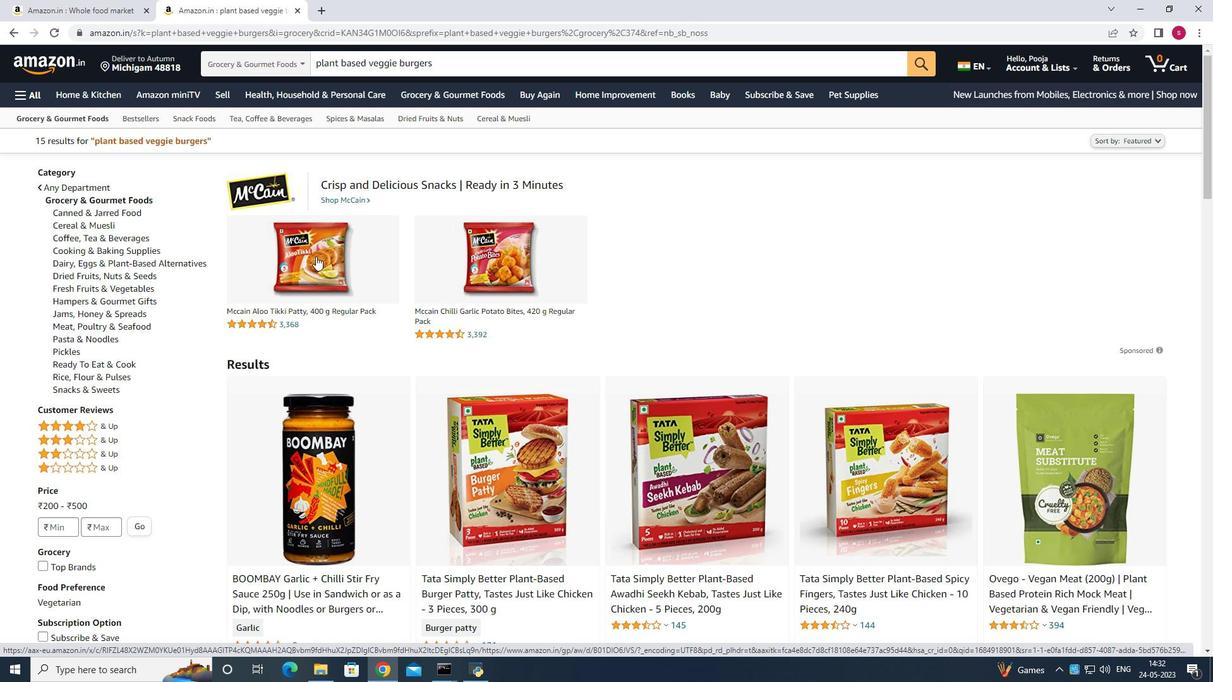 
Action: Mouse moved to (12, 28)
Screenshot: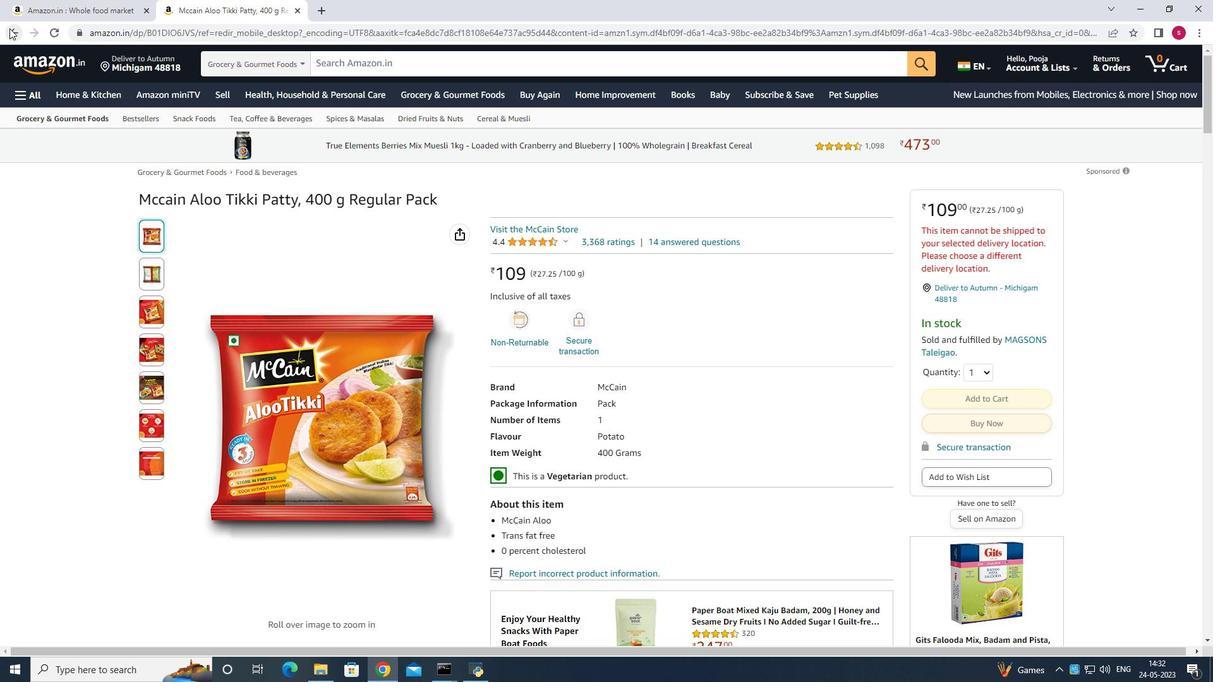 
Action: Mouse pressed left at (12, 28)
Screenshot: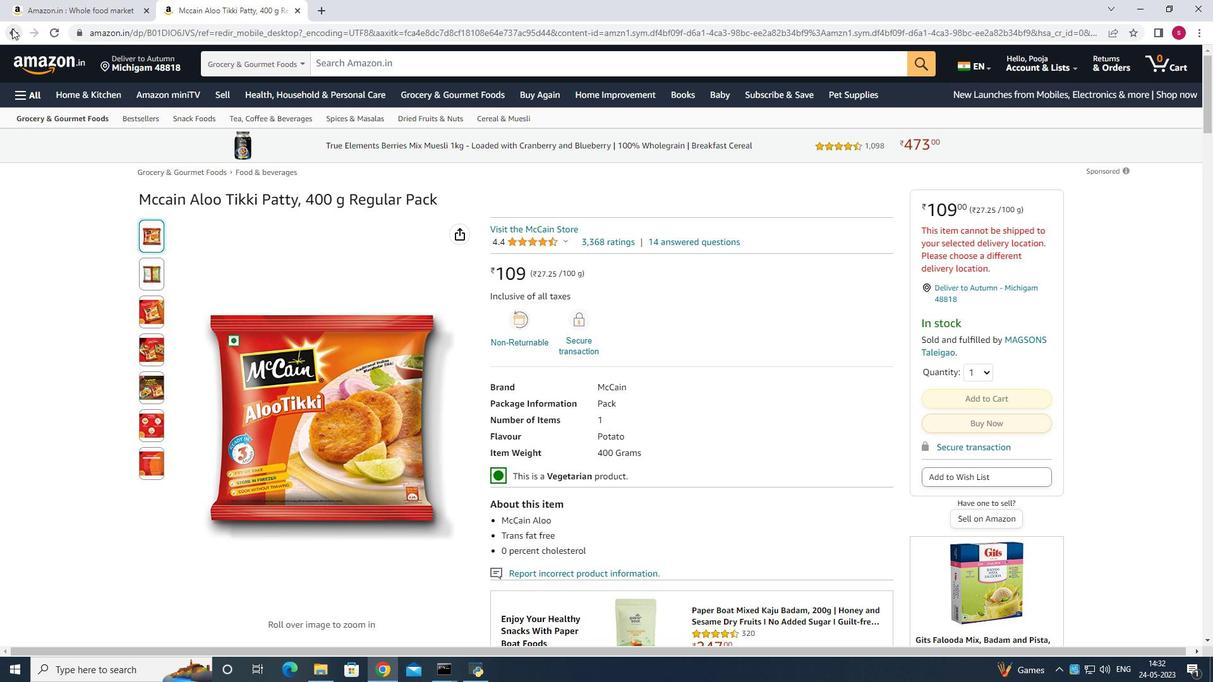 
Action: Mouse moved to (514, 256)
Screenshot: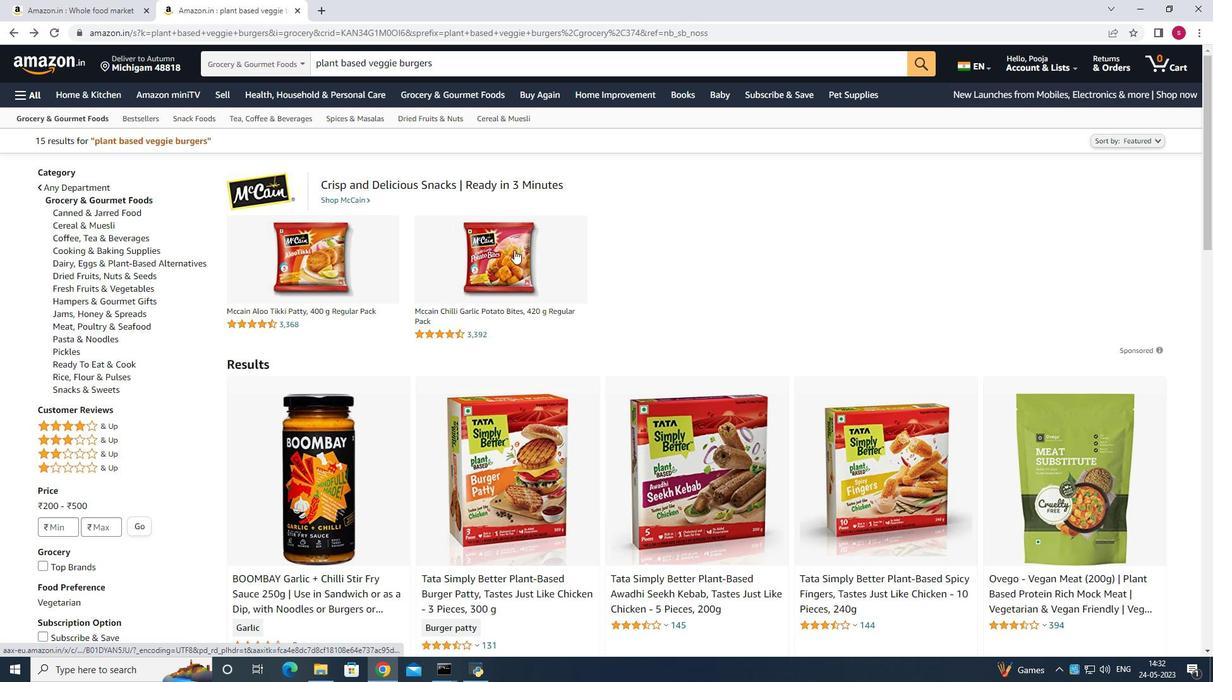 
Action: Mouse scrolled (514, 255) with delta (0, 0)
Screenshot: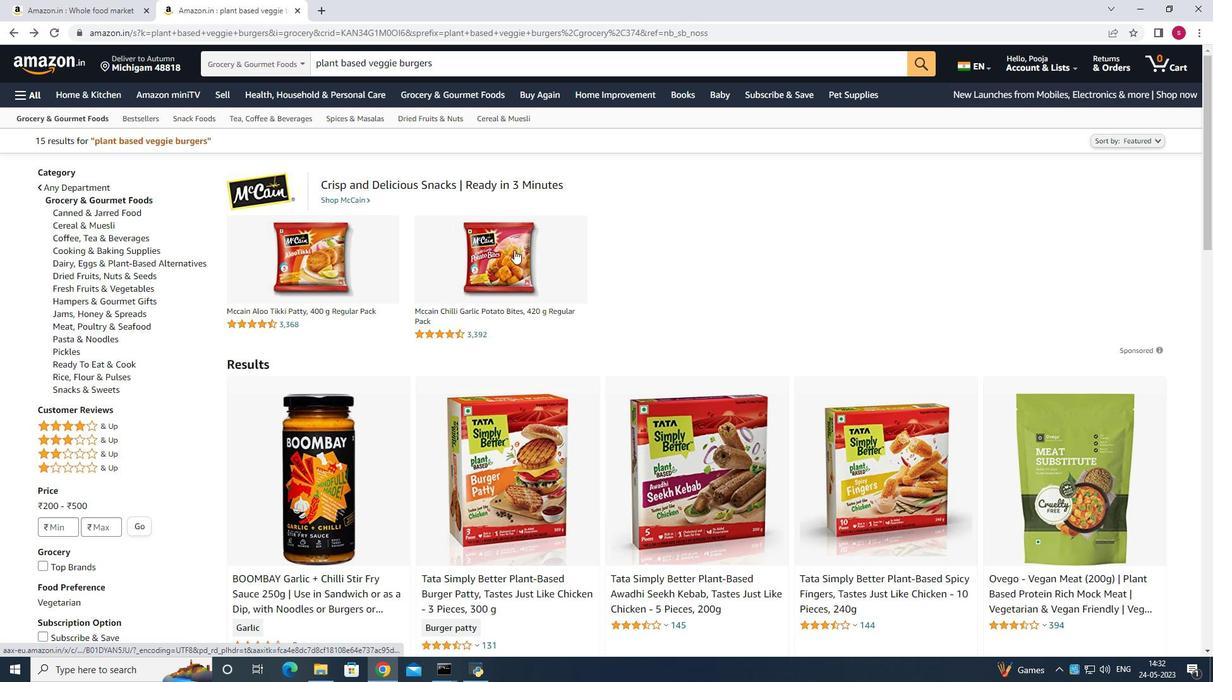 
Action: Mouse moved to (514, 256)
Screenshot: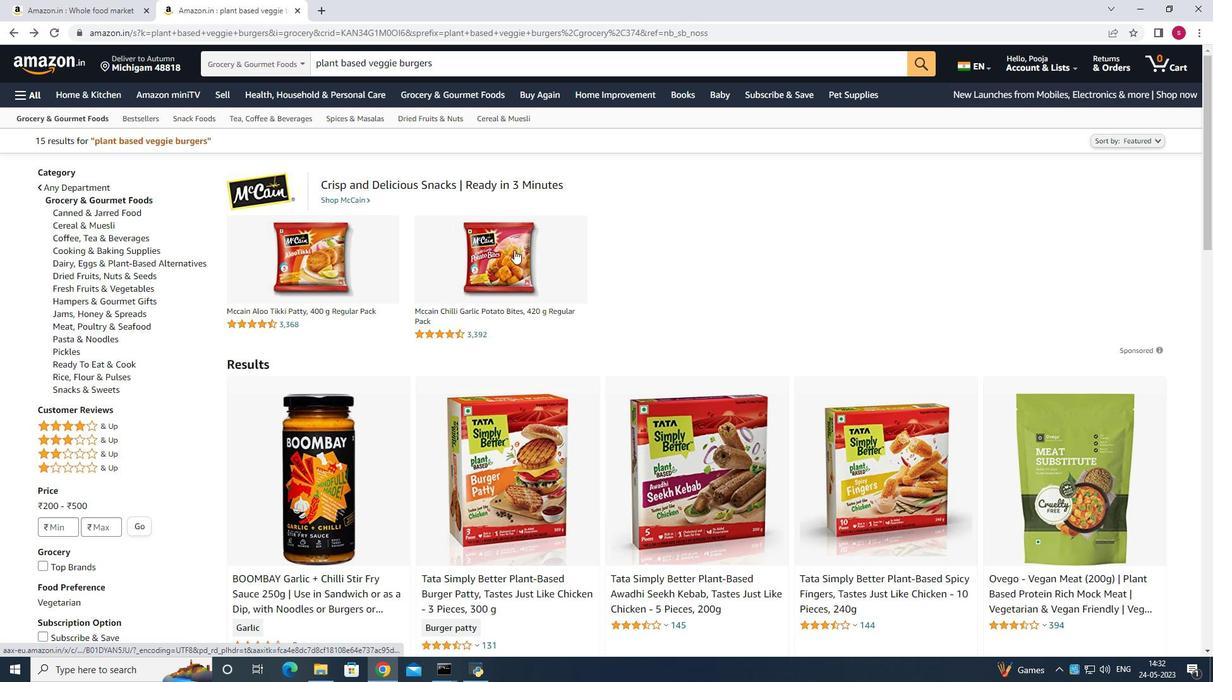 
Action: Mouse scrolled (514, 256) with delta (0, 0)
Screenshot: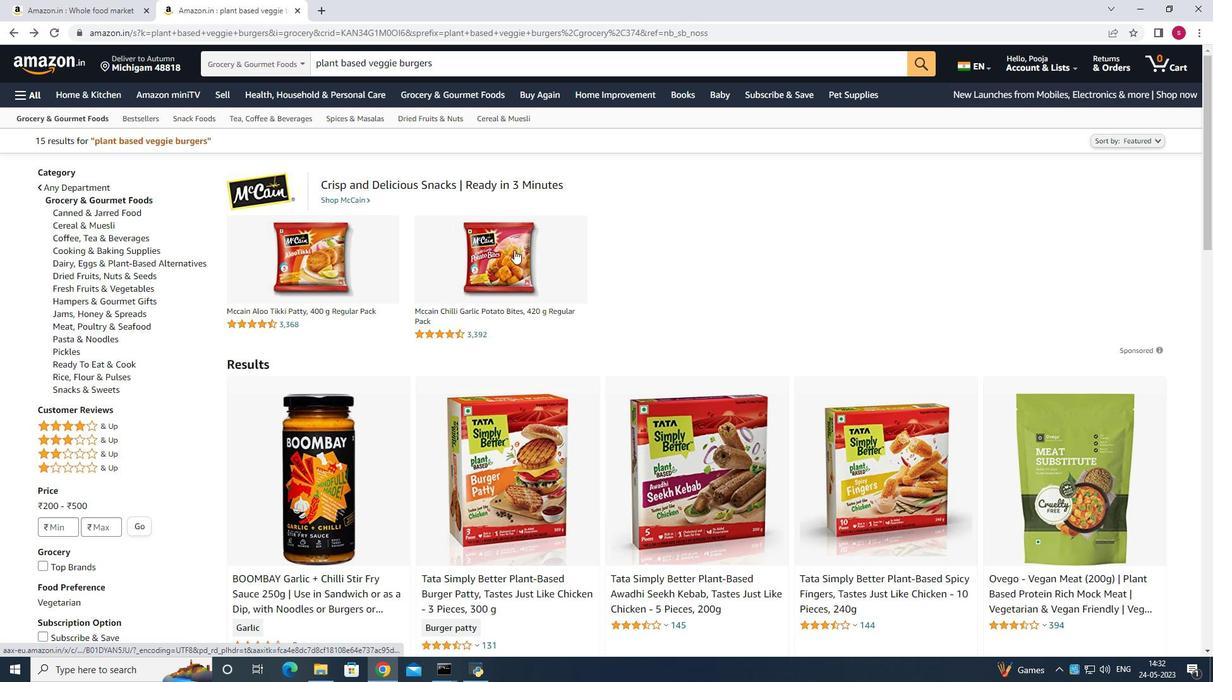 
Action: Mouse moved to (514, 256)
Screenshot: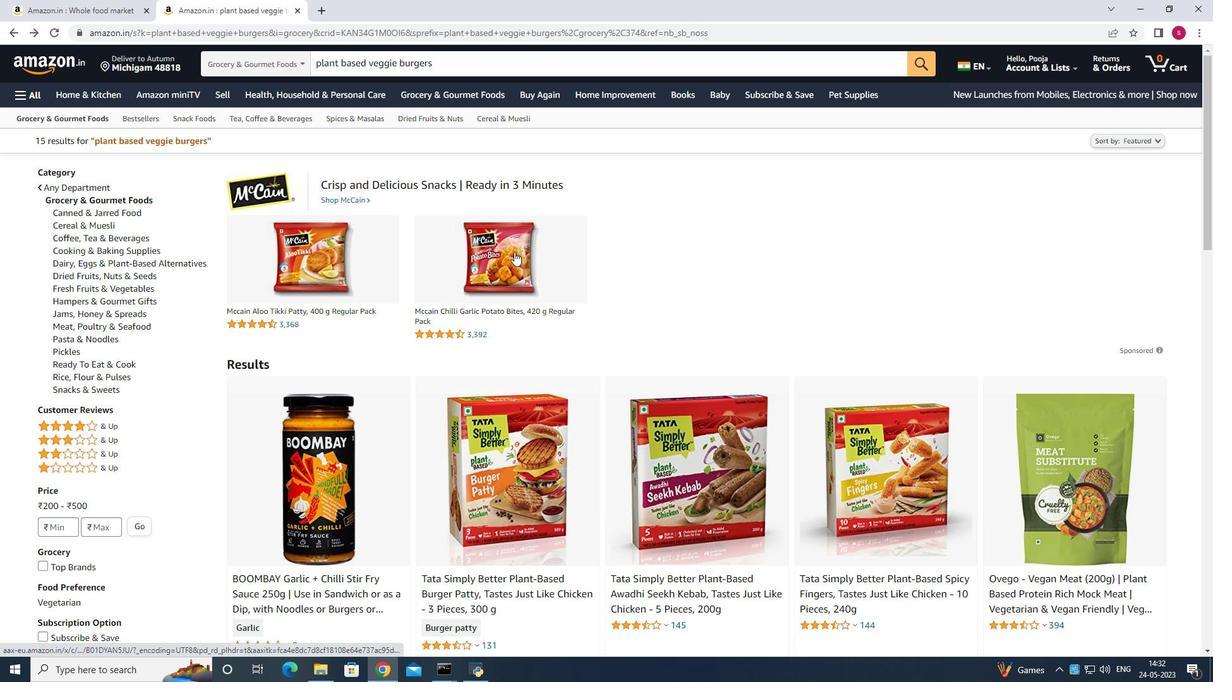 
Action: Mouse scrolled (514, 256) with delta (0, 0)
Screenshot: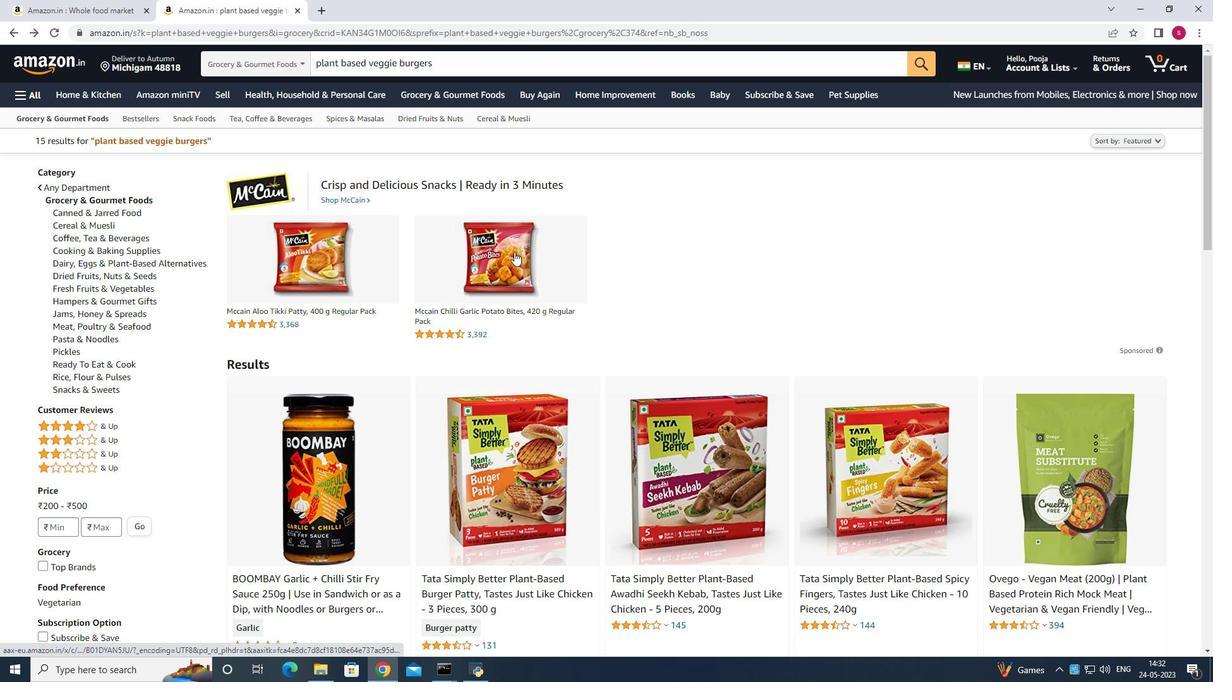 
Action: Mouse scrolled (514, 256) with delta (0, 0)
Screenshot: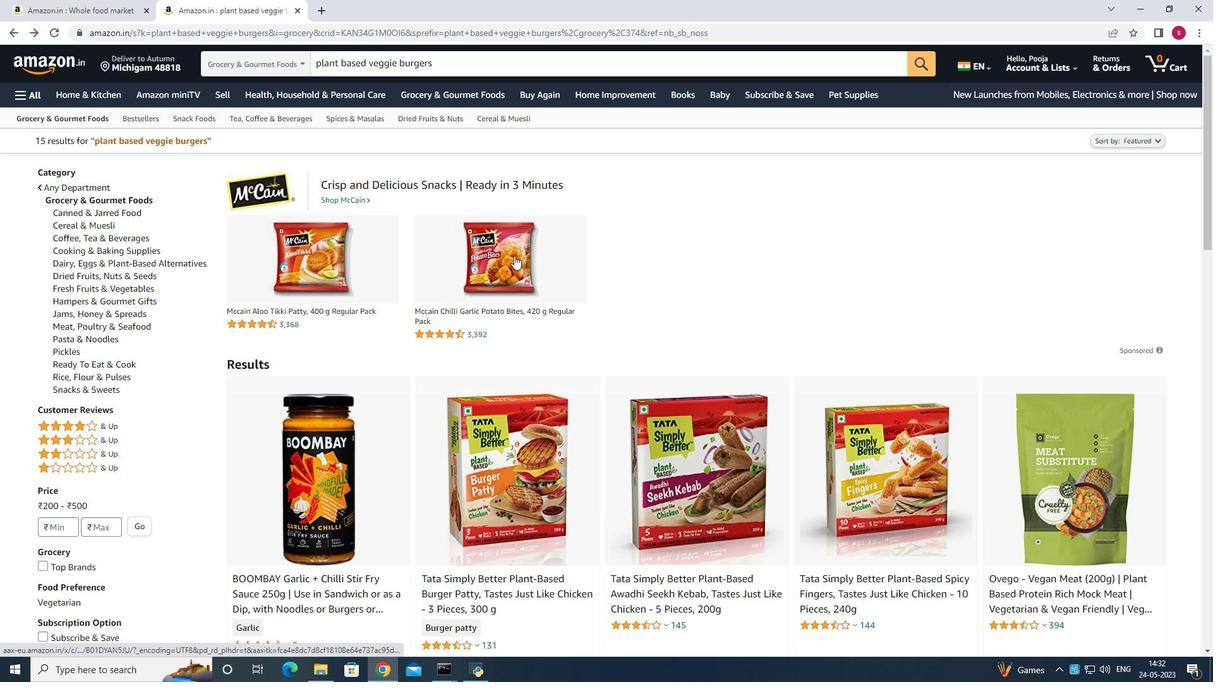 
Action: Mouse moved to (479, 240)
Screenshot: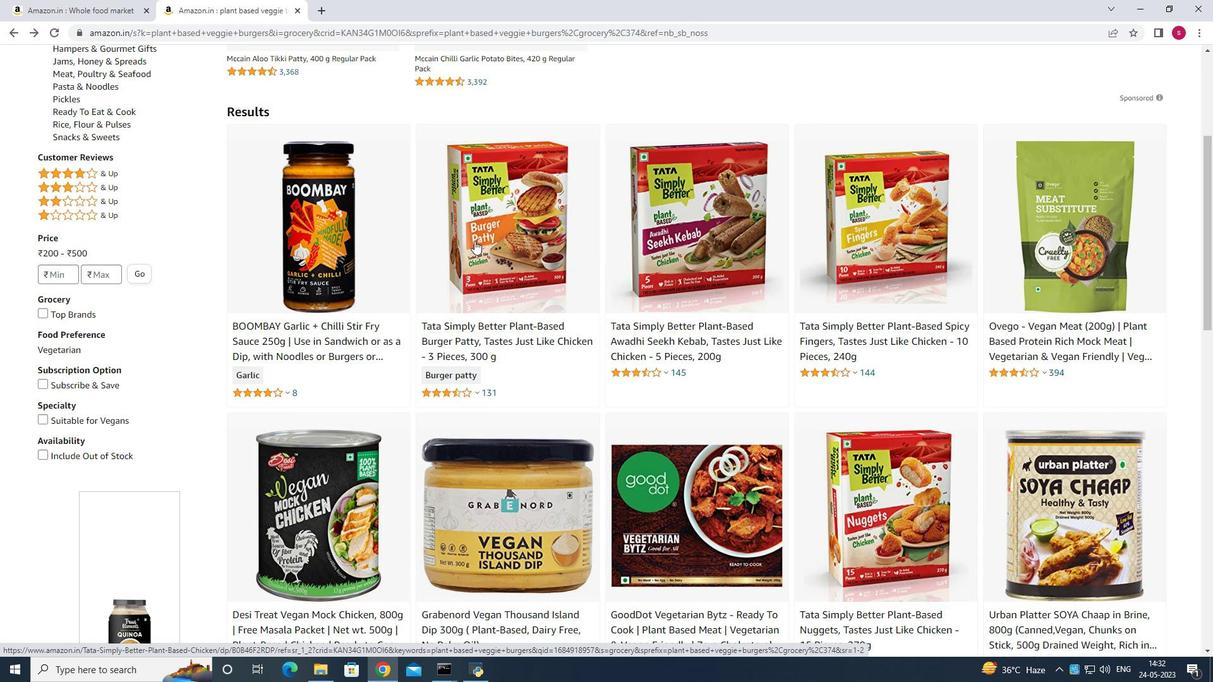 
Action: Mouse scrolled (479, 241) with delta (0, 0)
Screenshot: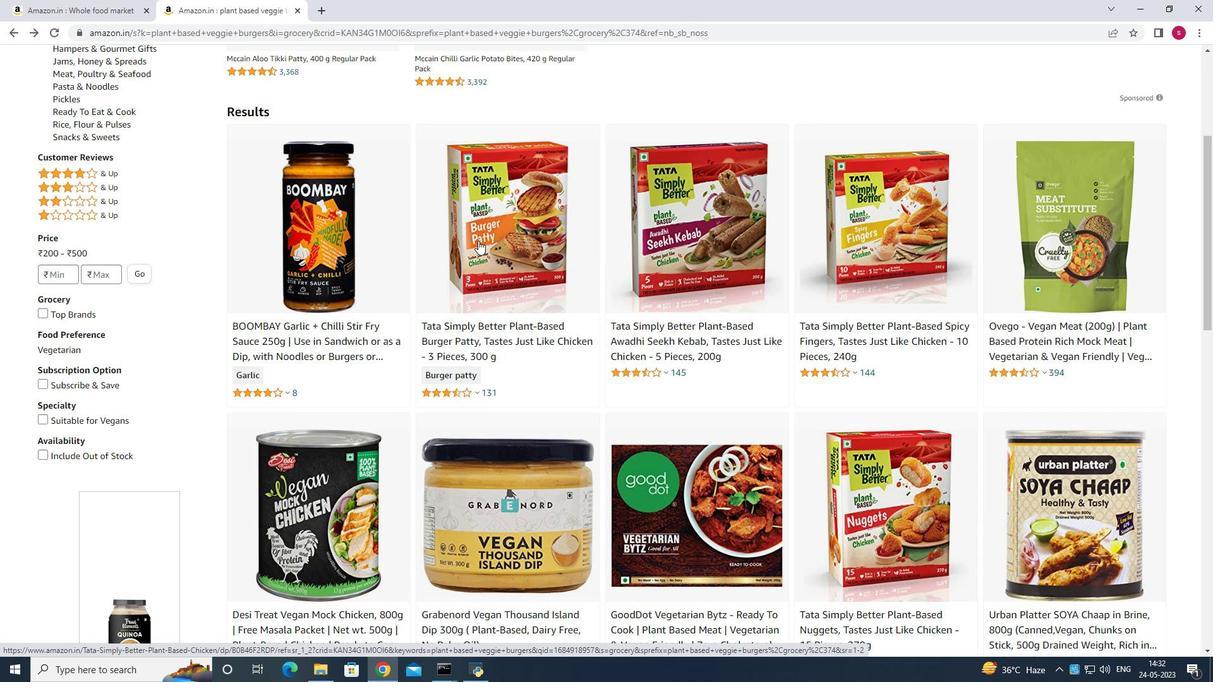 
Action: Mouse scrolled (479, 241) with delta (0, 0)
Screenshot: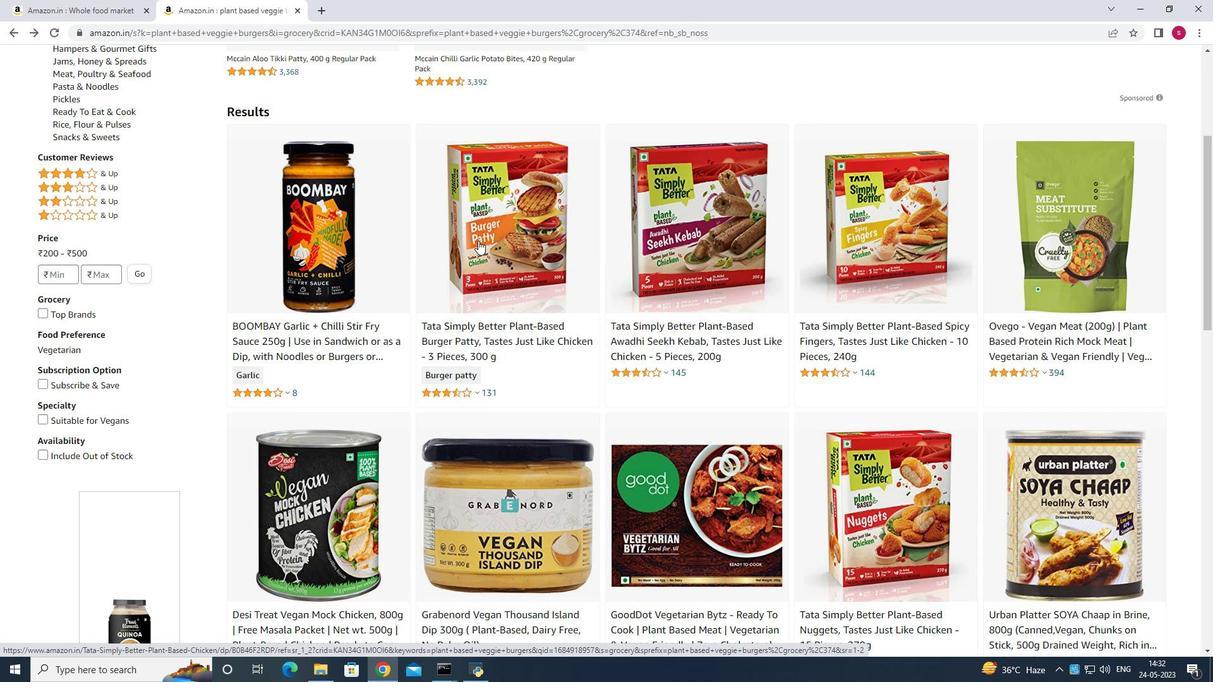 
Action: Mouse scrolled (479, 241) with delta (0, 0)
Screenshot: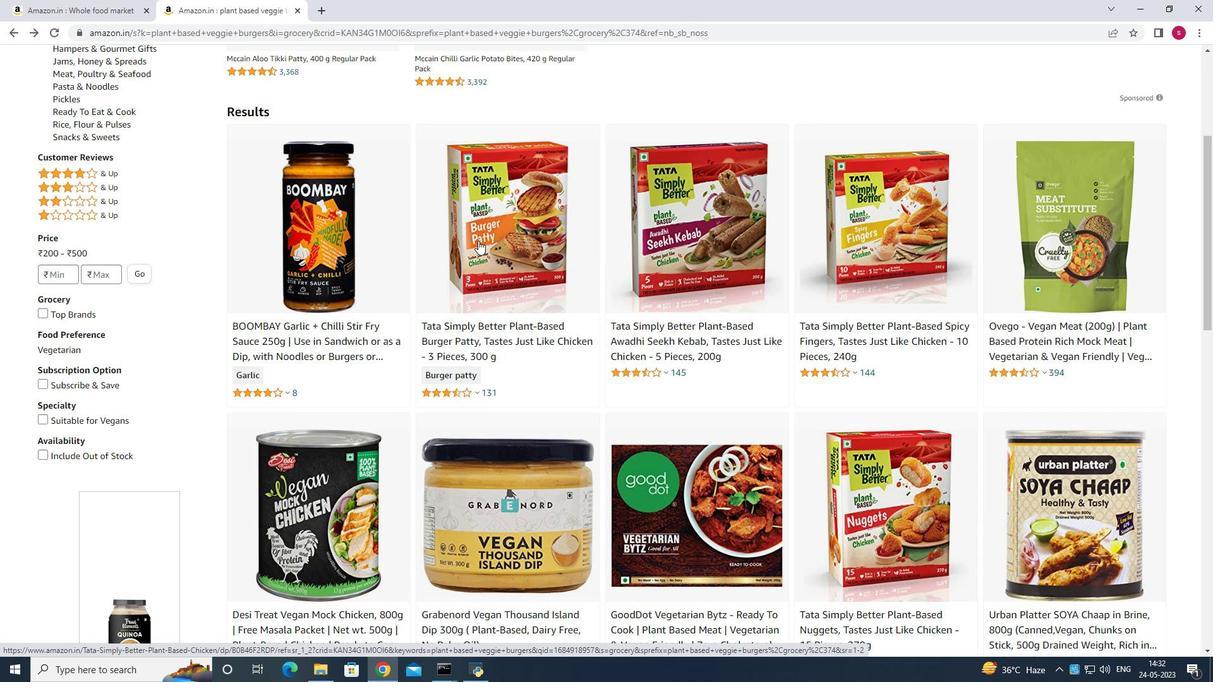 
Action: Mouse scrolled (479, 241) with delta (0, 0)
Screenshot: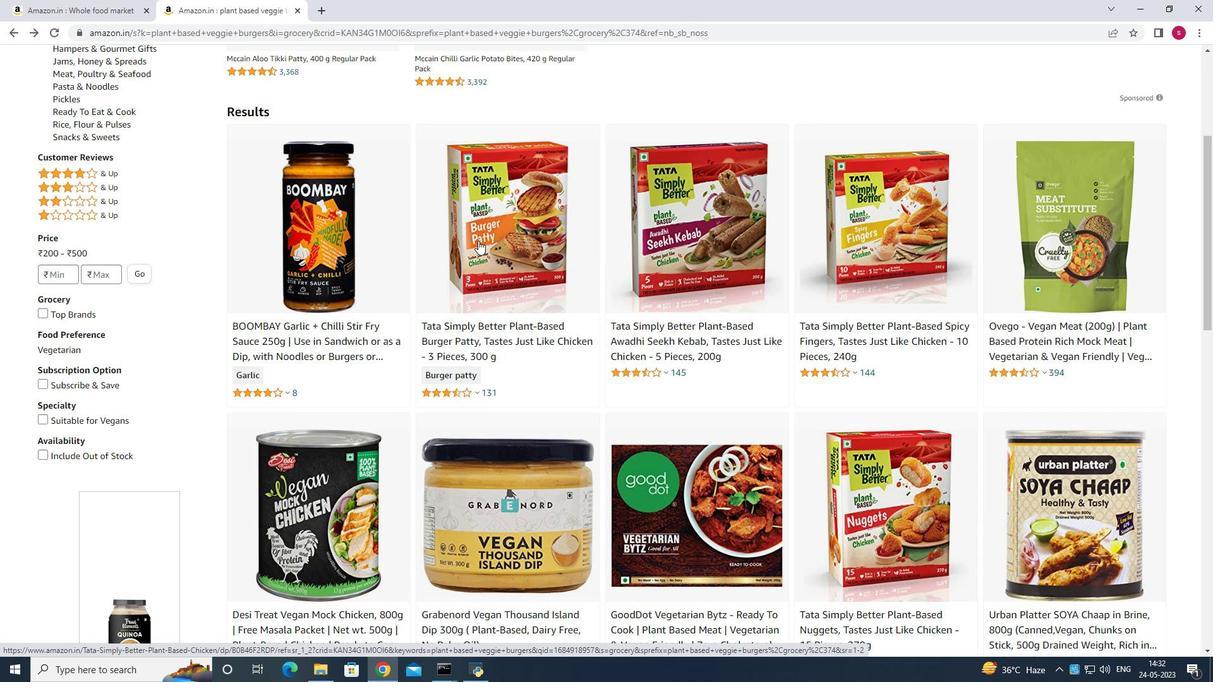 
Action: Mouse scrolled (479, 241) with delta (0, 0)
Screenshot: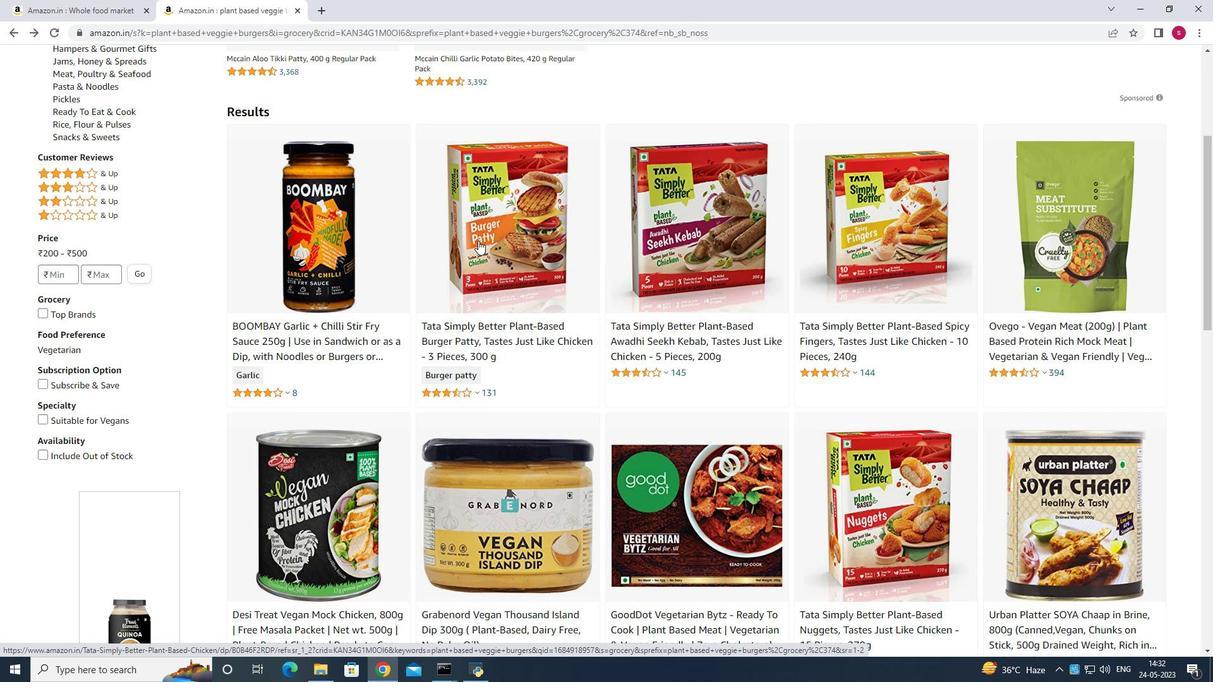 
Action: Mouse scrolled (479, 241) with delta (0, 0)
Screenshot: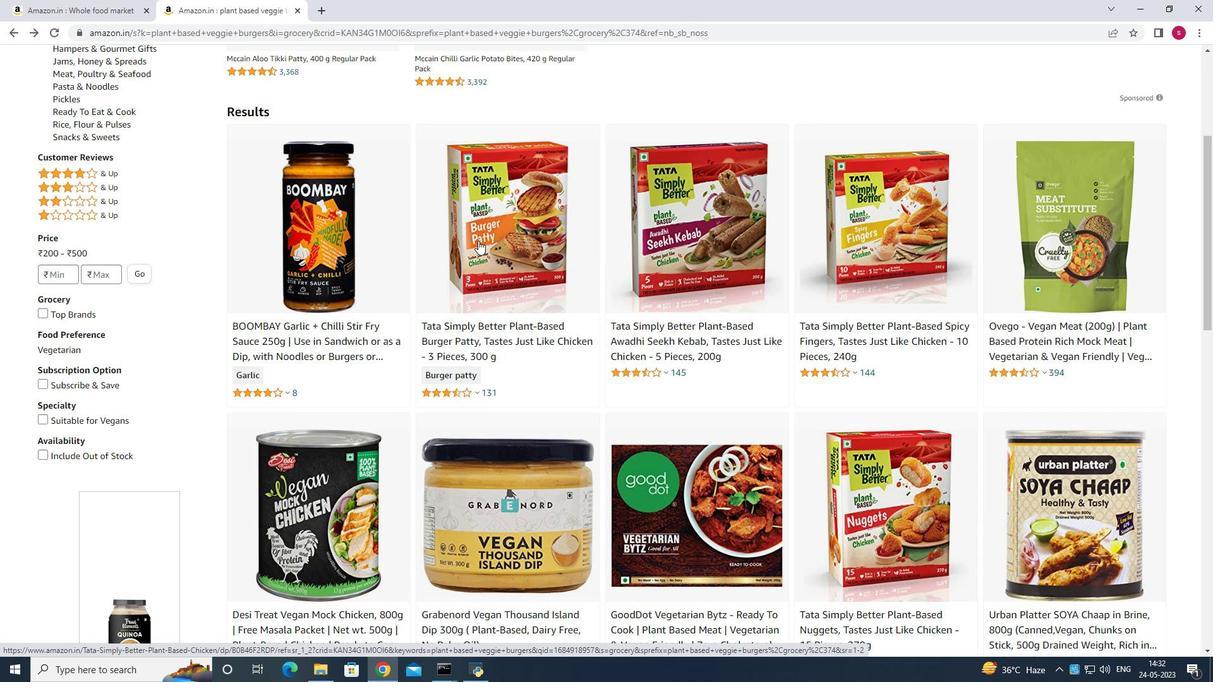 
Action: Mouse scrolled (479, 241) with delta (0, 0)
Screenshot: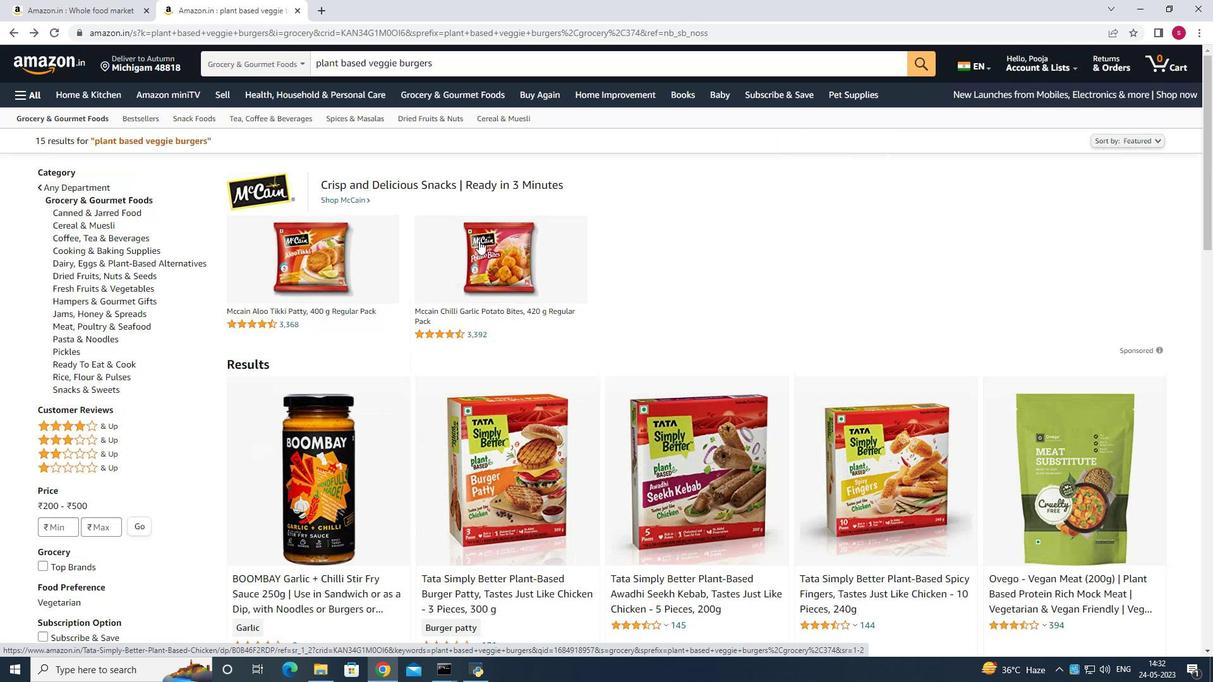 
Action: Mouse scrolled (479, 241) with delta (0, 0)
Screenshot: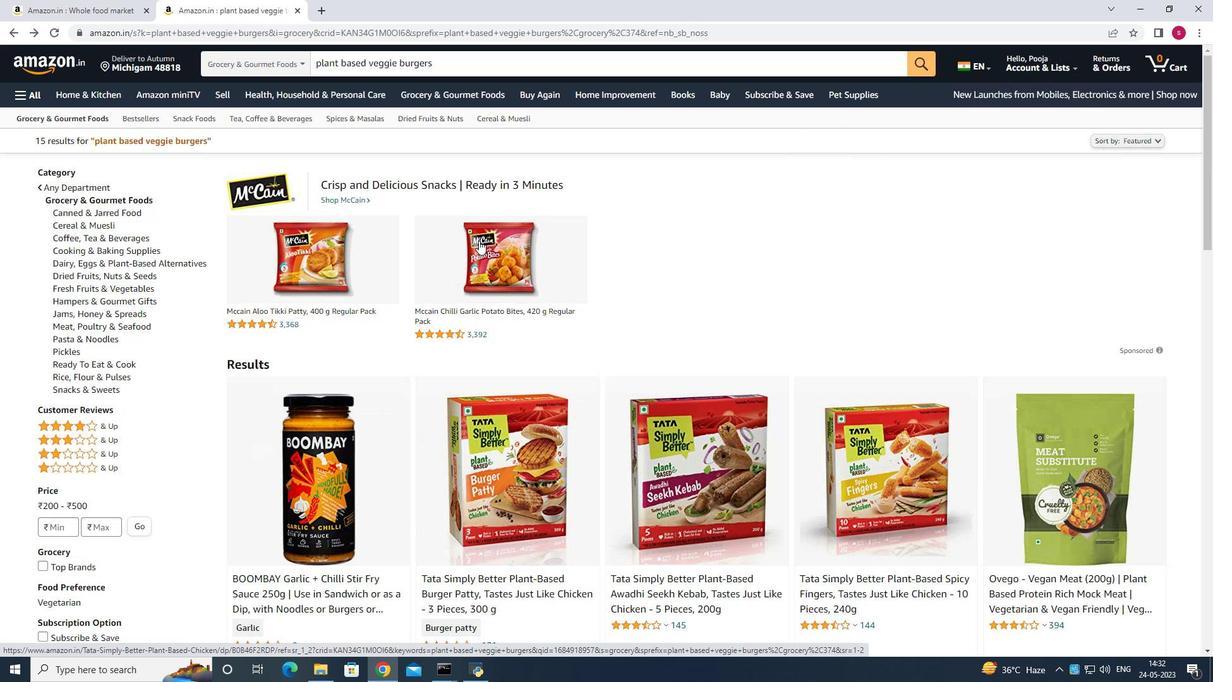 
Action: Mouse scrolled (479, 241) with delta (0, 0)
Screenshot: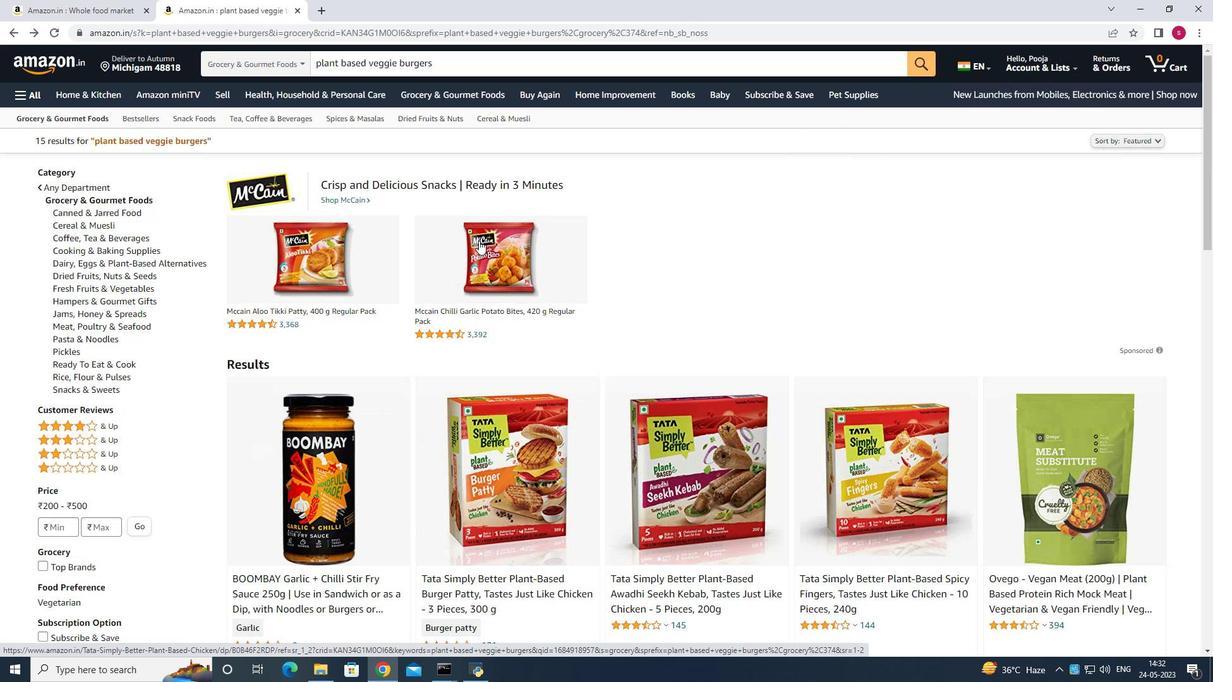 
Action: Mouse scrolled (479, 241) with delta (0, 0)
Screenshot: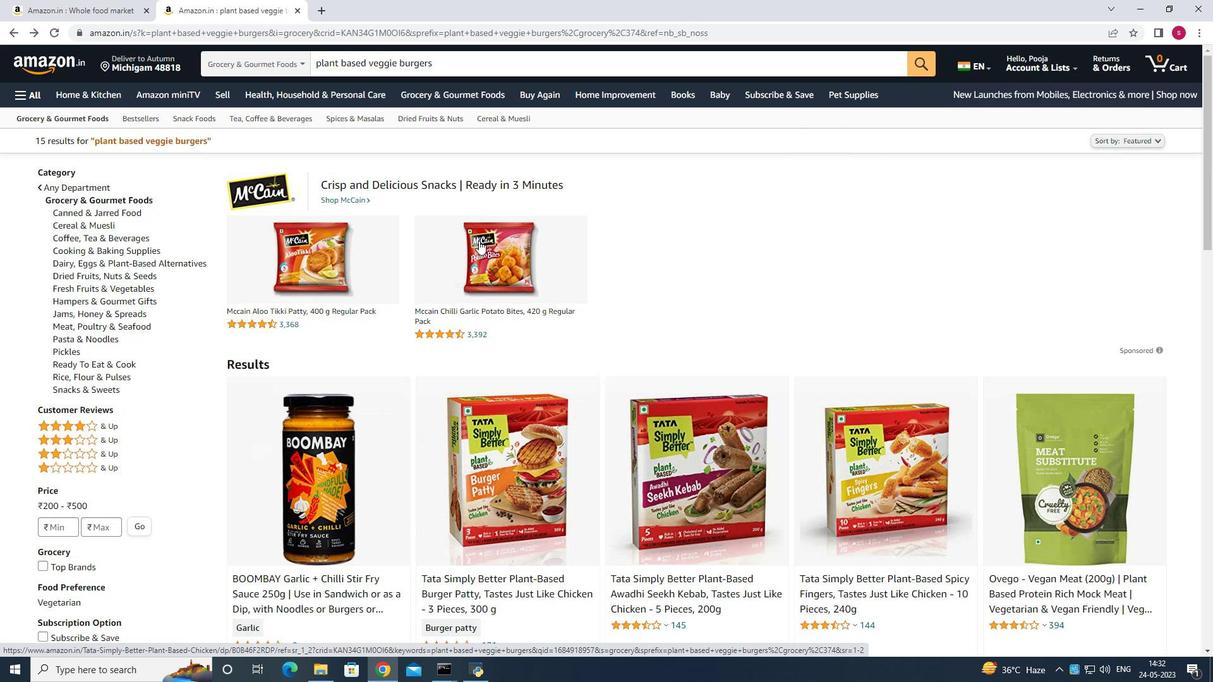 
Action: Mouse scrolled (479, 241) with delta (0, 0)
Screenshot: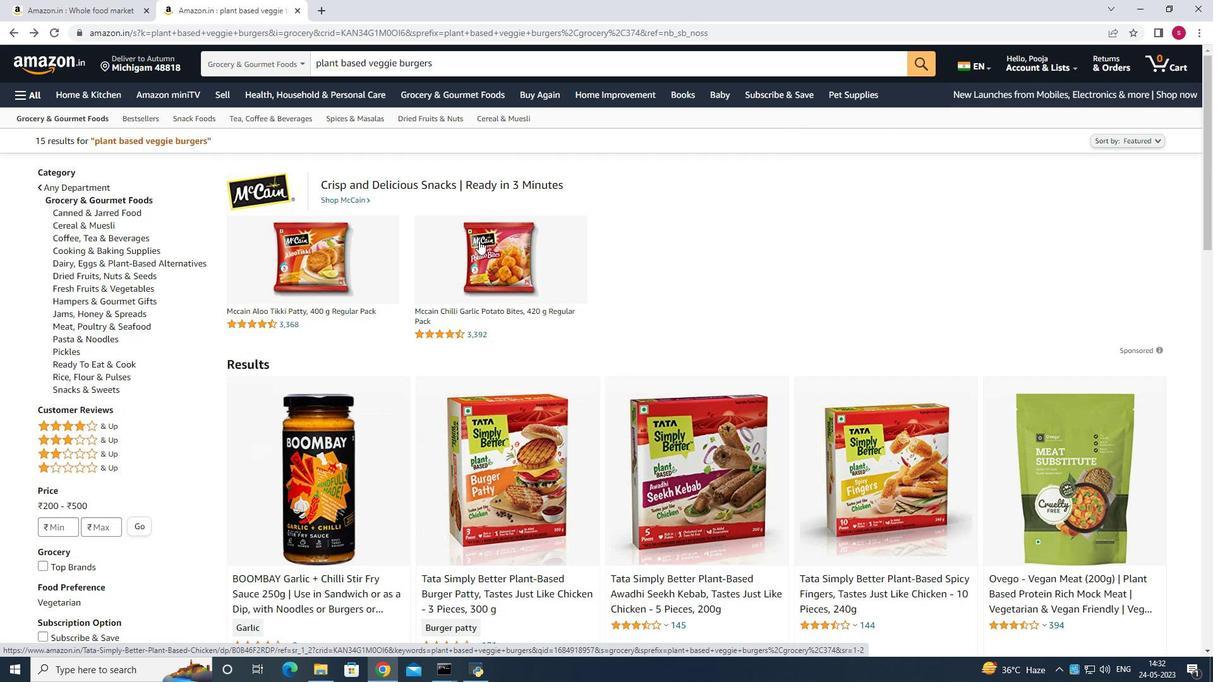 
Action: Mouse scrolled (479, 241) with delta (0, 0)
Screenshot: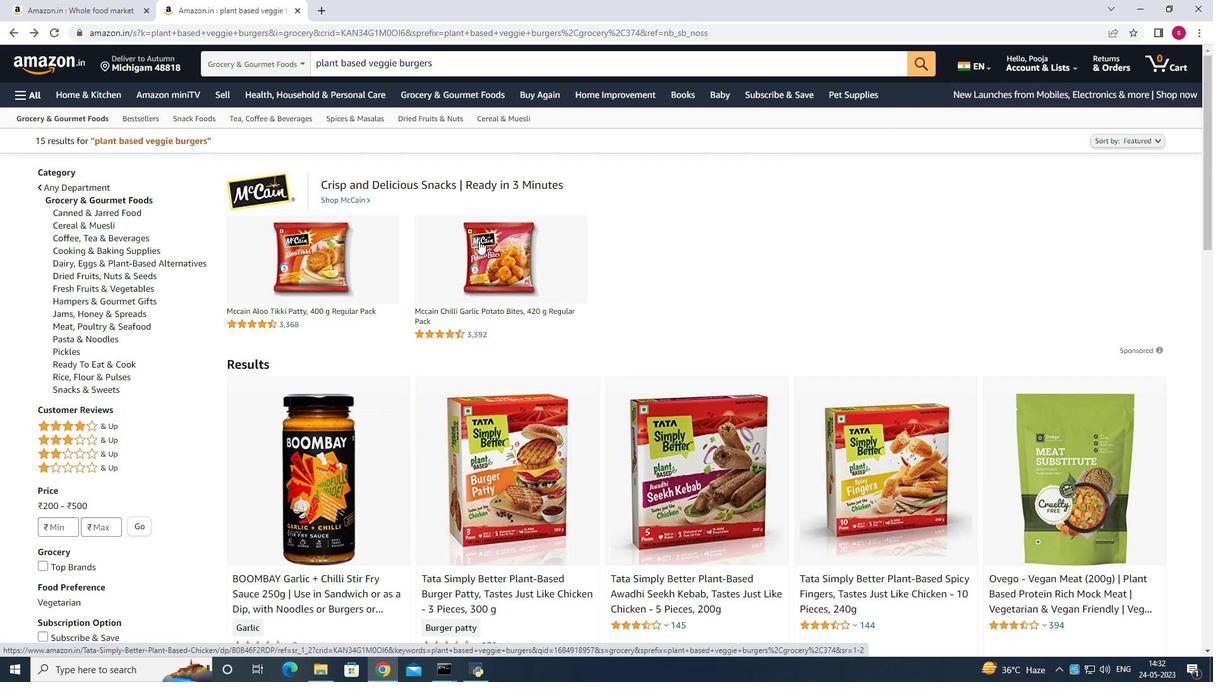 
Action: Mouse scrolled (479, 241) with delta (0, 0)
Screenshot: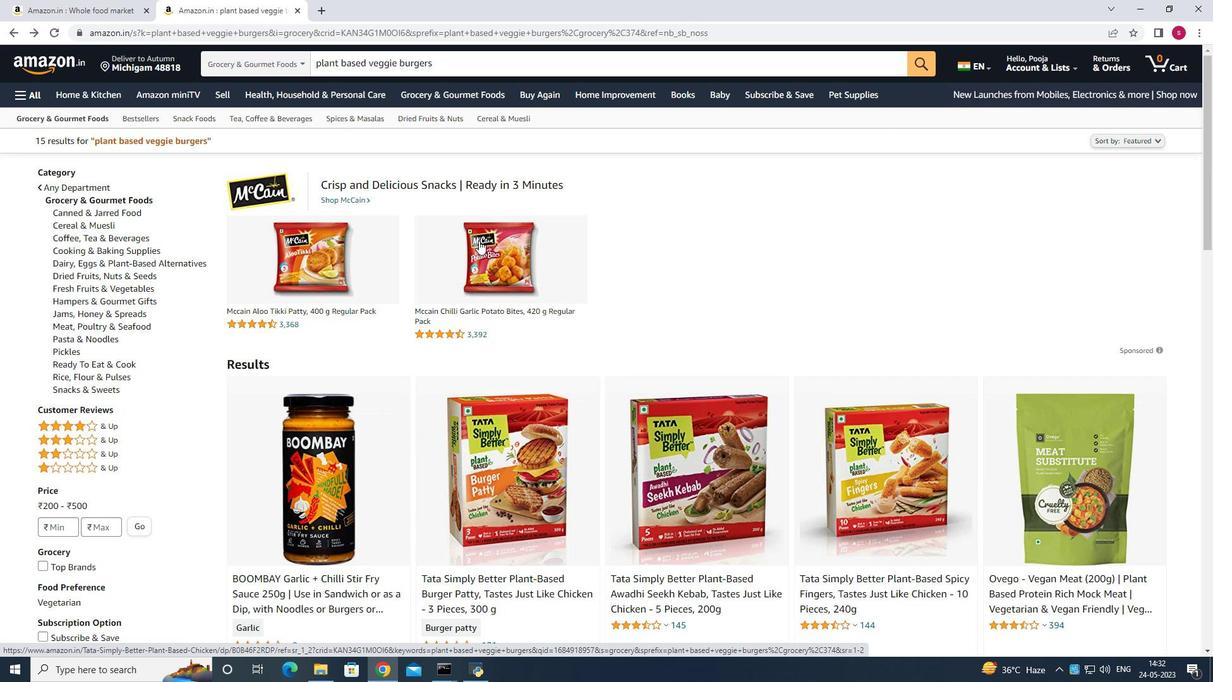 
Action: Mouse moved to (394, 173)
Screenshot: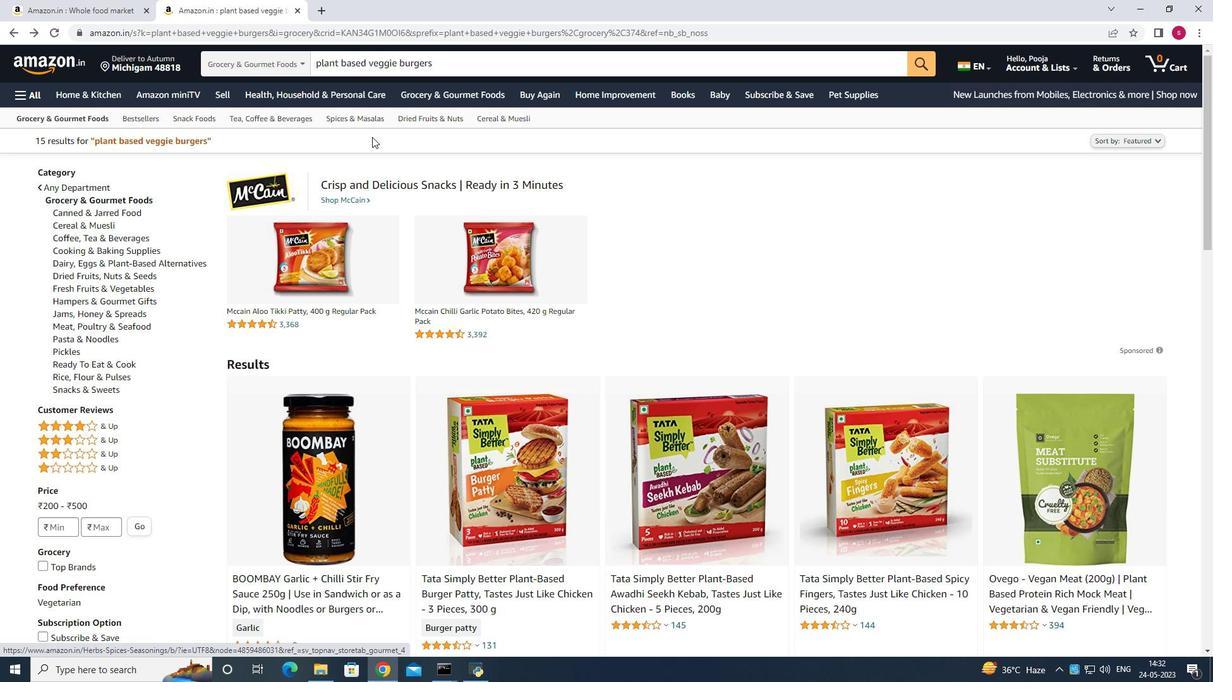
Action: Mouse scrolled (394, 173) with delta (0, 0)
Screenshot: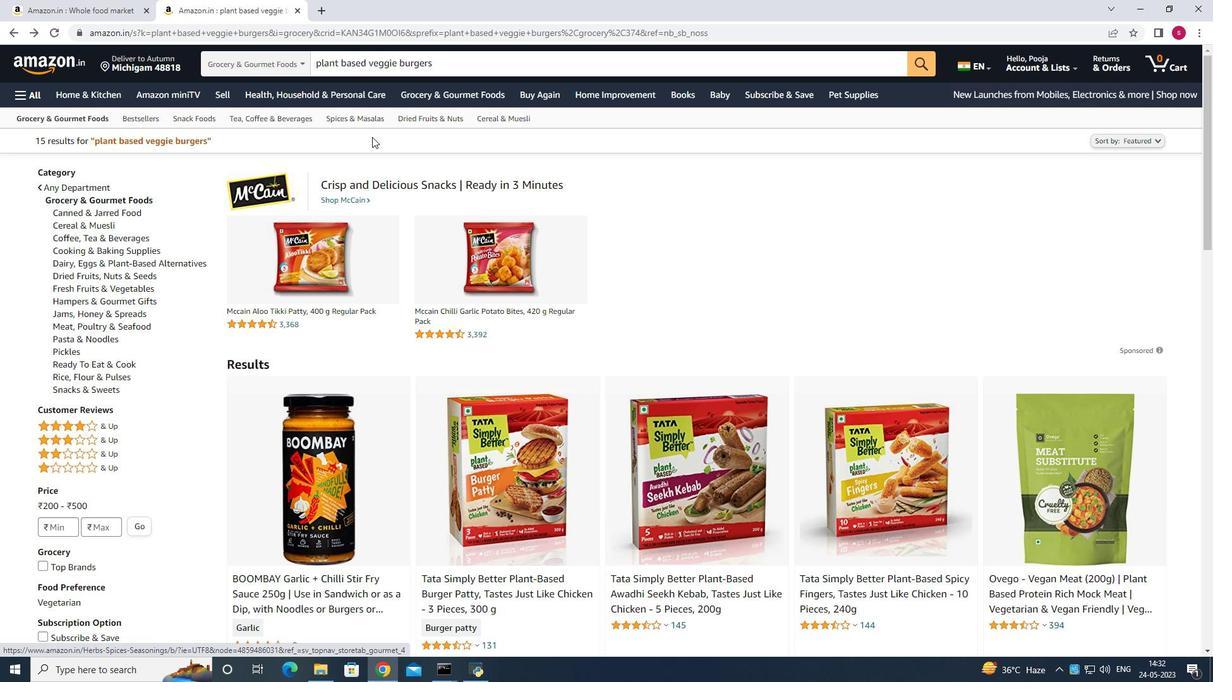 
Action: Mouse moved to (417, 215)
Screenshot: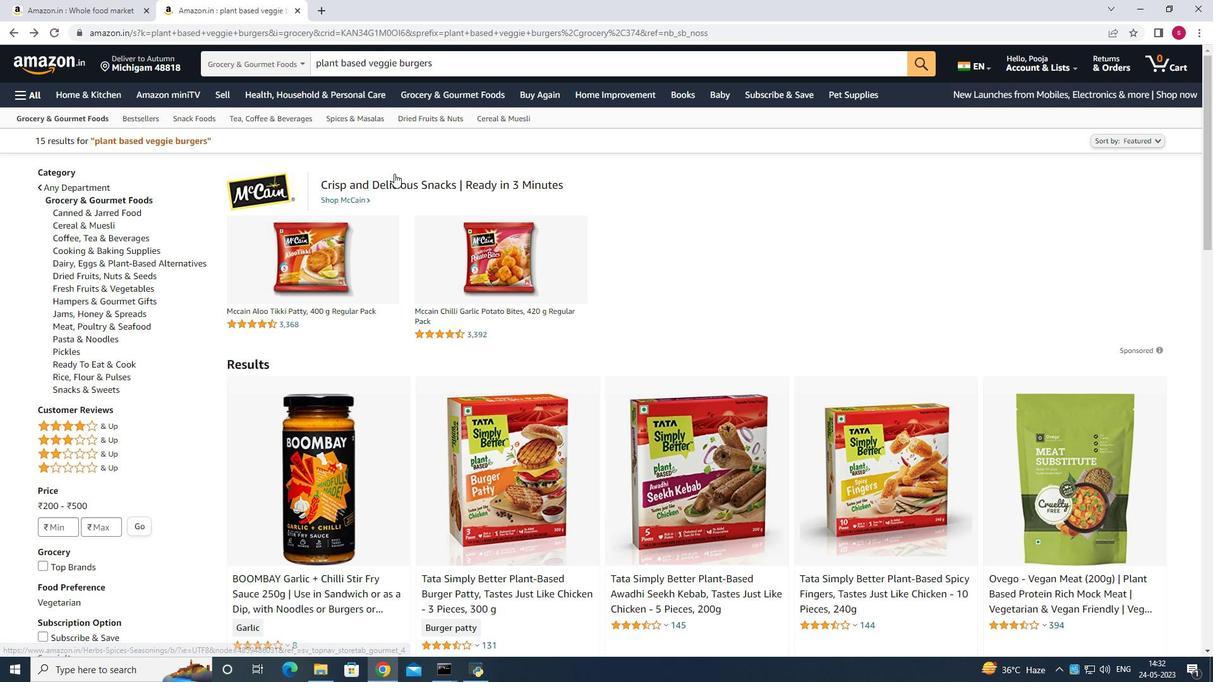 
Action: Mouse scrolled (417, 214) with delta (0, 0)
Screenshot: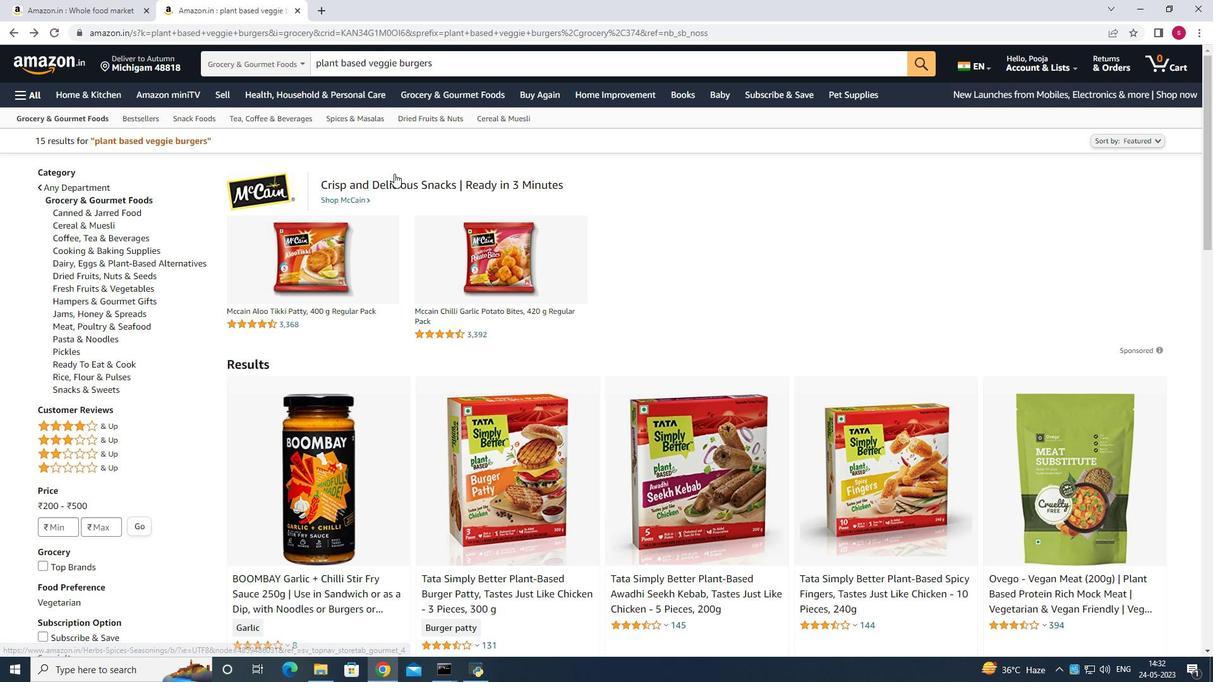 
Action: Mouse moved to (419, 220)
Screenshot: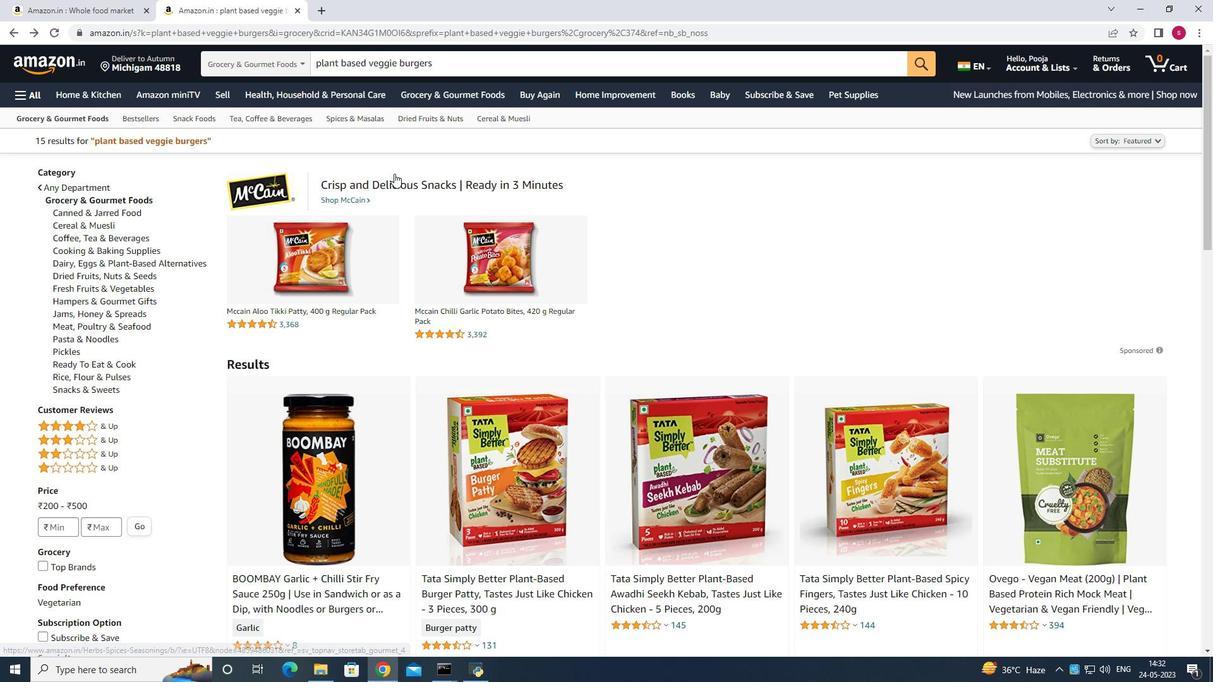 
Action: Mouse scrolled (419, 219) with delta (0, 0)
Screenshot: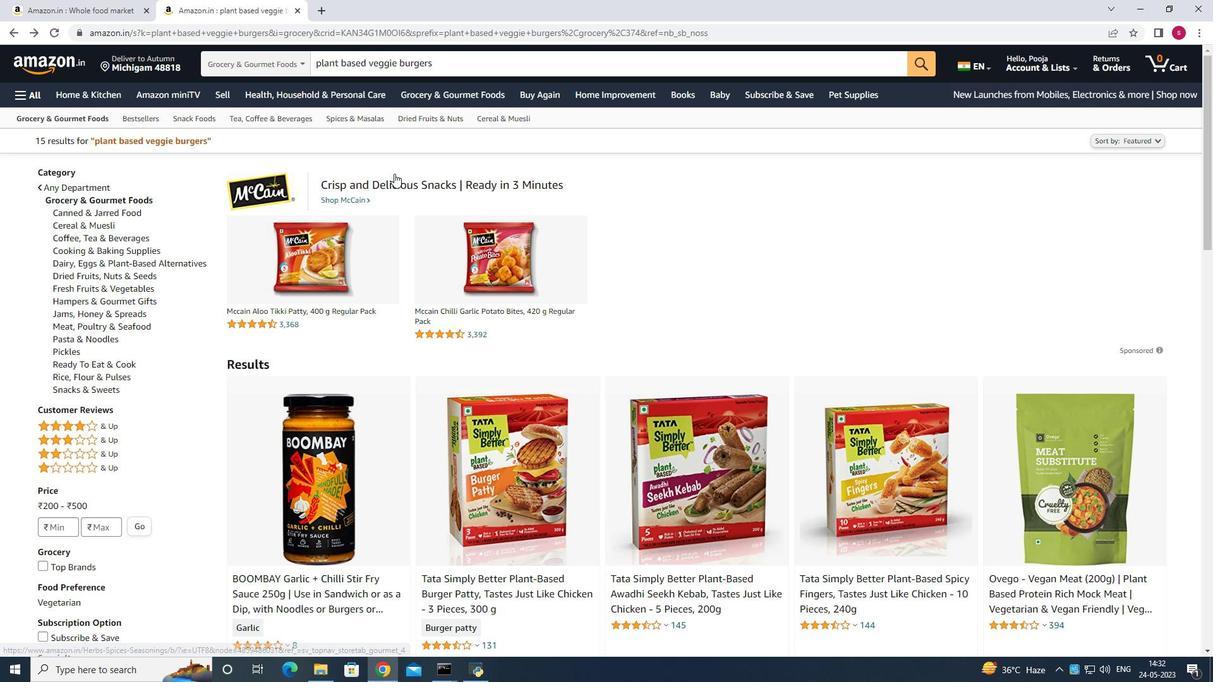 
Action: Mouse moved to (421, 223)
Screenshot: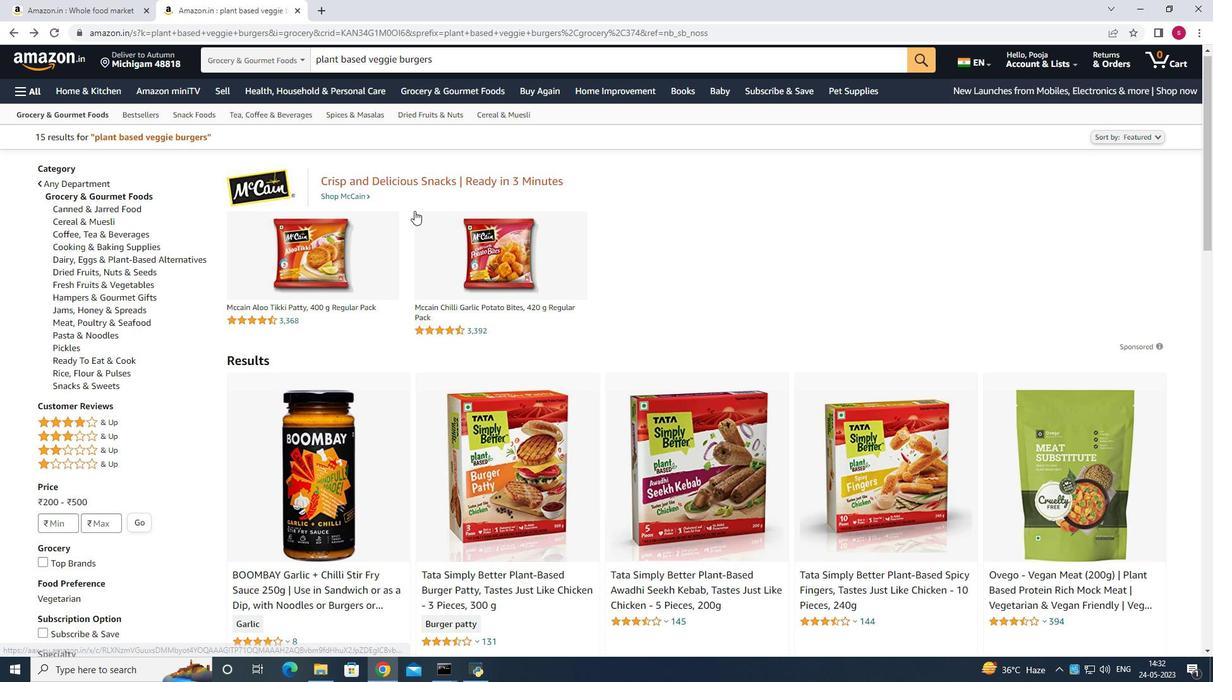 
Action: Mouse scrolled (421, 222) with delta (0, 0)
Screenshot: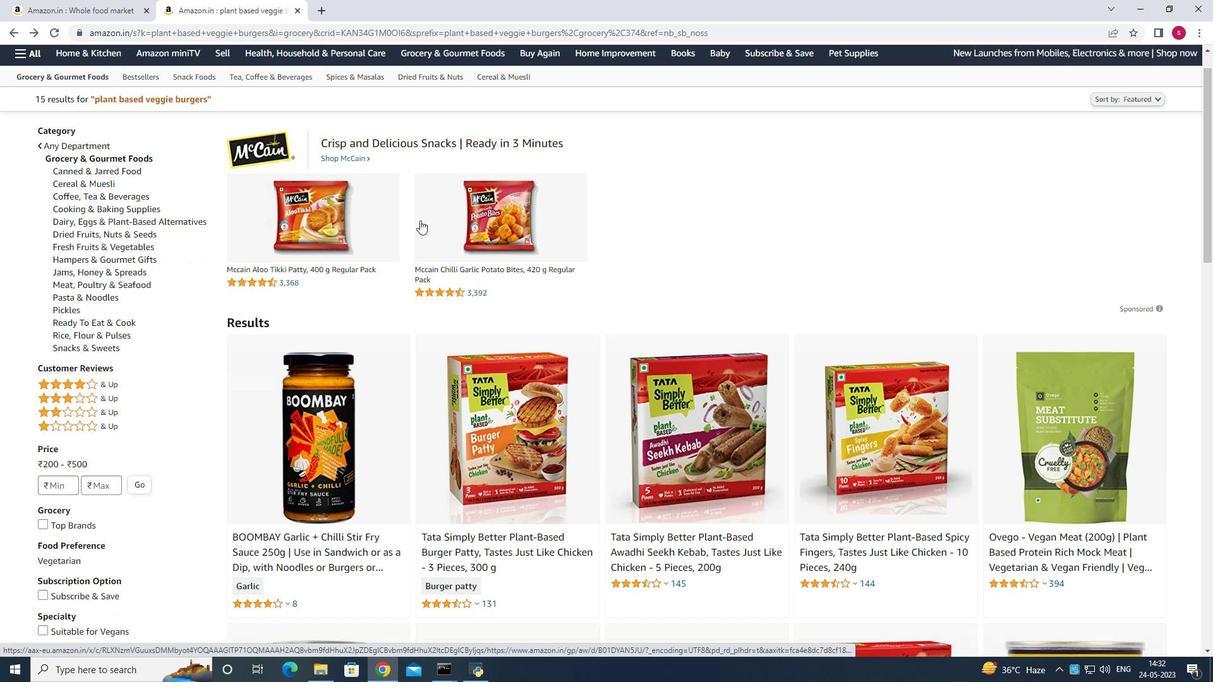 
Action: Mouse scrolled (421, 222) with delta (0, 0)
Screenshot: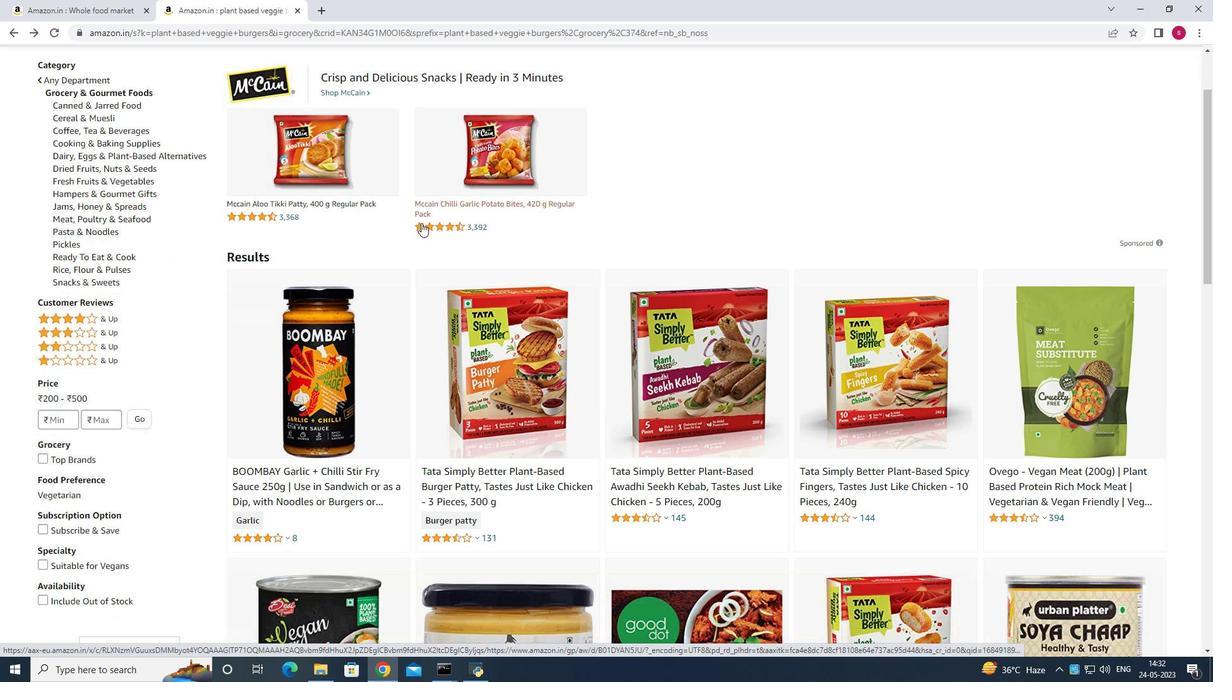 
Action: Mouse scrolled (421, 222) with delta (0, 0)
Screenshot: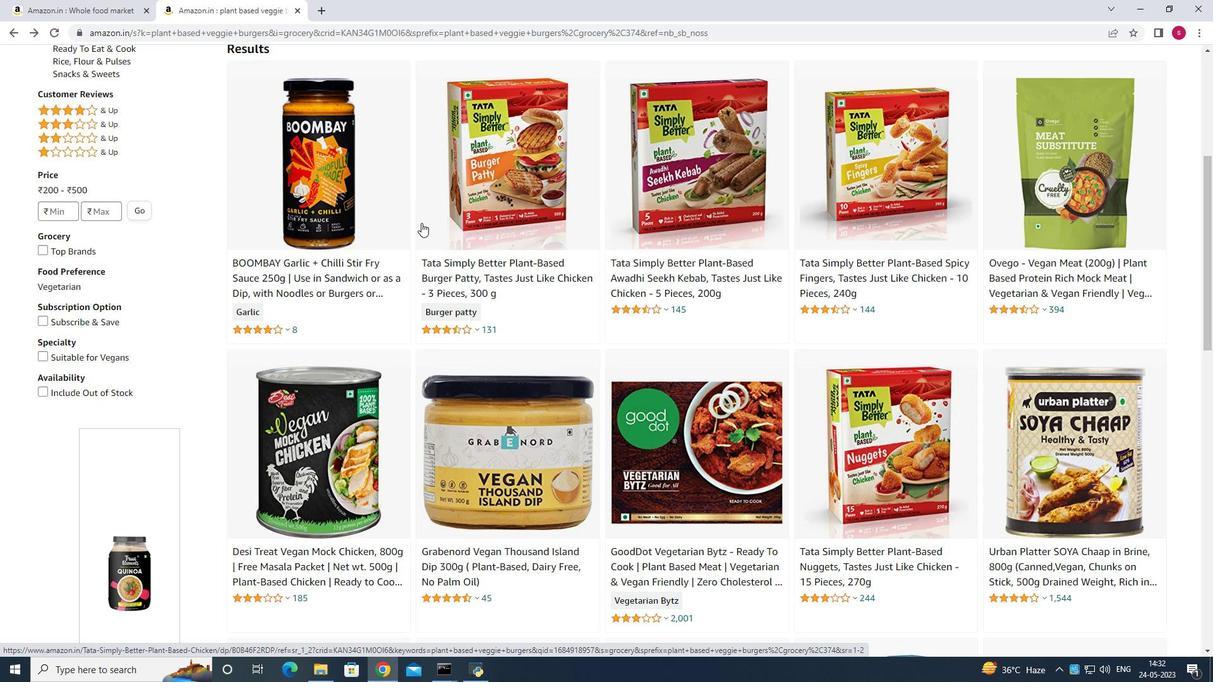 
Action: Mouse moved to (421, 224)
Screenshot: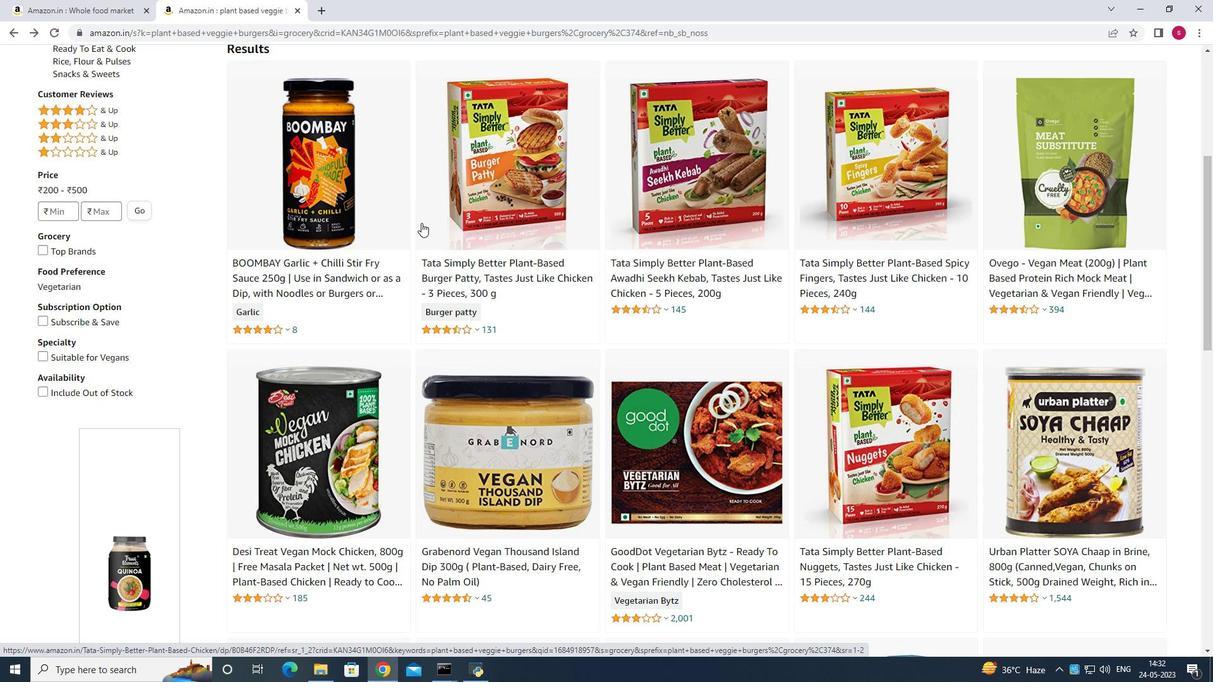 
Action: Mouse scrolled (421, 223) with delta (0, 0)
Screenshot: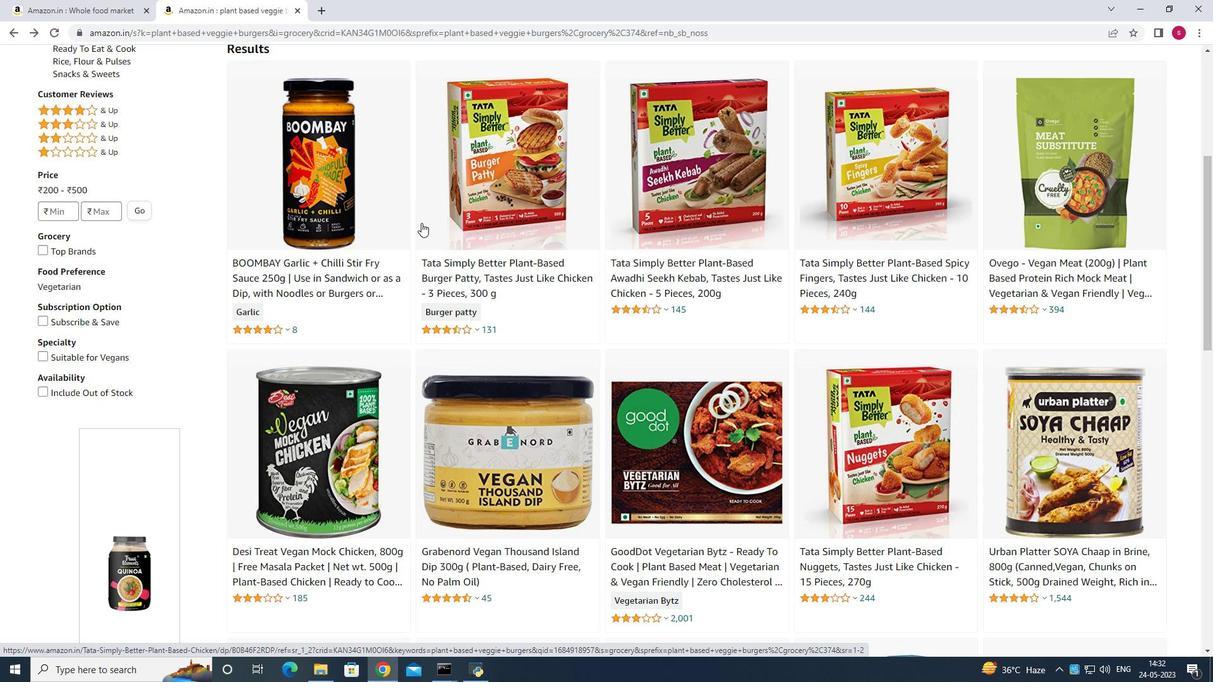 
Action: Mouse moved to (421, 225)
Screenshot: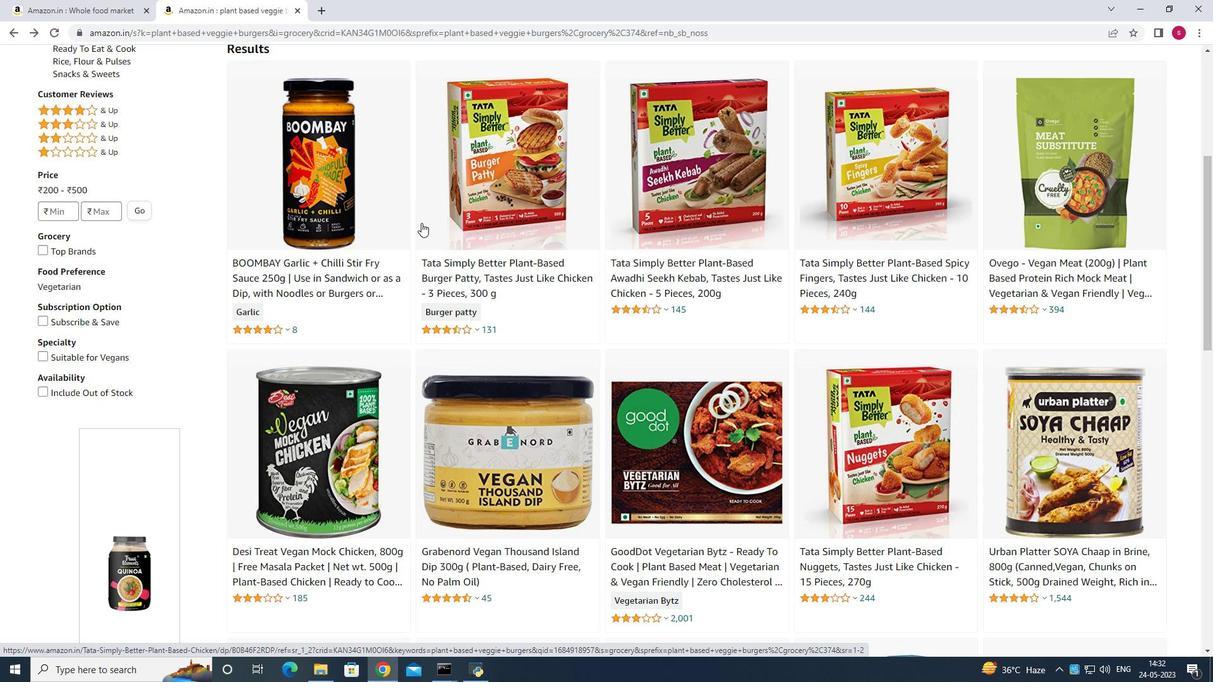 
Action: Mouse scrolled (421, 224) with delta (0, 0)
Screenshot: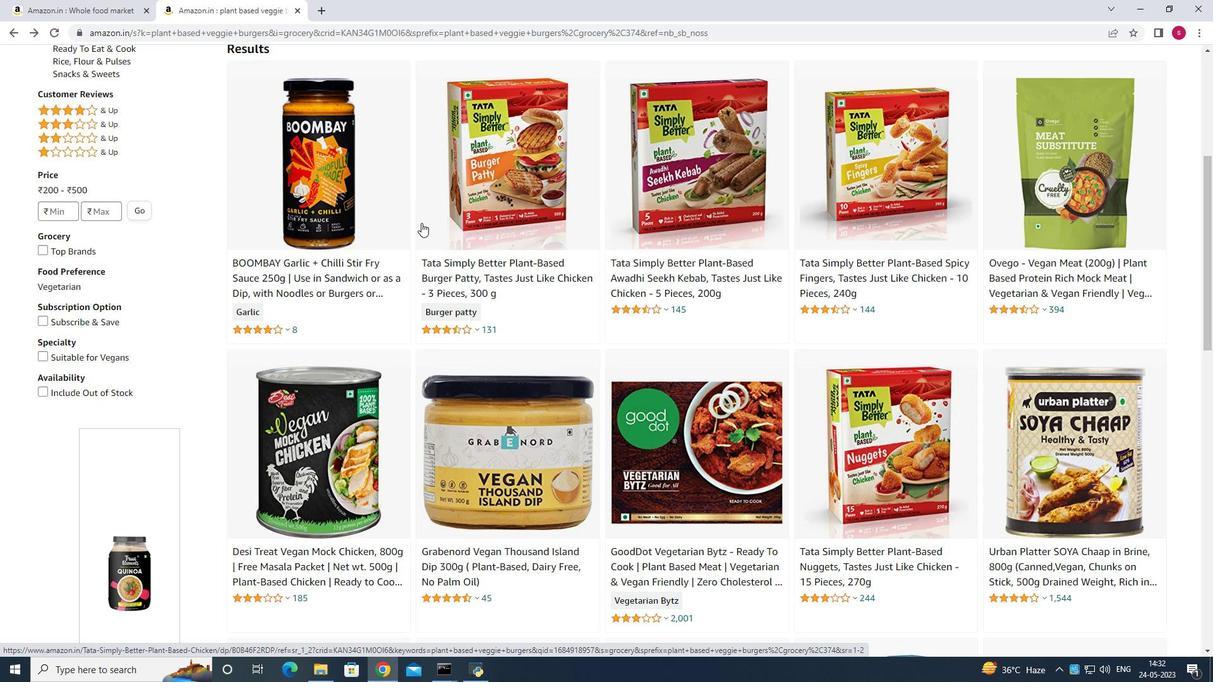 
Action: Mouse moved to (421, 226)
Screenshot: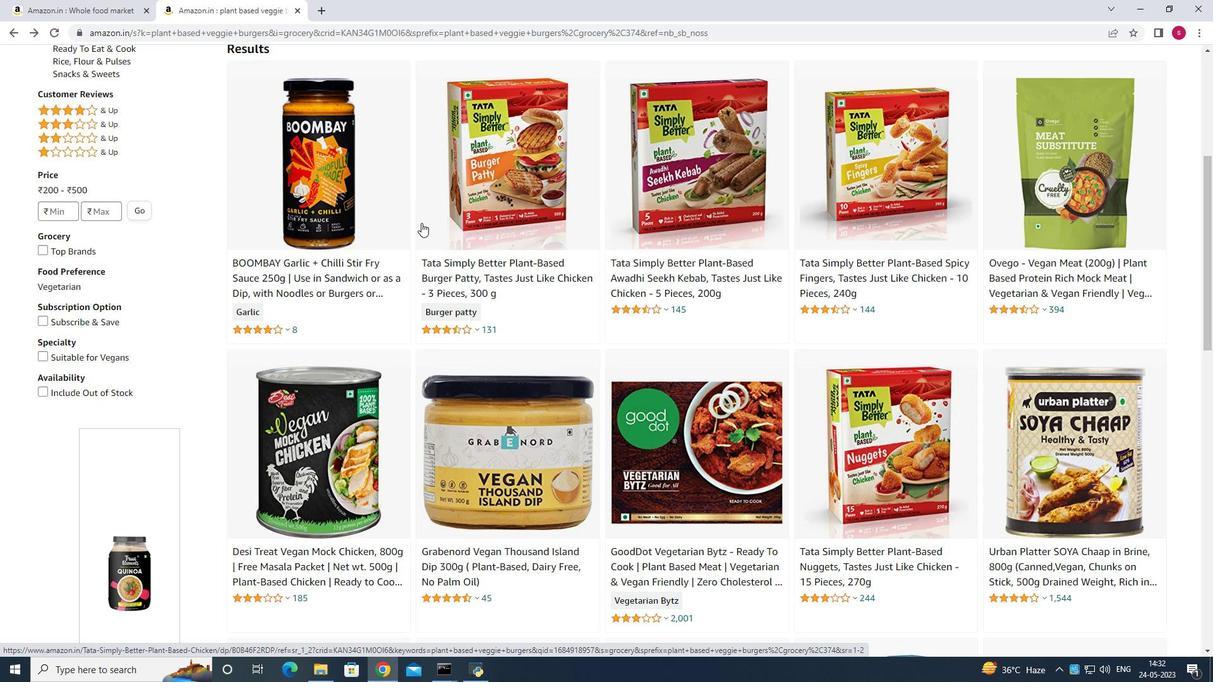 
Action: Mouse scrolled (421, 225) with delta (0, 0)
Screenshot: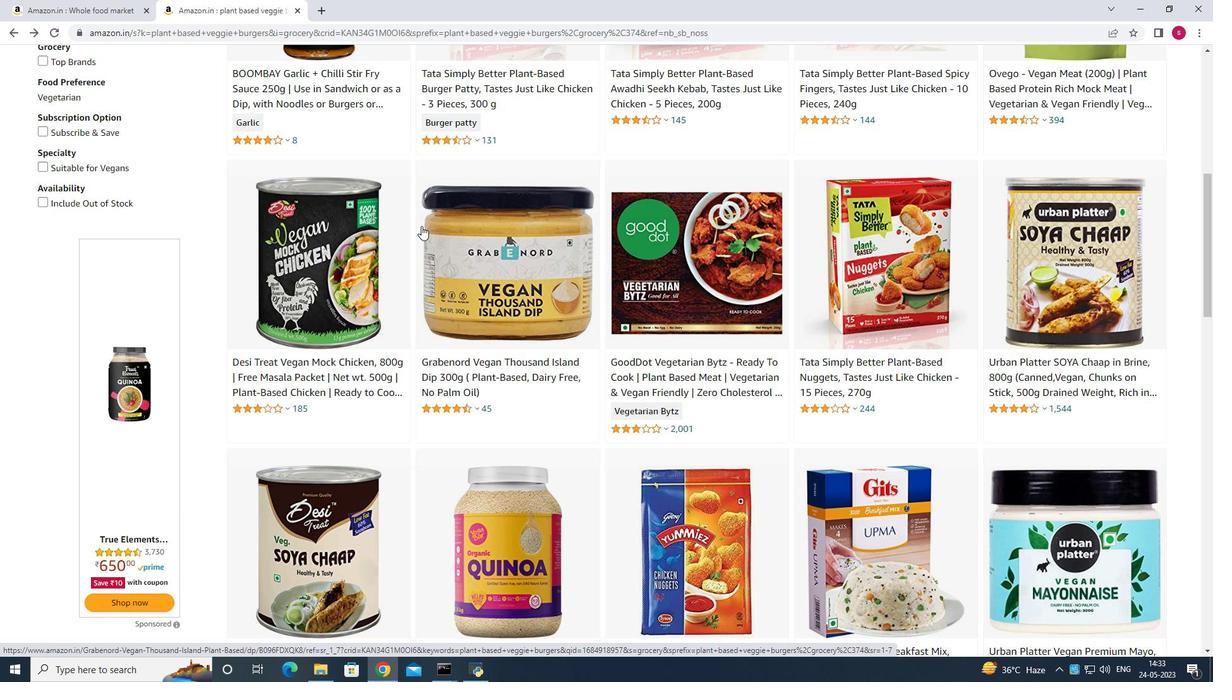 
Action: Mouse scrolled (421, 225) with delta (0, 0)
Screenshot: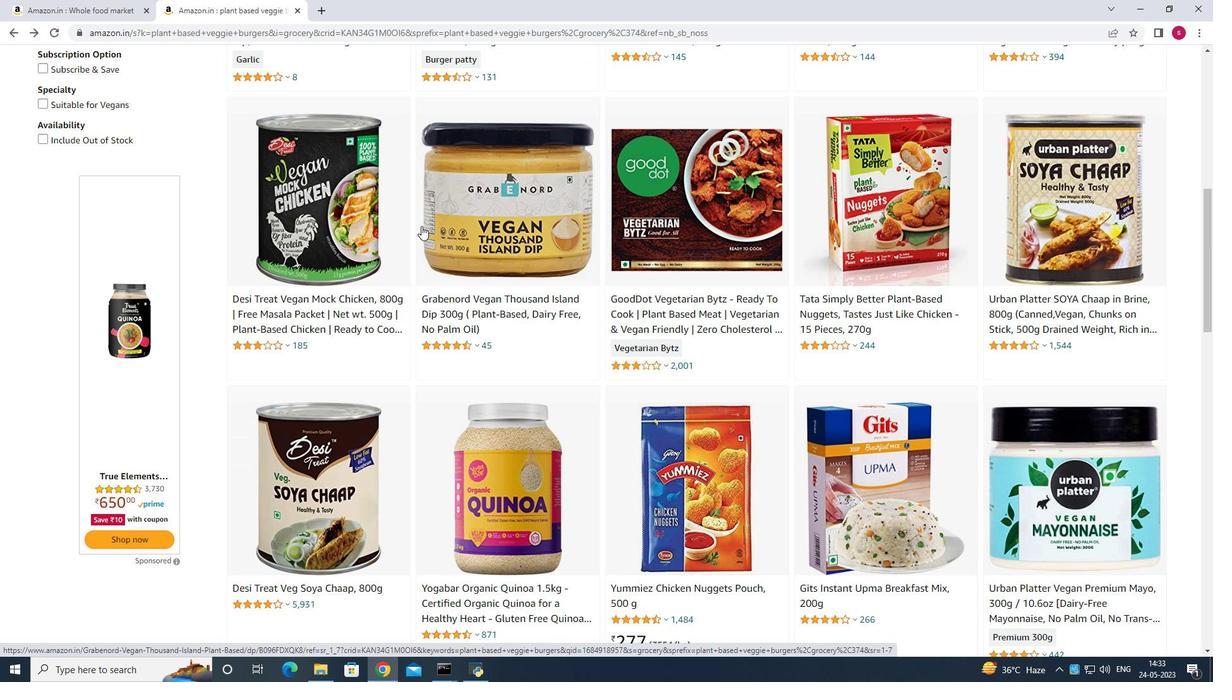 
Action: Mouse scrolled (421, 225) with delta (0, 0)
Screenshot: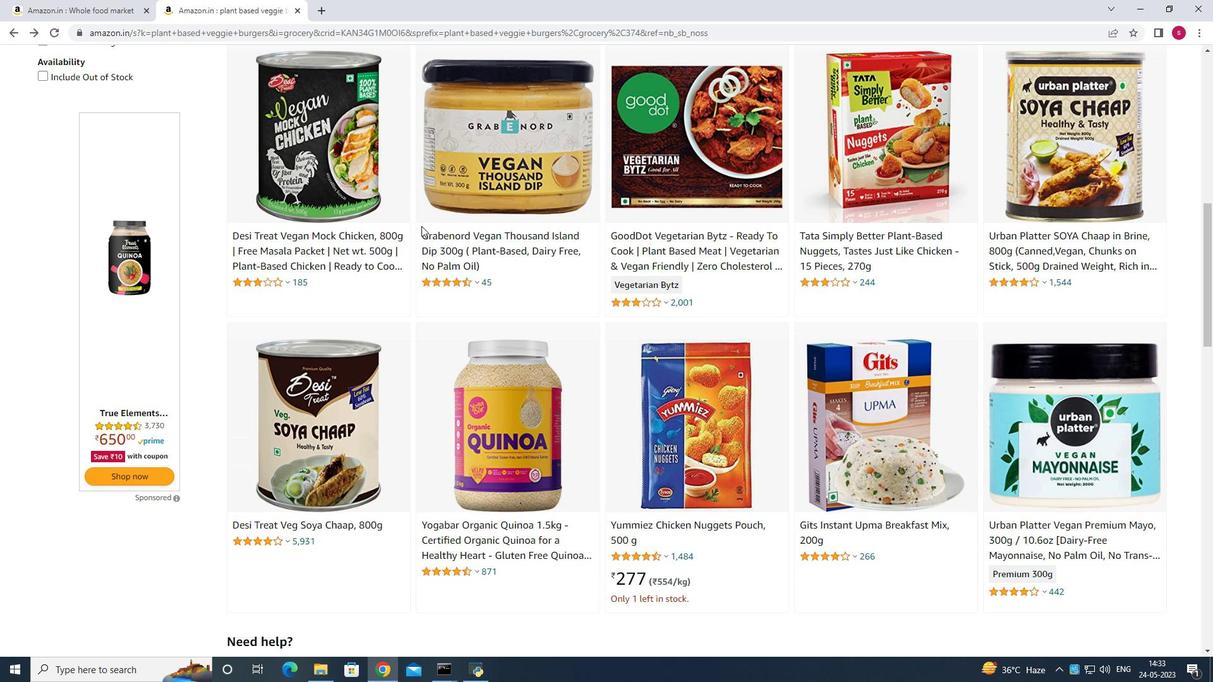 
Action: Mouse scrolled (421, 226) with delta (0, 0)
Screenshot: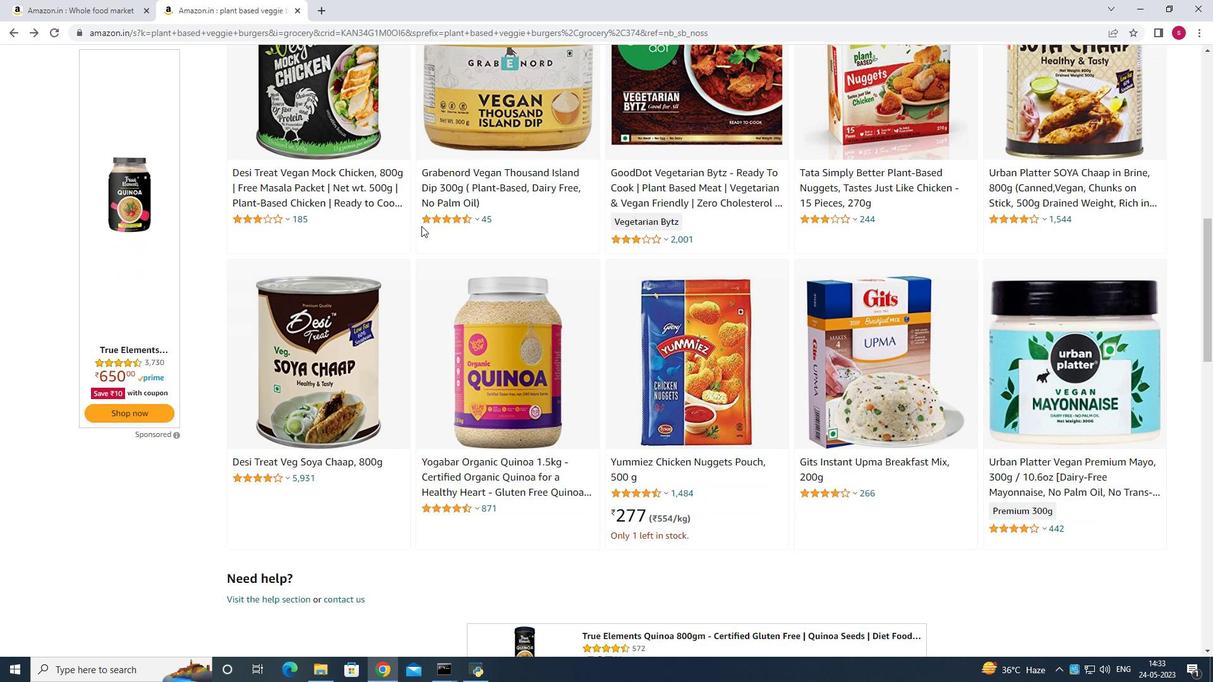 
Action: Mouse moved to (897, 220)
Screenshot: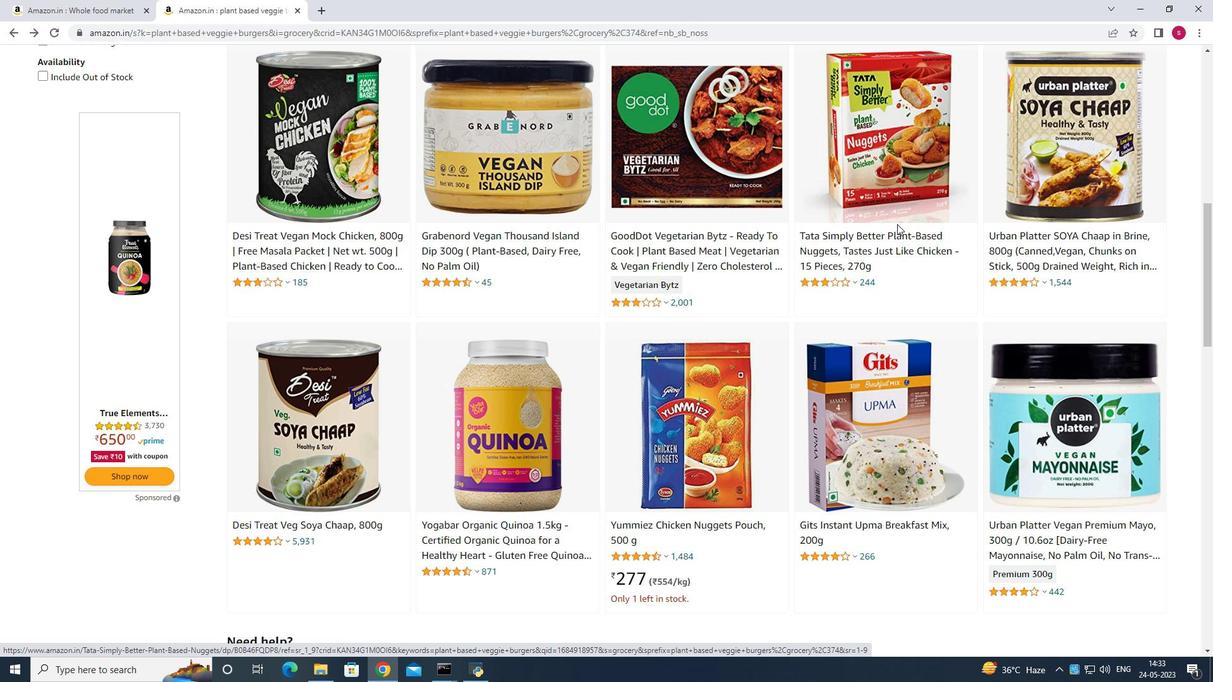 
Action: Mouse pressed left at (897, 220)
Screenshot: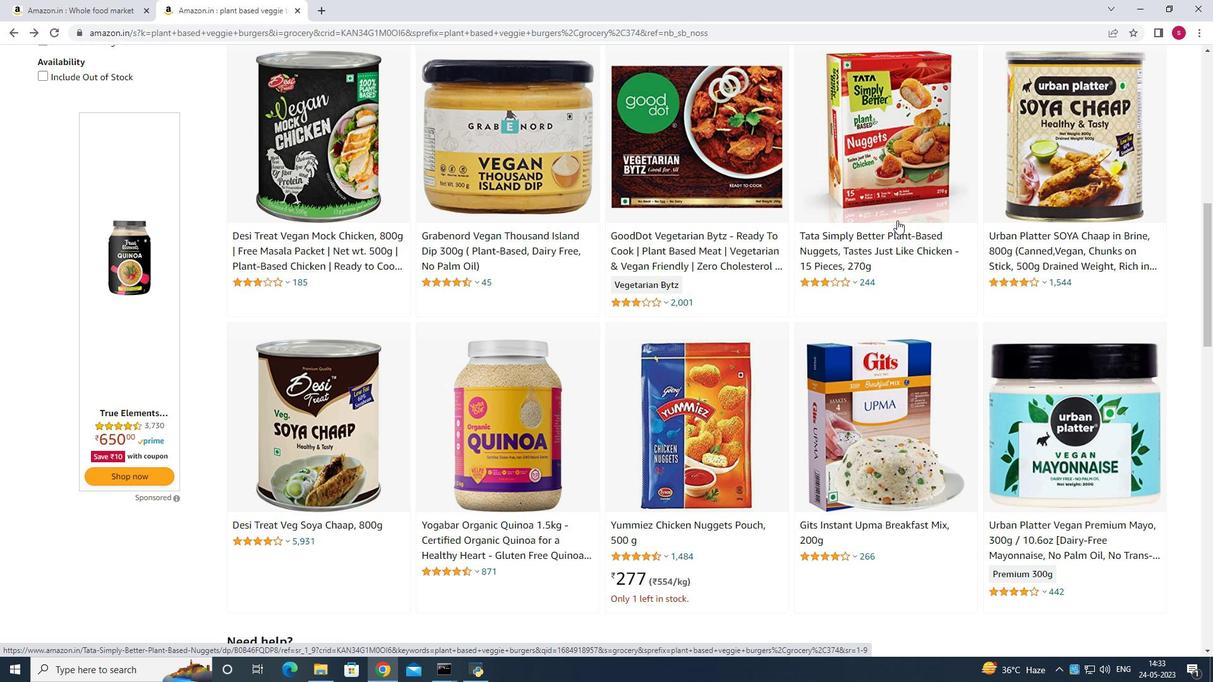 
Action: Mouse moved to (775, 265)
Screenshot: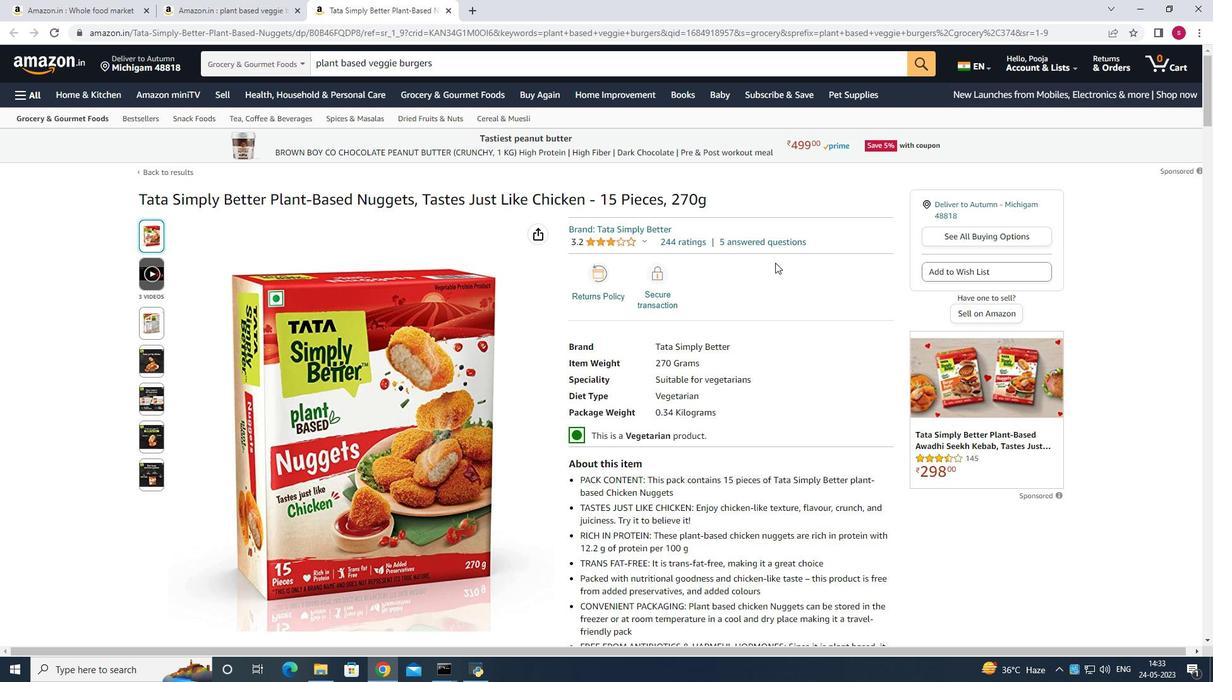 
Action: Mouse scrolled (775, 264) with delta (0, 0)
Screenshot: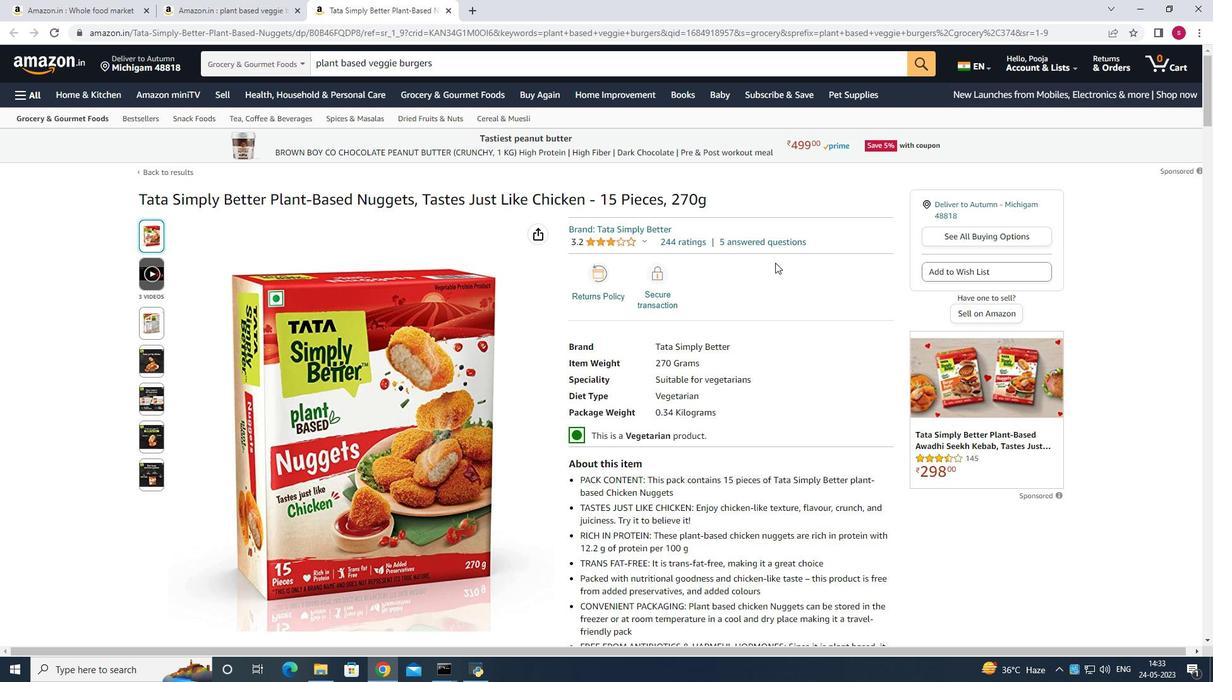 
Action: Mouse scrolled (775, 264) with delta (0, 0)
Screenshot: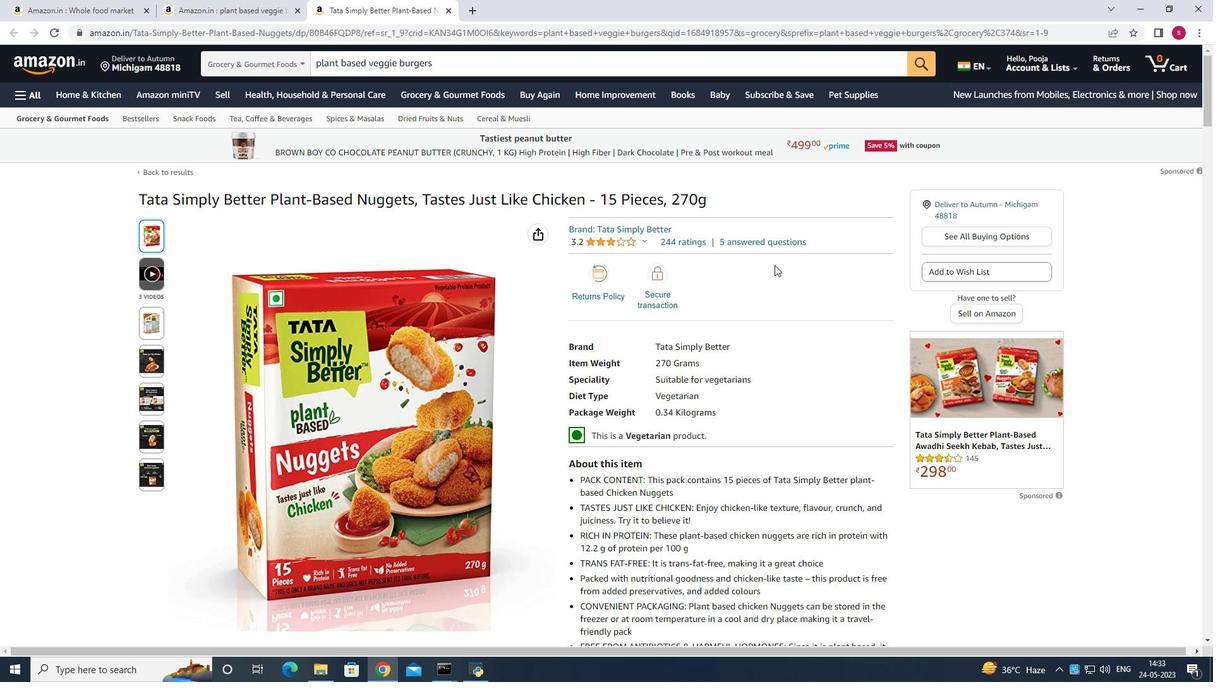
Action: Mouse moved to (741, 288)
Screenshot: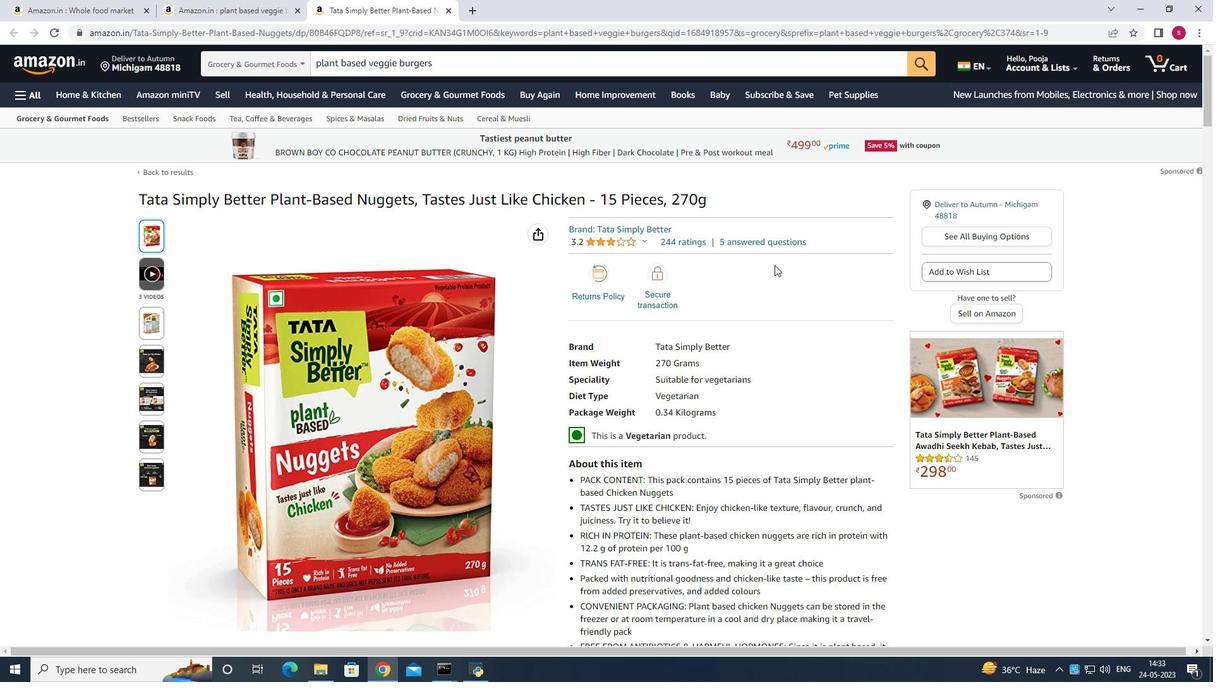 
Action: Mouse scrolled (759, 280) with delta (0, 0)
Screenshot: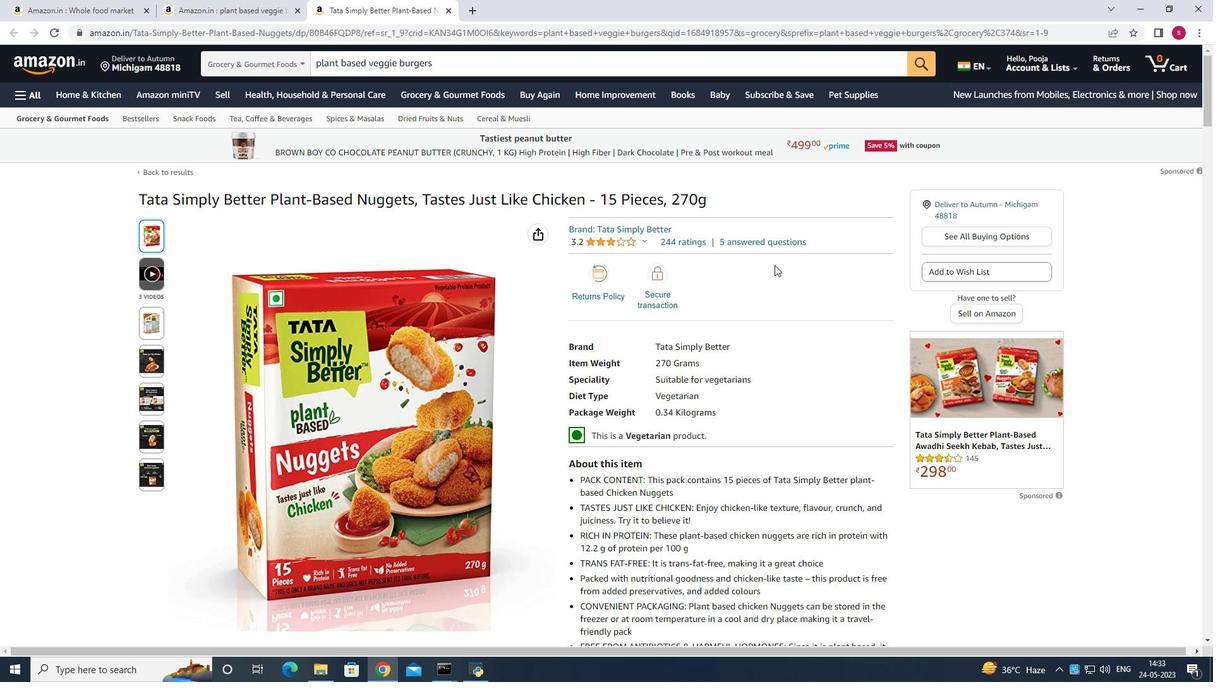 
Action: Mouse moved to (672, 350)
Screenshot: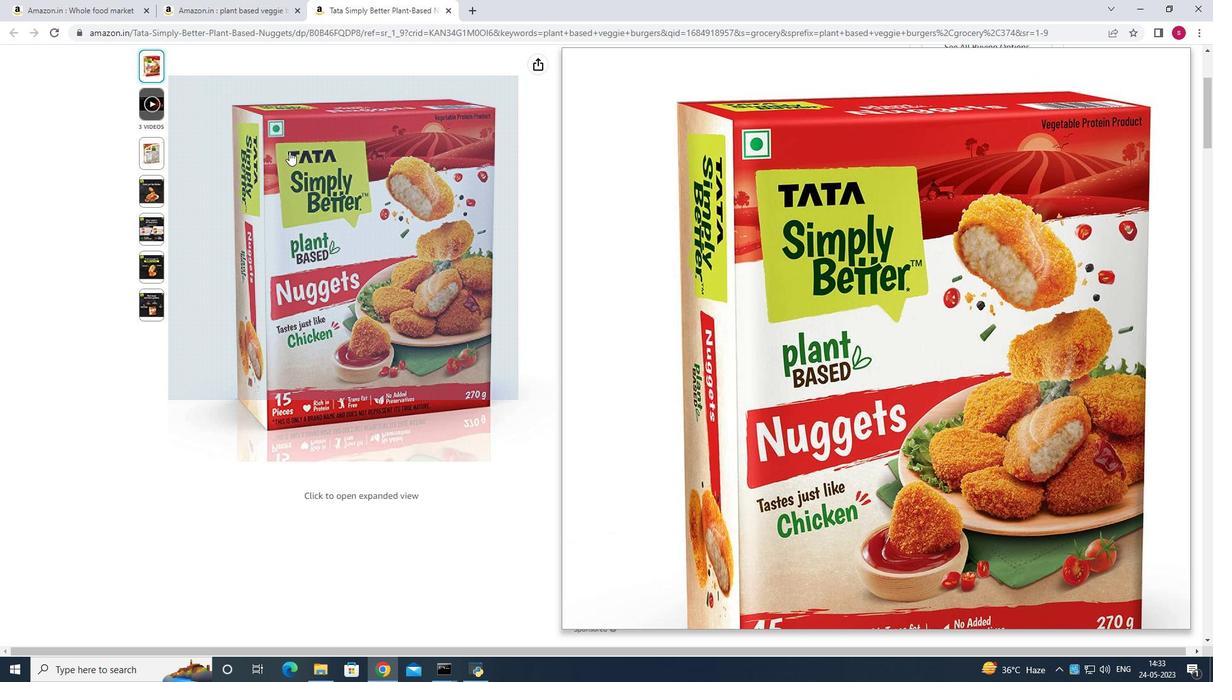 
Action: Mouse scrolled (672, 349) with delta (0, 0)
Screenshot: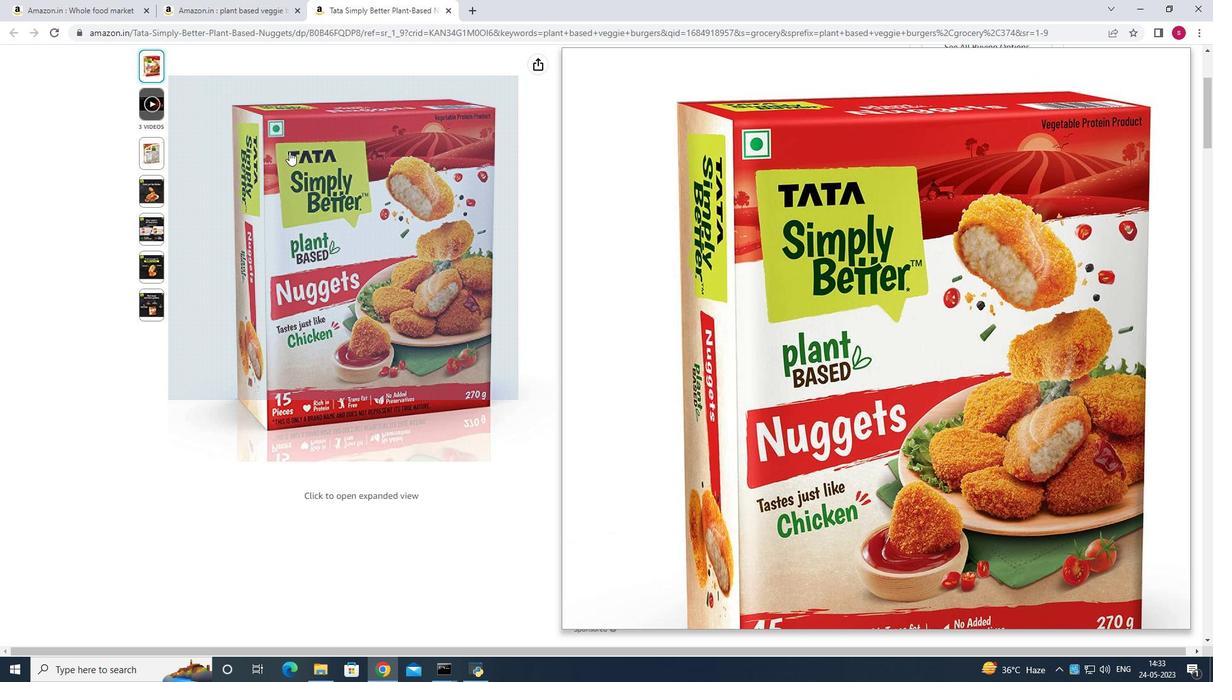 
Action: Mouse moved to (672, 351)
Screenshot: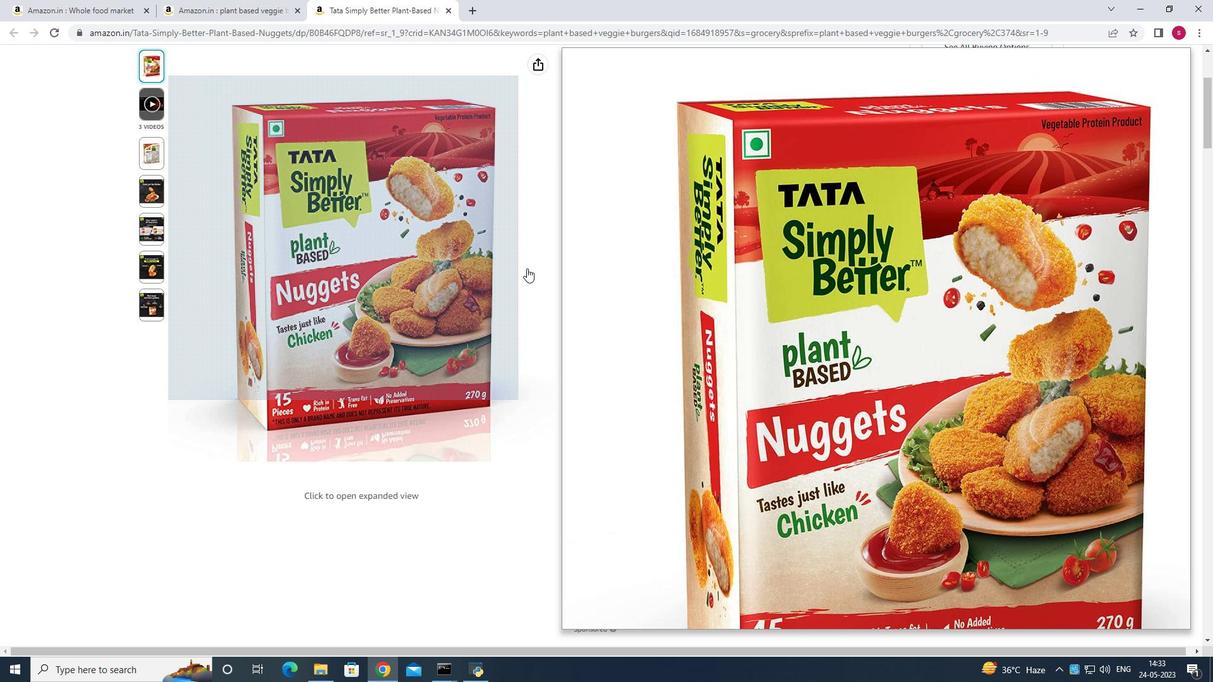 
Action: Mouse scrolled (672, 350) with delta (0, 0)
Screenshot: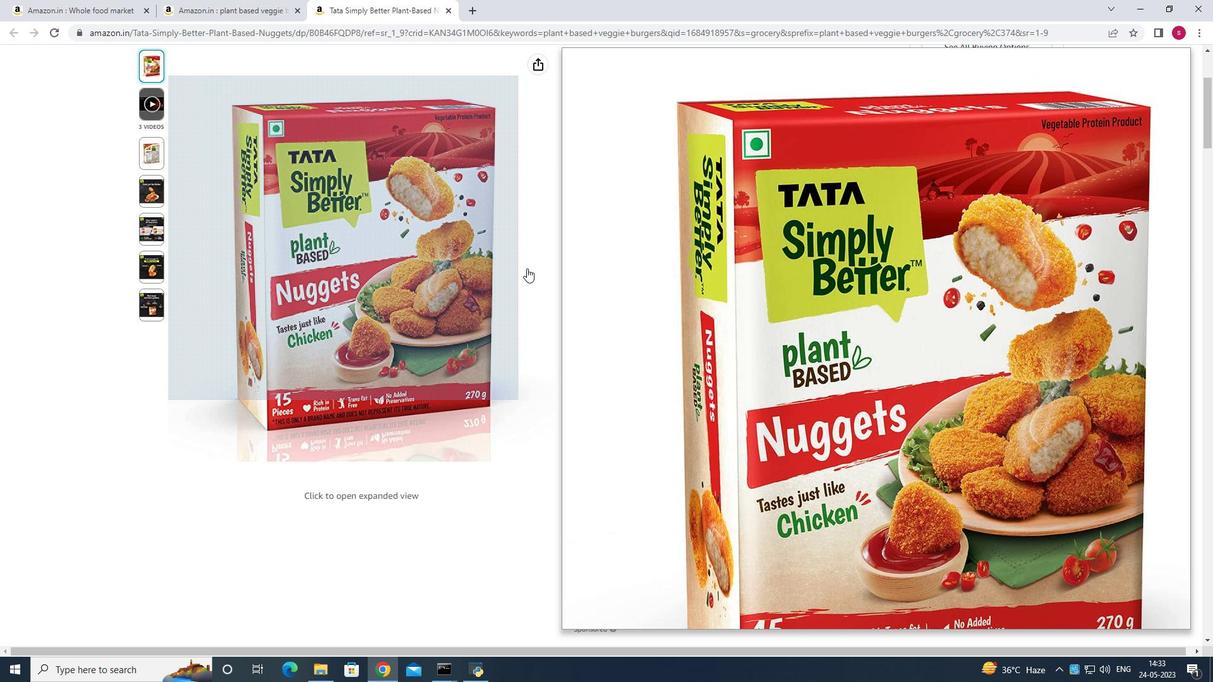 
Action: Mouse moved to (672, 352)
Screenshot: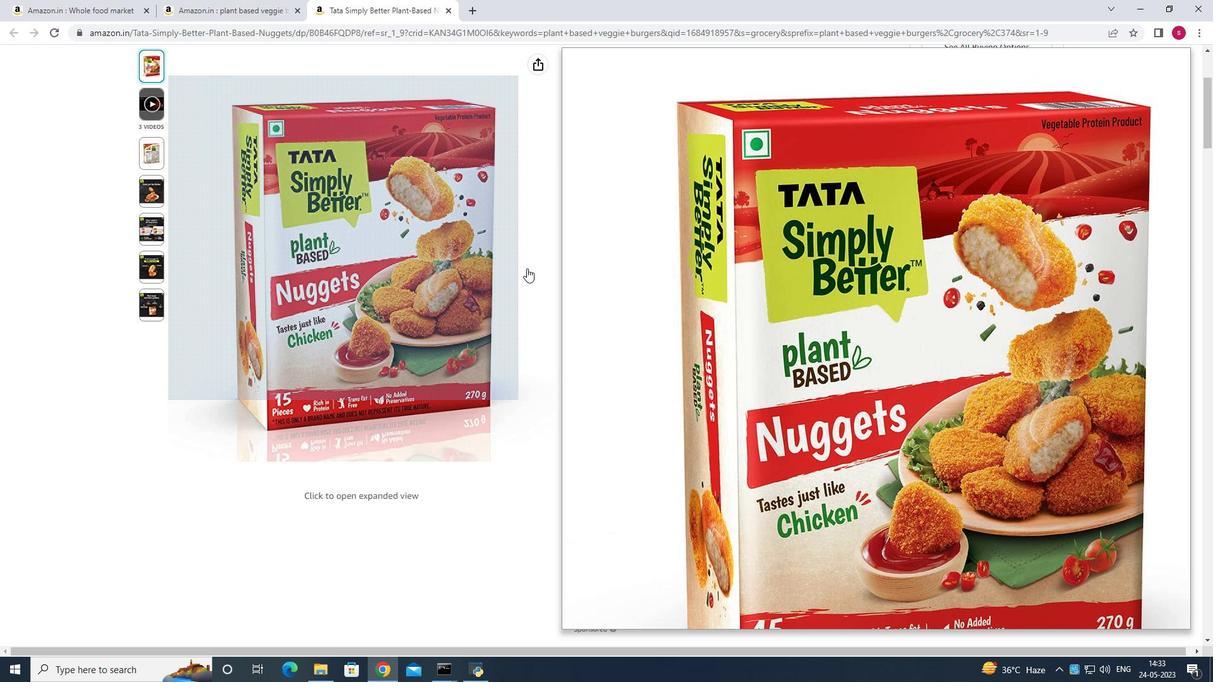 
Action: Mouse scrolled (672, 351) with delta (0, 0)
Screenshot: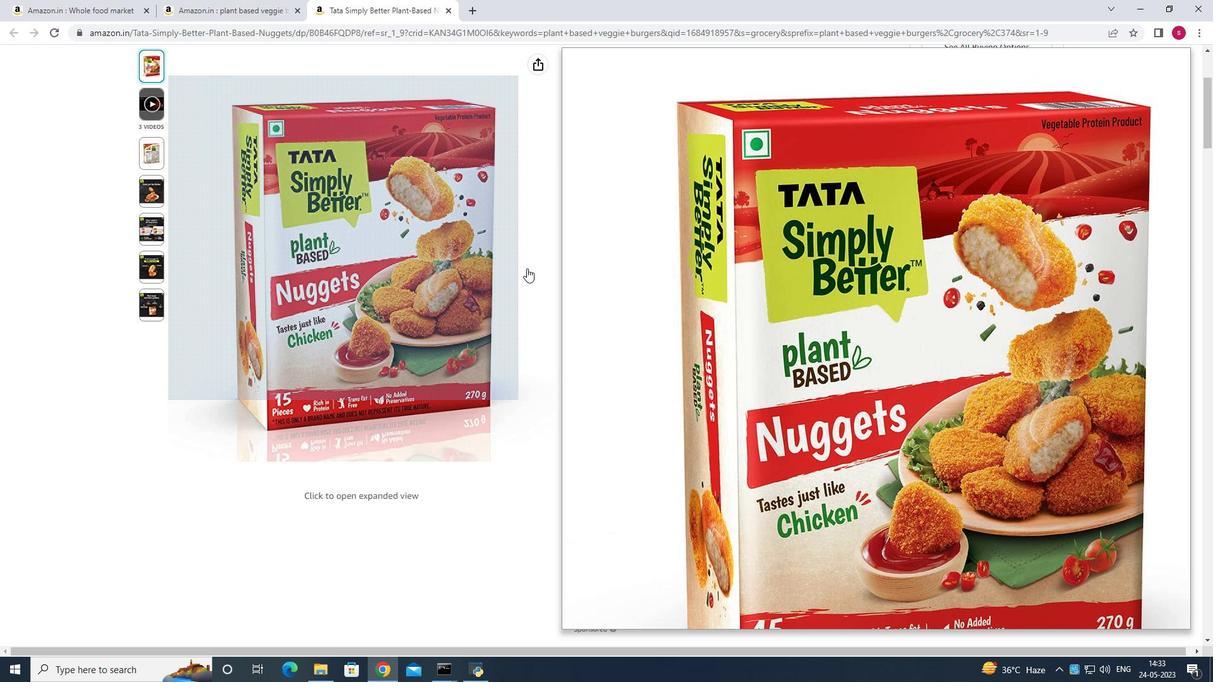 
Action: Mouse moved to (672, 352)
Screenshot: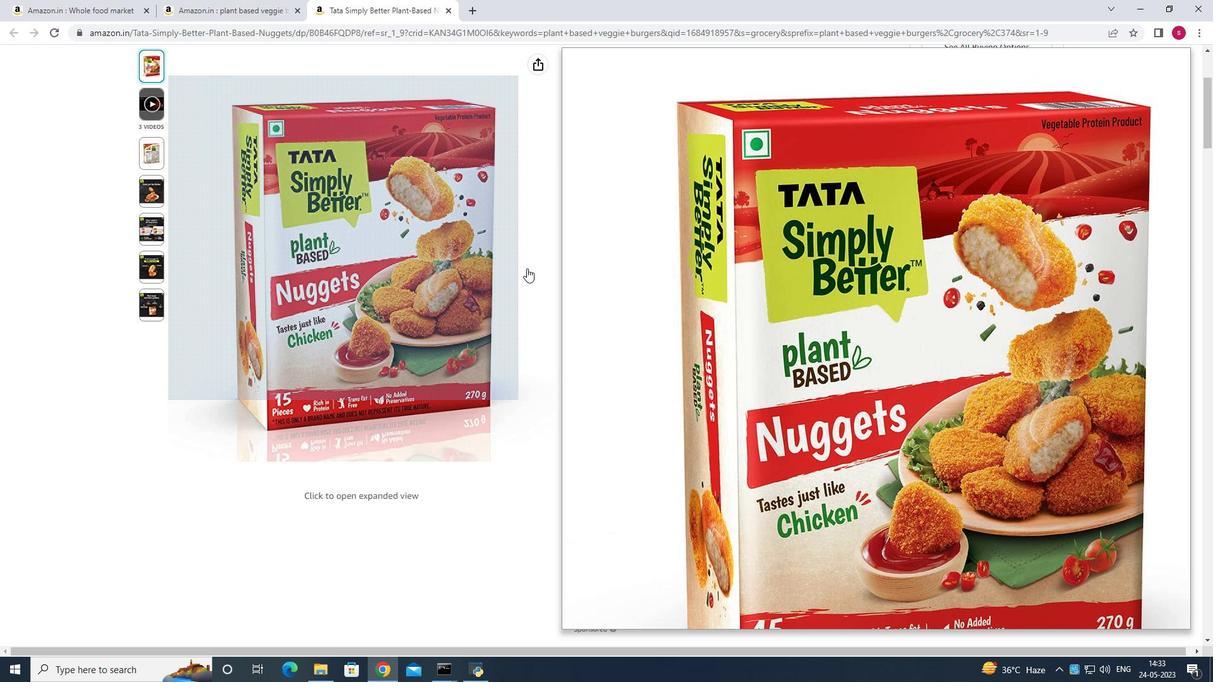 
Action: Mouse scrolled (672, 352) with delta (0, 0)
Screenshot: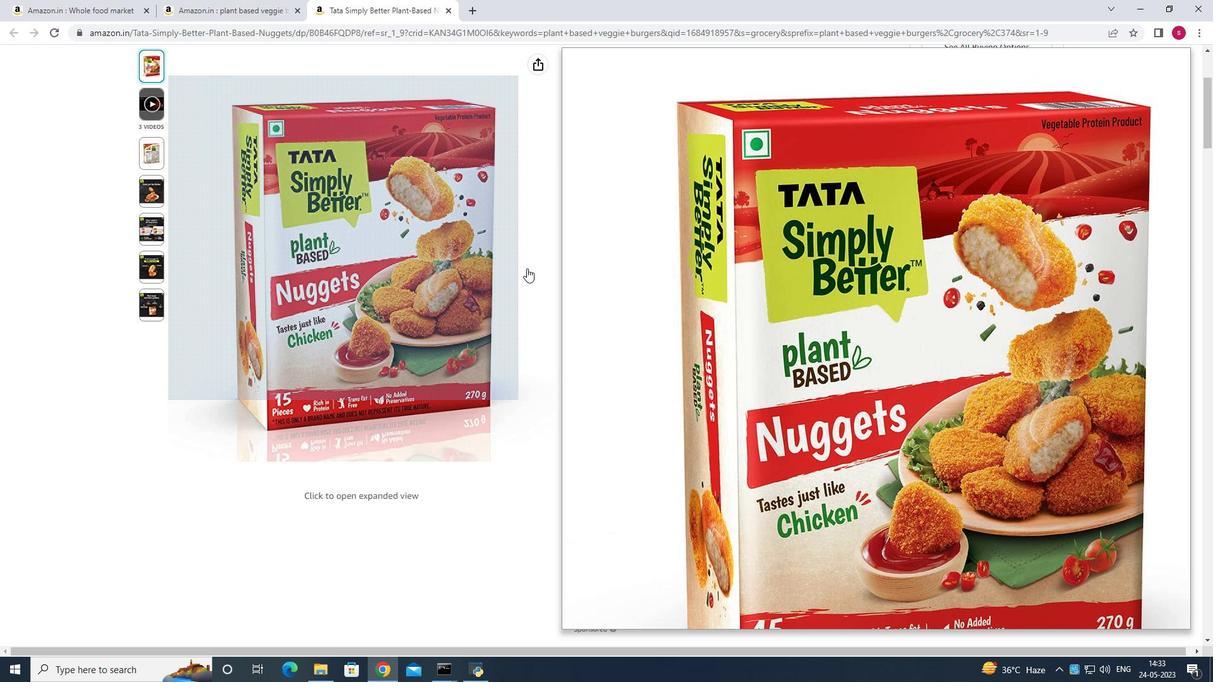
Action: Mouse moved to (672, 353)
Screenshot: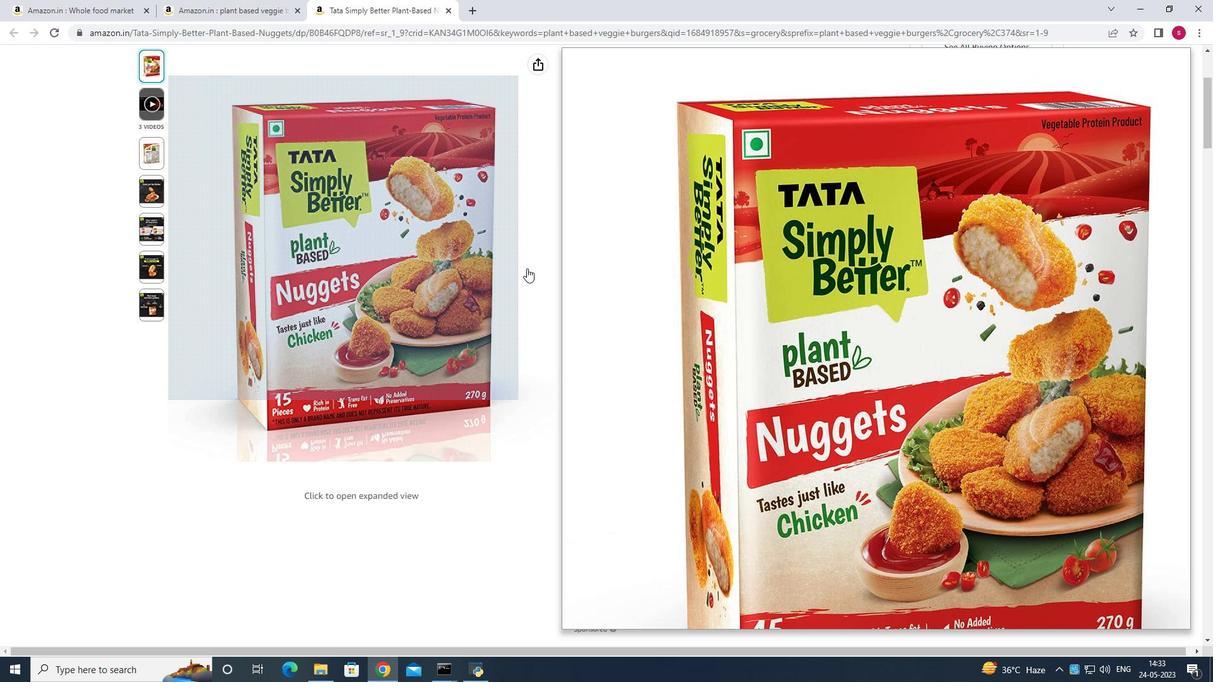 
Action: Mouse scrolled (672, 352) with delta (0, 0)
Screenshot: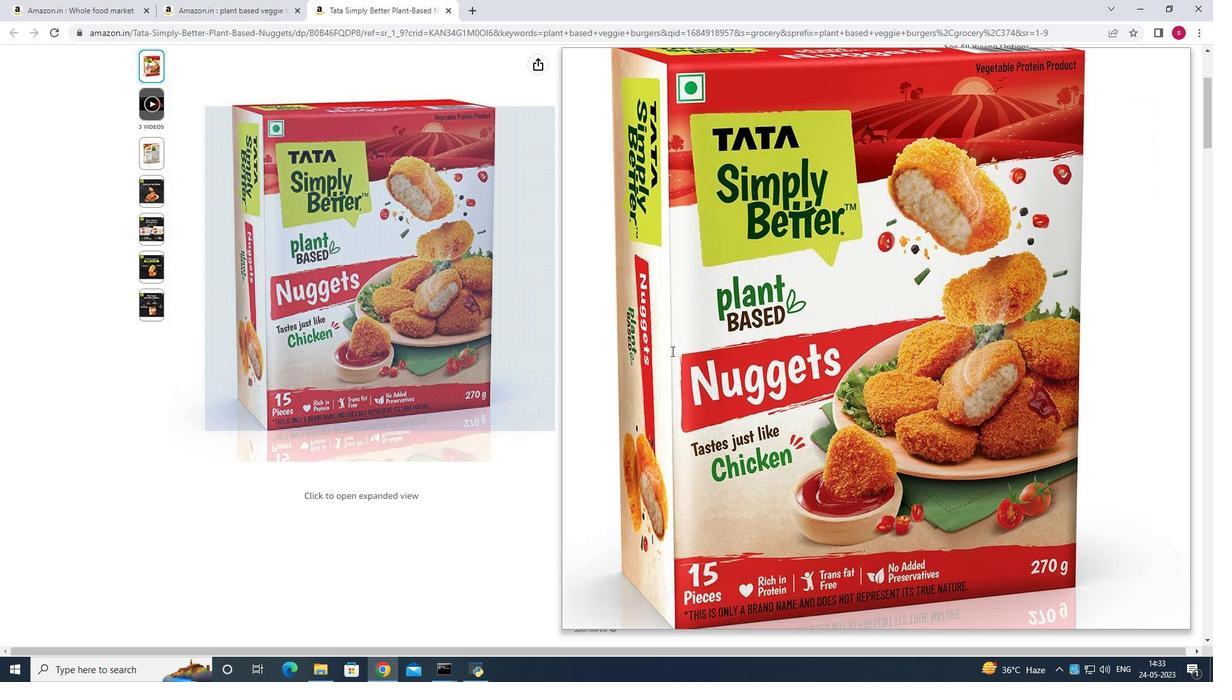 
Action: Mouse moved to (672, 354)
Screenshot: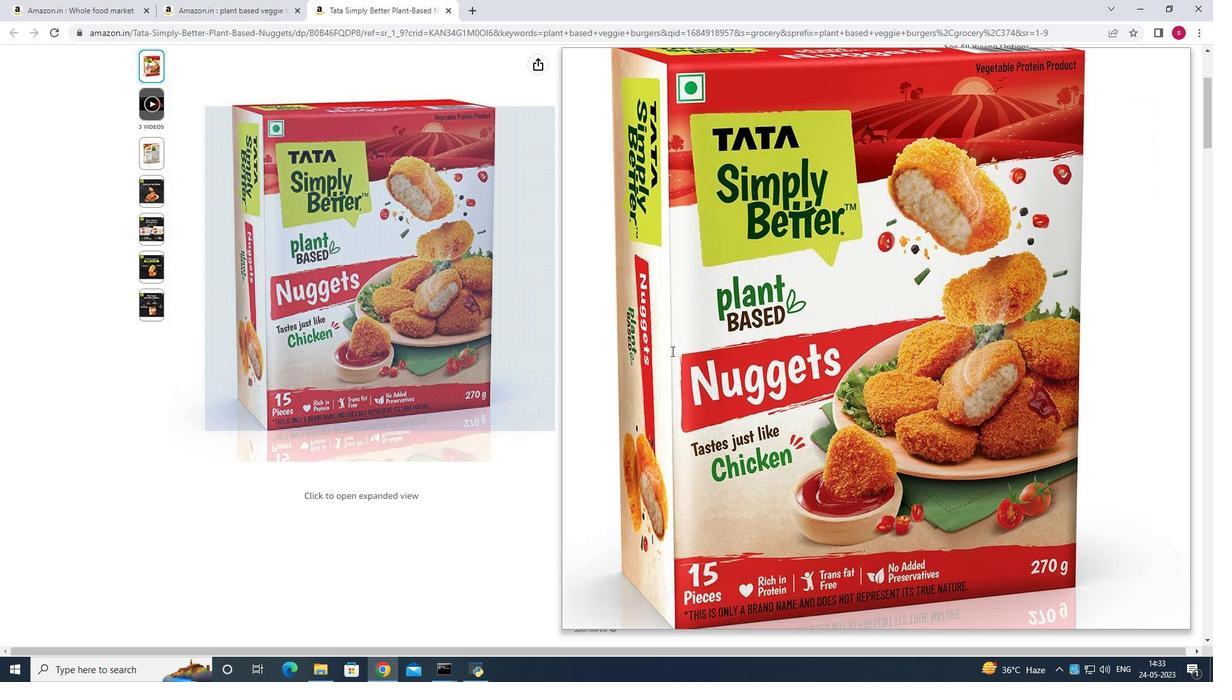
Action: Mouse scrolled (672, 354) with delta (0, 0)
Screenshot: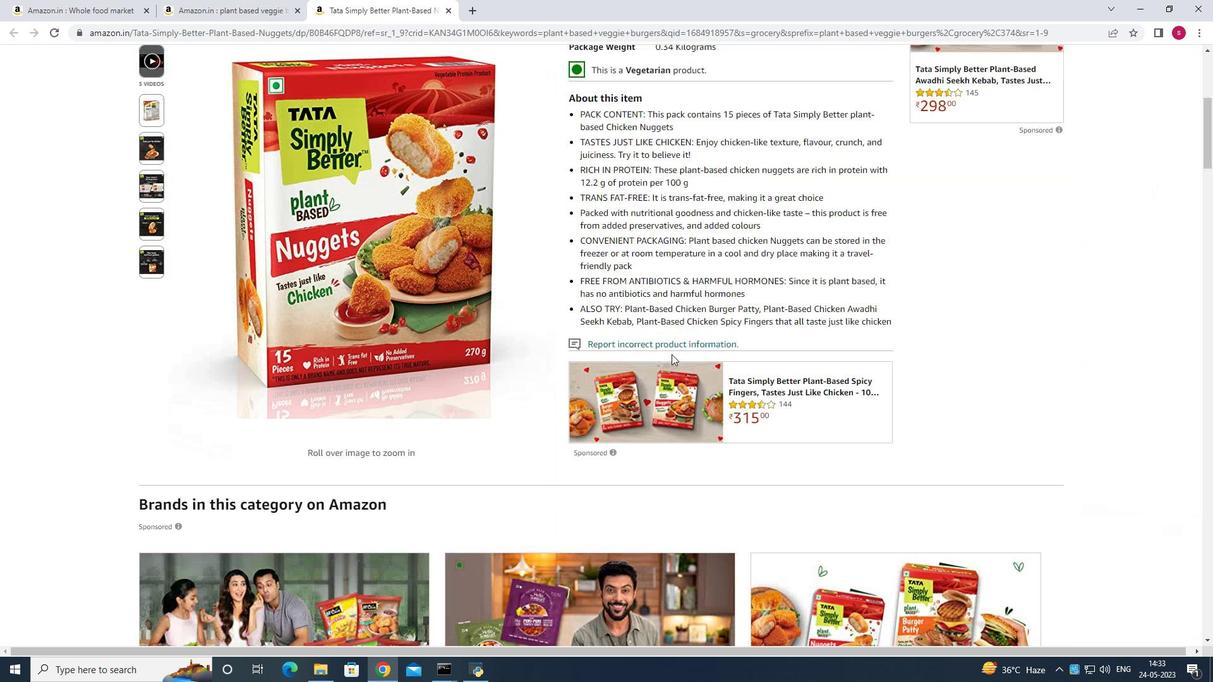 
Action: Mouse scrolled (672, 354) with delta (0, 0)
Screenshot: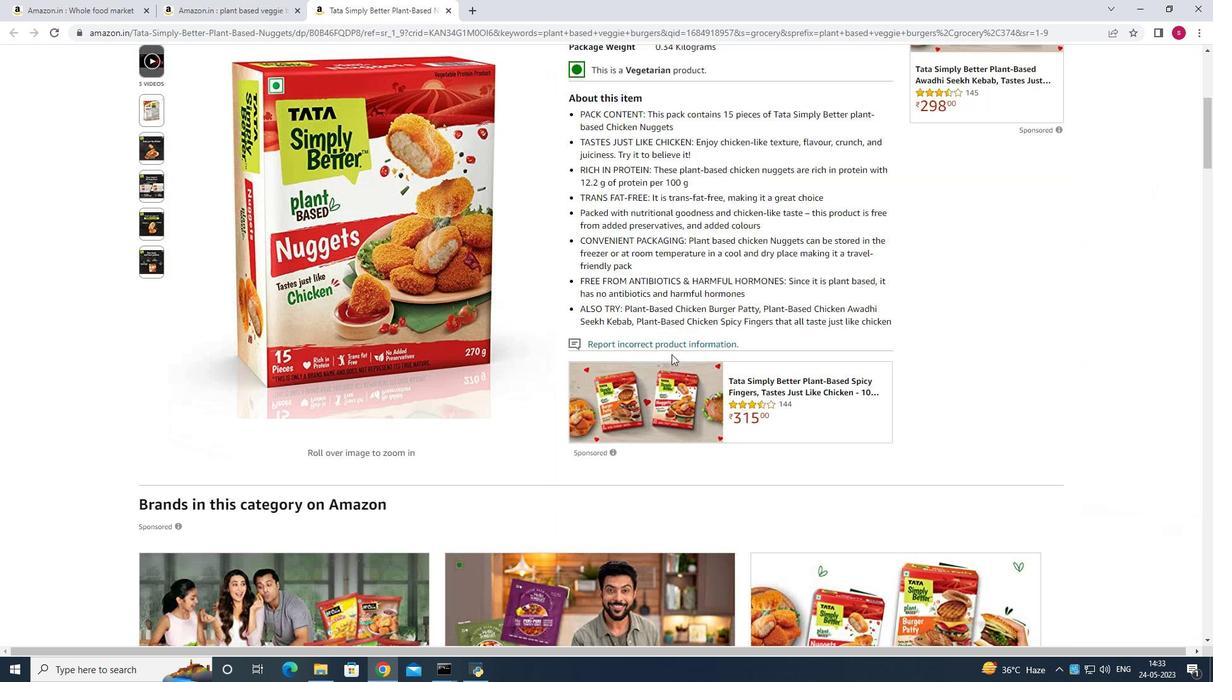 
Action: Mouse scrolled (672, 354) with delta (0, 0)
Screenshot: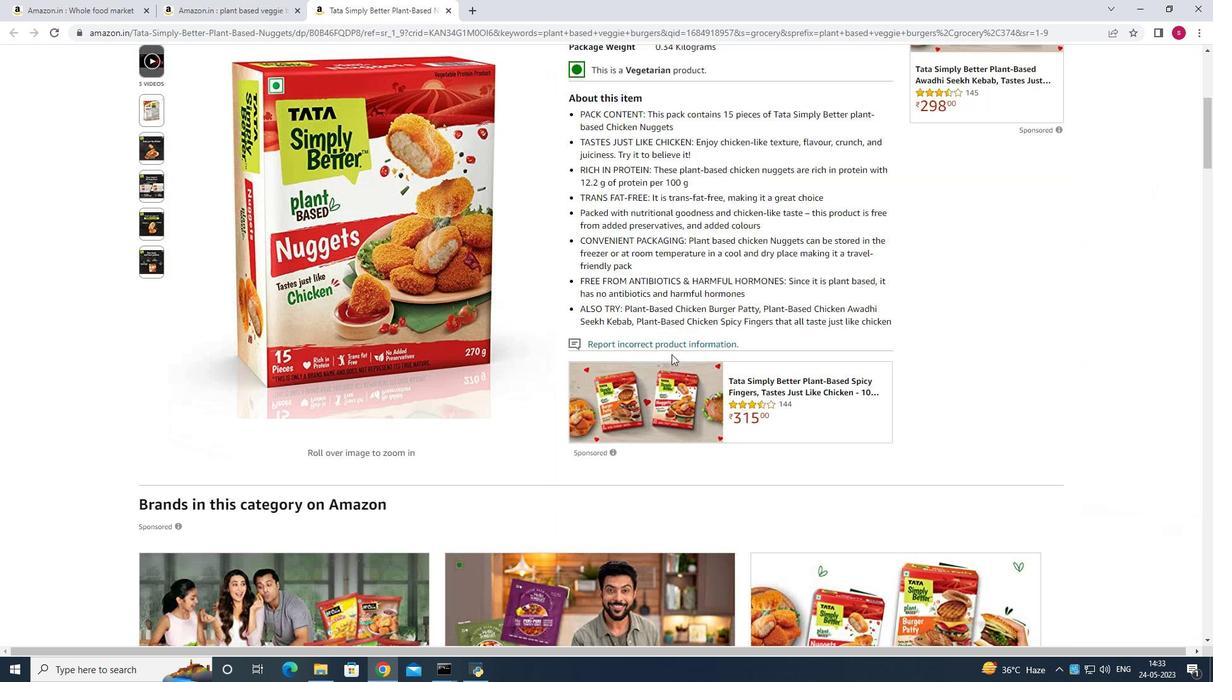 
Action: Mouse scrolled (672, 354) with delta (0, 0)
Screenshot: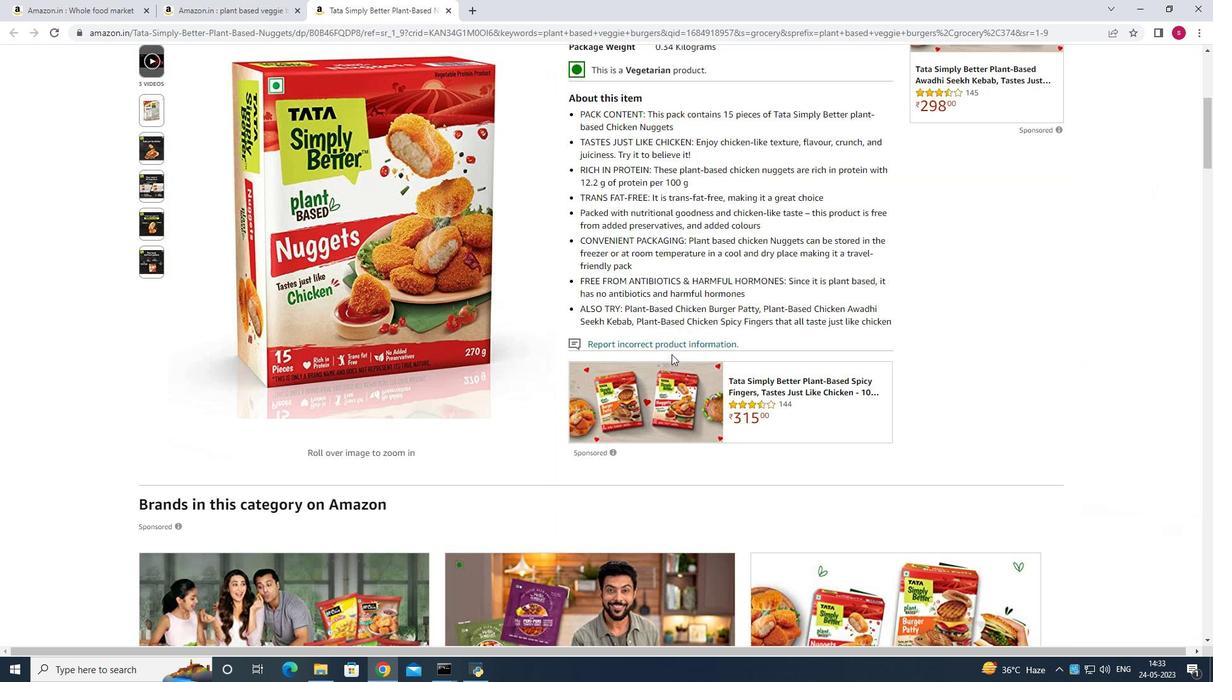 
Action: Mouse moved to (931, 228)
Screenshot: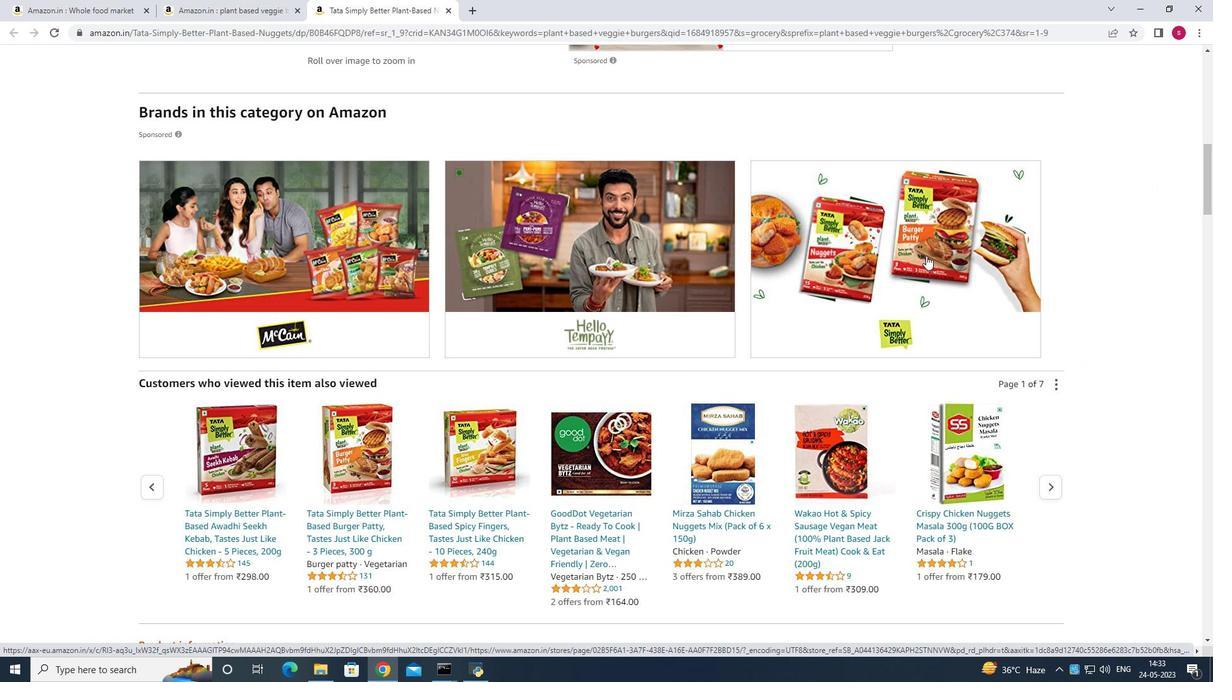 
Action: Mouse pressed left at (931, 228)
Screenshot: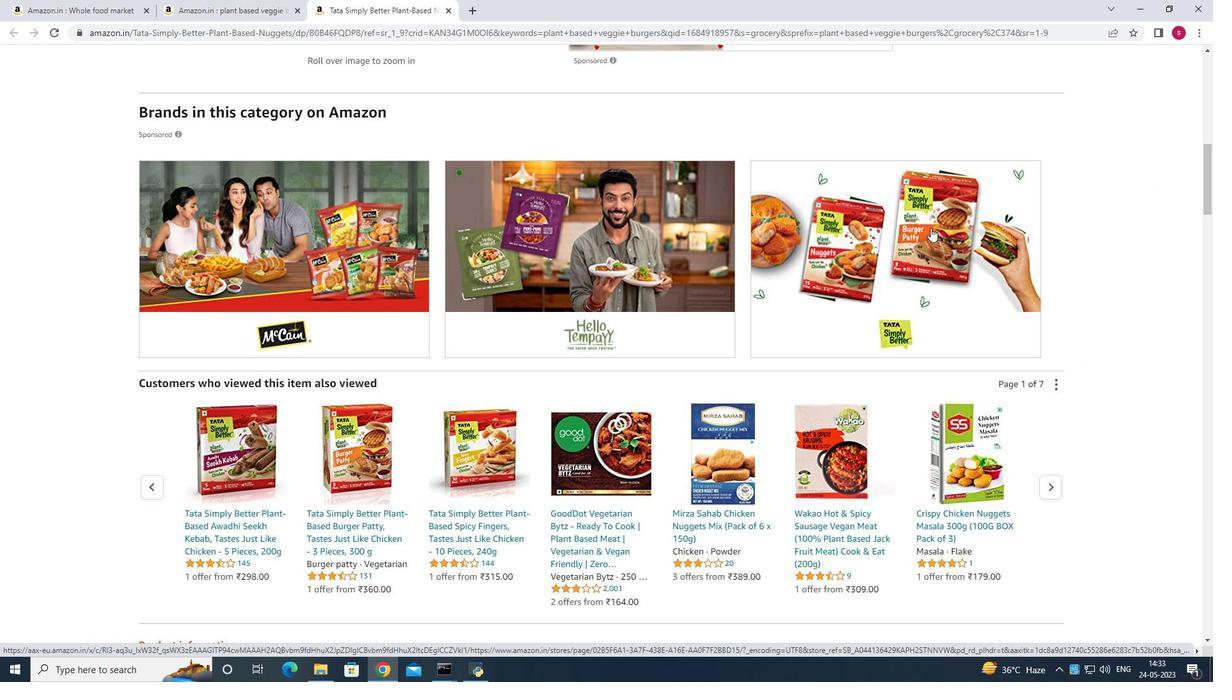 
Action: Mouse moved to (931, 227)
Screenshot: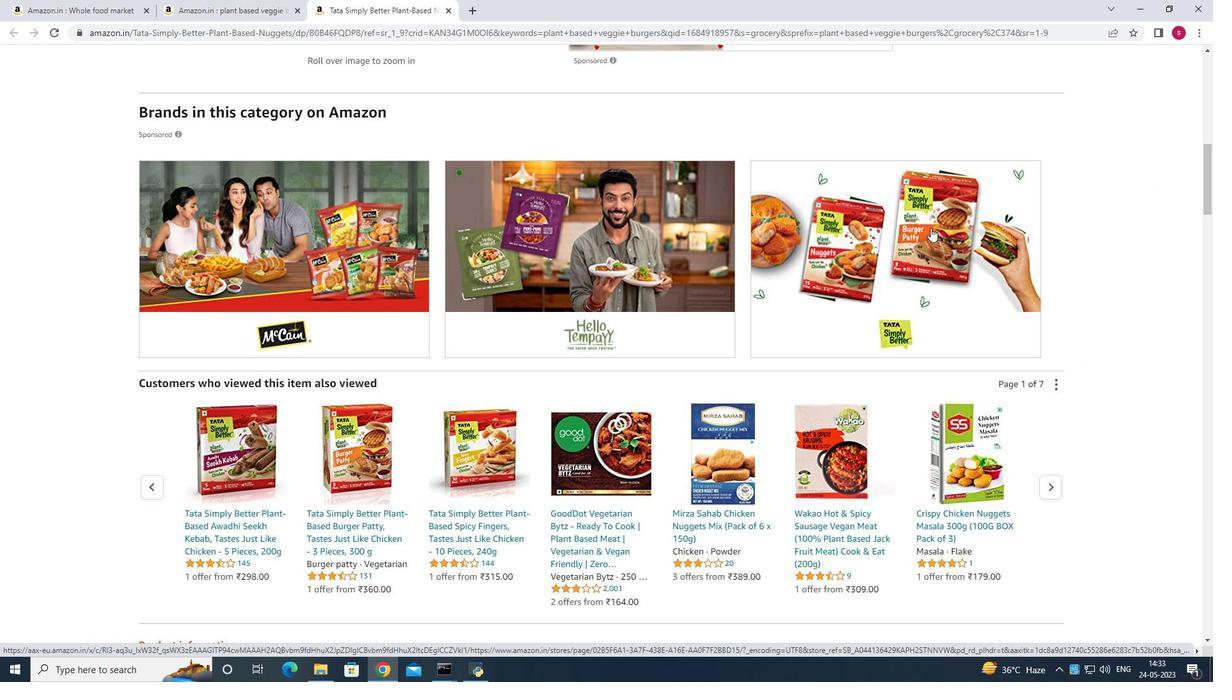 
Action: Mouse pressed left at (931, 227)
Screenshot: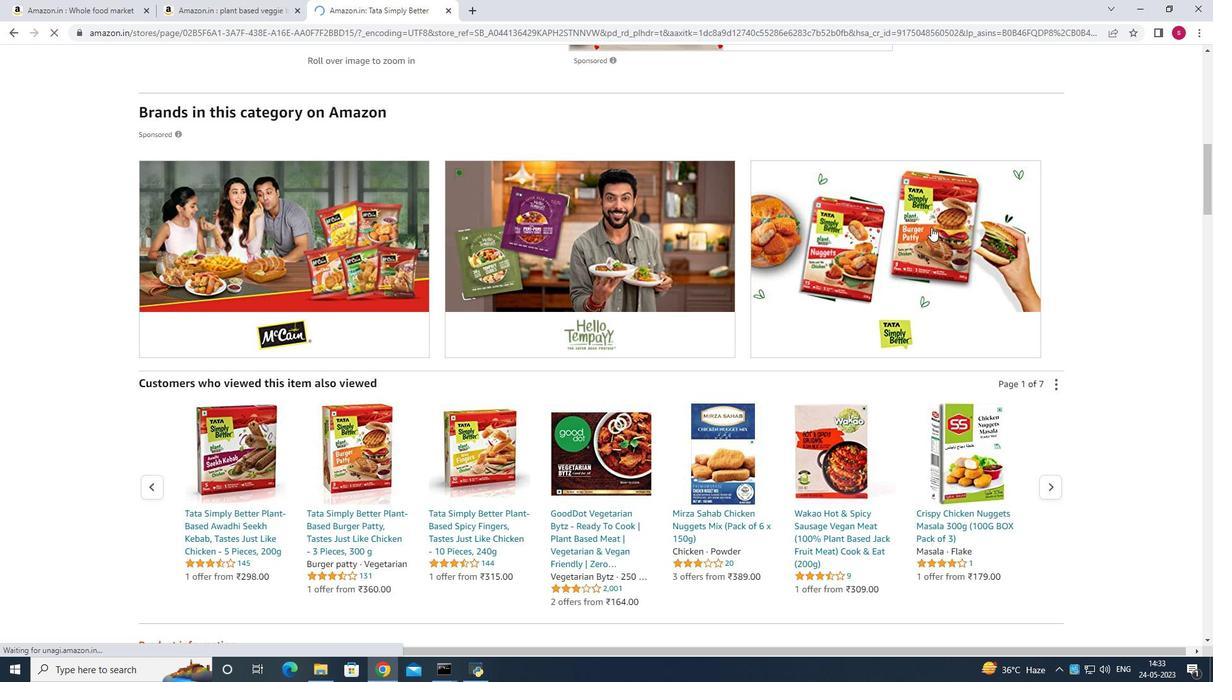 
Action: Mouse moved to (514, 321)
Screenshot: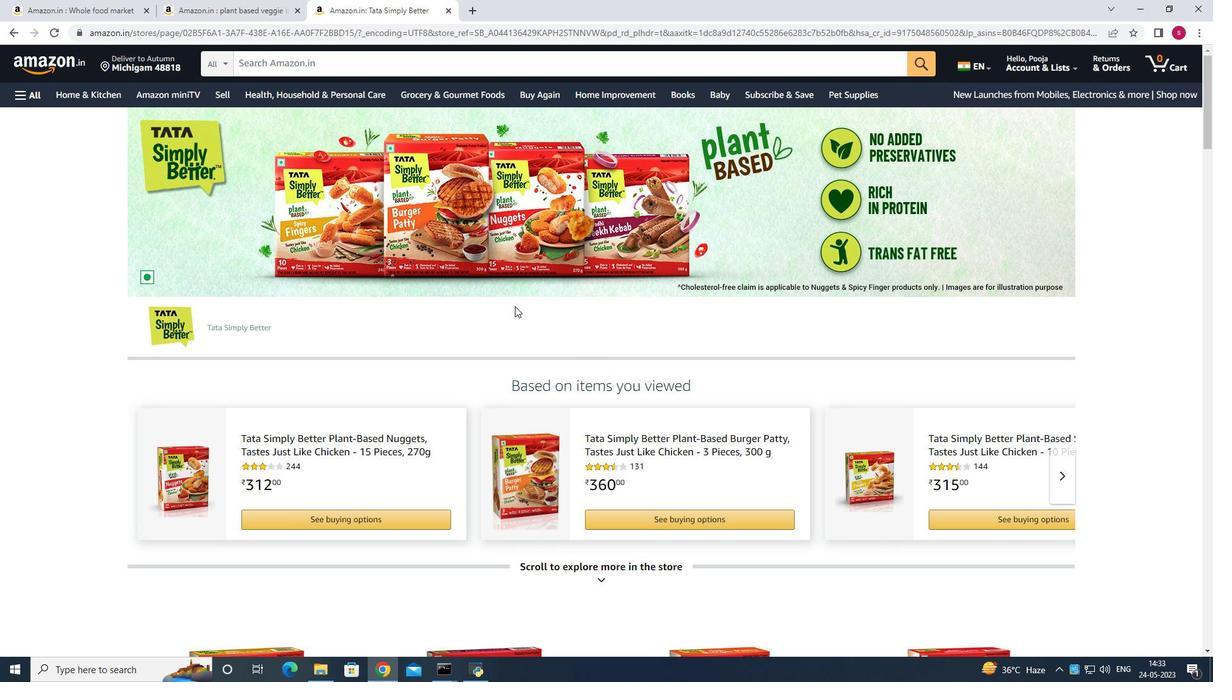 
Action: Mouse scrolled (514, 317) with delta (0, 0)
Screenshot: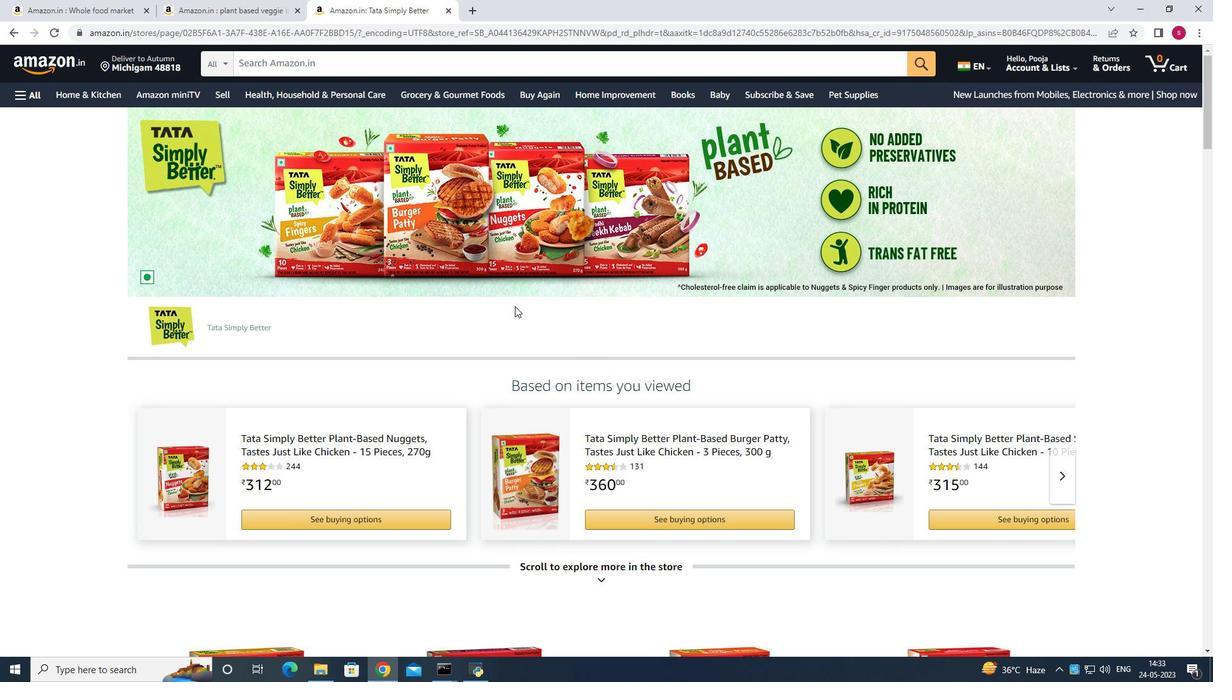 
Action: Mouse moved to (515, 332)
Screenshot: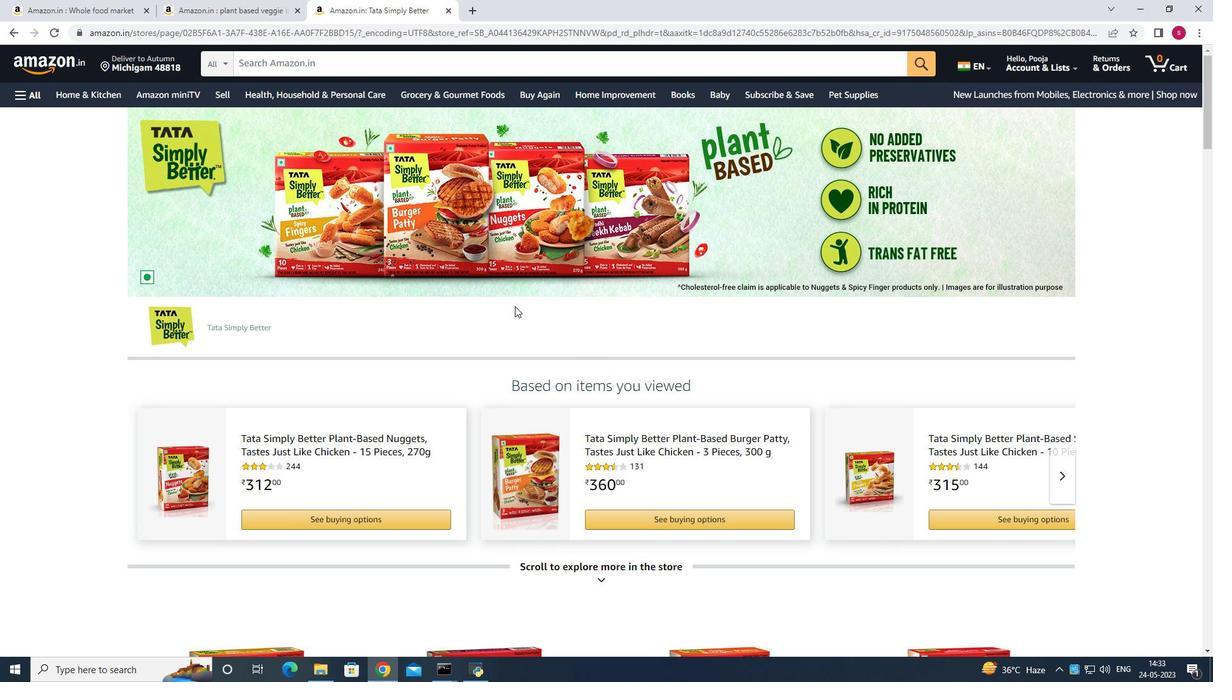 
Action: Mouse scrolled (515, 331) with delta (0, 0)
Screenshot: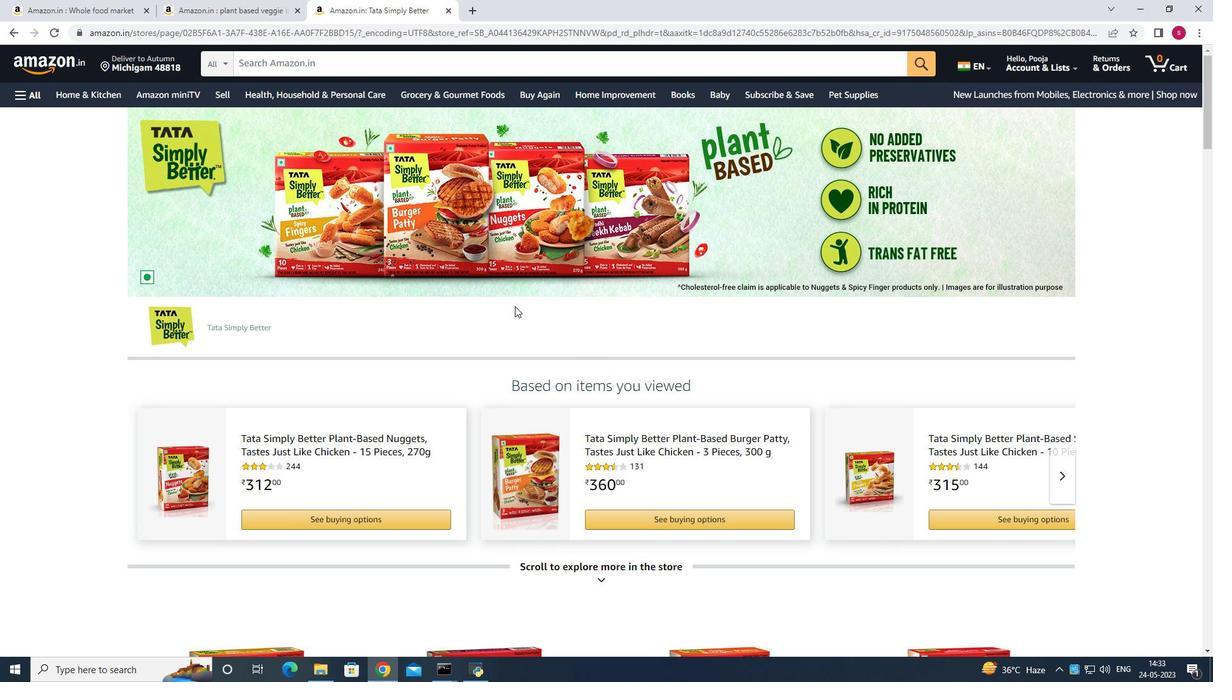 
Action: Mouse moved to (515, 333)
Screenshot: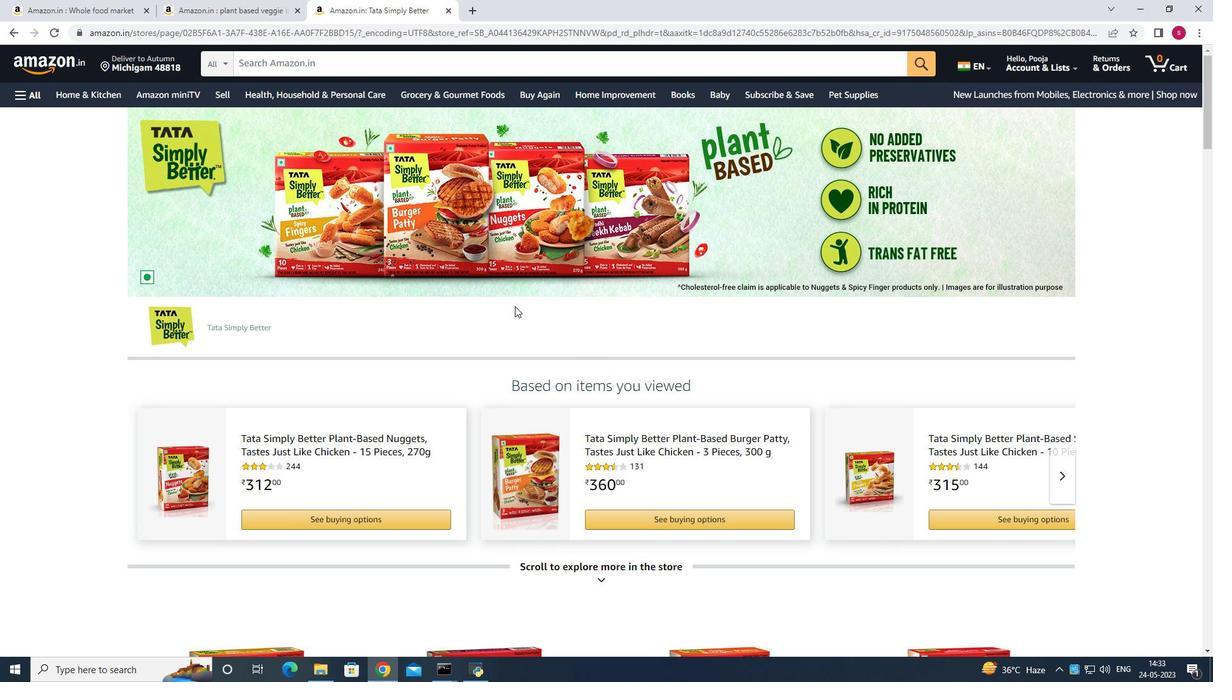 
Action: Mouse scrolled (515, 332) with delta (0, 0)
Screenshot: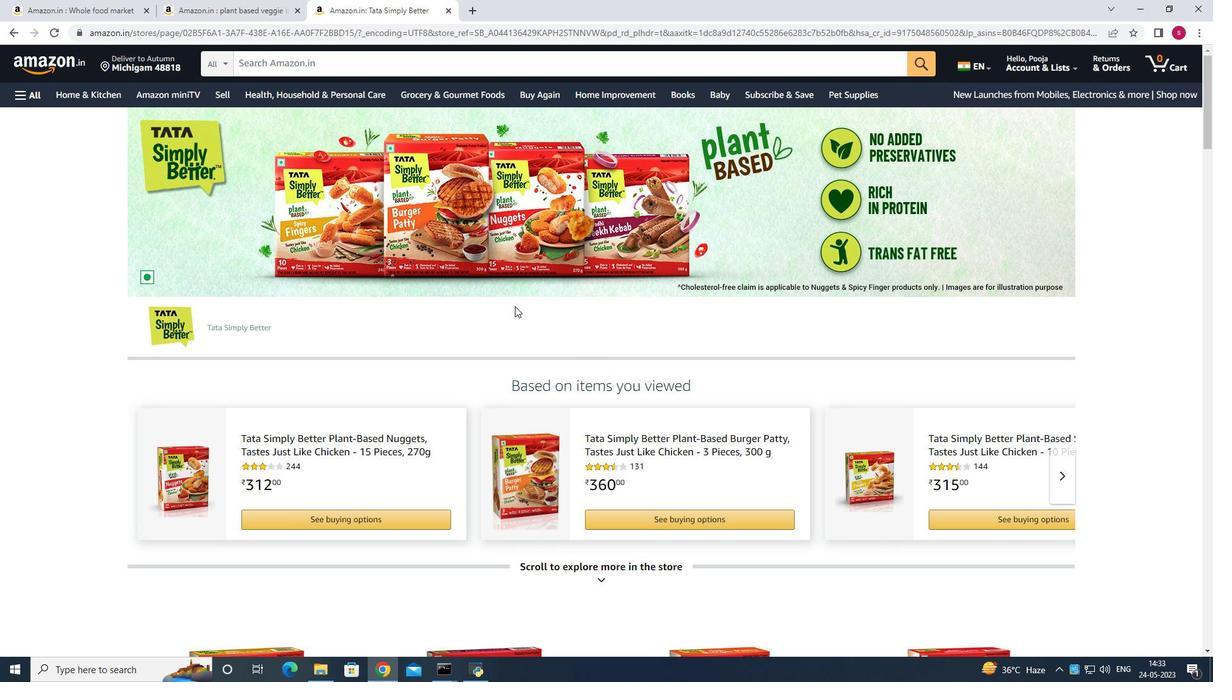 
Action: Mouse scrolled (515, 332) with delta (0, 0)
Screenshot: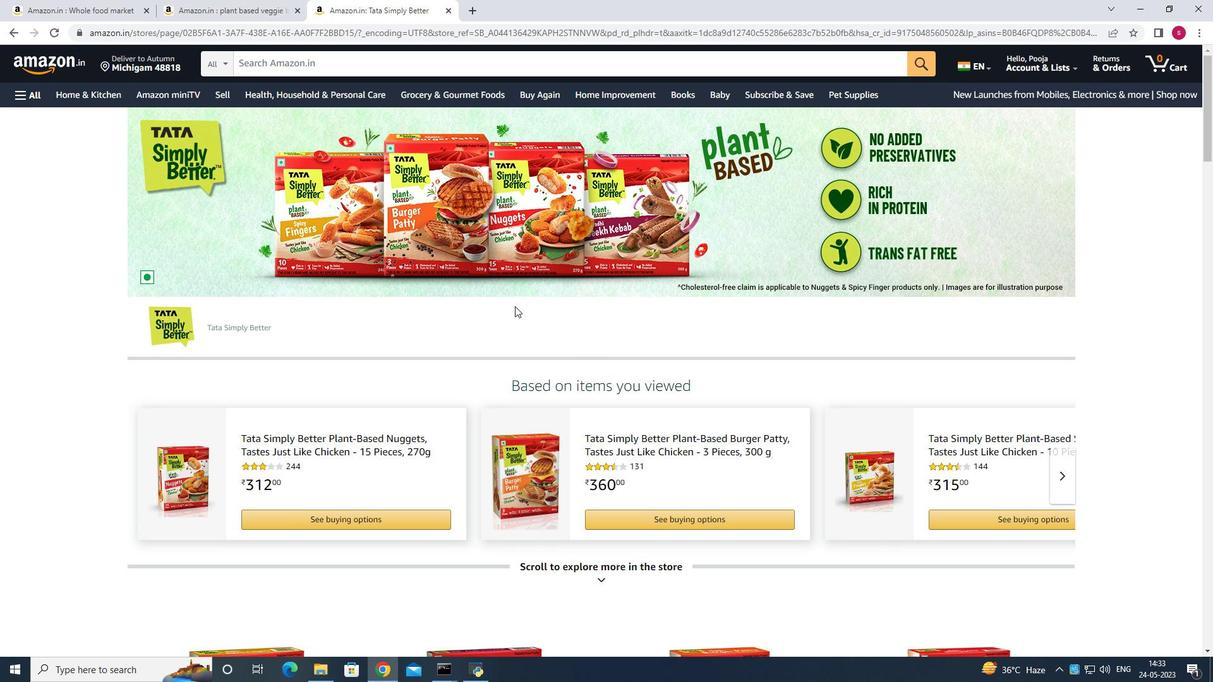 
Action: Mouse moved to (435, 235)
Screenshot: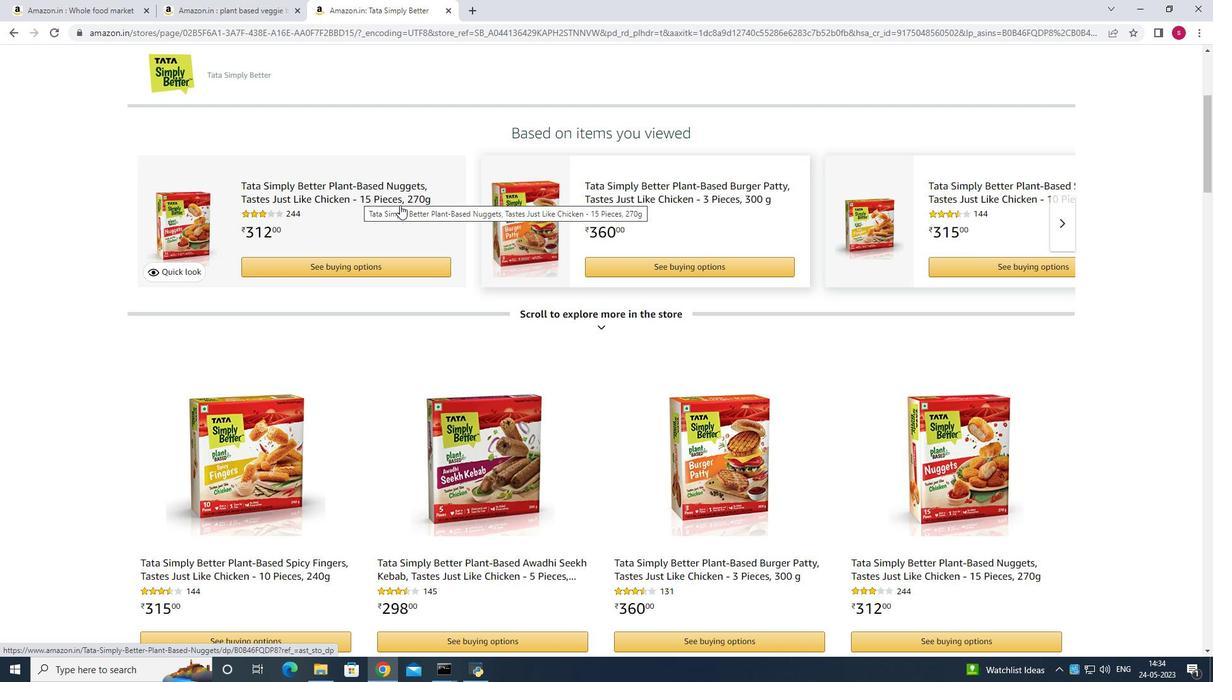 
Action: Mouse scrolled (419, 223) with delta (0, 0)
Screenshot: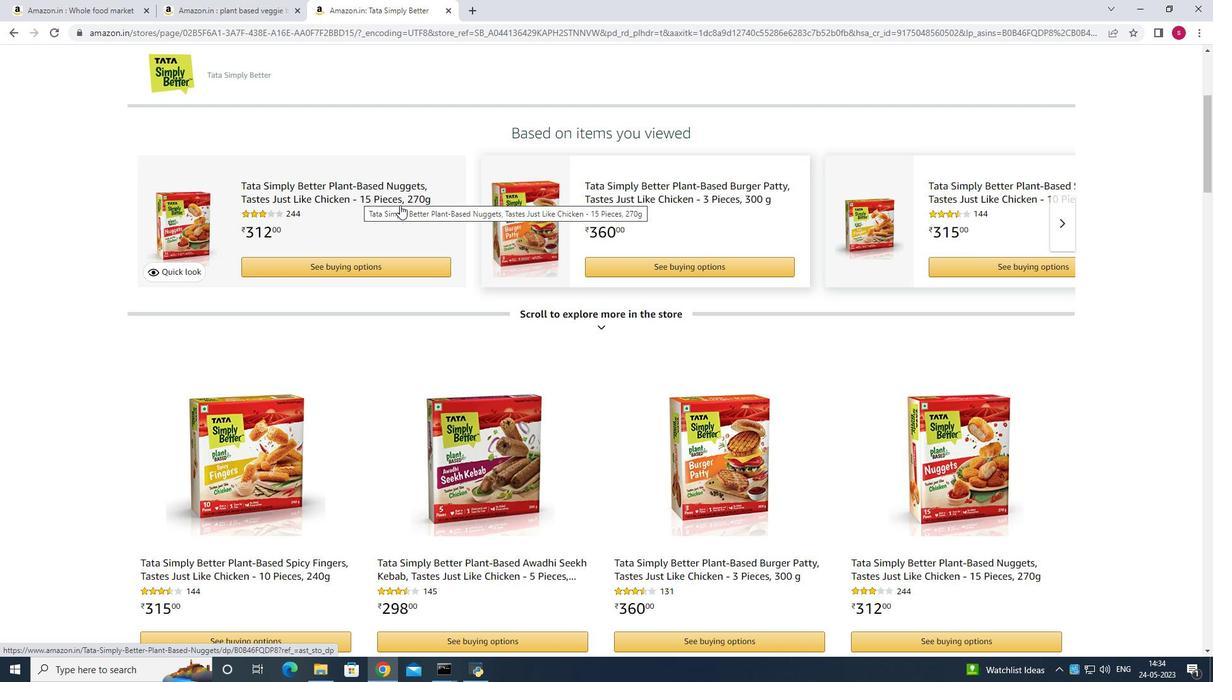 
Action: Mouse scrolled (430, 230) with delta (0, 0)
Screenshot: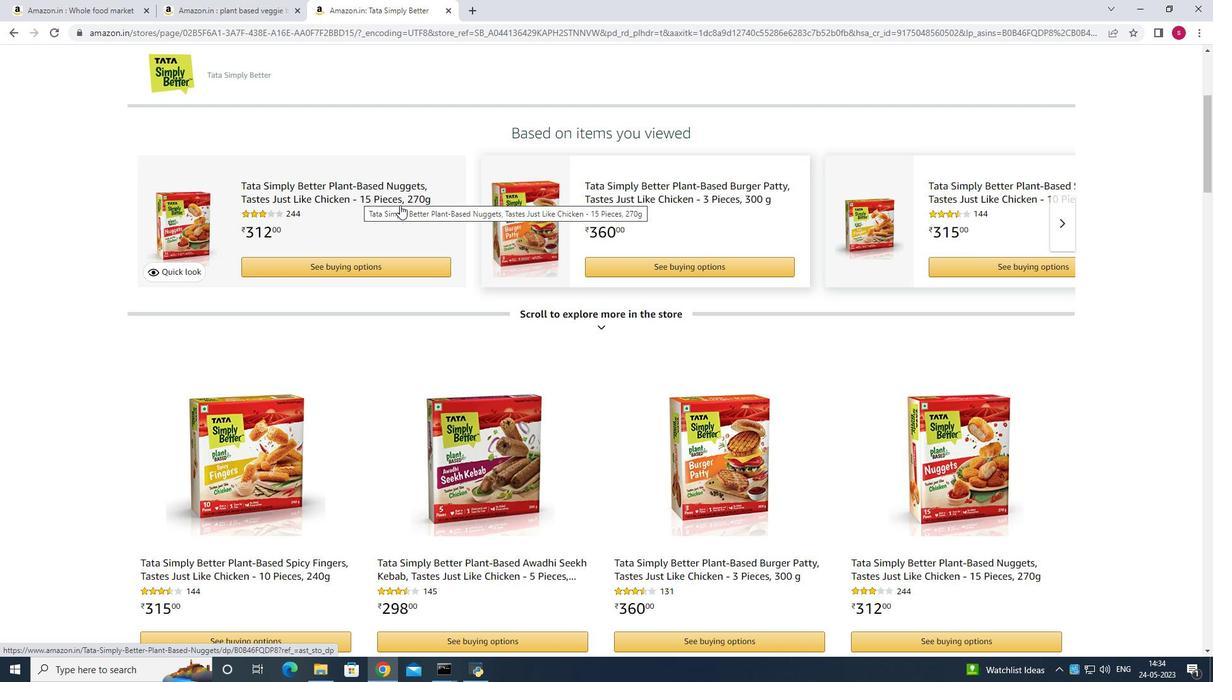
Action: Mouse scrolled (432, 231) with delta (0, 0)
Screenshot: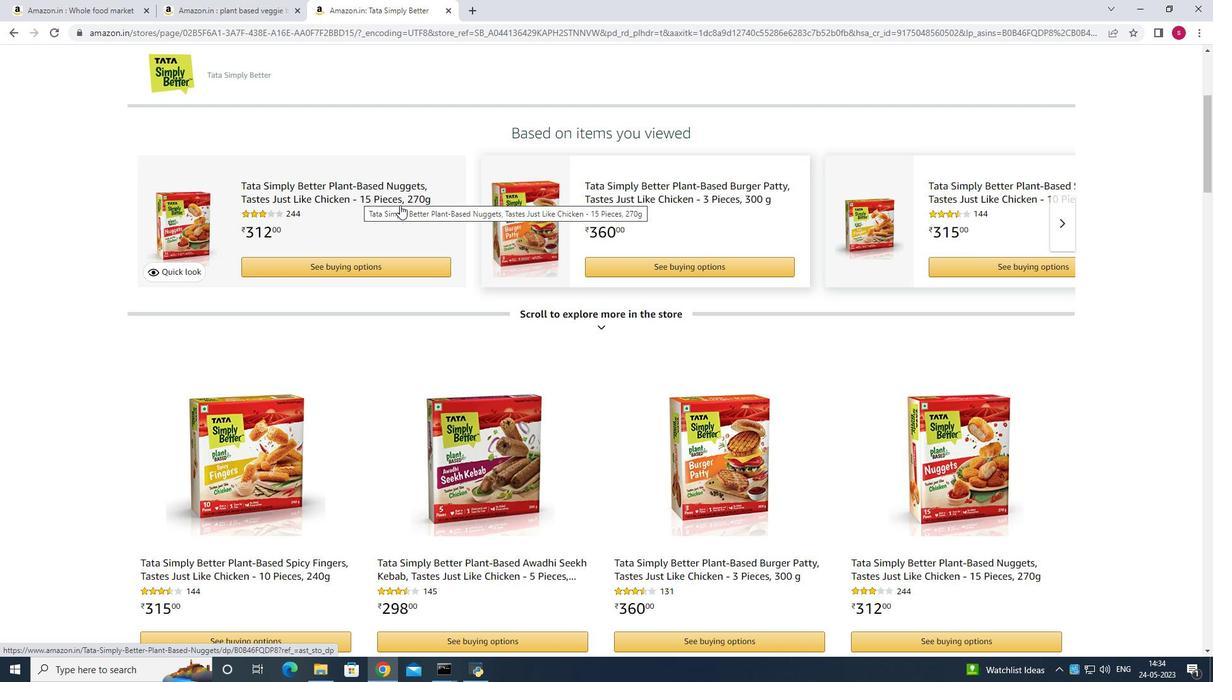 
Action: Mouse scrolled (434, 232) with delta (0, 0)
Screenshot: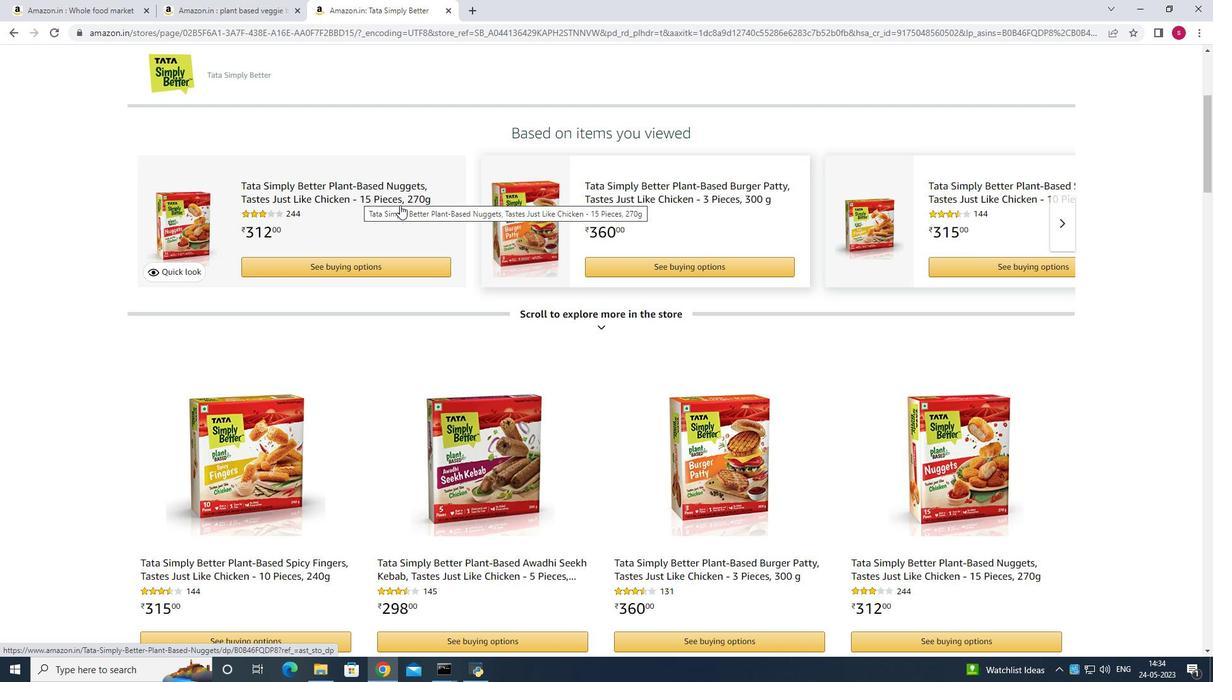 
Action: Mouse moved to (436, 235)
Screenshot: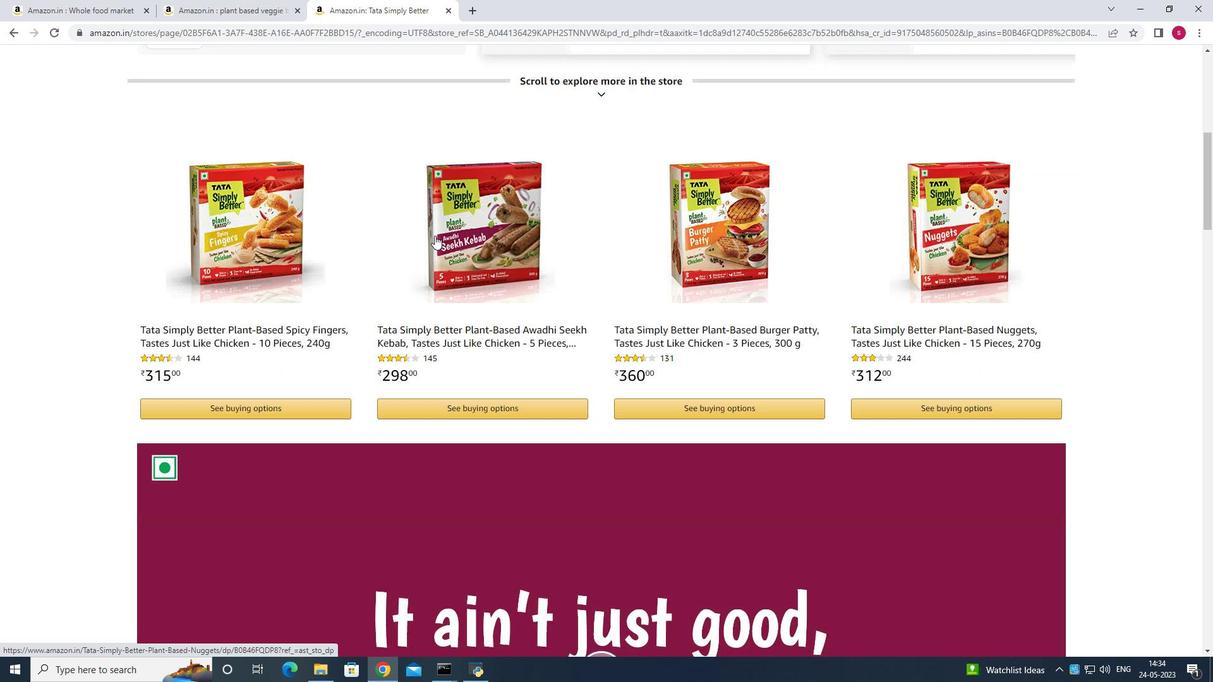 
Action: Mouse scrolled (436, 235) with delta (0, 0)
Screenshot: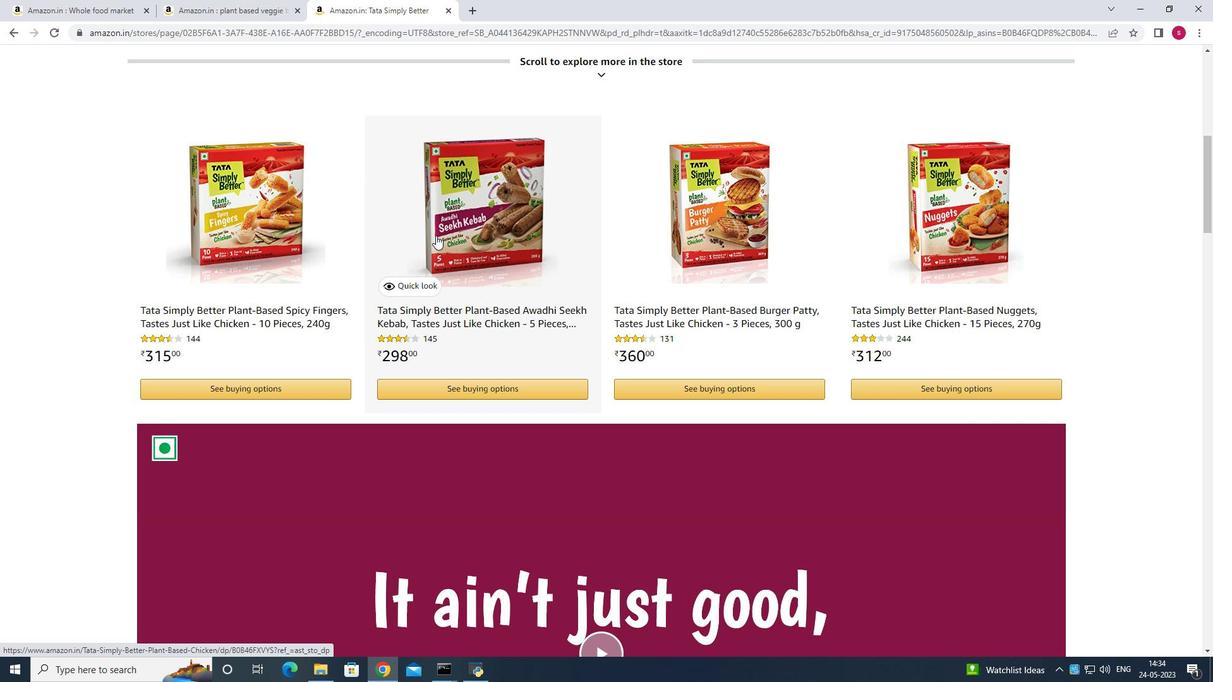 
Action: Mouse scrolled (436, 235) with delta (0, 0)
Screenshot: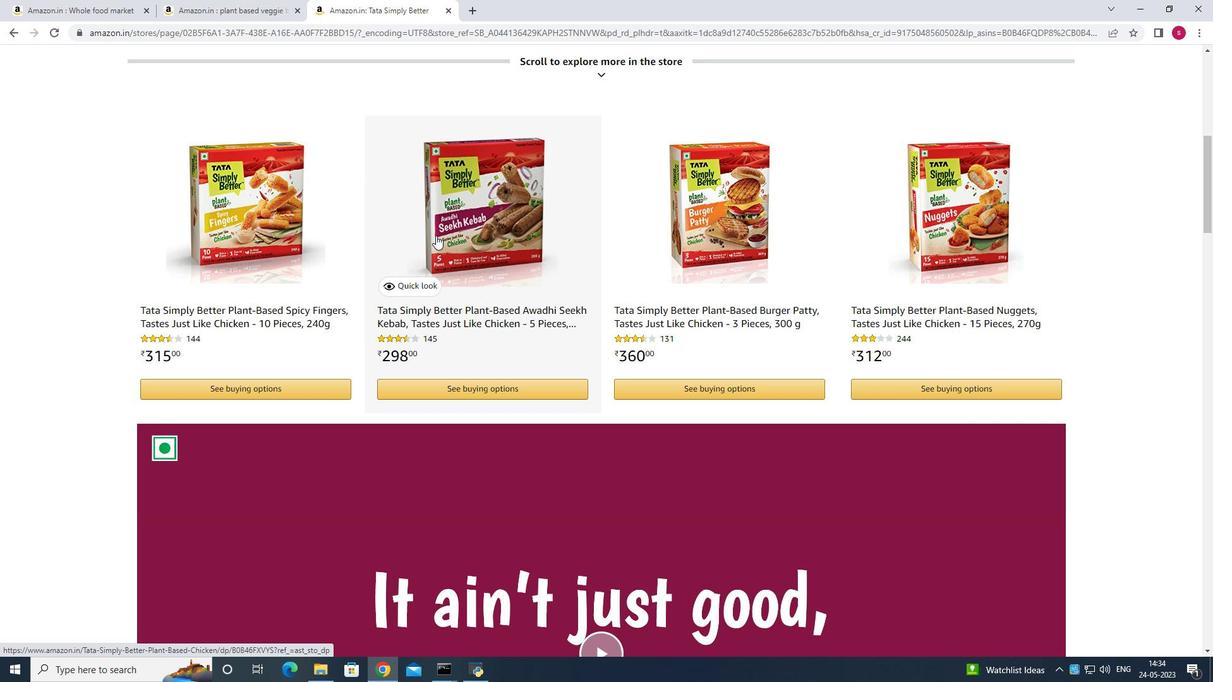 
Action: Mouse scrolled (436, 235) with delta (0, 0)
Screenshot: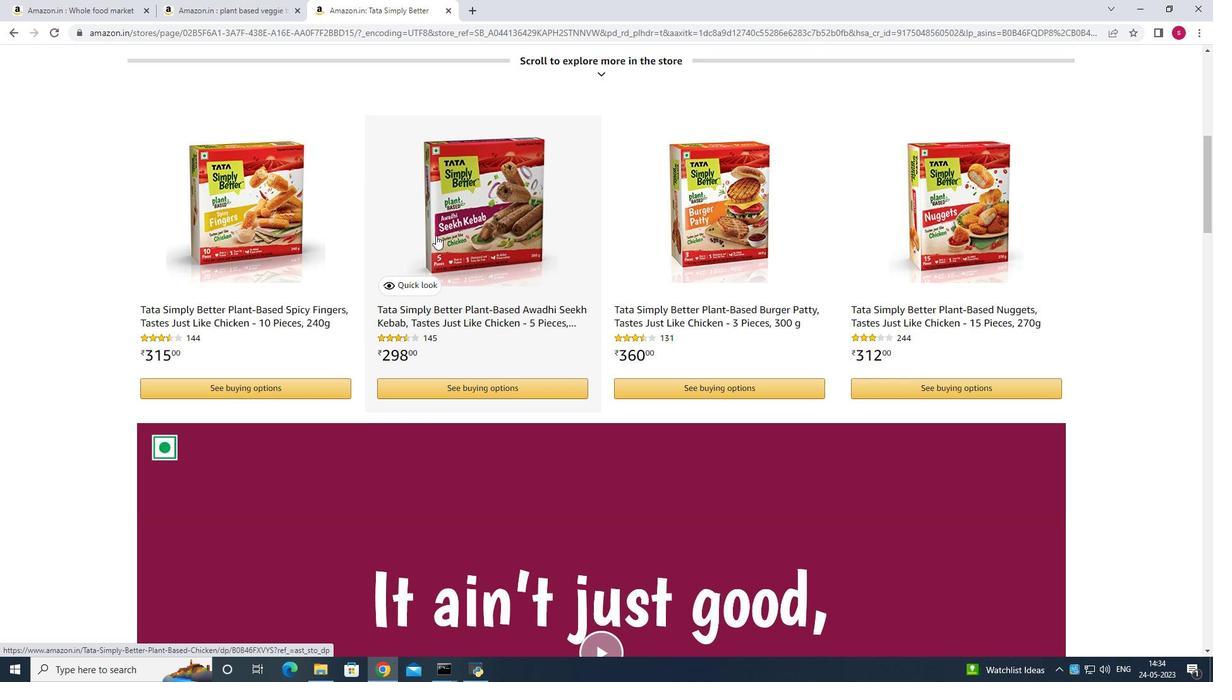 
Action: Mouse scrolled (436, 235) with delta (0, 0)
Screenshot: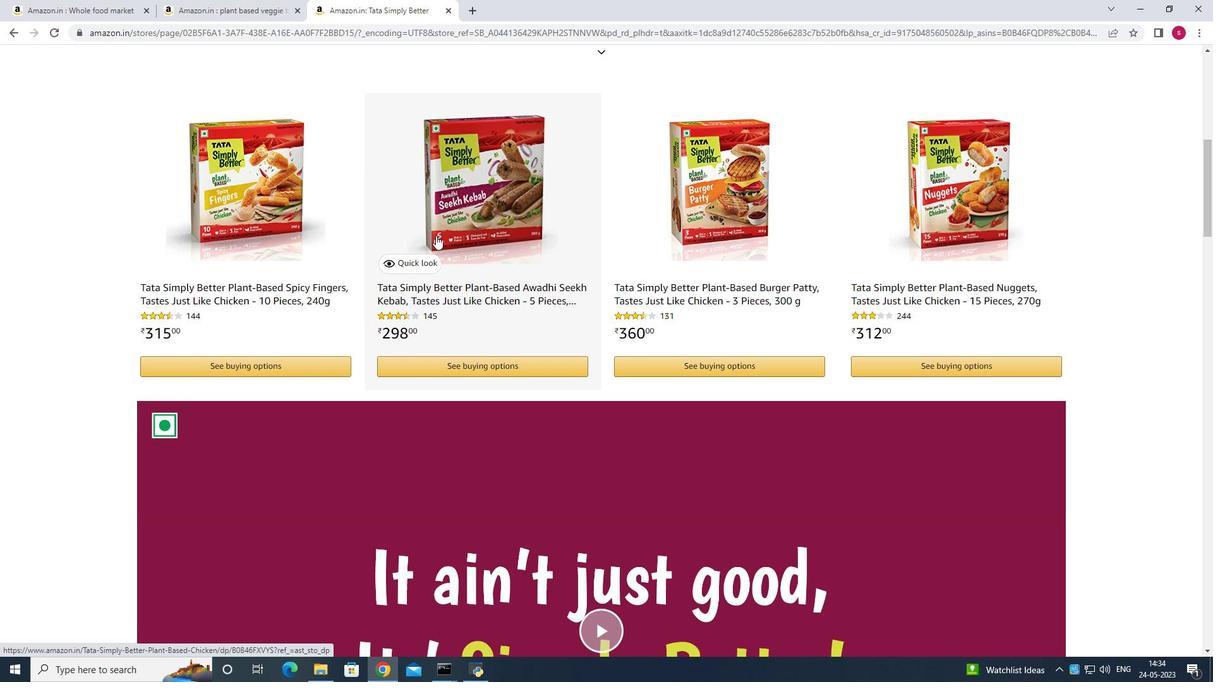 
Action: Mouse scrolled (436, 236) with delta (0, 0)
Screenshot: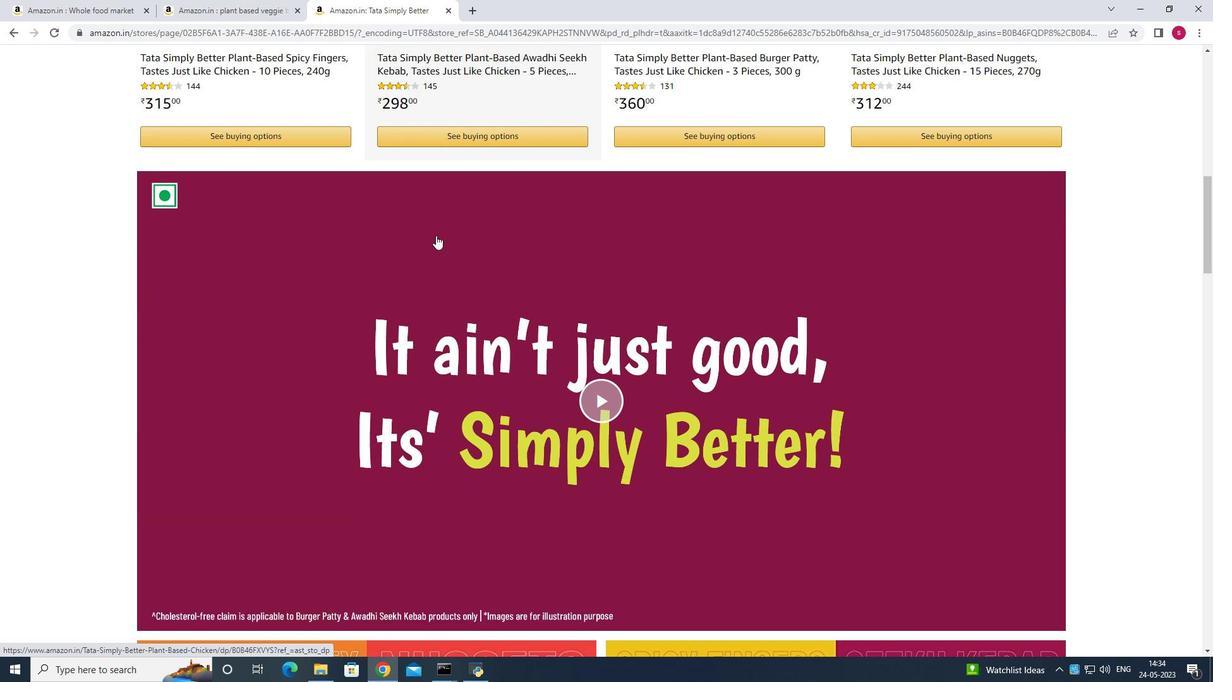 
Action: Mouse scrolled (436, 236) with delta (0, 0)
Screenshot: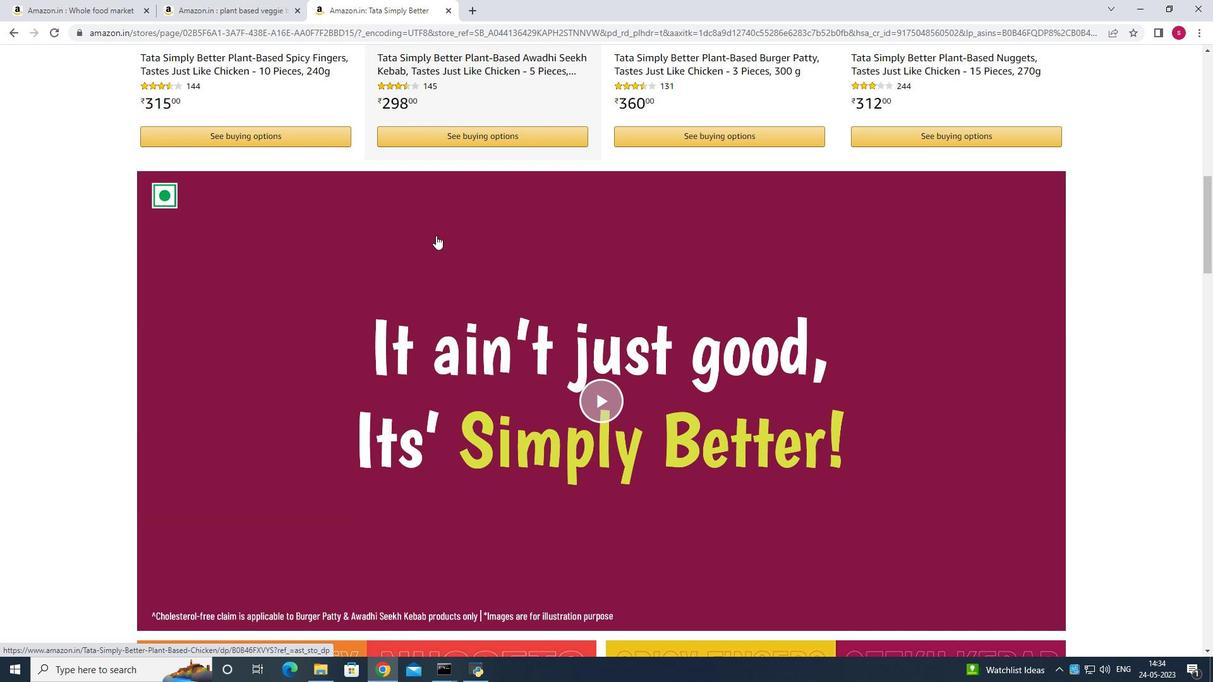 
Action: Mouse scrolled (436, 236) with delta (0, 0)
Screenshot: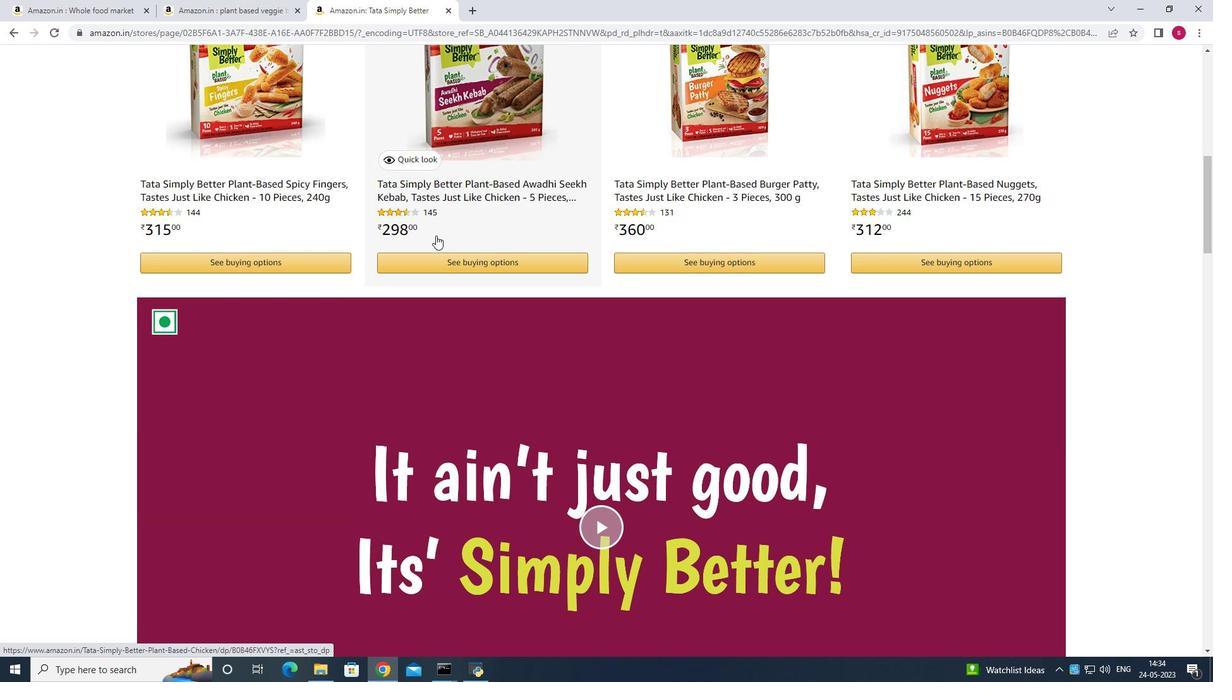 
Action: Mouse moved to (694, 206)
Screenshot: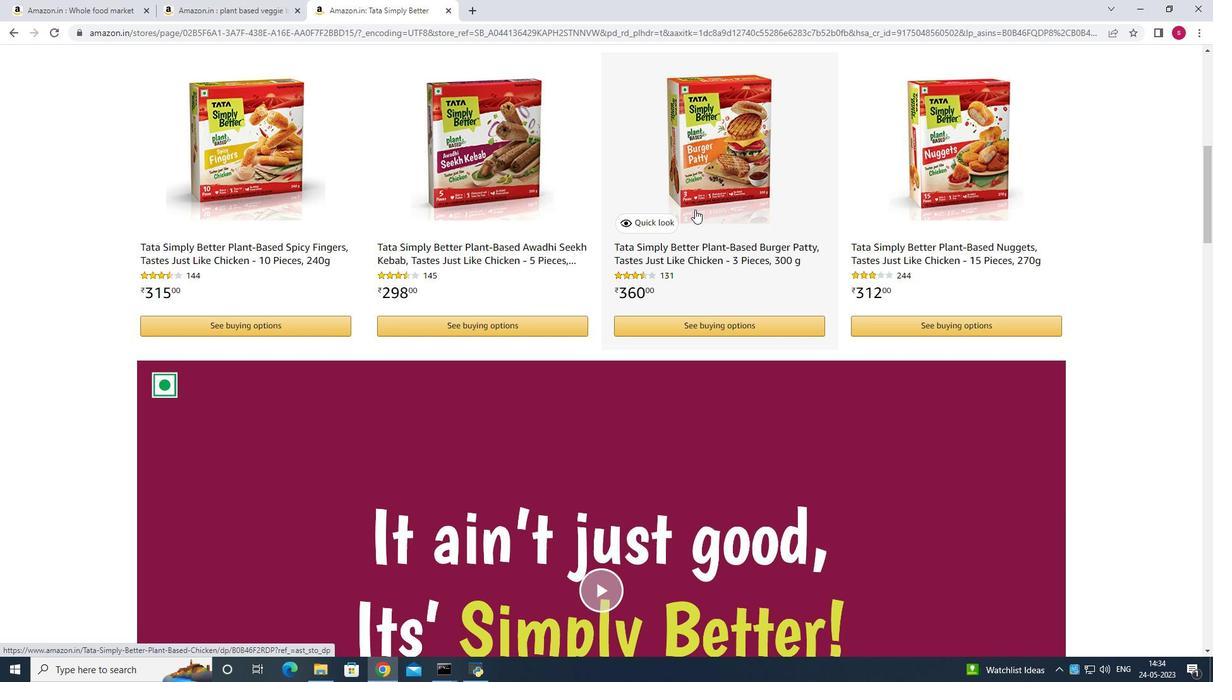 
Action: Mouse pressed left at (694, 206)
